 Task: Explore historical homes and guesthouses in Cape May, New Jersey, known for their preserved architecture and romantic charm.  1610.955671
Action: Mouse moved to (494, 87)
Screenshot: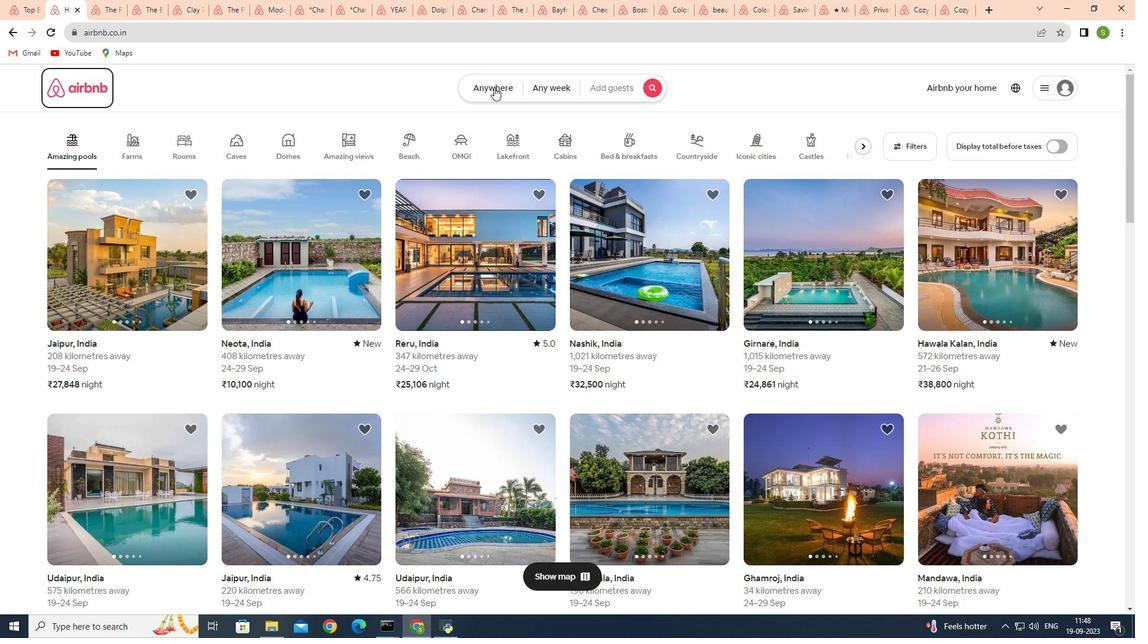 
Action: Mouse pressed left at (494, 87)
Screenshot: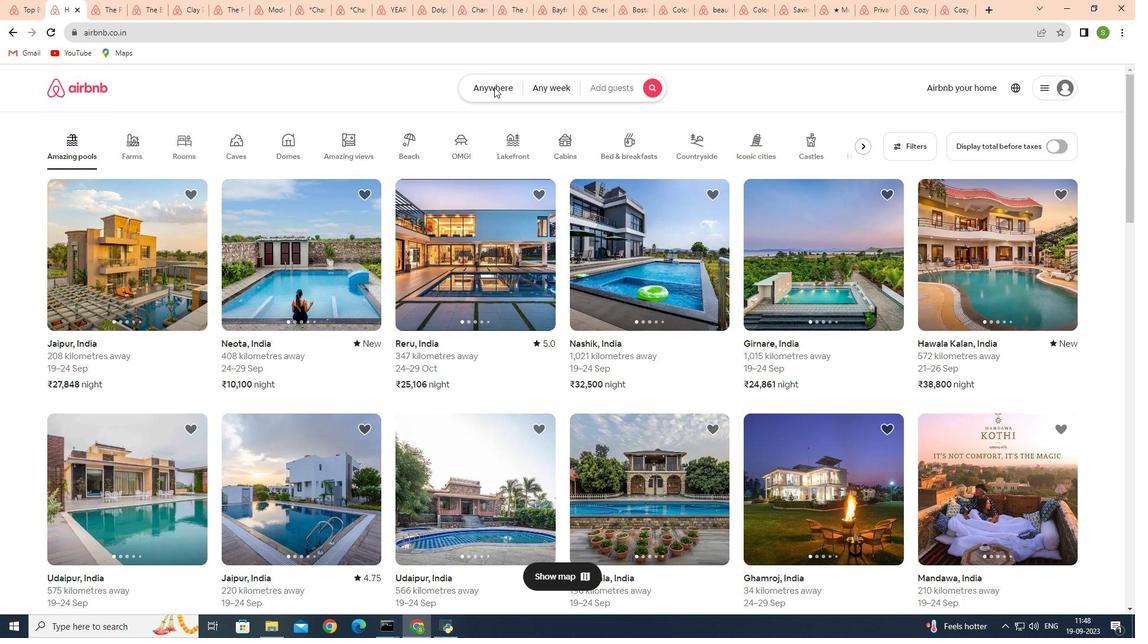 
Action: Mouse moved to (258, 110)
Screenshot: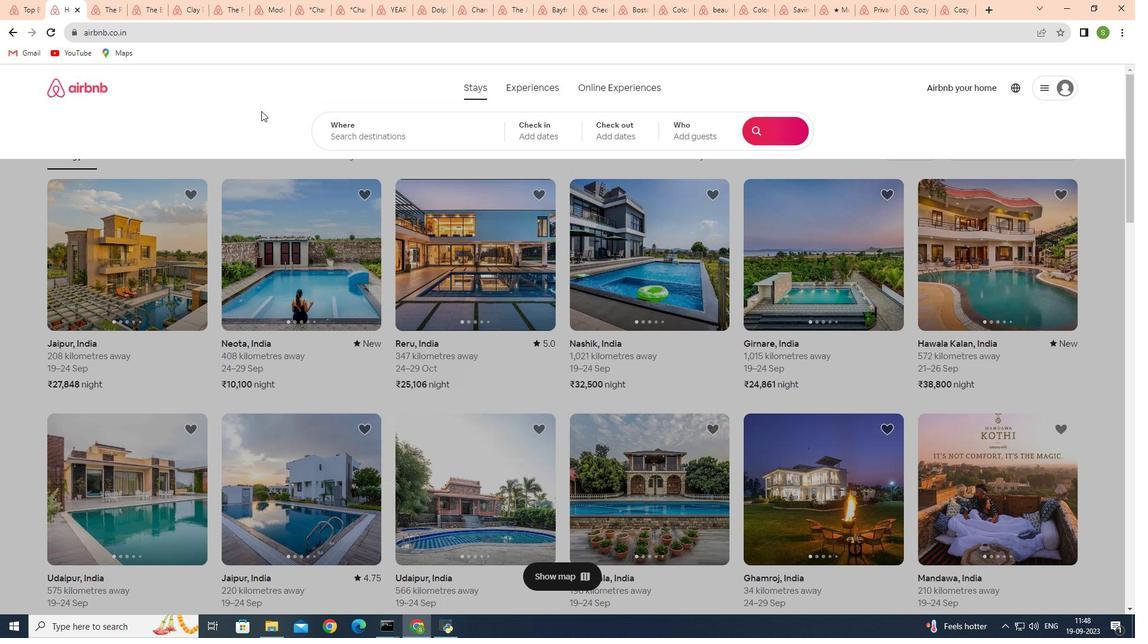 
Action: Mouse pressed left at (258, 110)
Screenshot: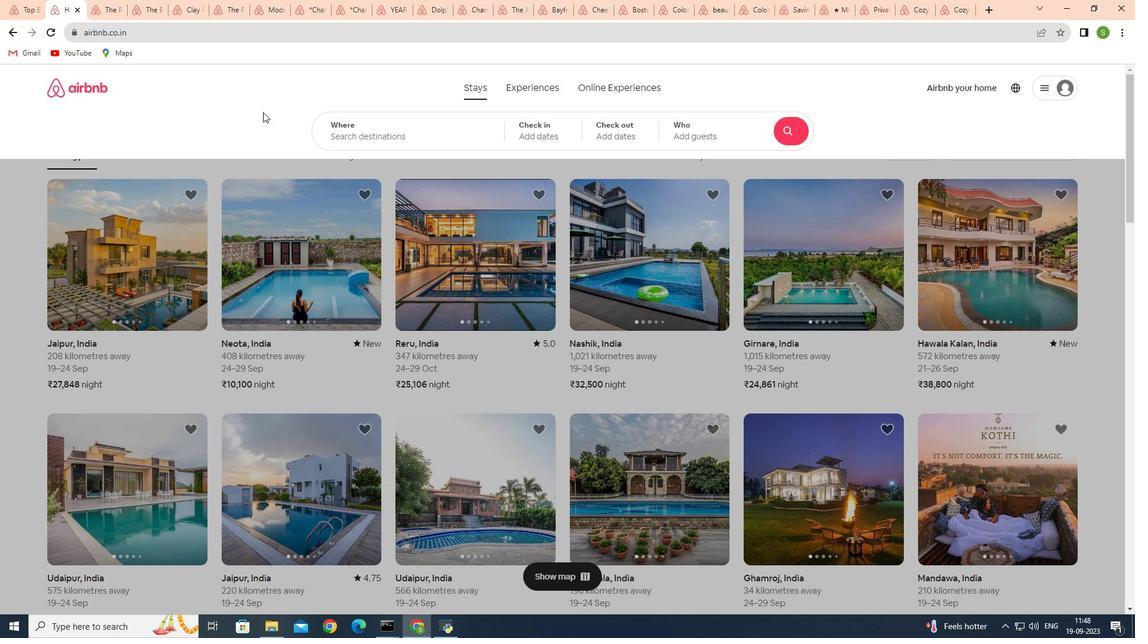 
Action: Mouse moved to (389, 163)
Screenshot: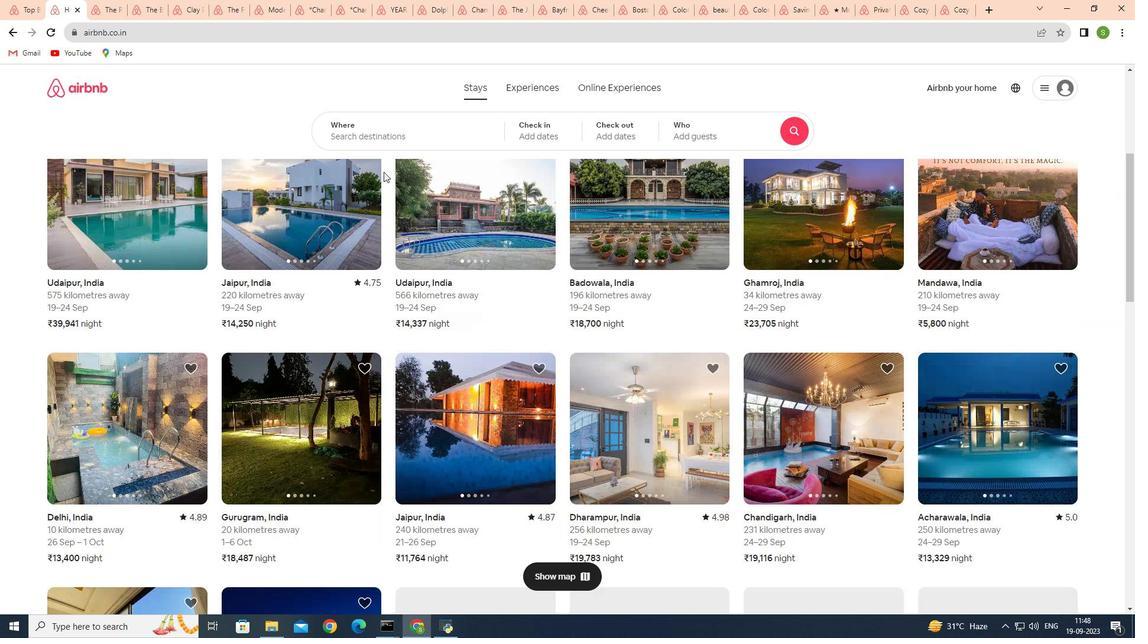 
Action: Mouse scrolled (389, 163) with delta (0, 0)
Screenshot: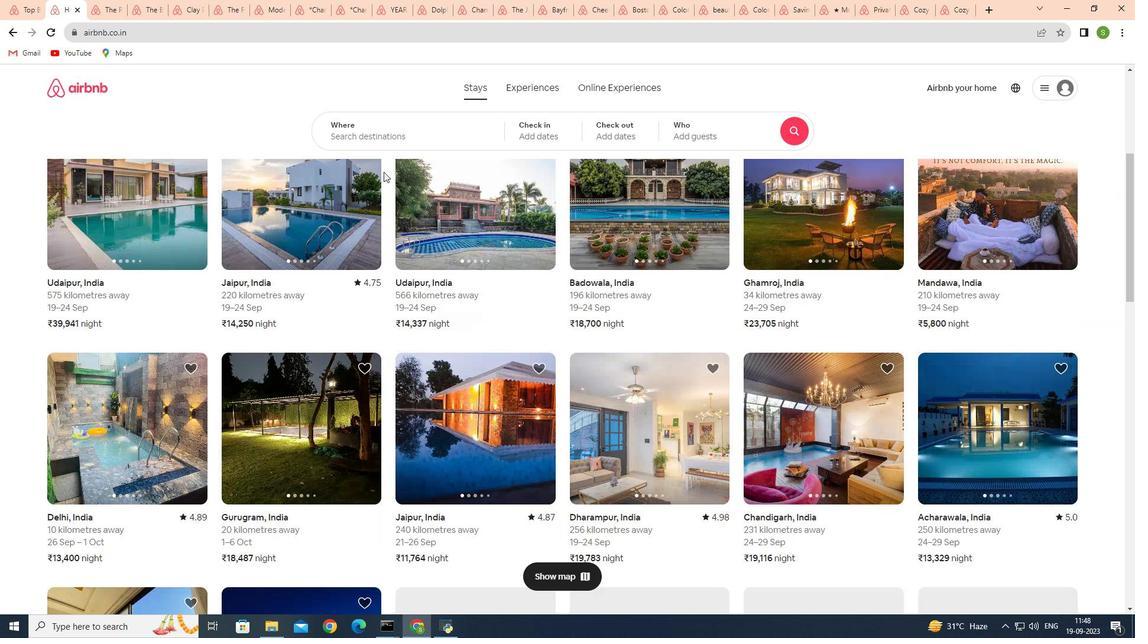 
Action: Mouse moved to (384, 170)
Screenshot: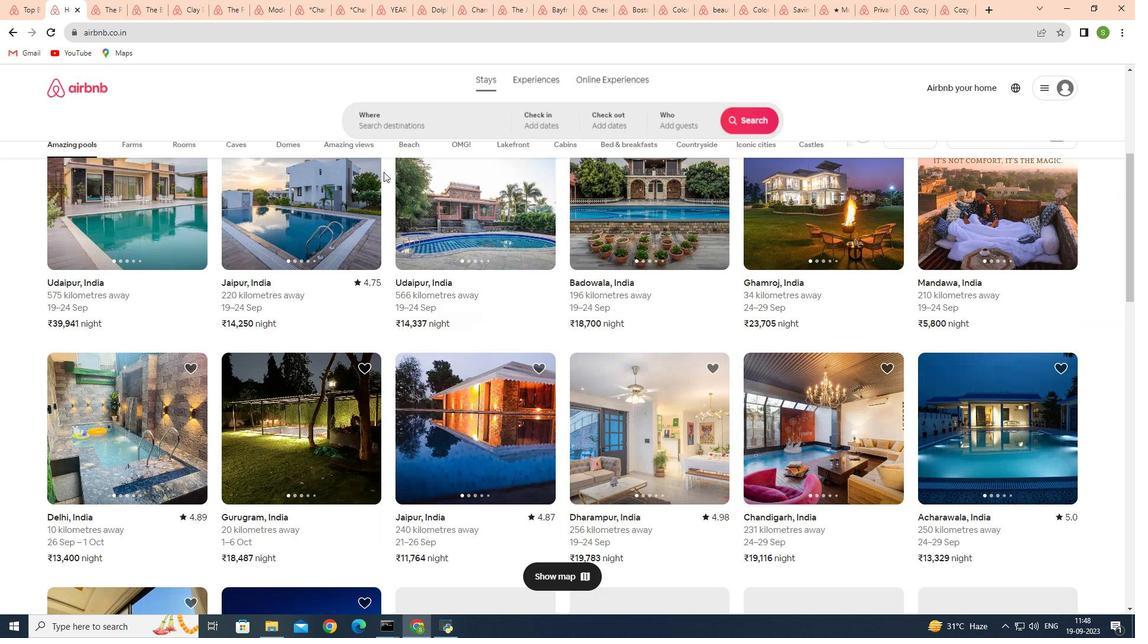 
Action: Mouse scrolled (384, 170) with delta (0, 0)
Screenshot: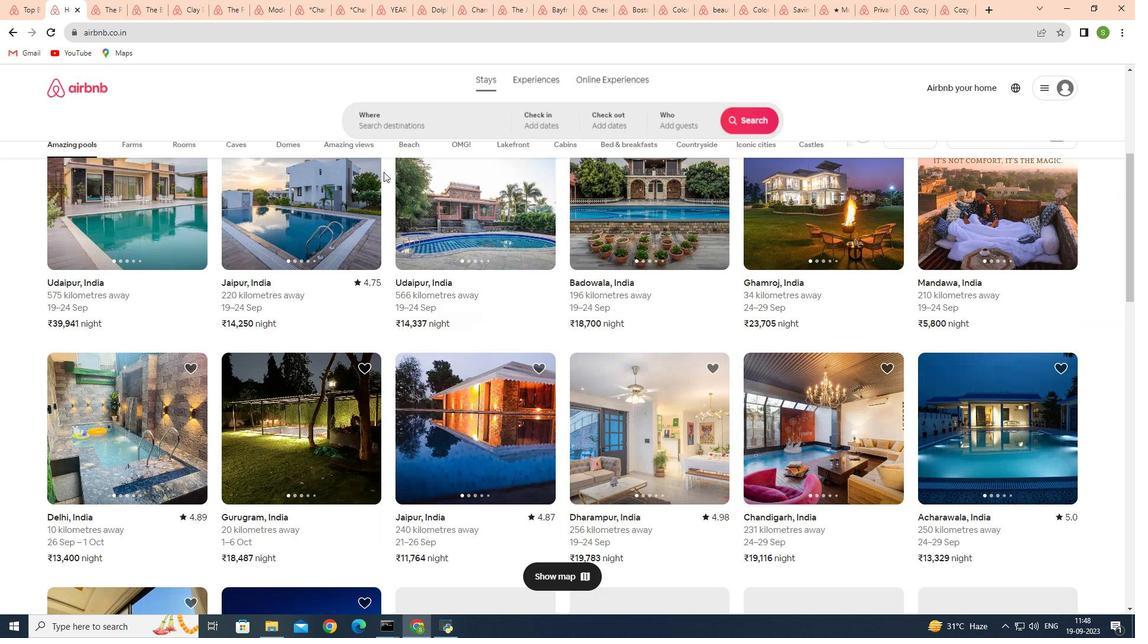 
Action: Mouse moved to (383, 172)
Screenshot: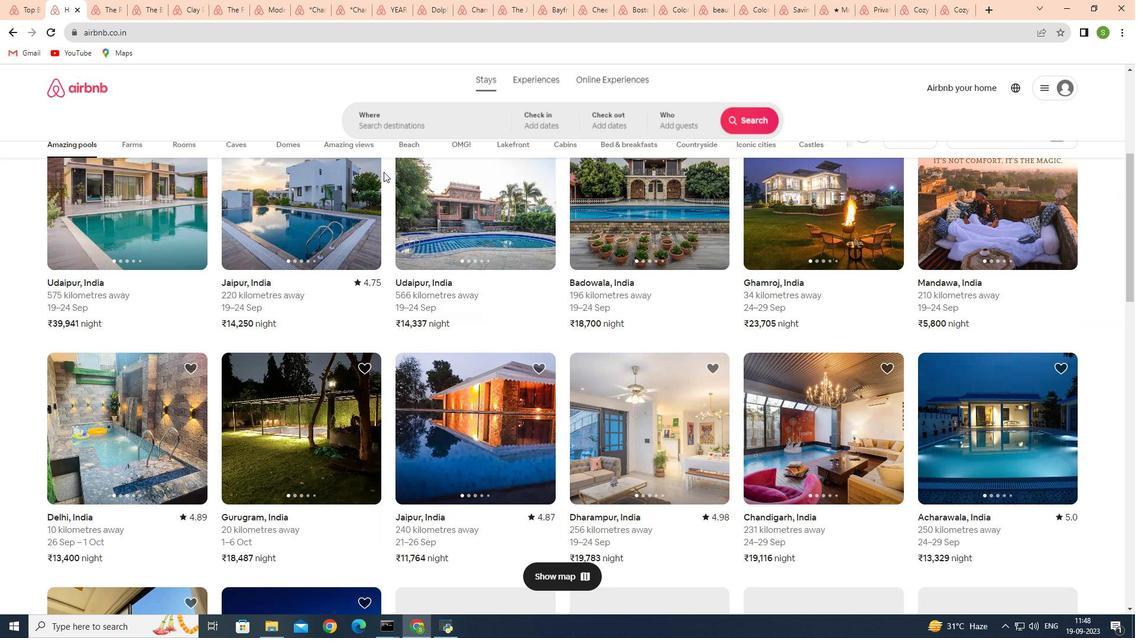 
Action: Mouse scrolled (383, 171) with delta (0, 0)
Screenshot: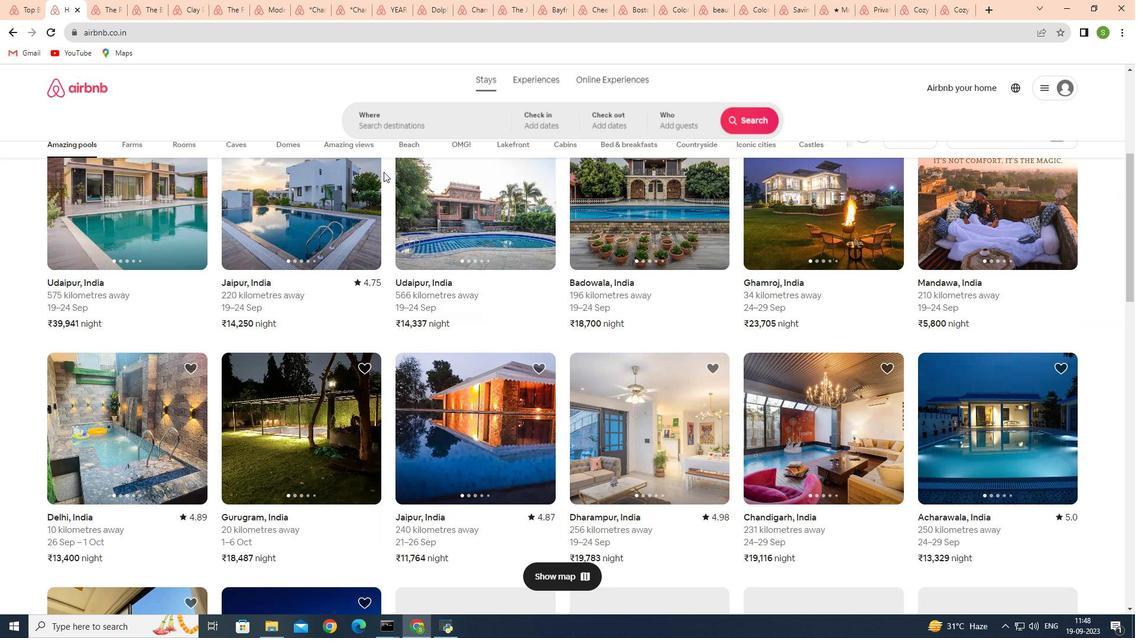 
Action: Mouse scrolled (383, 171) with delta (0, 0)
Screenshot: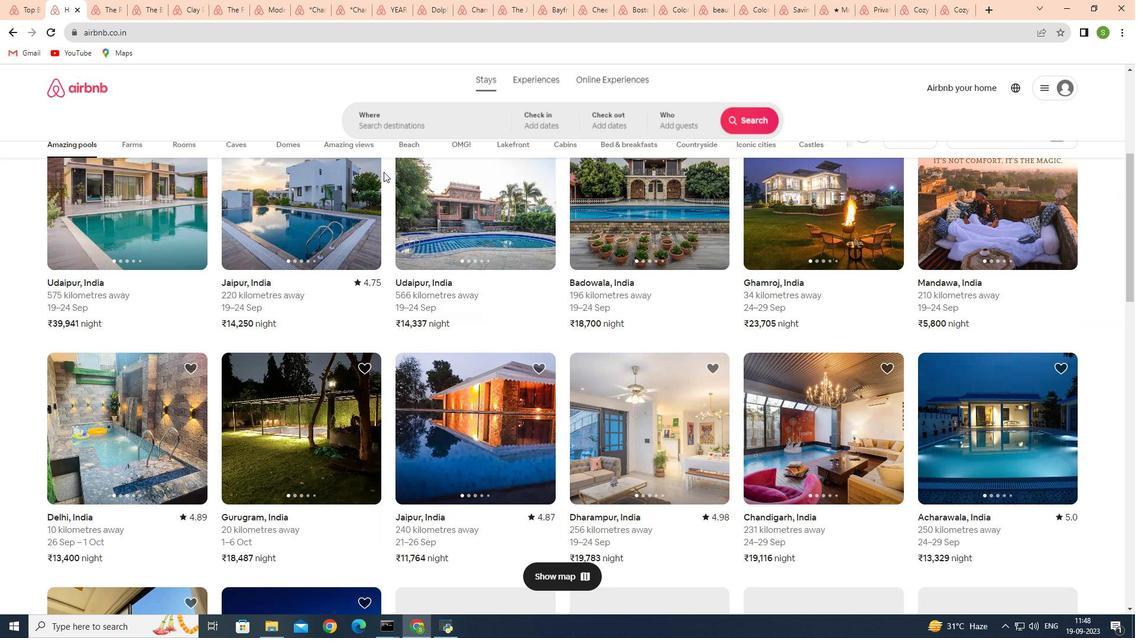 
Action: Mouse scrolled (383, 171) with delta (0, 0)
Screenshot: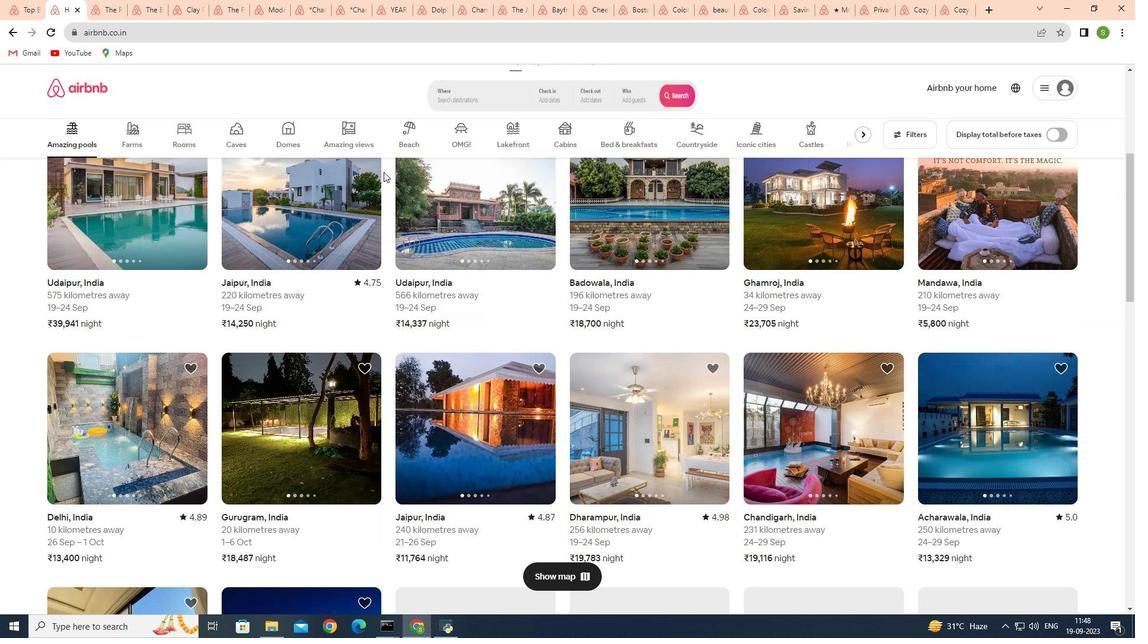 
Action: Mouse moved to (383, 172)
Screenshot: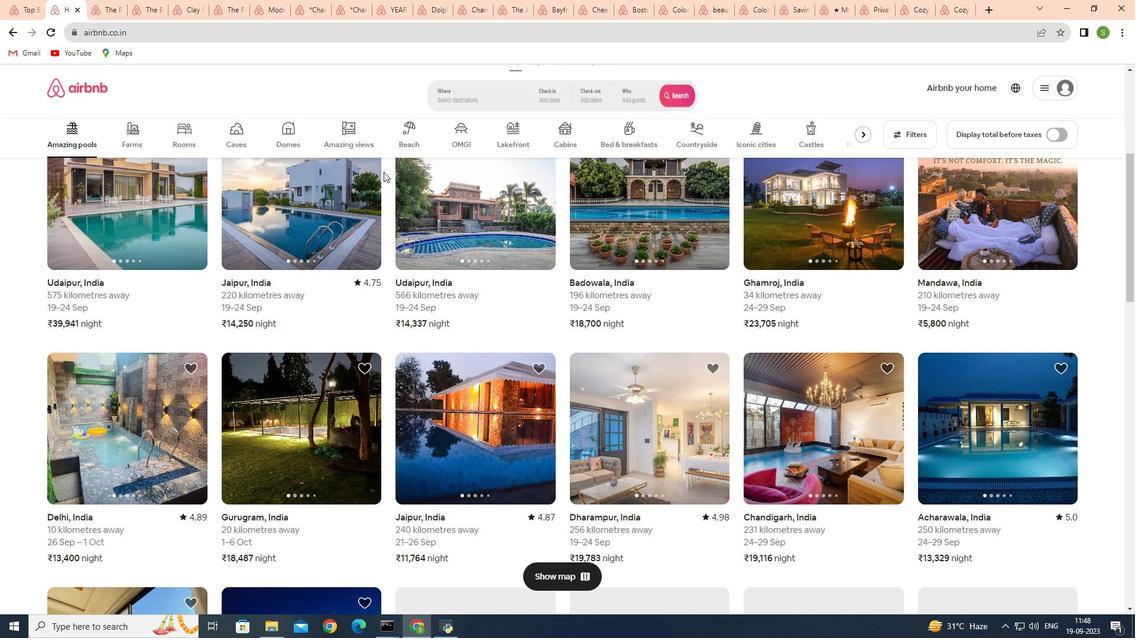 
Action: Mouse scrolled (383, 172) with delta (0, 0)
Screenshot: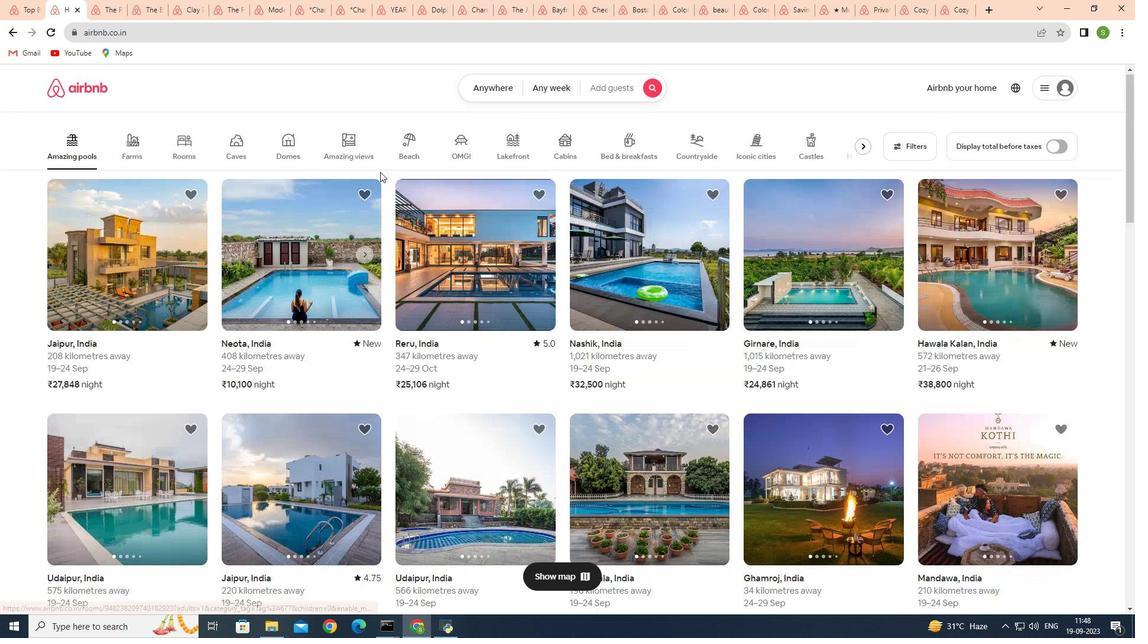 
Action: Mouse moved to (383, 172)
Screenshot: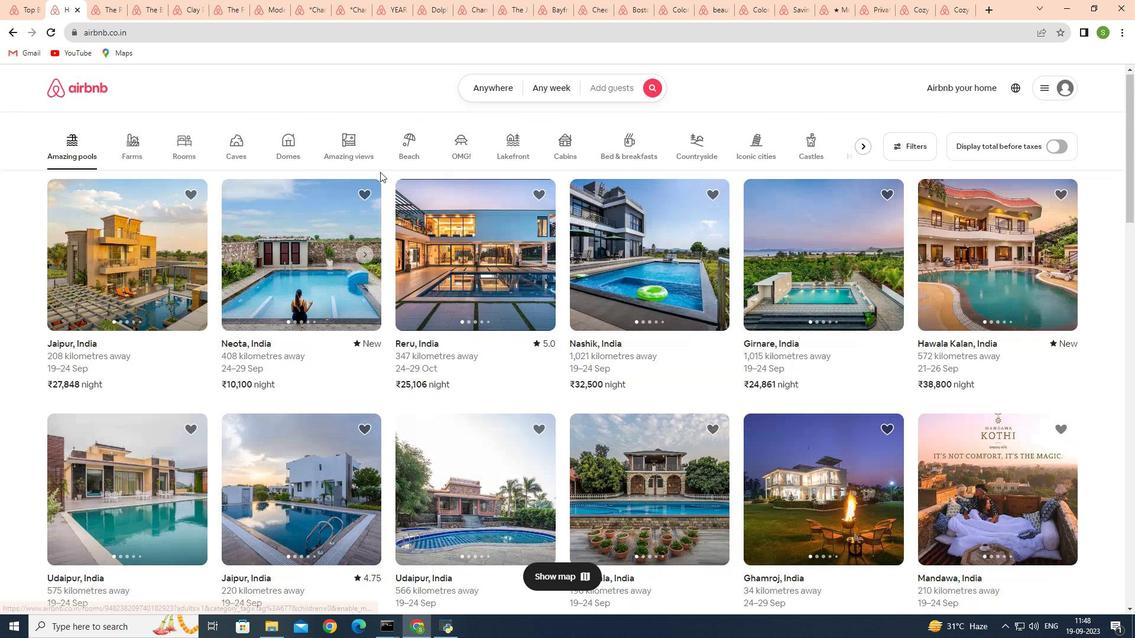 
Action: Mouse scrolled (383, 173) with delta (0, 0)
Screenshot: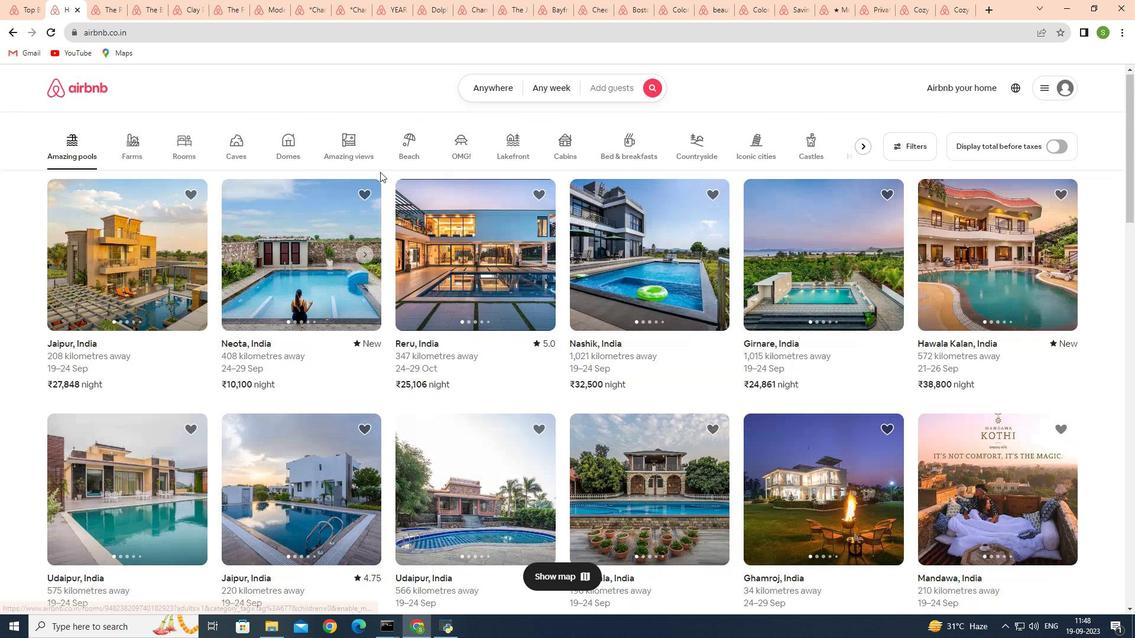 
Action: Mouse scrolled (383, 173) with delta (0, 0)
Screenshot: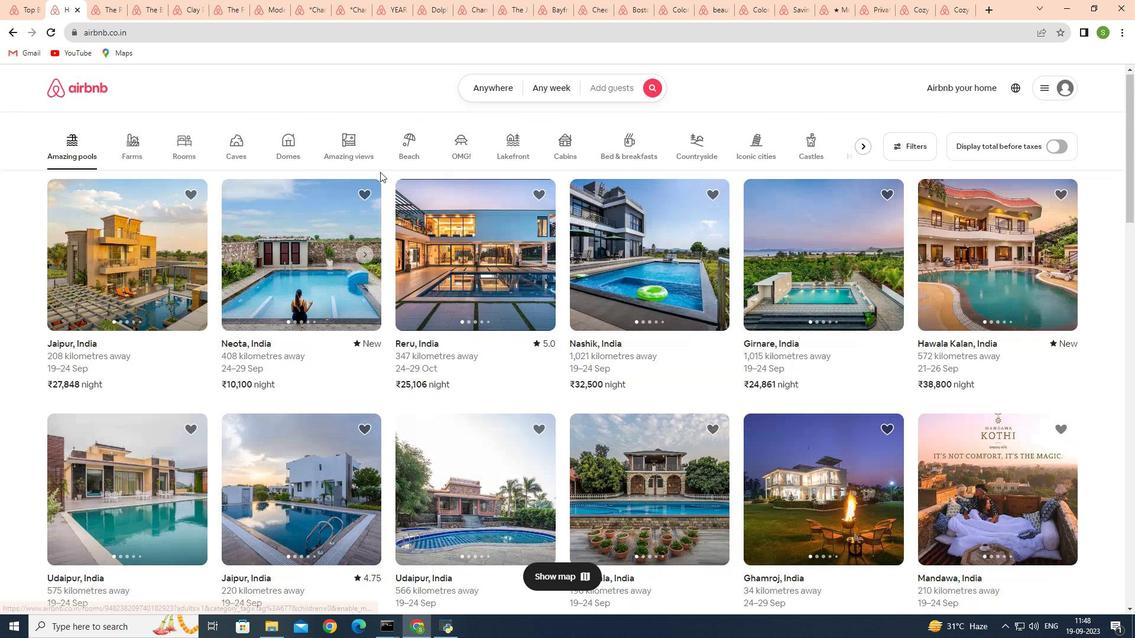 
Action: Mouse moved to (382, 172)
Screenshot: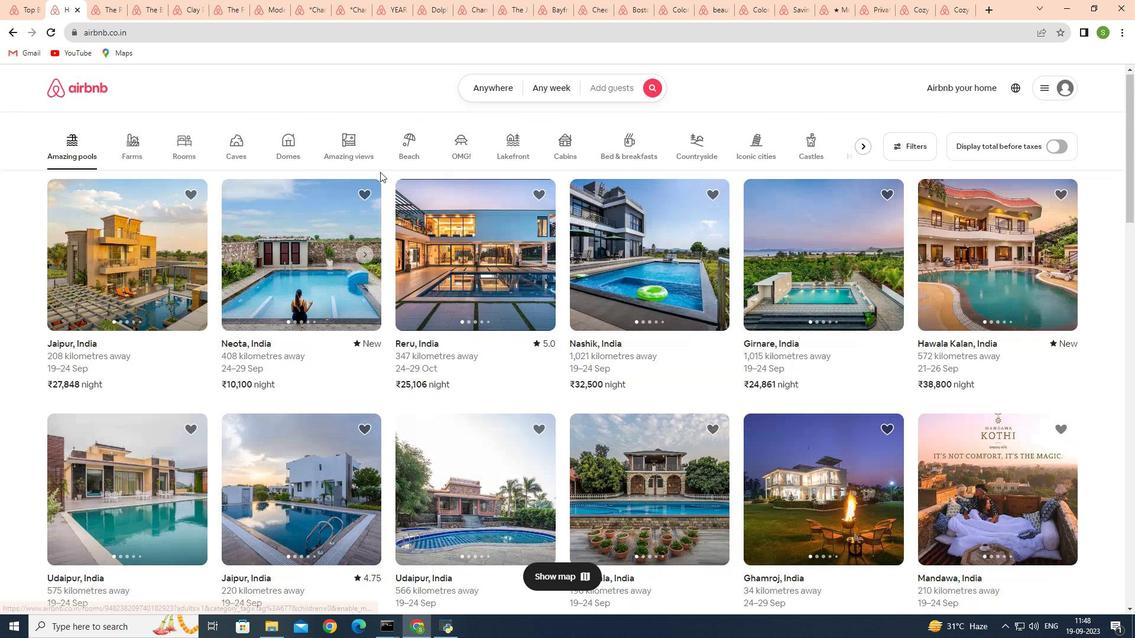
Action: Mouse scrolled (382, 173) with delta (0, 0)
Screenshot: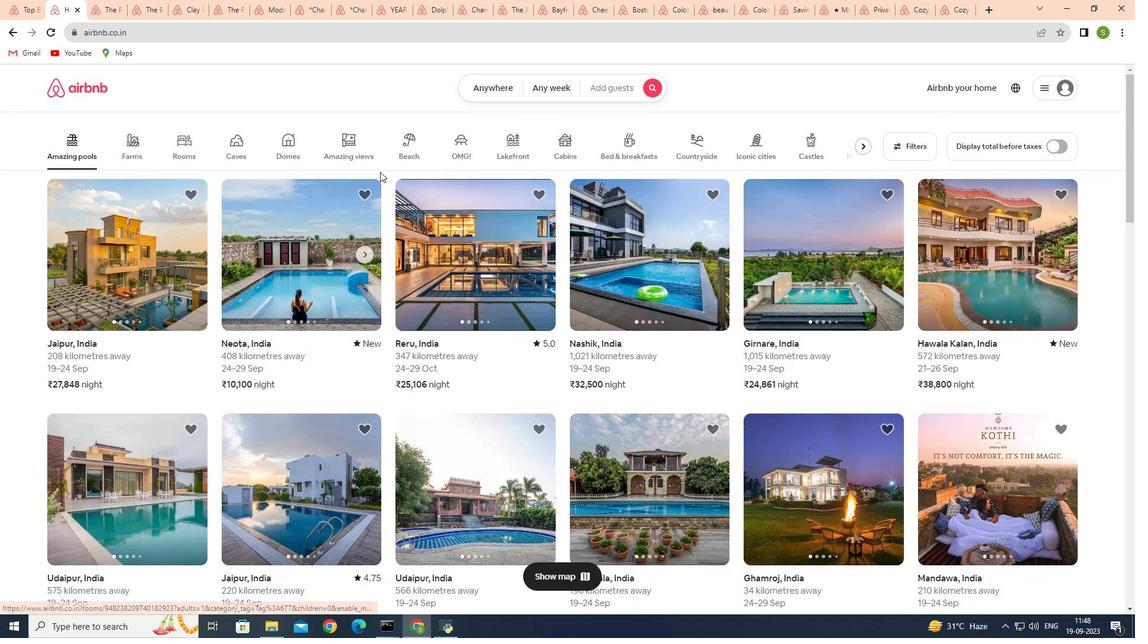 
Action: Mouse moved to (380, 172)
Screenshot: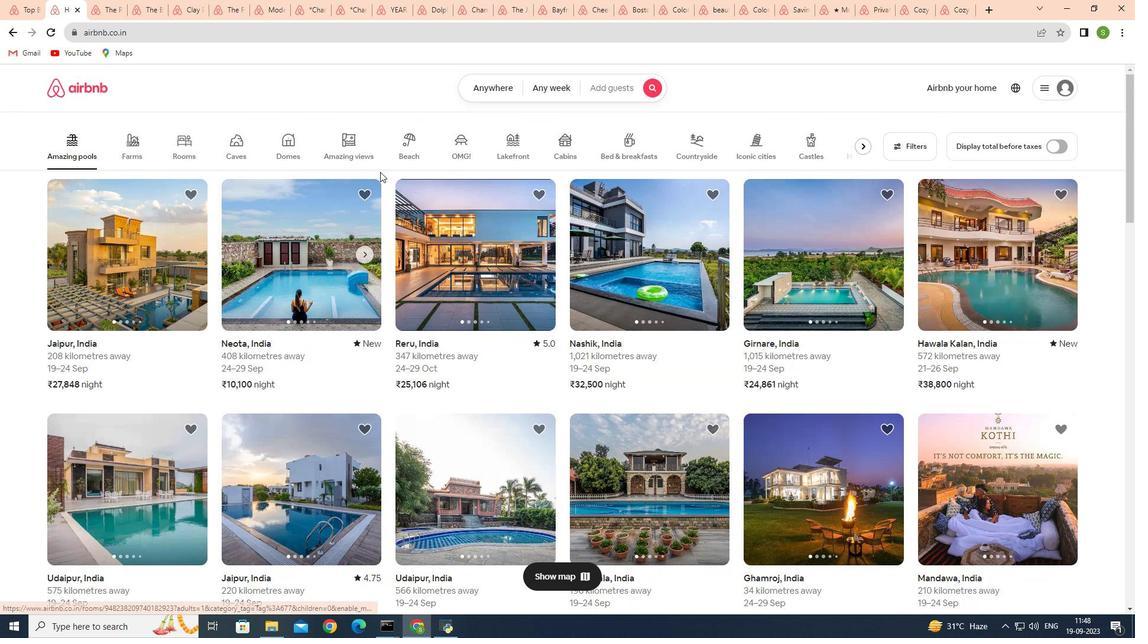 
Action: Mouse scrolled (380, 172) with delta (0, 0)
Screenshot: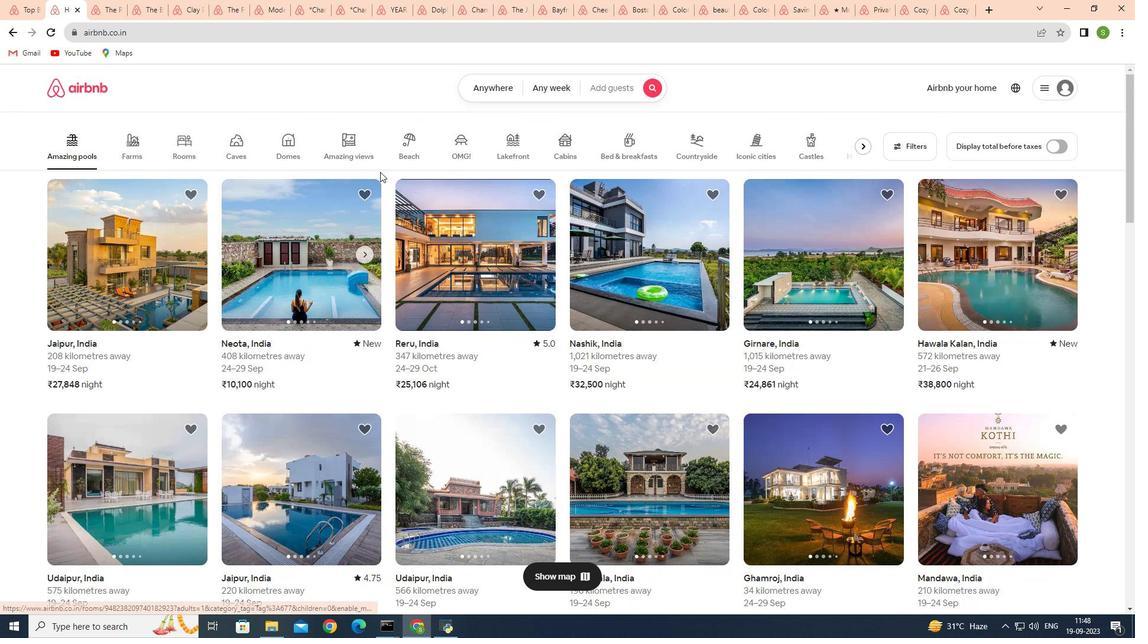 
Action: Mouse moved to (858, 147)
Screenshot: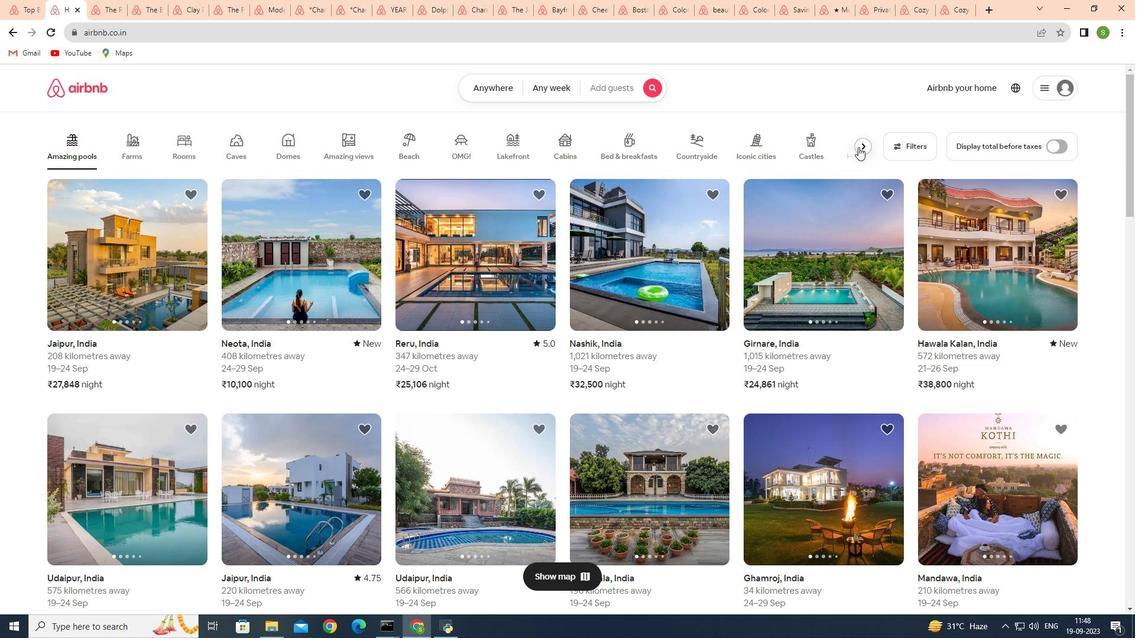 
Action: Mouse pressed left at (858, 147)
Screenshot: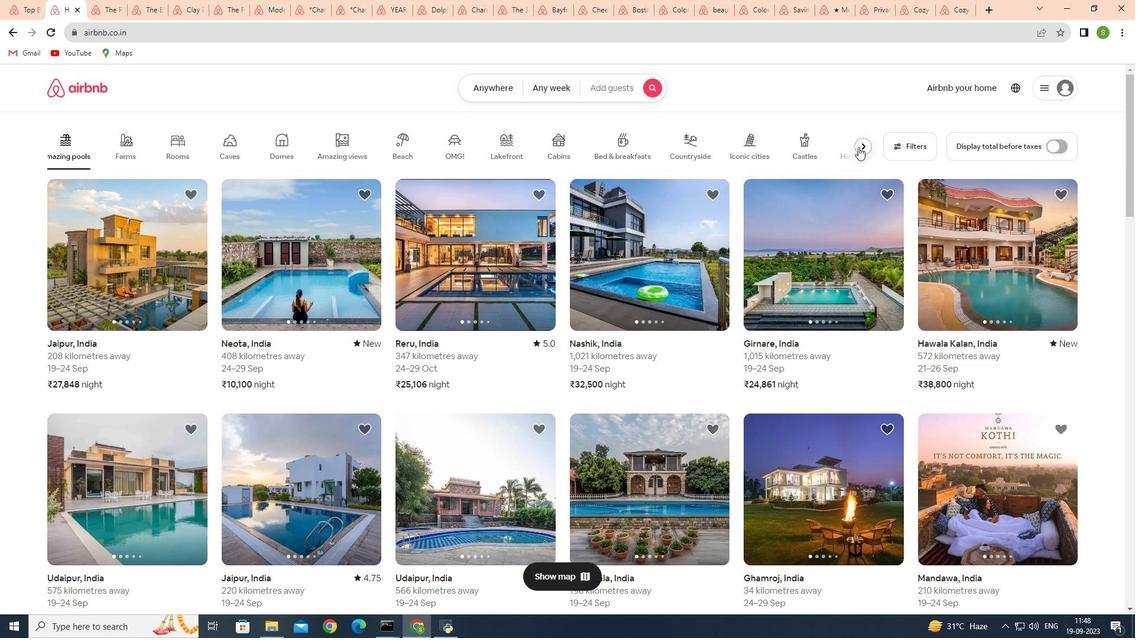 
Action: Mouse moved to (384, 151)
Screenshot: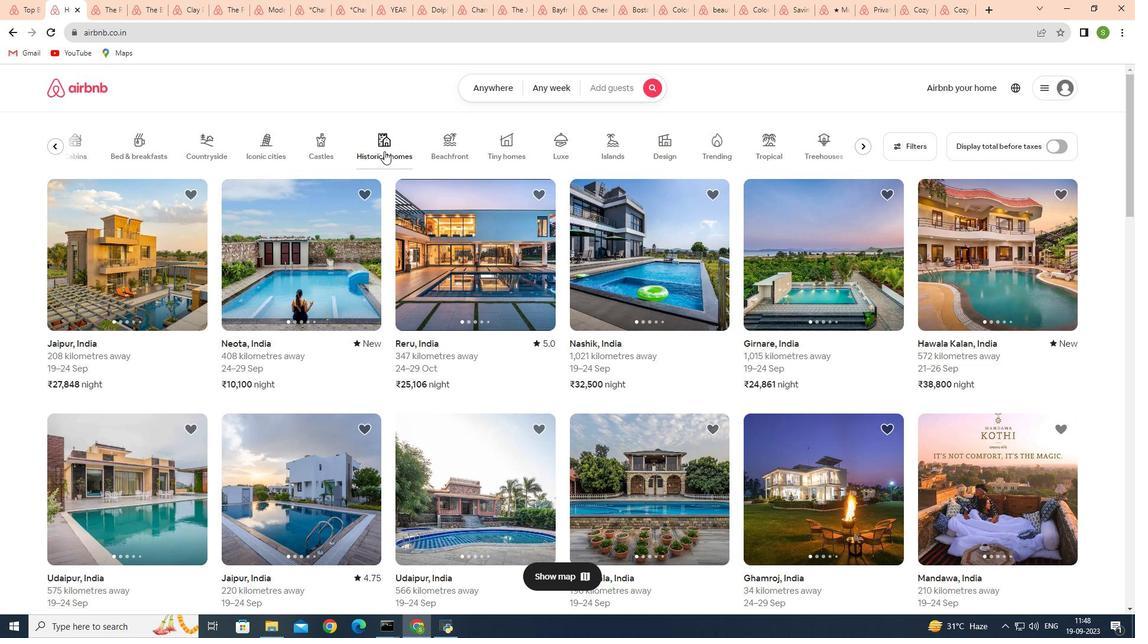
Action: Mouse pressed left at (384, 151)
Screenshot: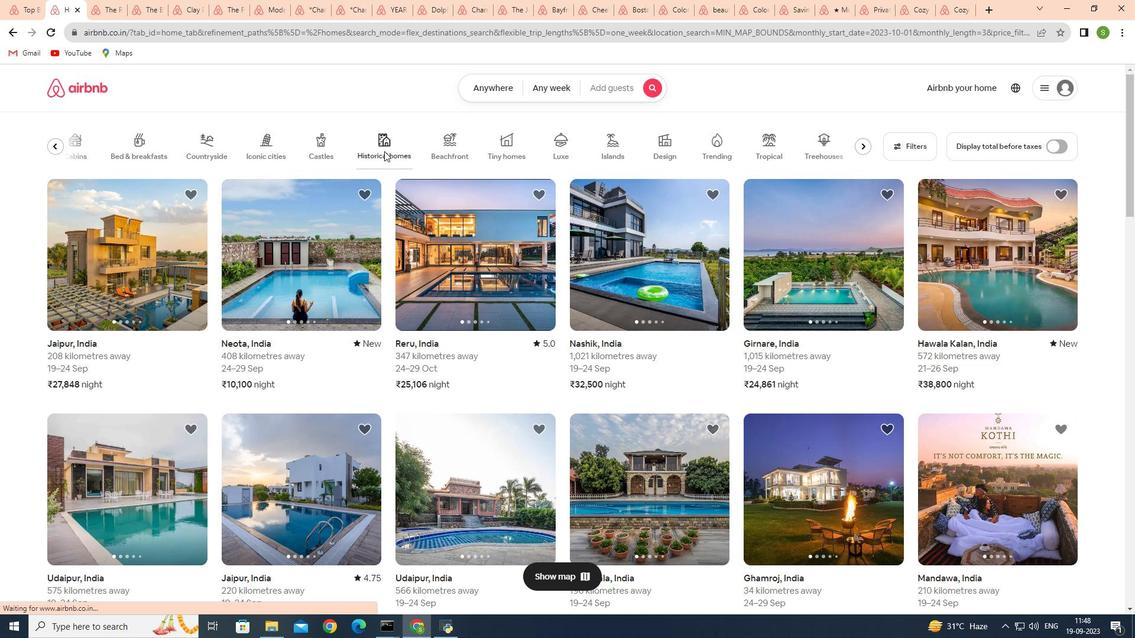 
Action: Mouse moved to (505, 92)
Screenshot: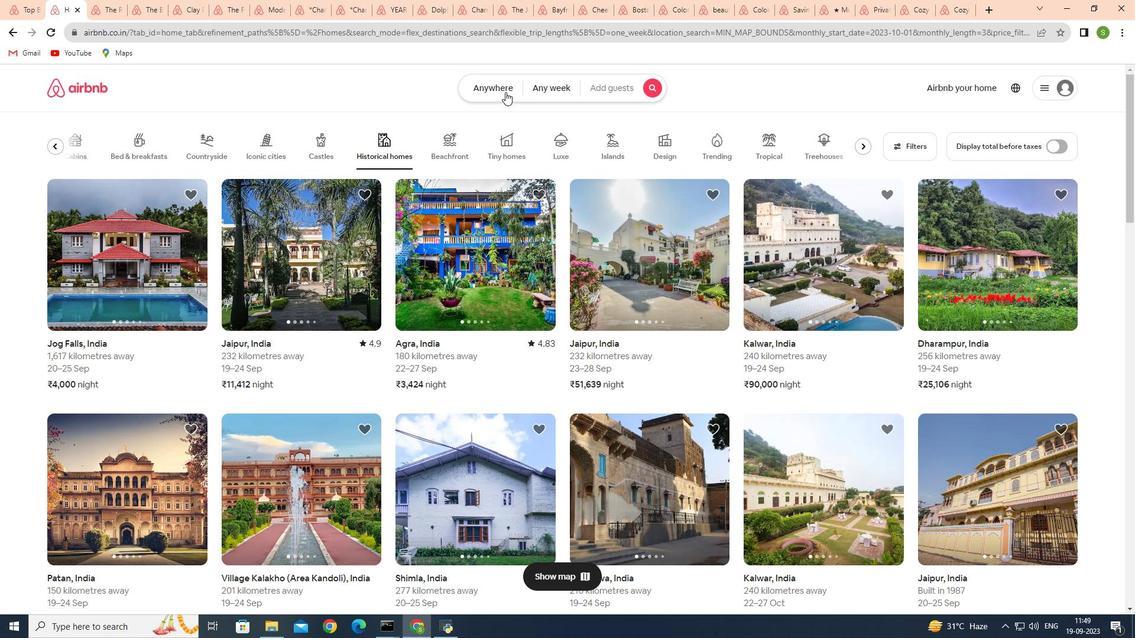
Action: Mouse pressed left at (505, 92)
Screenshot: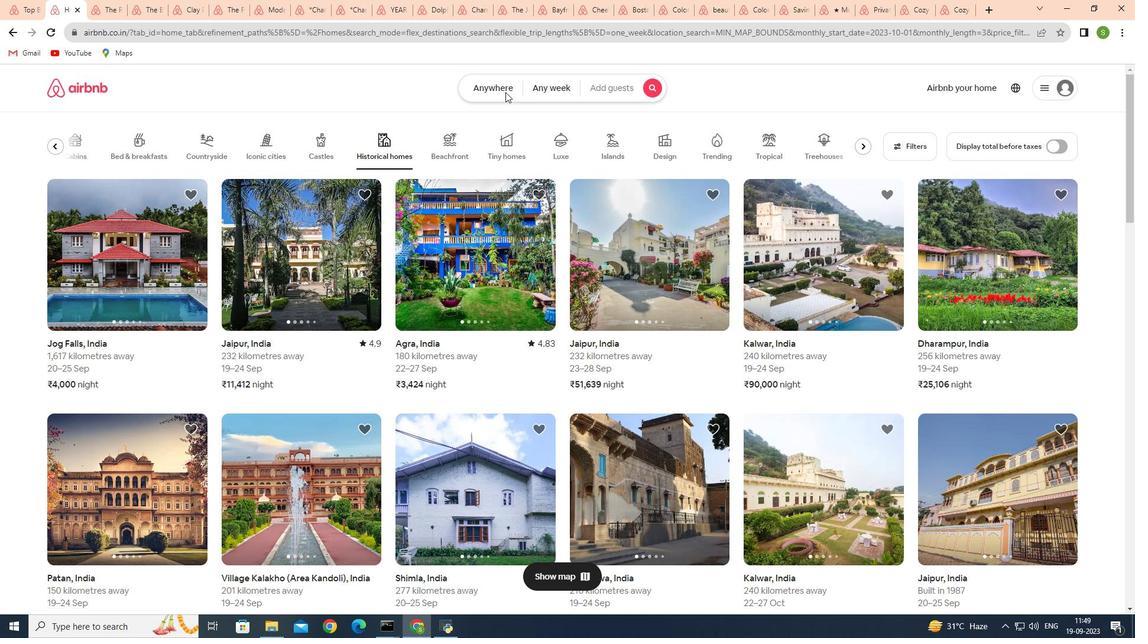 
Action: Mouse moved to (369, 139)
Screenshot: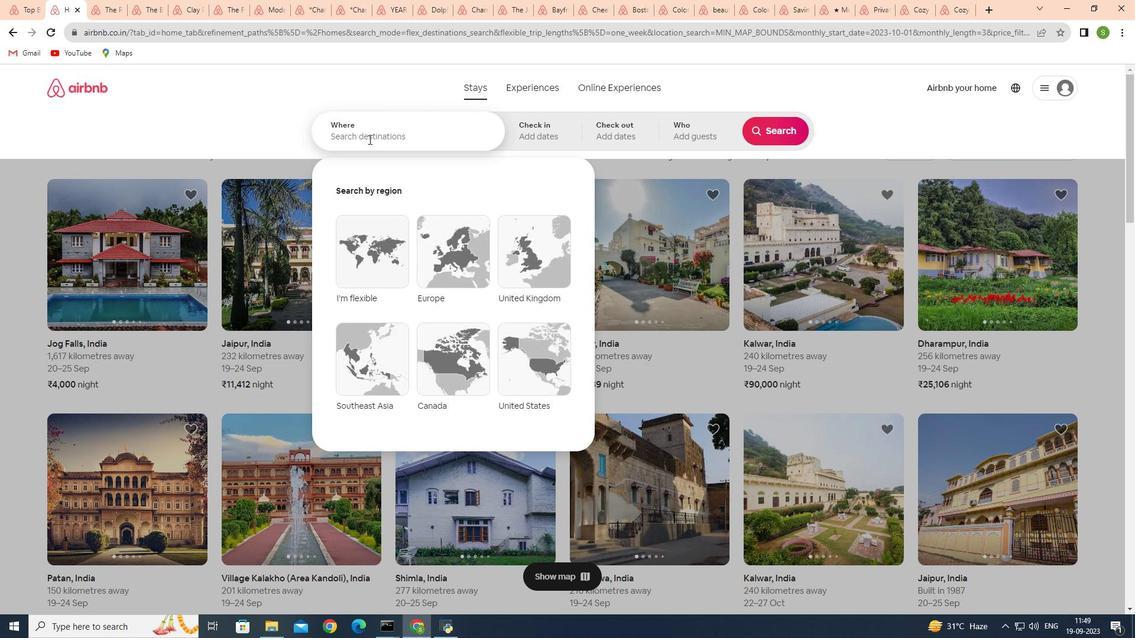 
Action: Mouse pressed left at (369, 139)
Screenshot: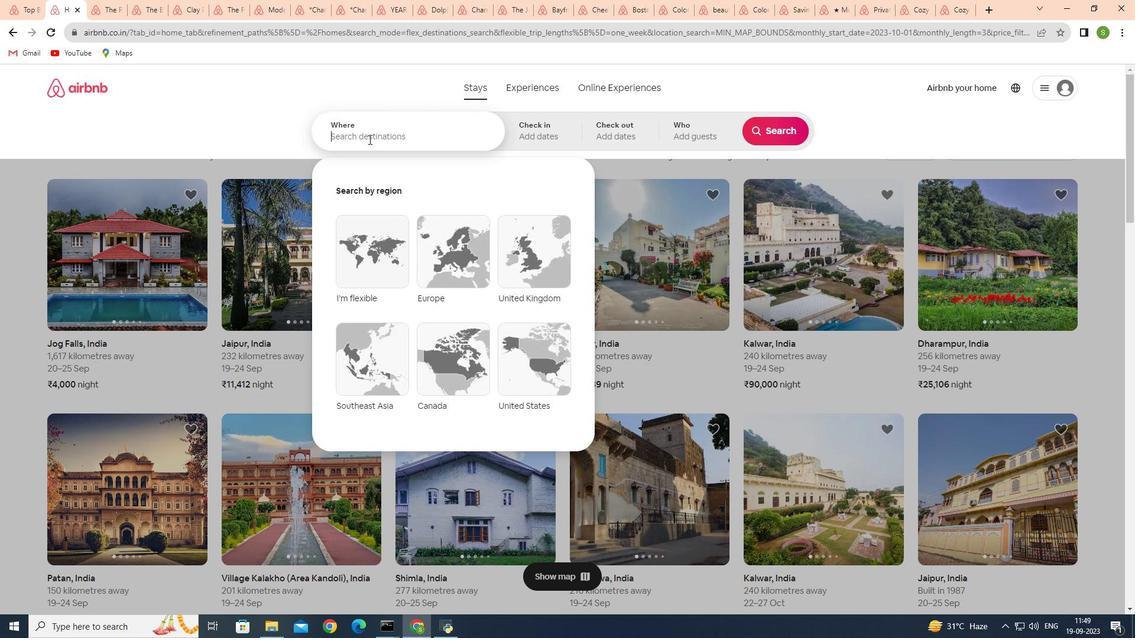 
Action: Mouse moved to (364, 139)
Screenshot: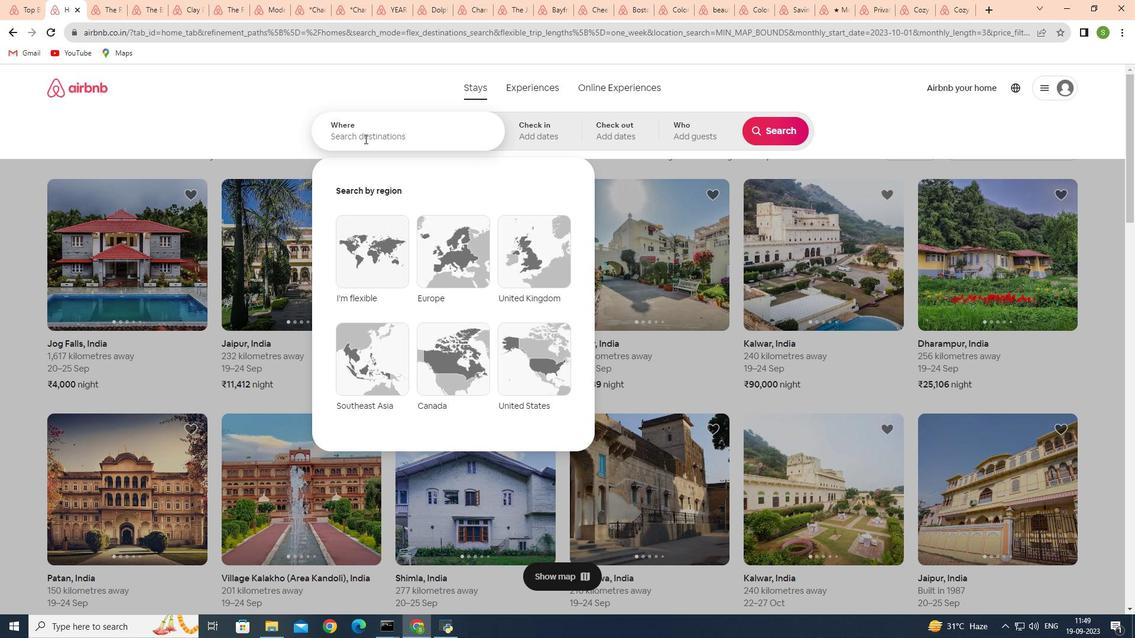 
Action: Key pressed <Key.shift>Victorian<Key.backspace><Key.backspace><Key.backspace><Key.backspace><Key.backspace><Key.backspace><Key.backspace><Key.backspace><Key.backspace><Key.shift>cape<Key.space><Key.shift>May,
Screenshot: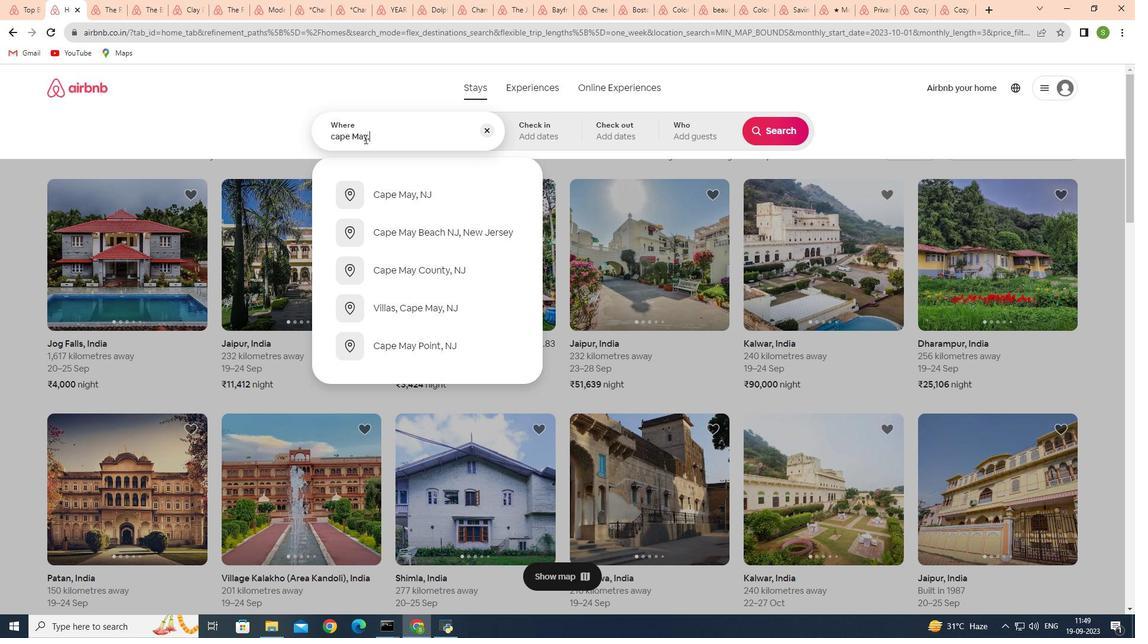 
Action: Mouse moved to (415, 238)
Screenshot: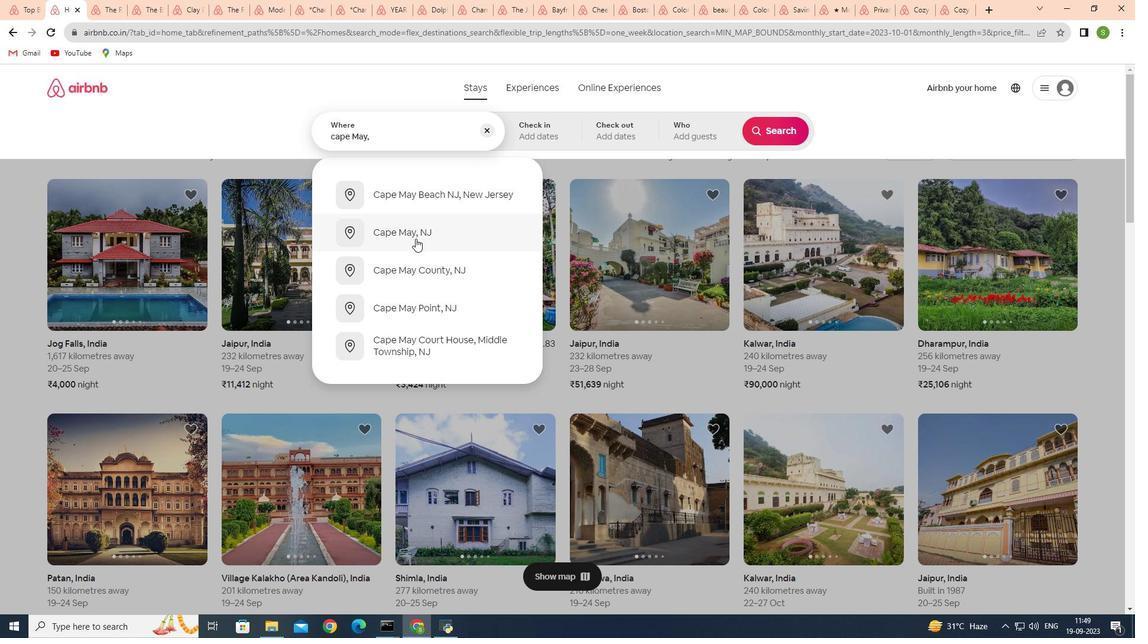 
Action: Mouse pressed left at (415, 238)
Screenshot: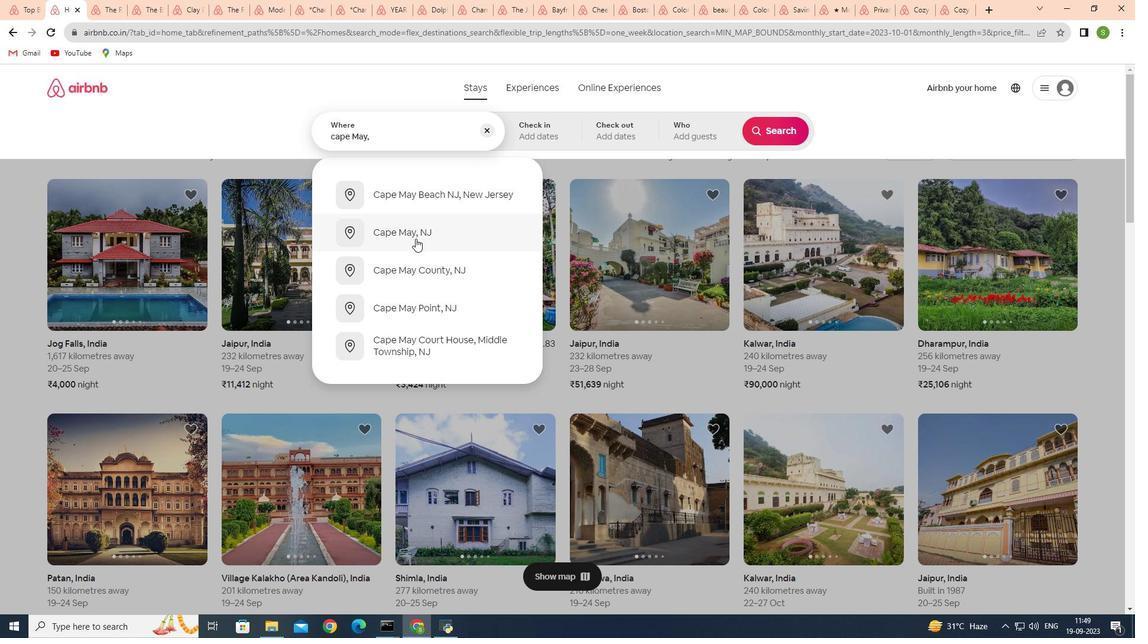 
Action: Mouse moved to (774, 129)
Screenshot: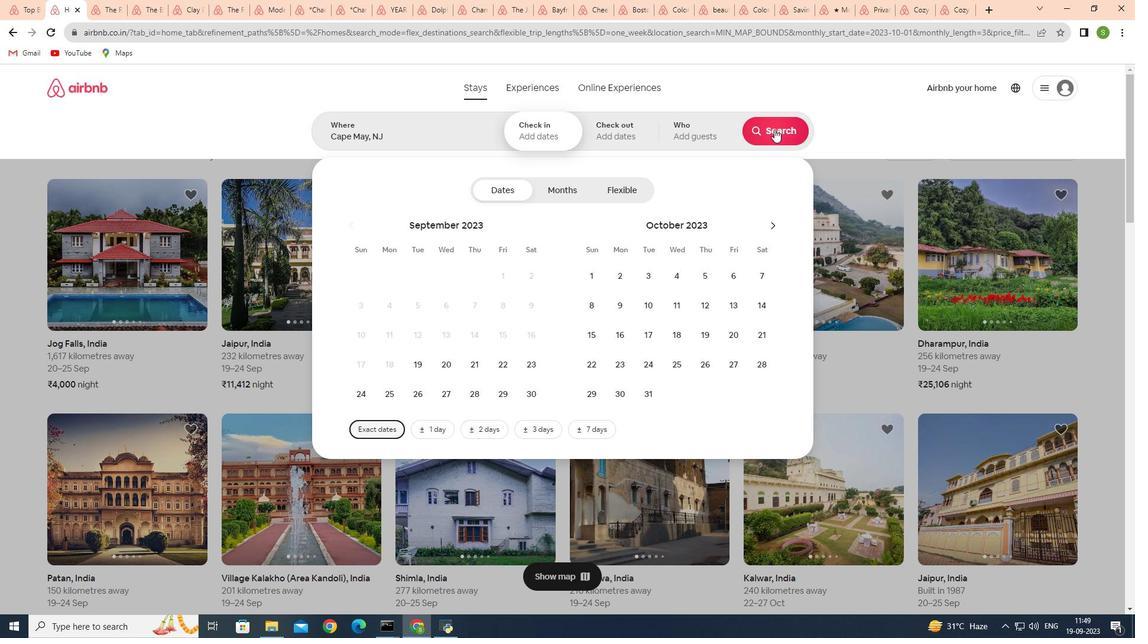 
Action: Mouse pressed left at (774, 129)
Screenshot: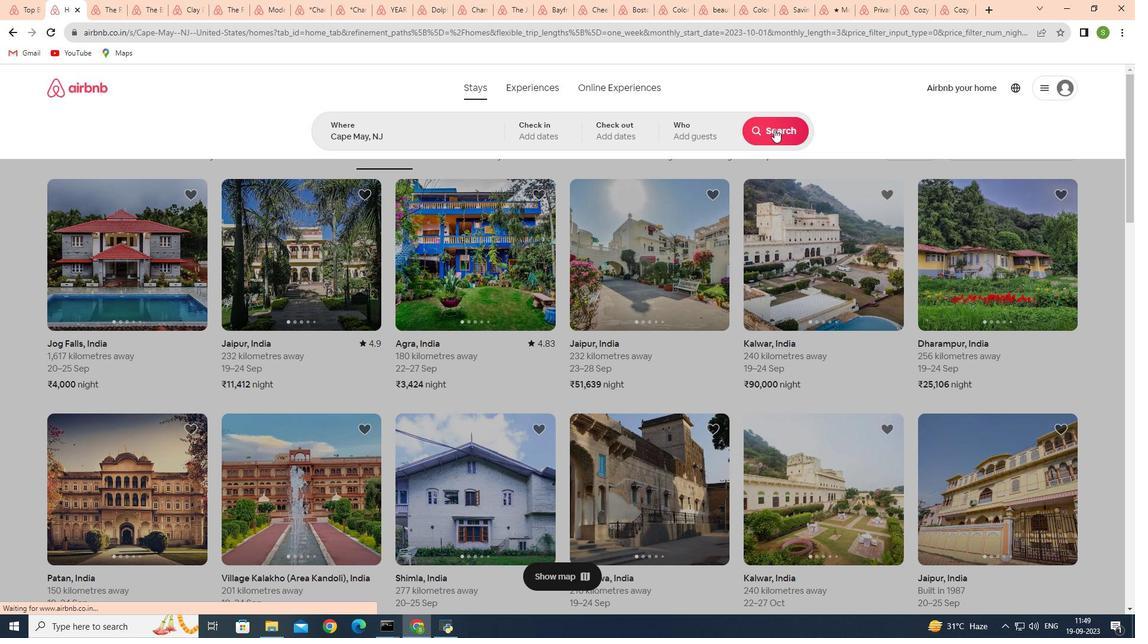 
Action: Mouse moved to (185, 336)
Screenshot: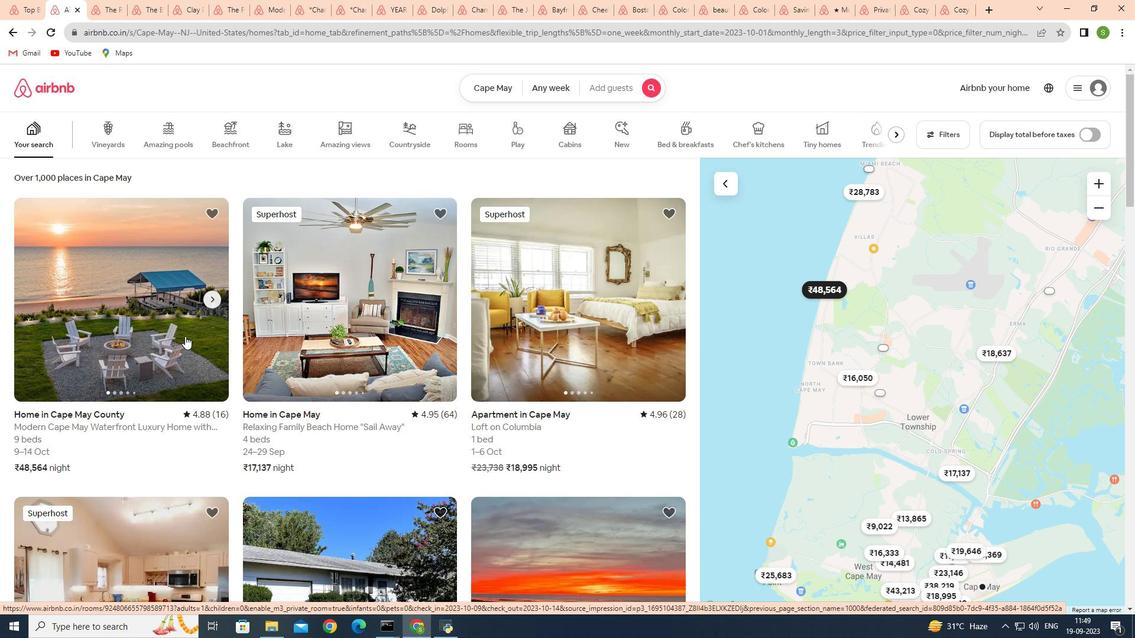 
Action: Mouse pressed left at (185, 336)
Screenshot: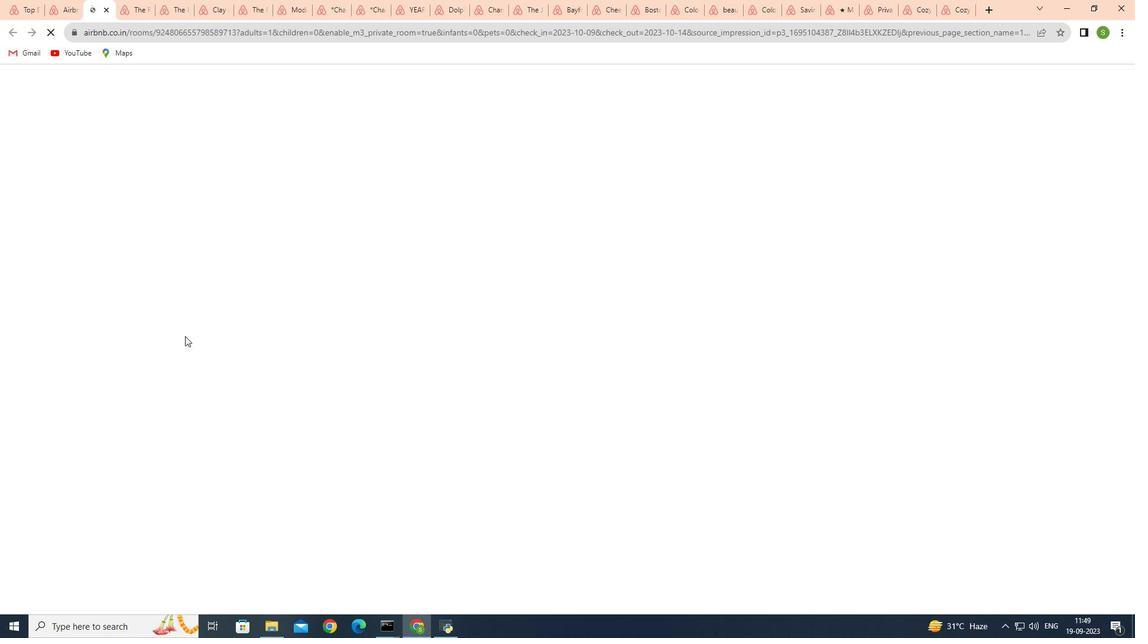 
Action: Mouse moved to (835, 425)
Screenshot: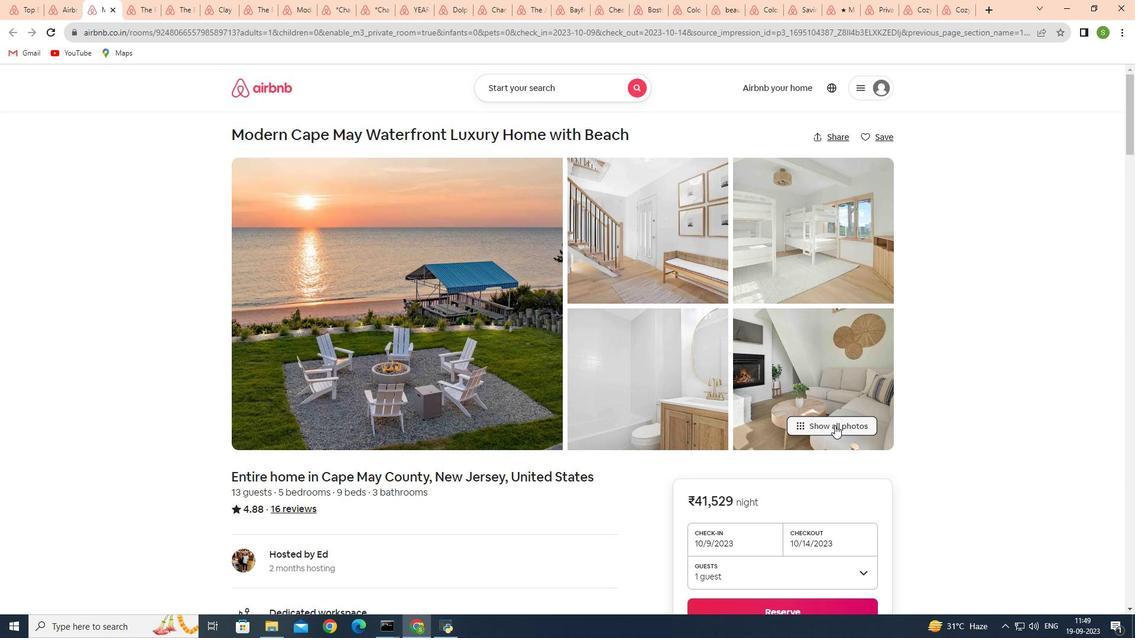 
Action: Mouse pressed left at (835, 425)
Screenshot: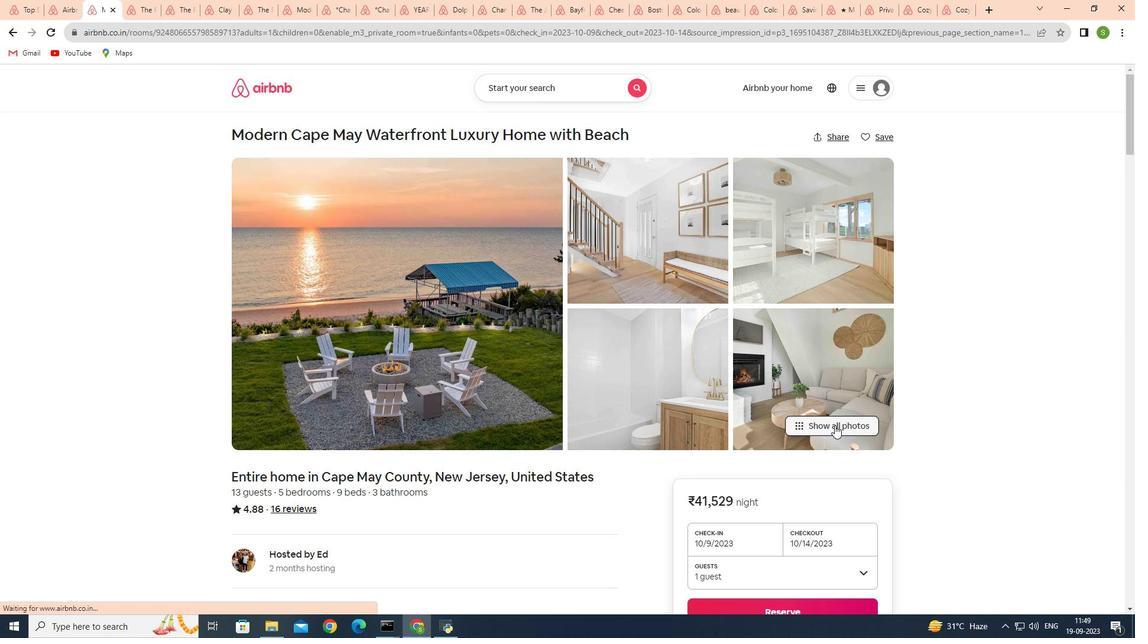 
Action: Mouse moved to (651, 399)
Screenshot: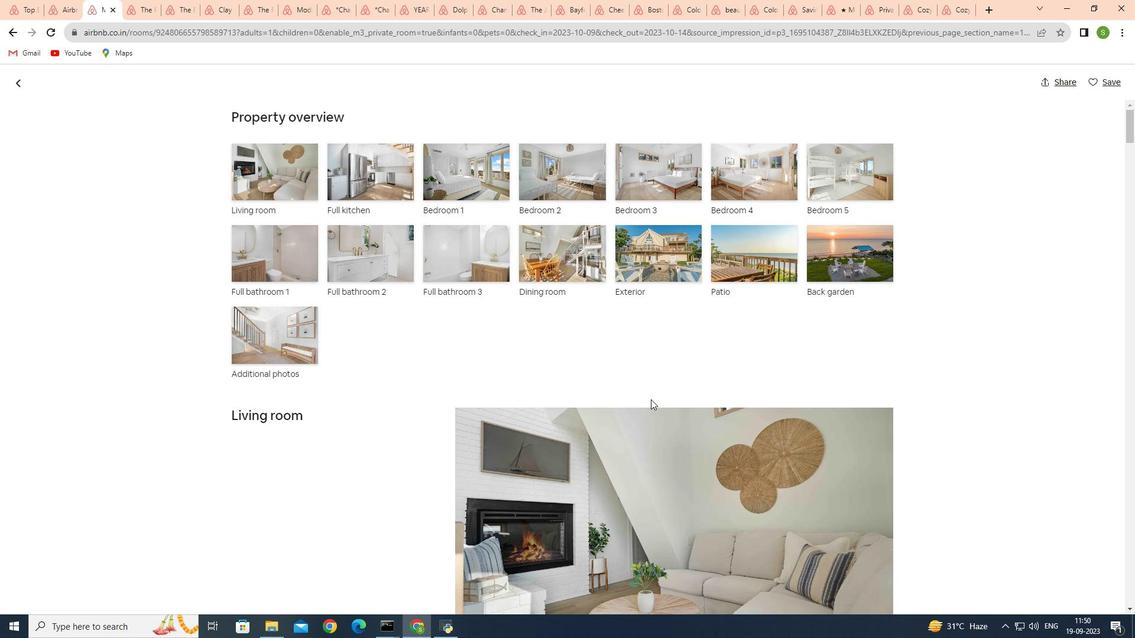 
Action: Mouse scrolled (651, 399) with delta (0, 0)
Screenshot: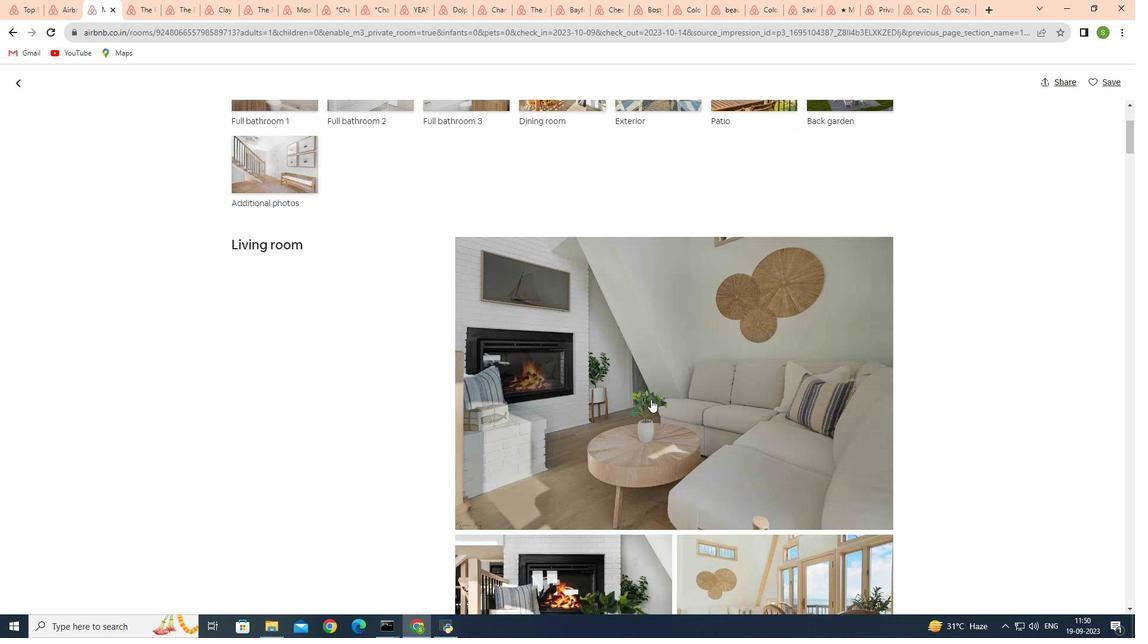 
Action: Mouse scrolled (651, 399) with delta (0, 0)
Screenshot: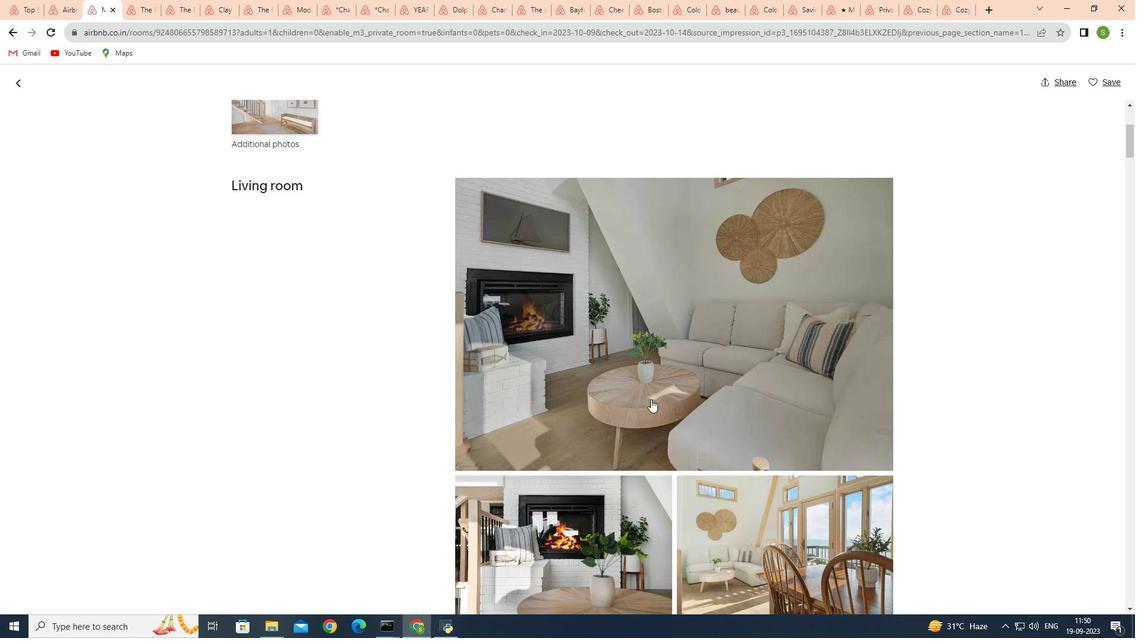 
Action: Mouse scrolled (651, 399) with delta (0, 0)
Screenshot: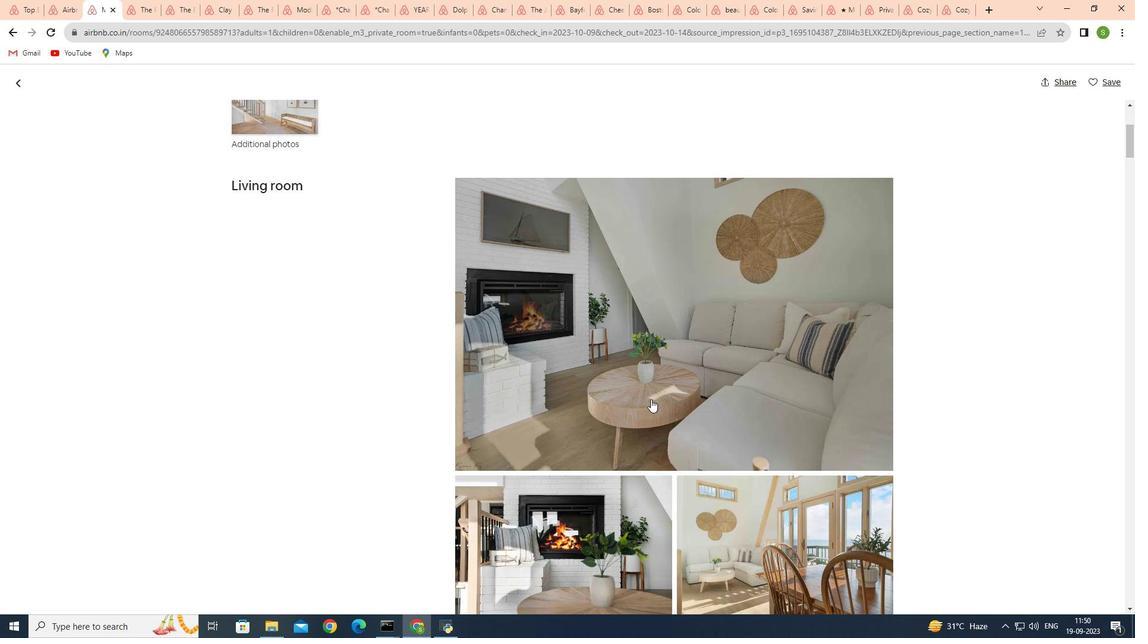 
Action: Mouse scrolled (651, 399) with delta (0, 0)
Screenshot: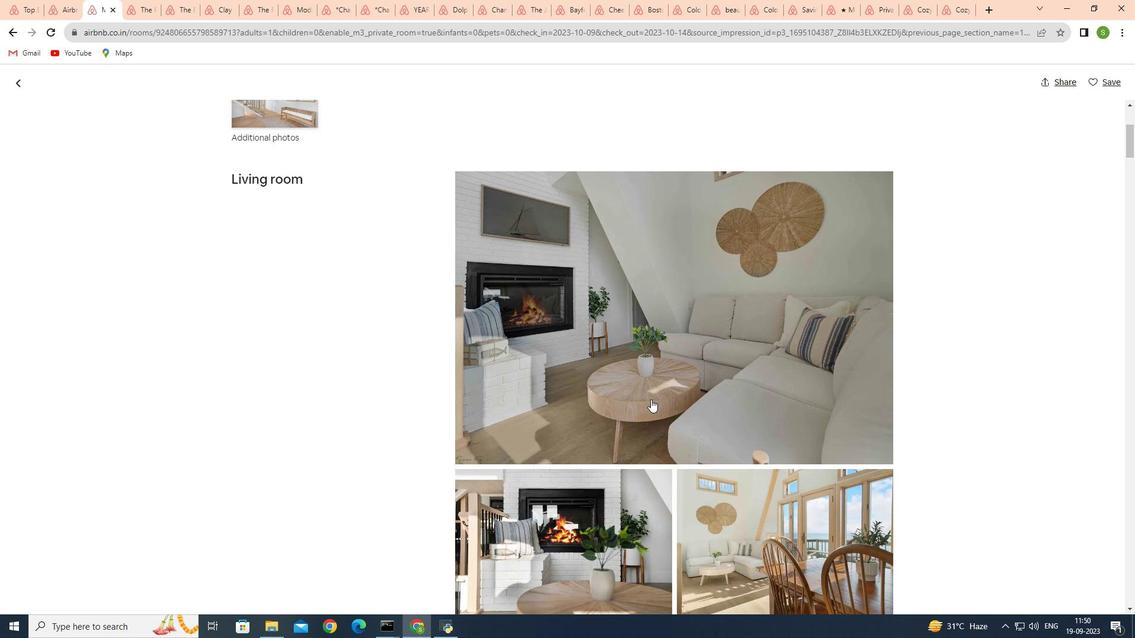 
Action: Mouse moved to (656, 379)
Screenshot: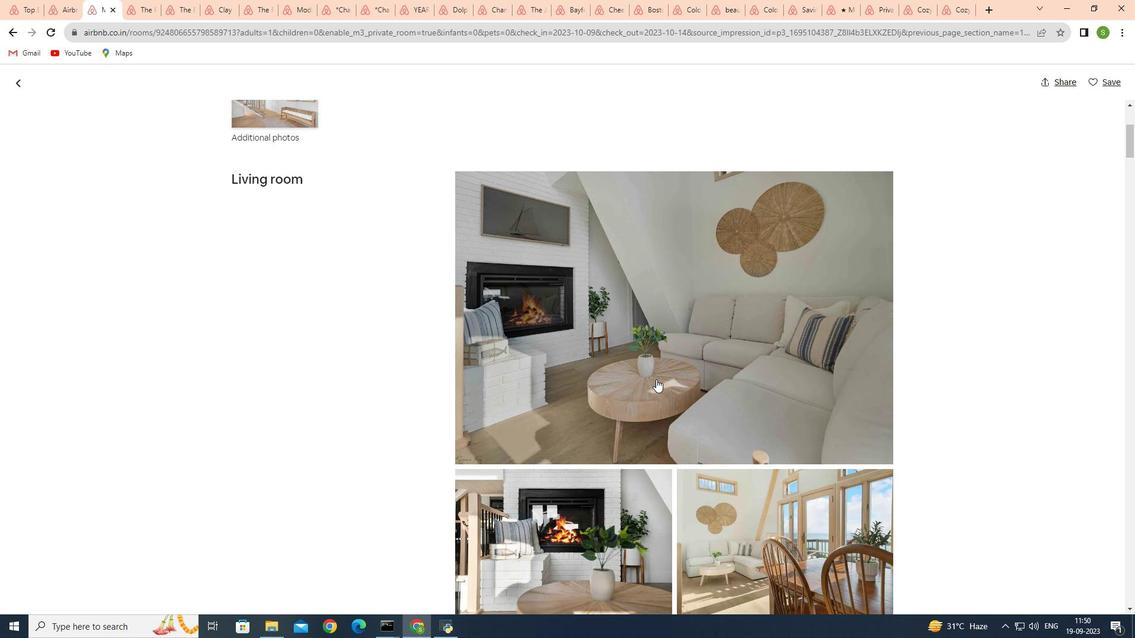 
Action: Mouse scrolled (656, 379) with delta (0, 0)
Screenshot: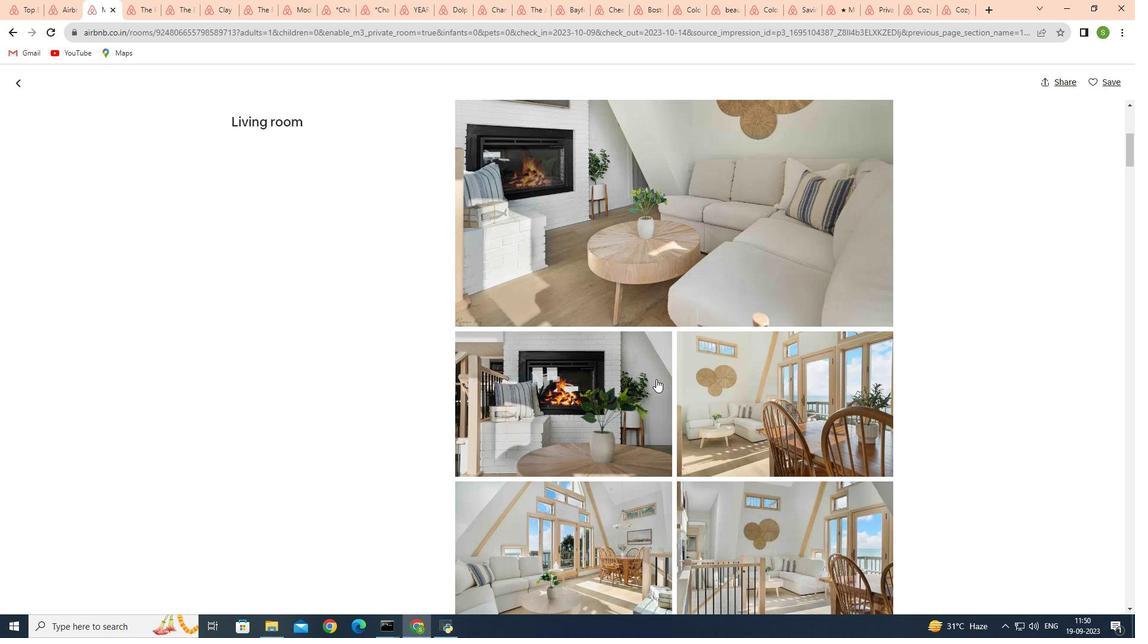 
Action: Mouse scrolled (656, 379) with delta (0, 0)
Screenshot: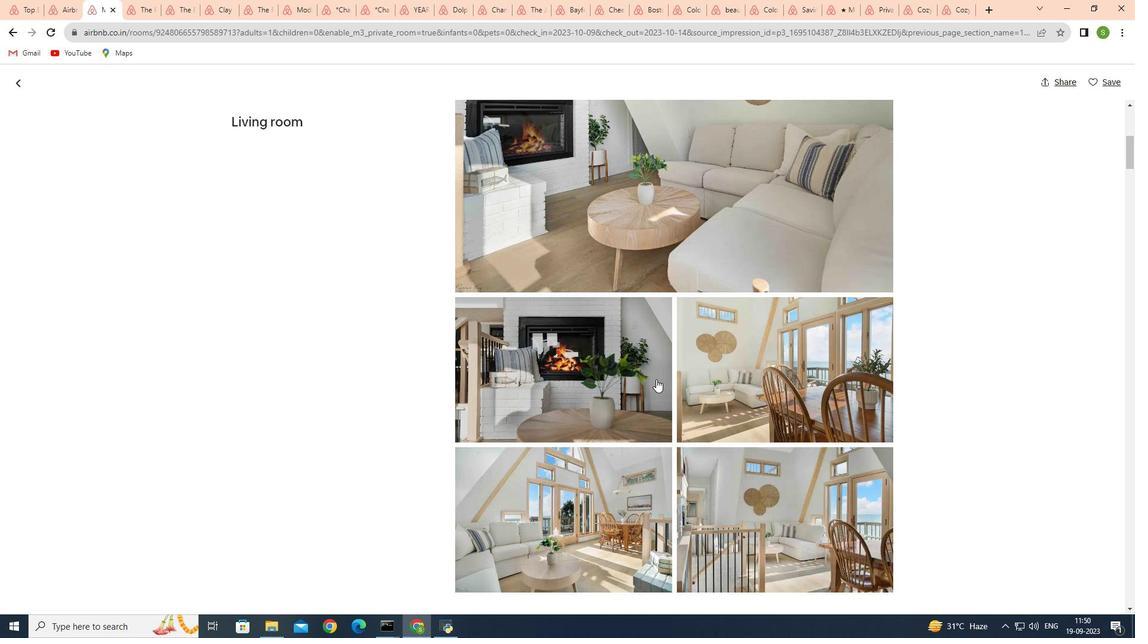 
Action: Mouse scrolled (656, 379) with delta (0, 0)
Screenshot: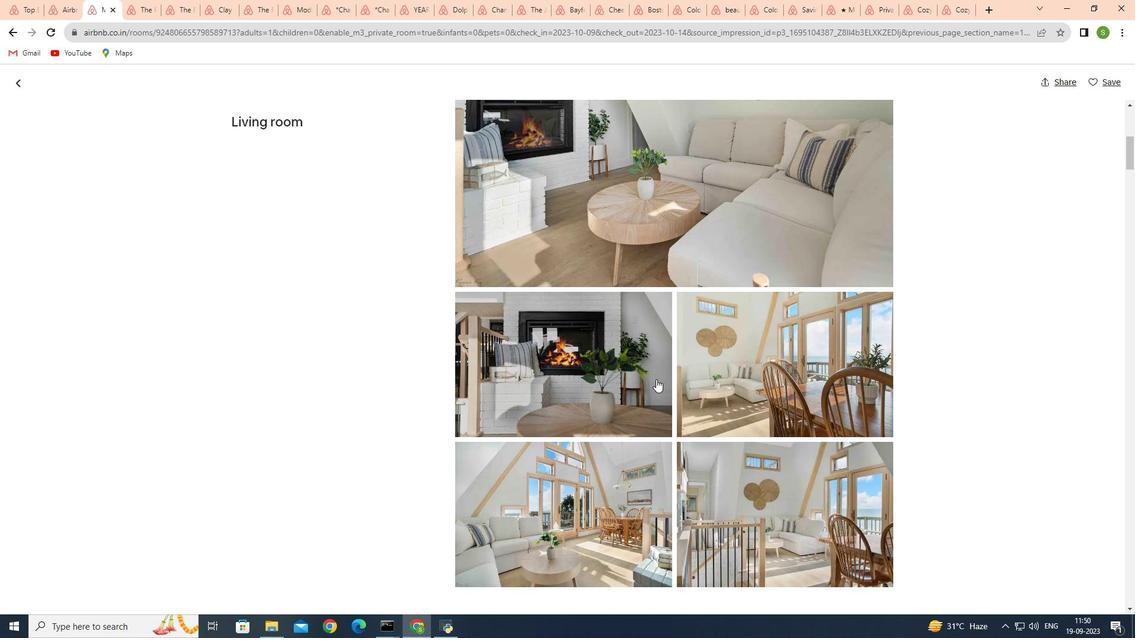 
Action: Mouse scrolled (656, 379) with delta (0, 0)
Screenshot: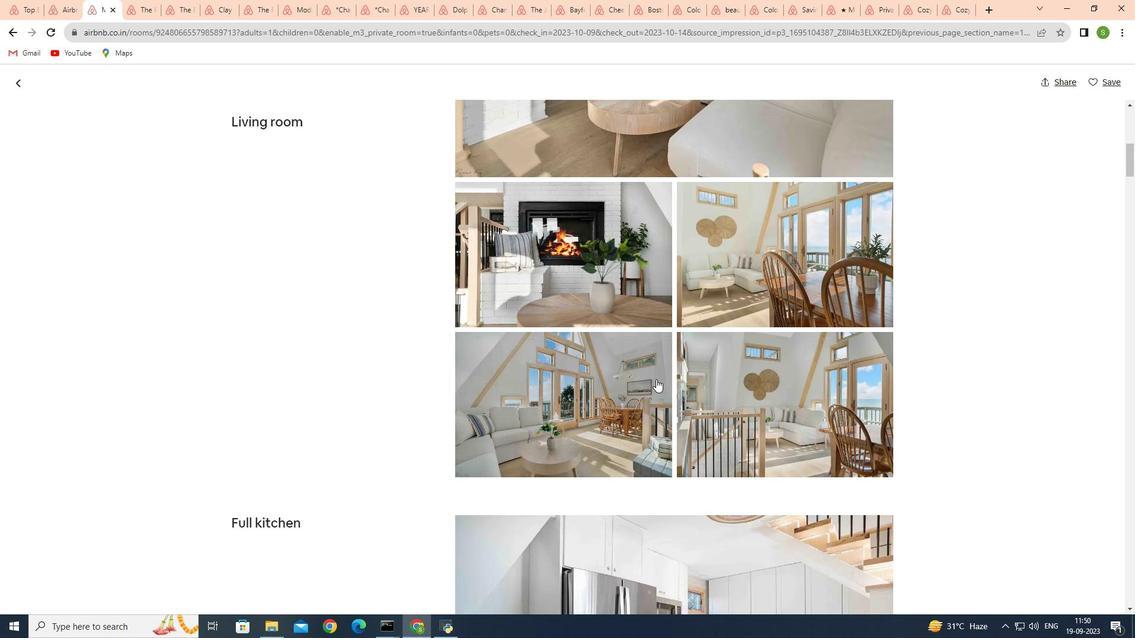
Action: Mouse scrolled (656, 379) with delta (0, 0)
Screenshot: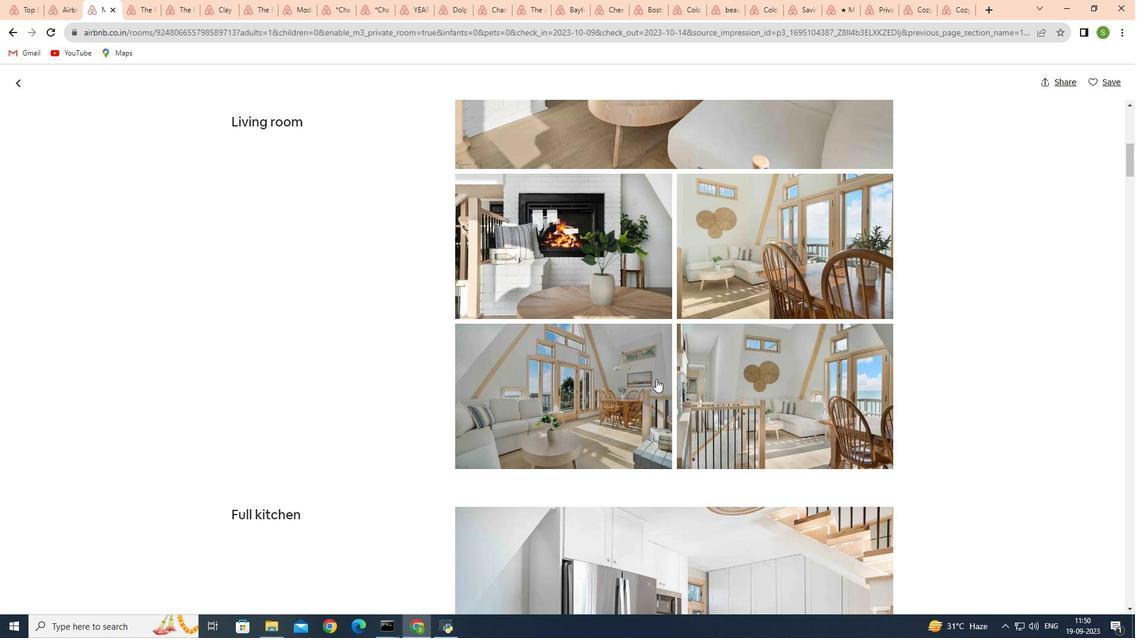 
Action: Mouse moved to (656, 379)
Screenshot: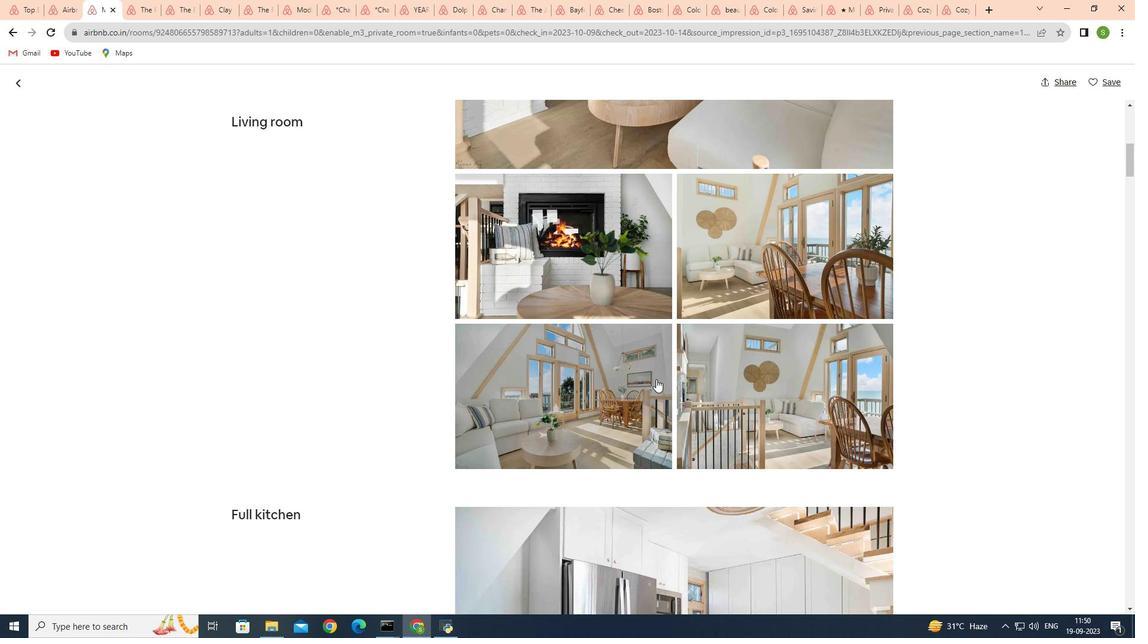 
Action: Mouse scrolled (656, 379) with delta (0, 0)
Screenshot: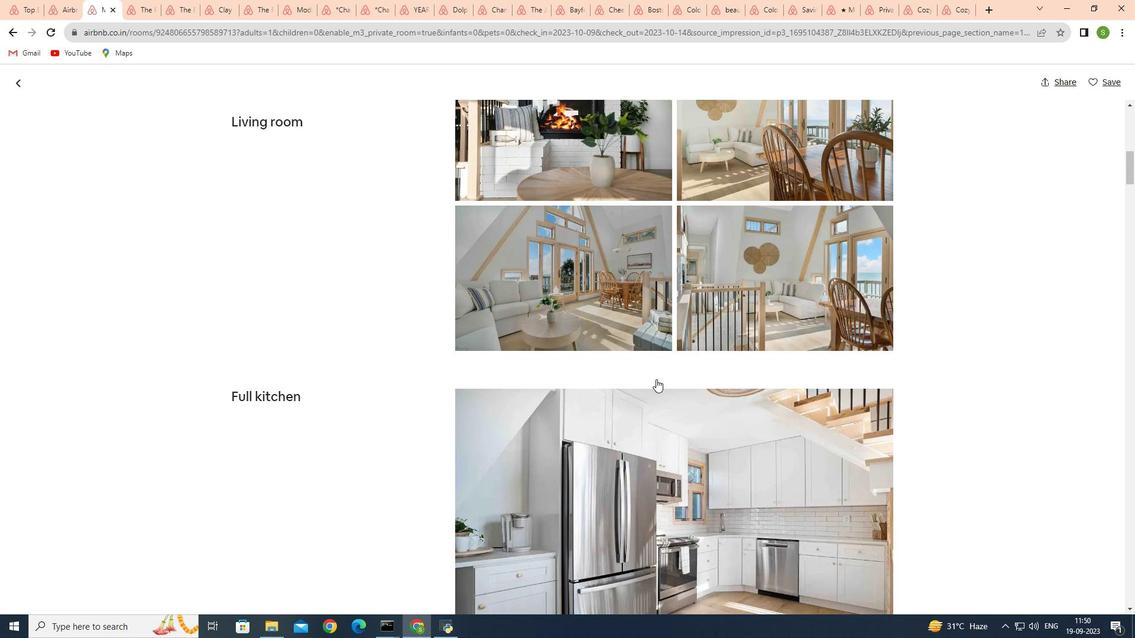 
Action: Mouse scrolled (656, 379) with delta (0, 0)
Screenshot: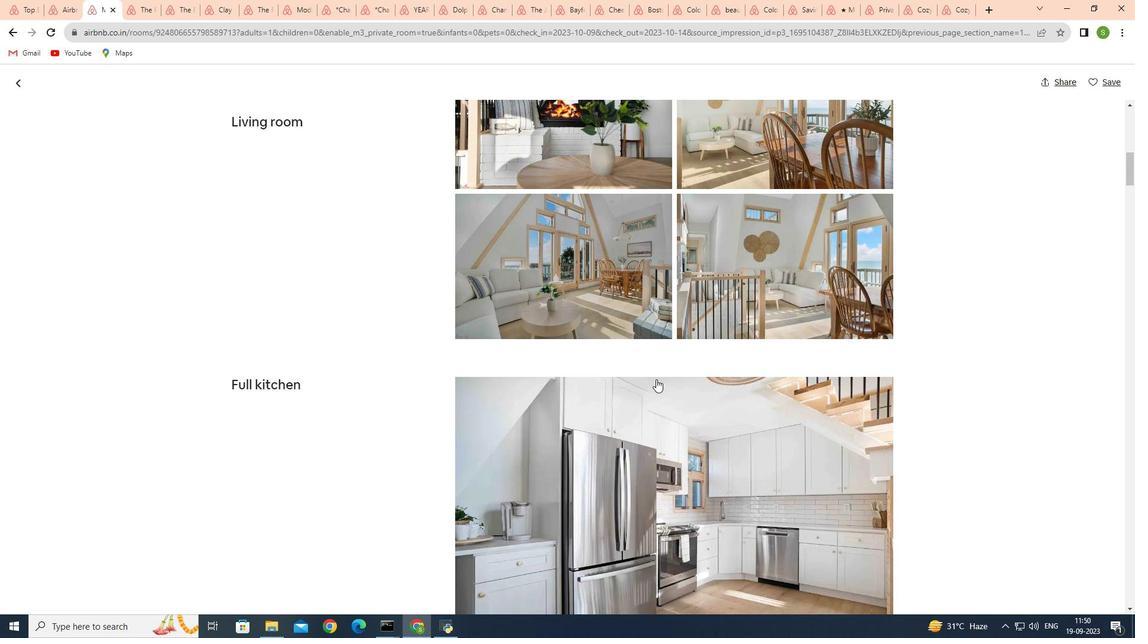 
Action: Mouse scrolled (656, 379) with delta (0, 0)
Screenshot: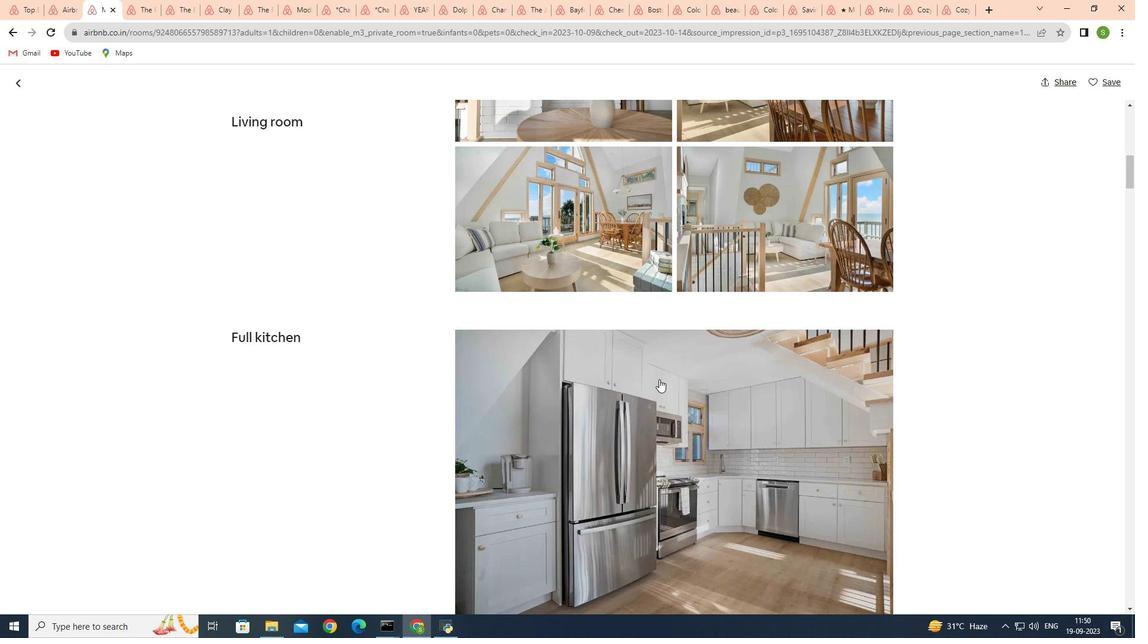 
Action: Mouse moved to (660, 379)
Screenshot: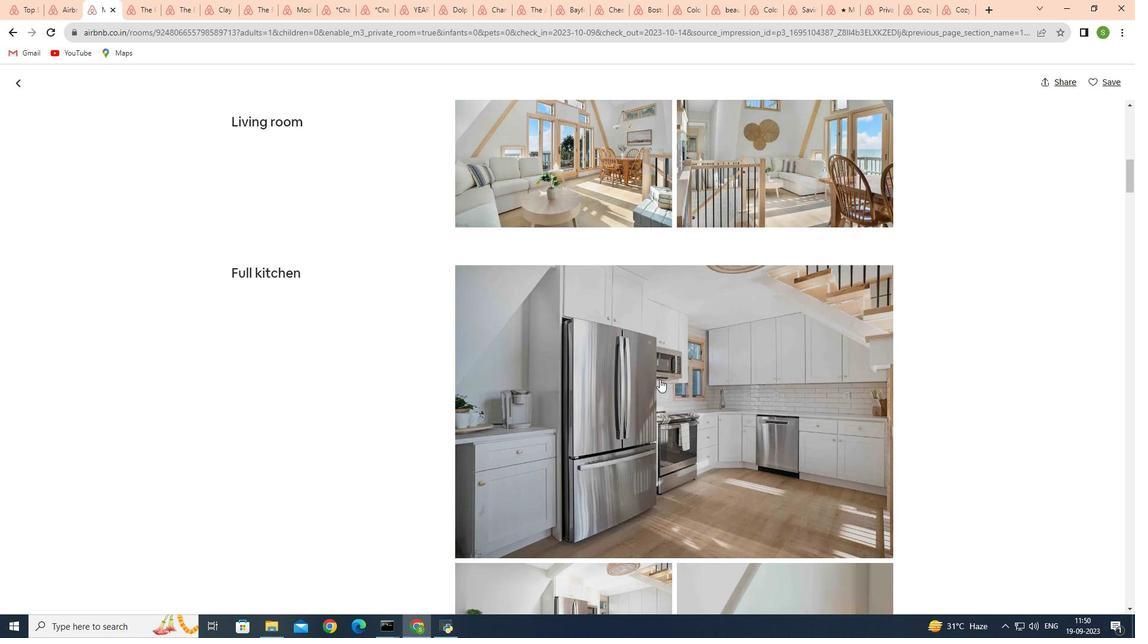 
Action: Mouse scrolled (660, 379) with delta (0, 0)
Screenshot: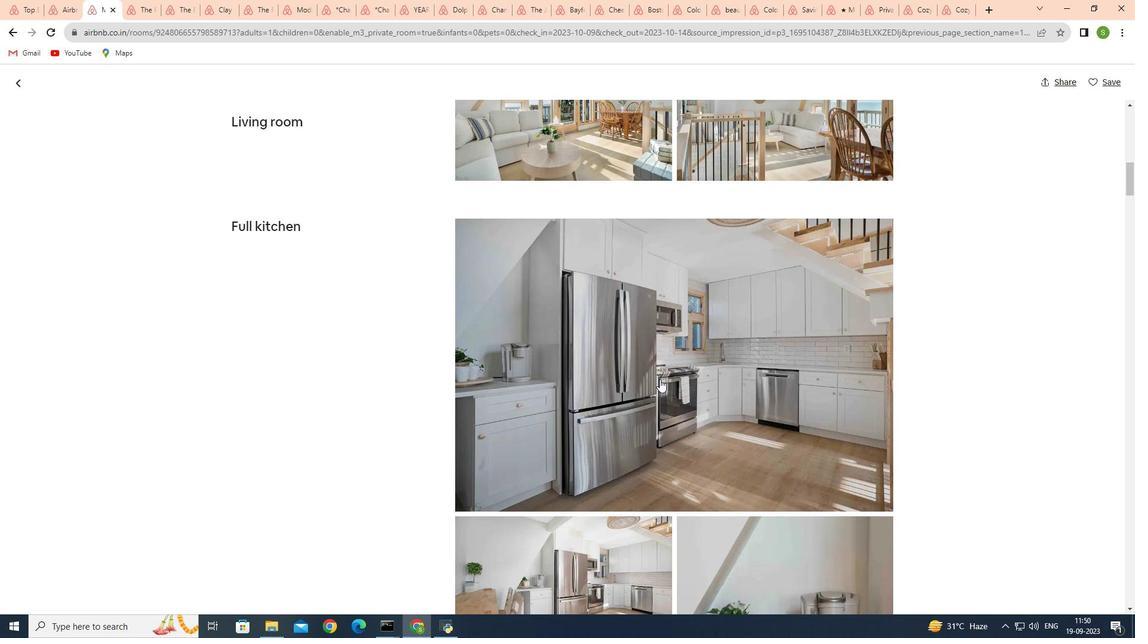 
Action: Mouse scrolled (660, 379) with delta (0, 0)
Screenshot: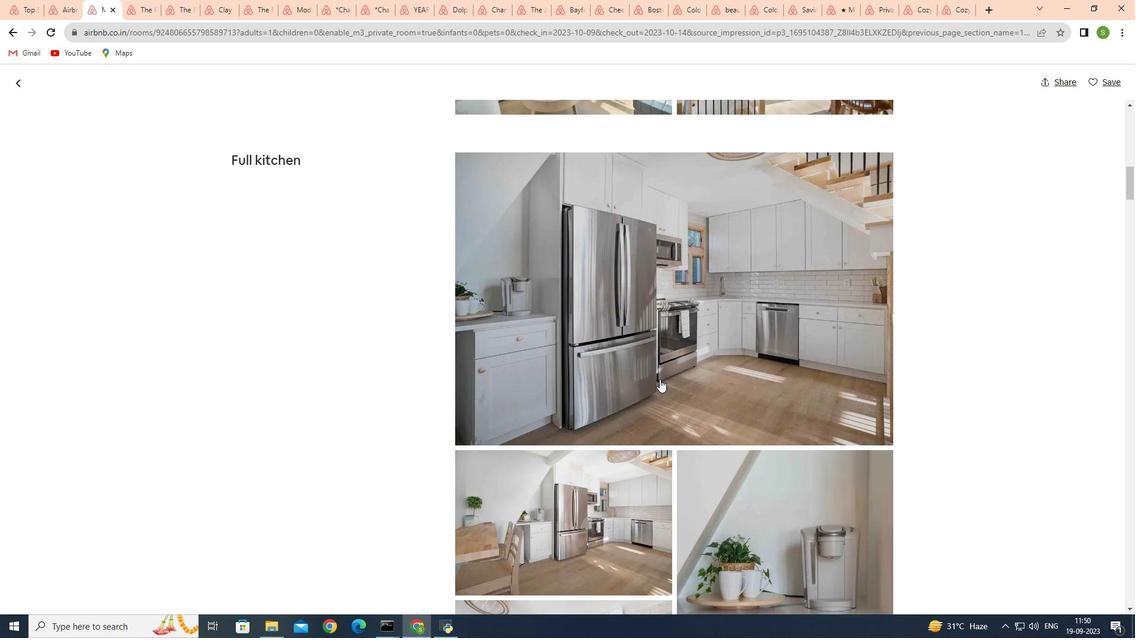 
Action: Mouse scrolled (660, 379) with delta (0, 0)
Screenshot: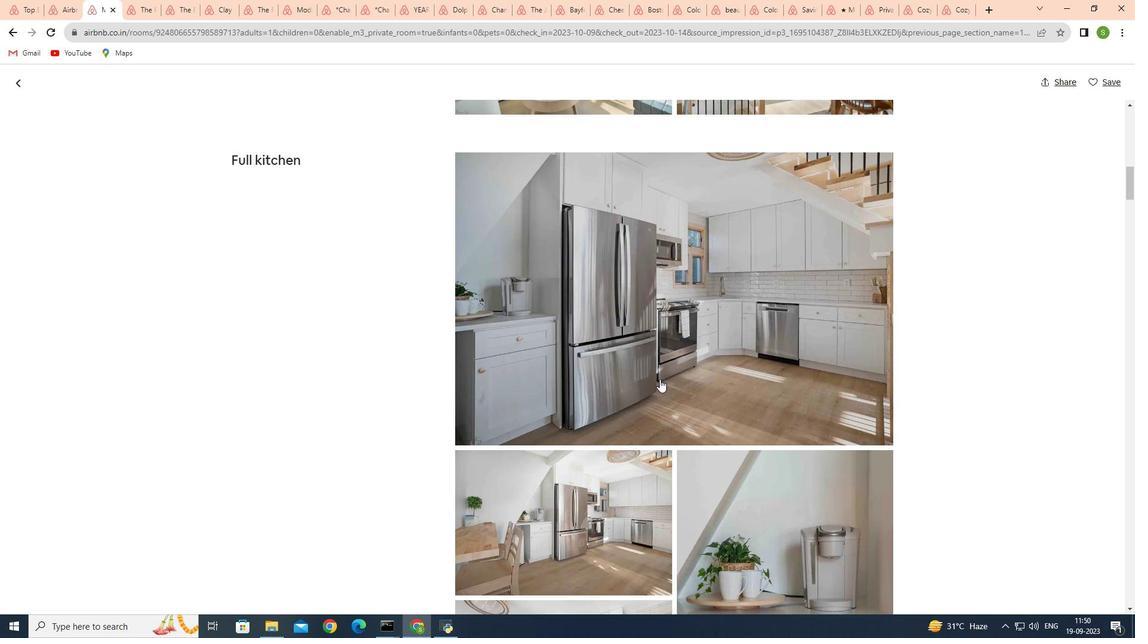 
Action: Mouse moved to (674, 368)
Screenshot: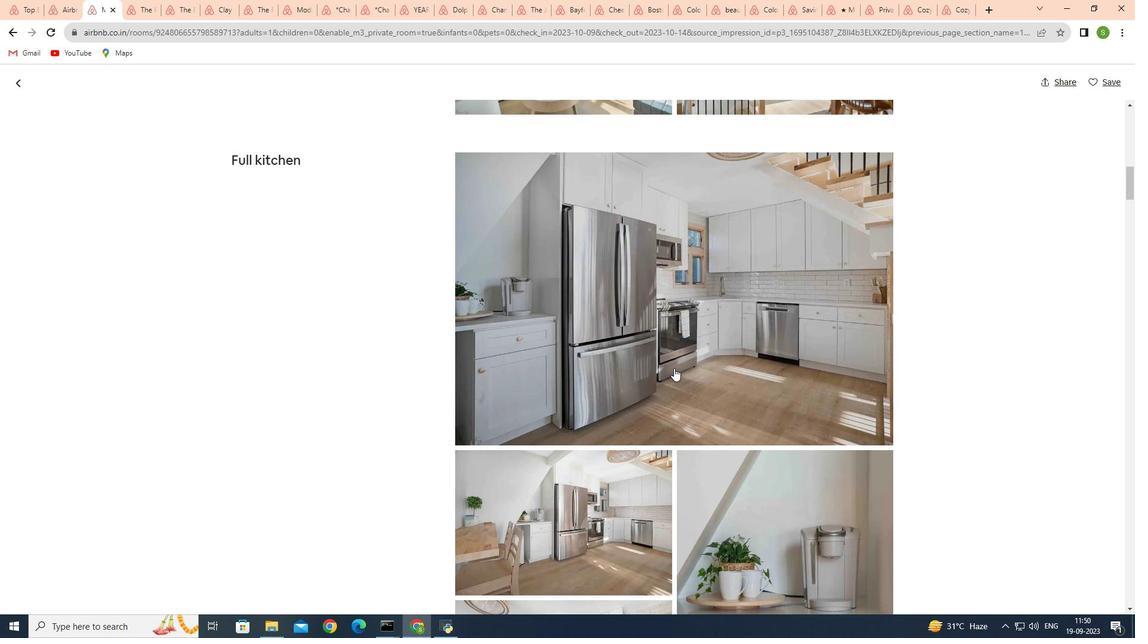 
Action: Mouse scrolled (674, 367) with delta (0, 0)
Screenshot: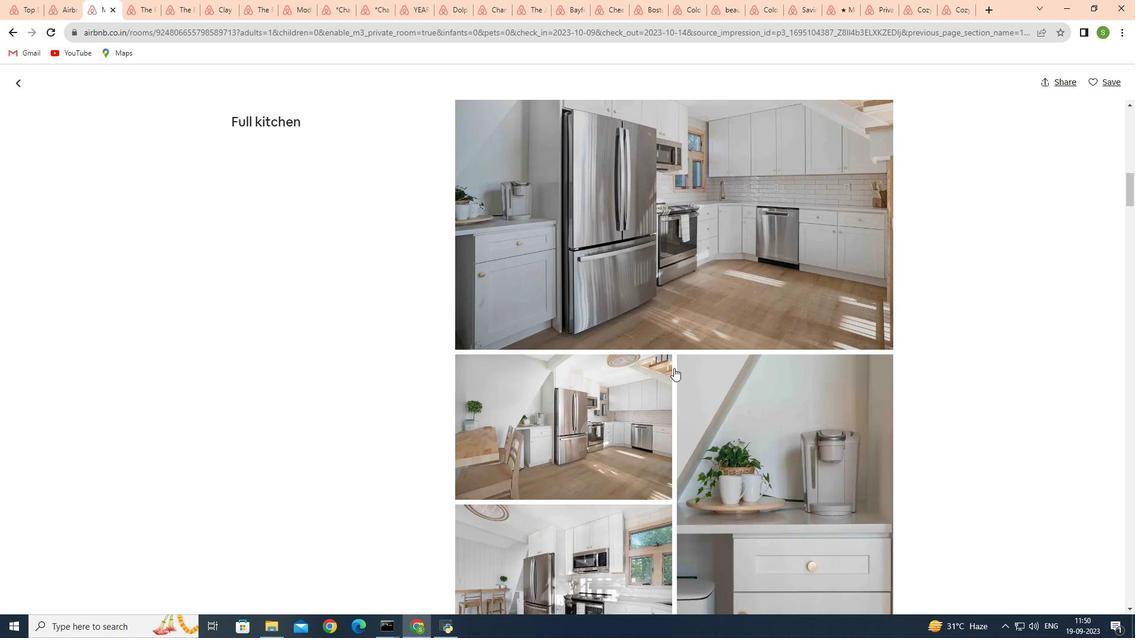 
Action: Mouse scrolled (674, 367) with delta (0, 0)
Screenshot: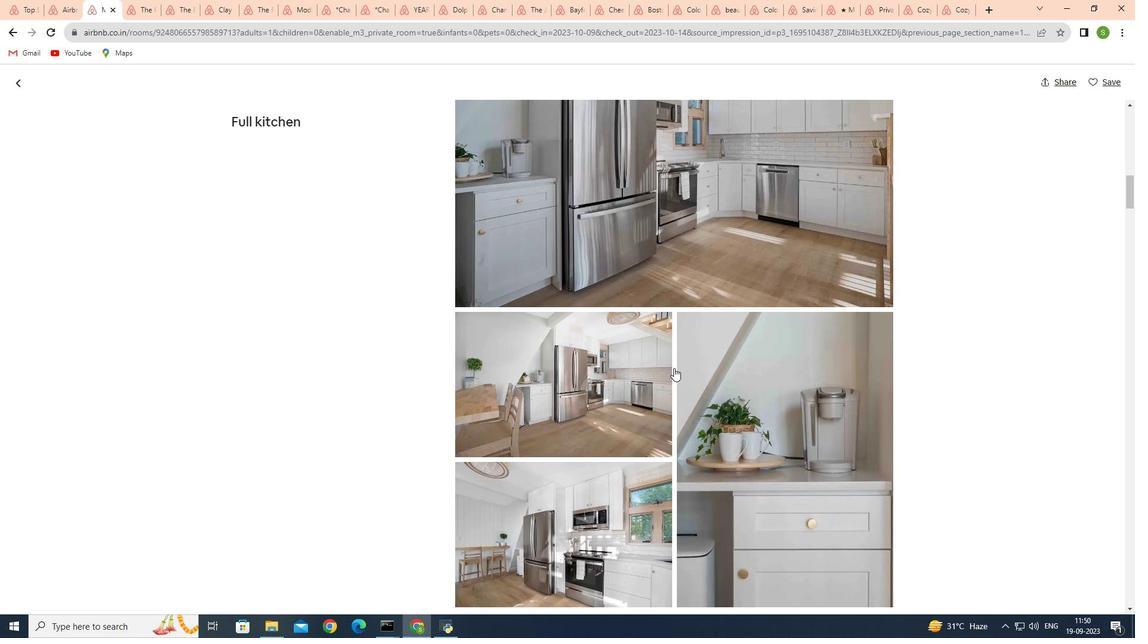 
Action: Mouse scrolled (674, 367) with delta (0, 0)
Screenshot: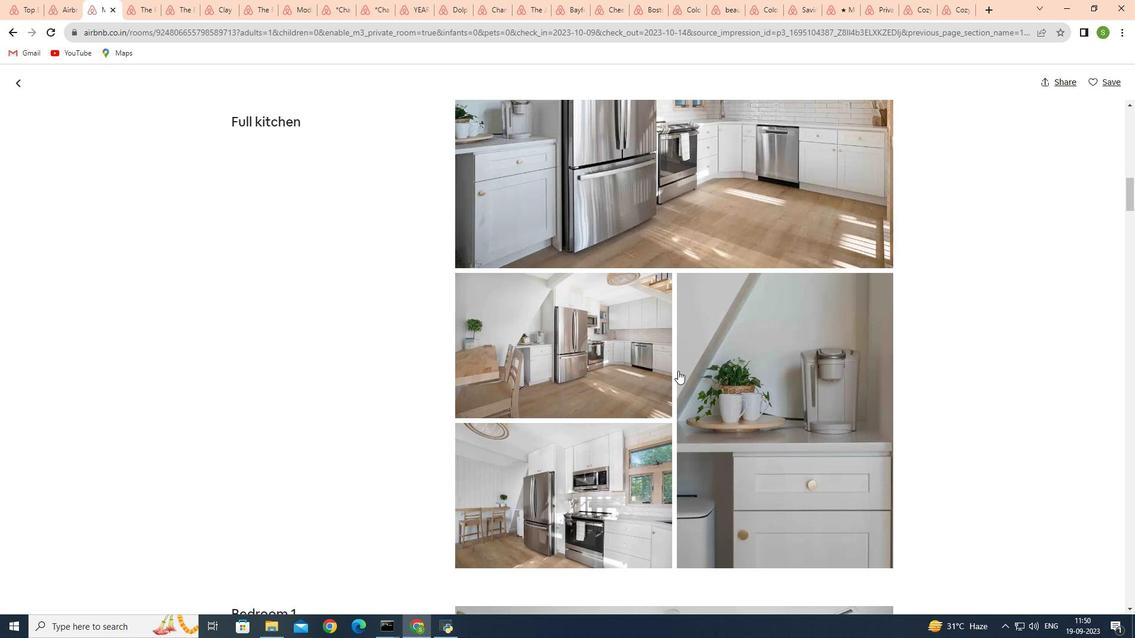 
Action: Mouse moved to (678, 371)
Screenshot: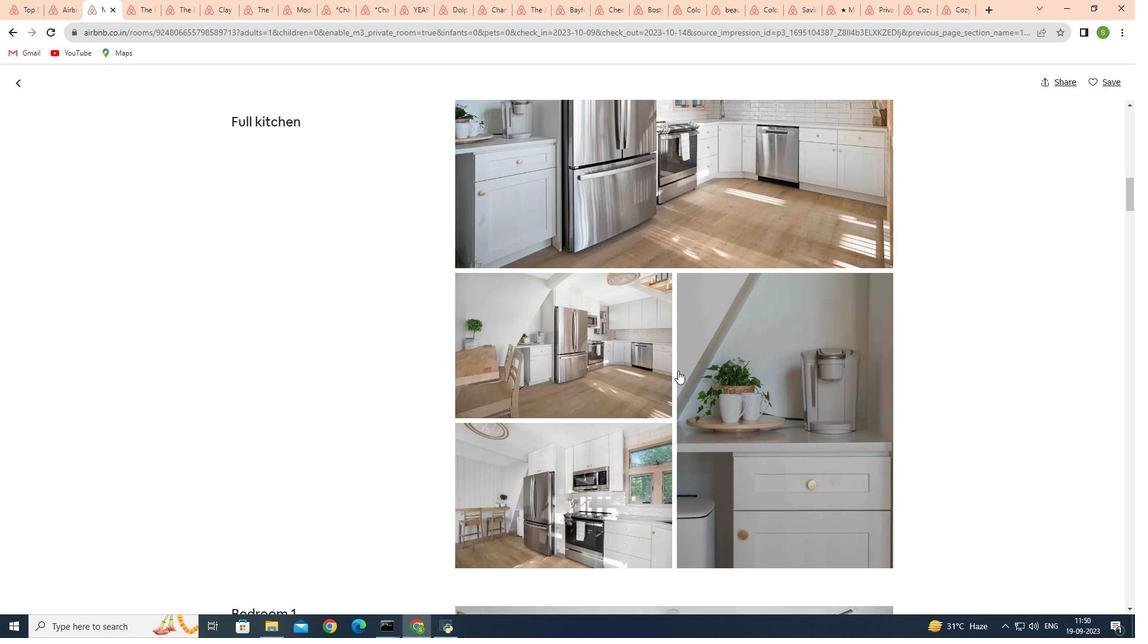 
Action: Mouse scrolled (678, 370) with delta (0, 0)
Screenshot: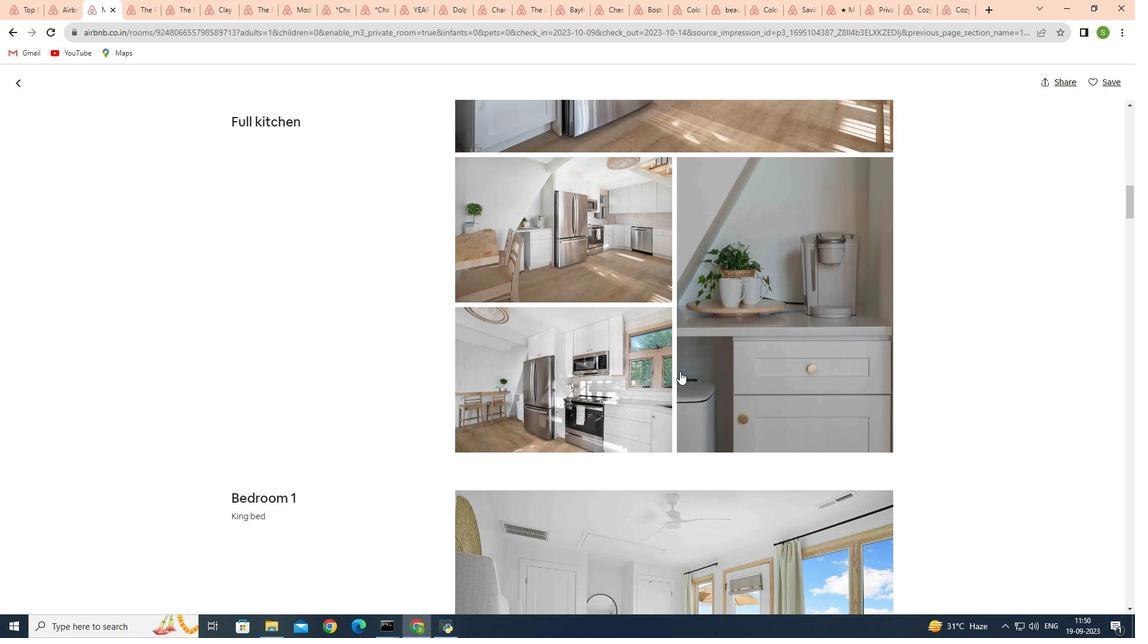 
Action: Mouse moved to (679, 372)
Screenshot: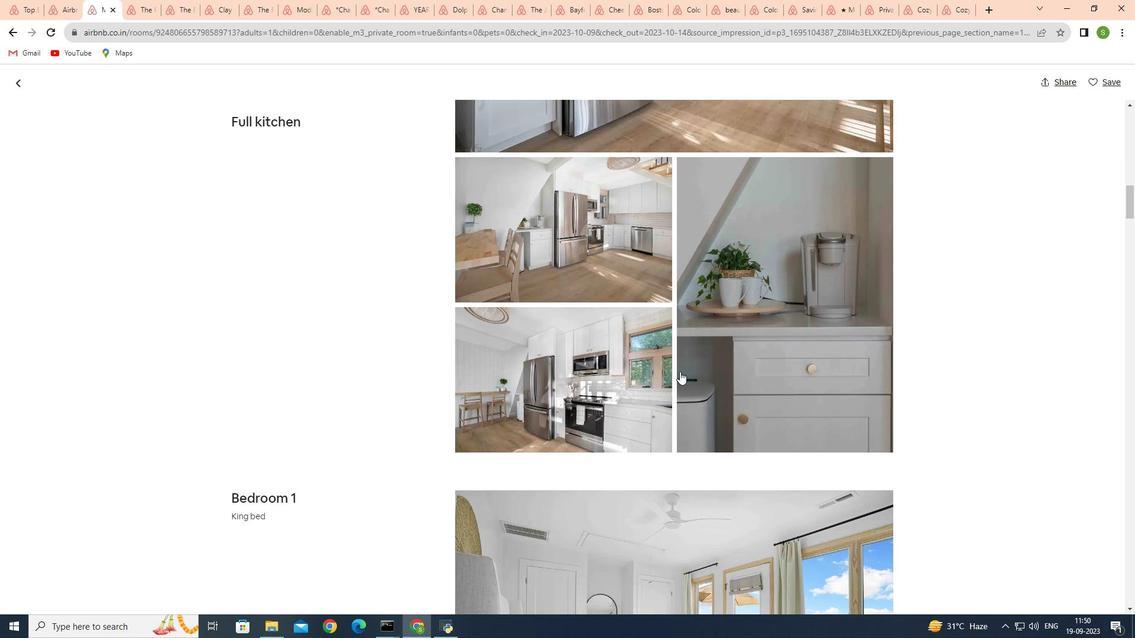 
Action: Mouse scrolled (679, 371) with delta (0, 0)
Screenshot: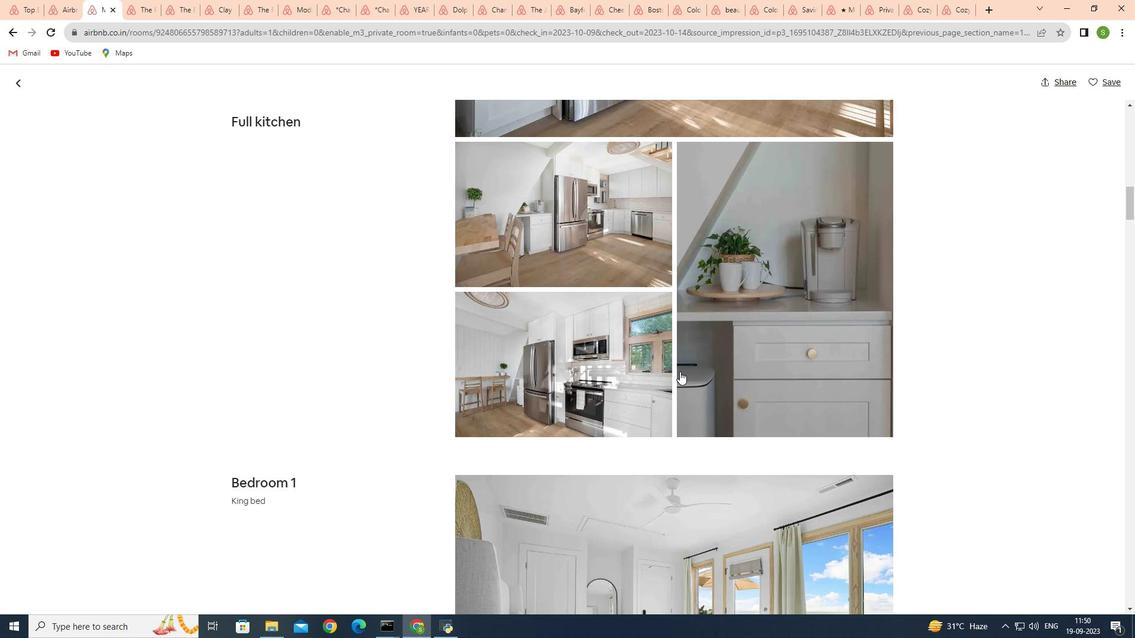 
Action: Mouse moved to (679, 372)
Screenshot: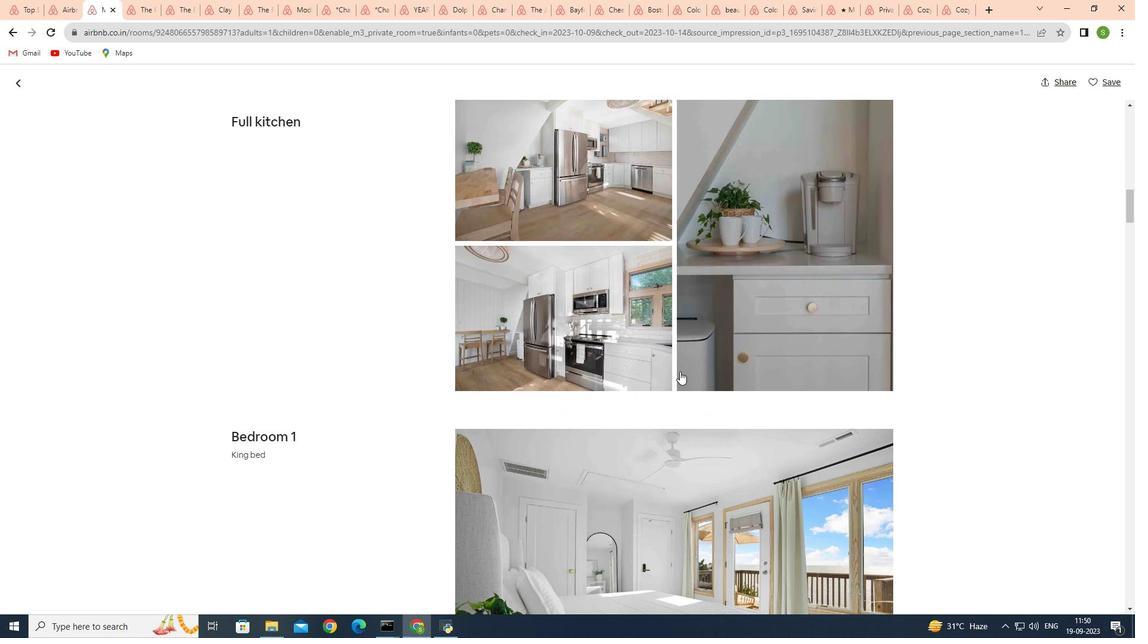 
Action: Mouse scrolled (679, 371) with delta (0, 0)
Screenshot: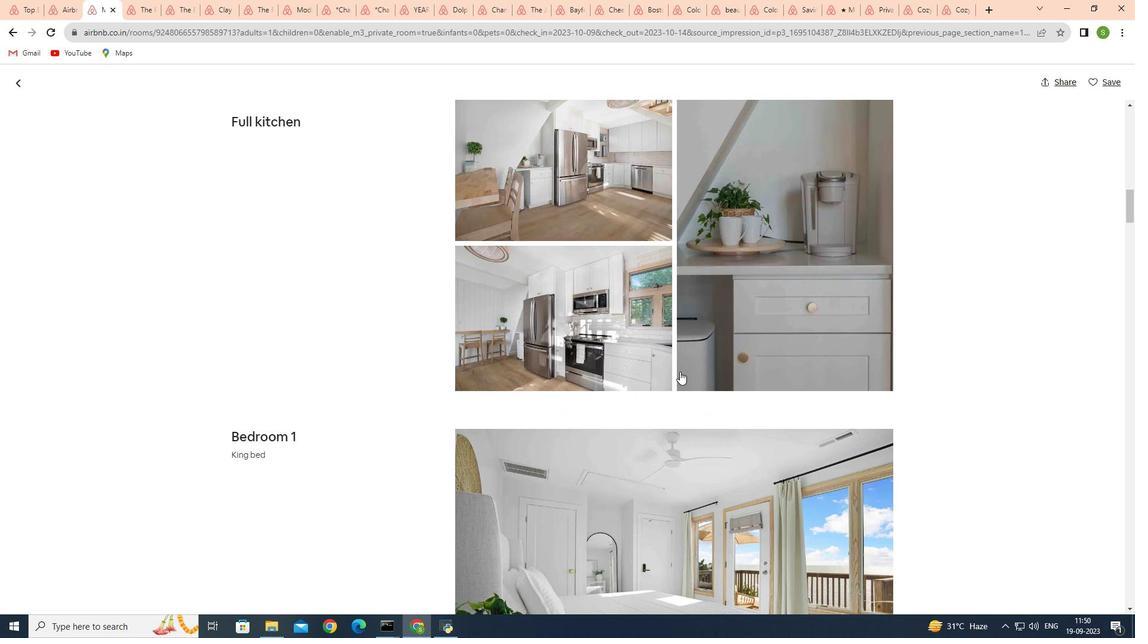 
Action: Mouse moved to (680, 372)
Screenshot: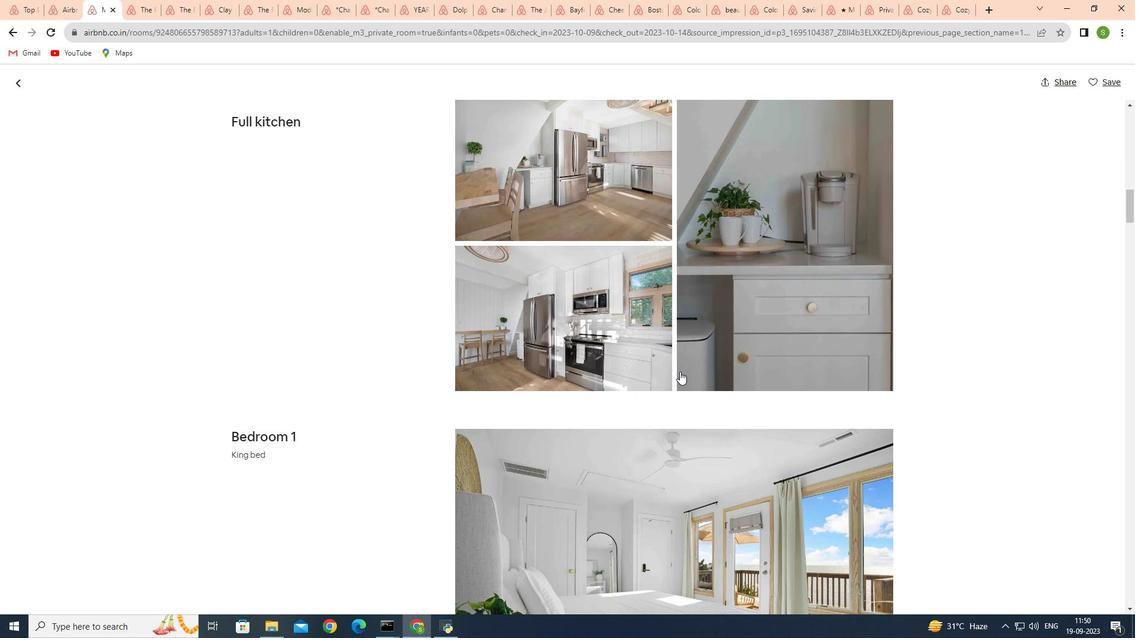 
Action: Mouse scrolled (680, 371) with delta (0, 0)
Screenshot: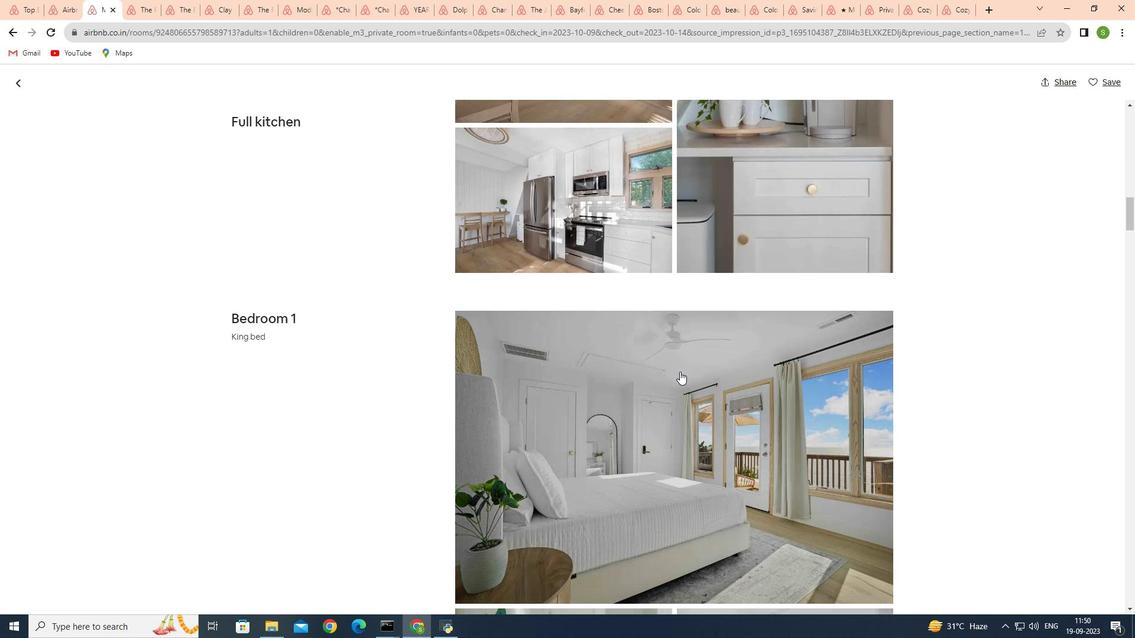 
Action: Mouse scrolled (680, 371) with delta (0, 0)
Screenshot: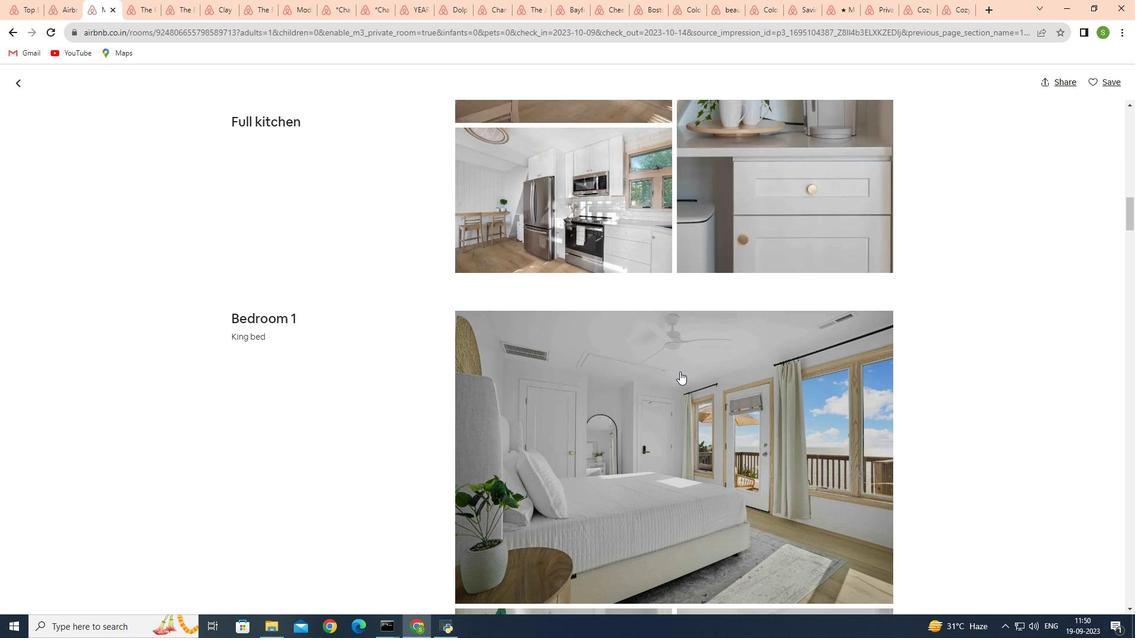 
Action: Mouse moved to (680, 372)
Screenshot: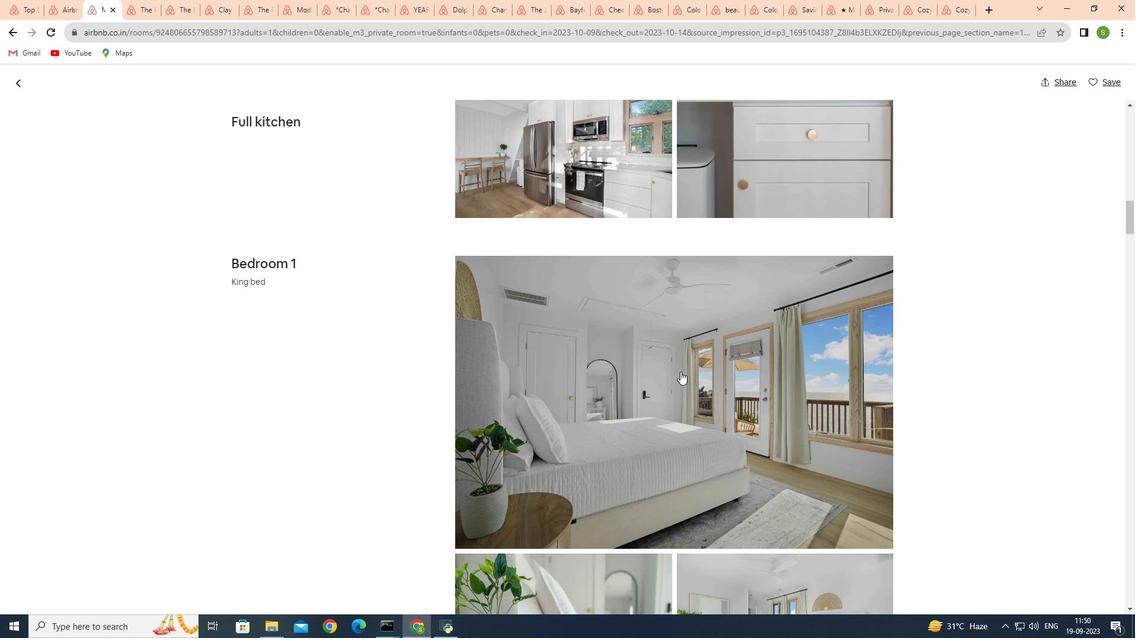 
Action: Mouse scrolled (680, 371) with delta (0, 0)
Screenshot: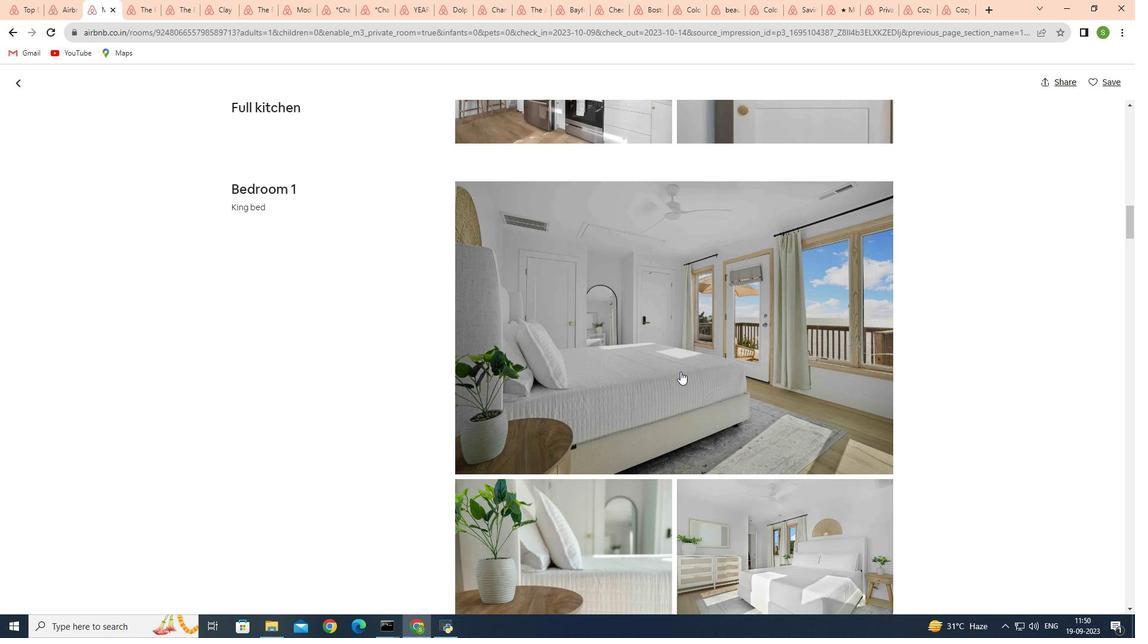 
Action: Mouse scrolled (680, 371) with delta (0, 0)
Screenshot: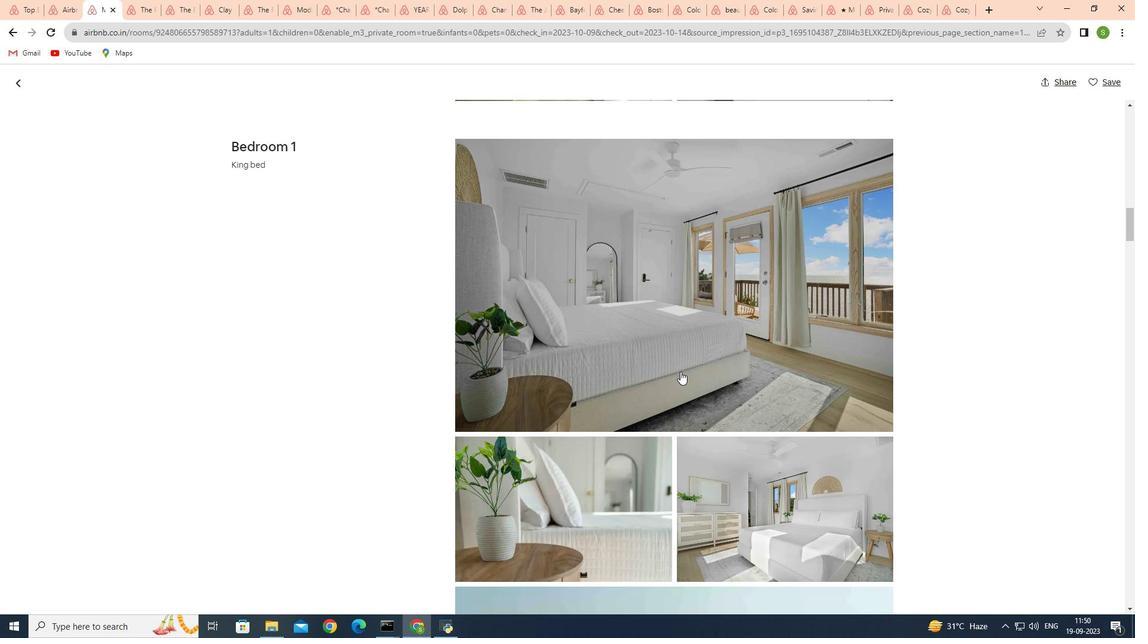 
Action: Mouse scrolled (680, 371) with delta (0, 0)
Screenshot: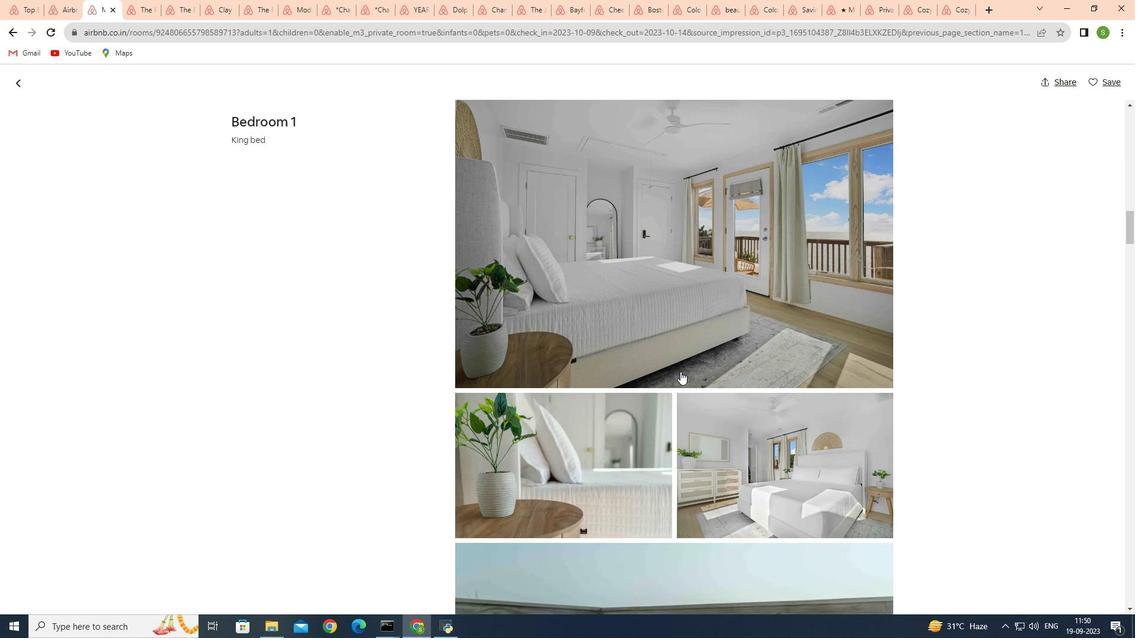 
Action: Mouse scrolled (680, 371) with delta (0, 0)
Screenshot: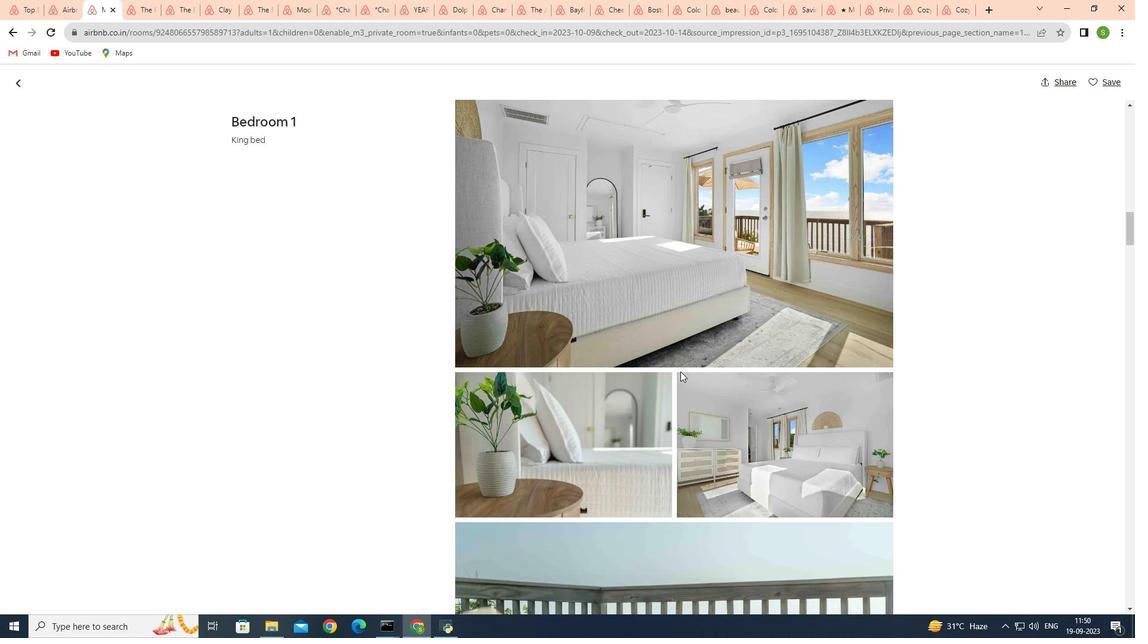 
Action: Mouse moved to (680, 373)
Screenshot: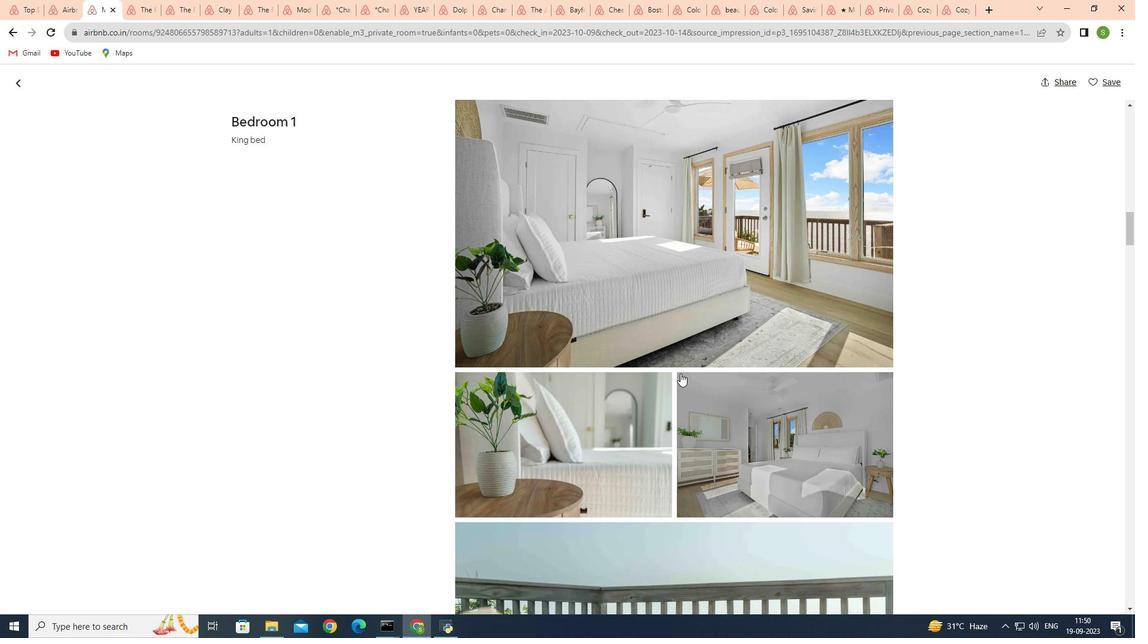 
Action: Mouse scrolled (680, 373) with delta (0, 0)
Screenshot: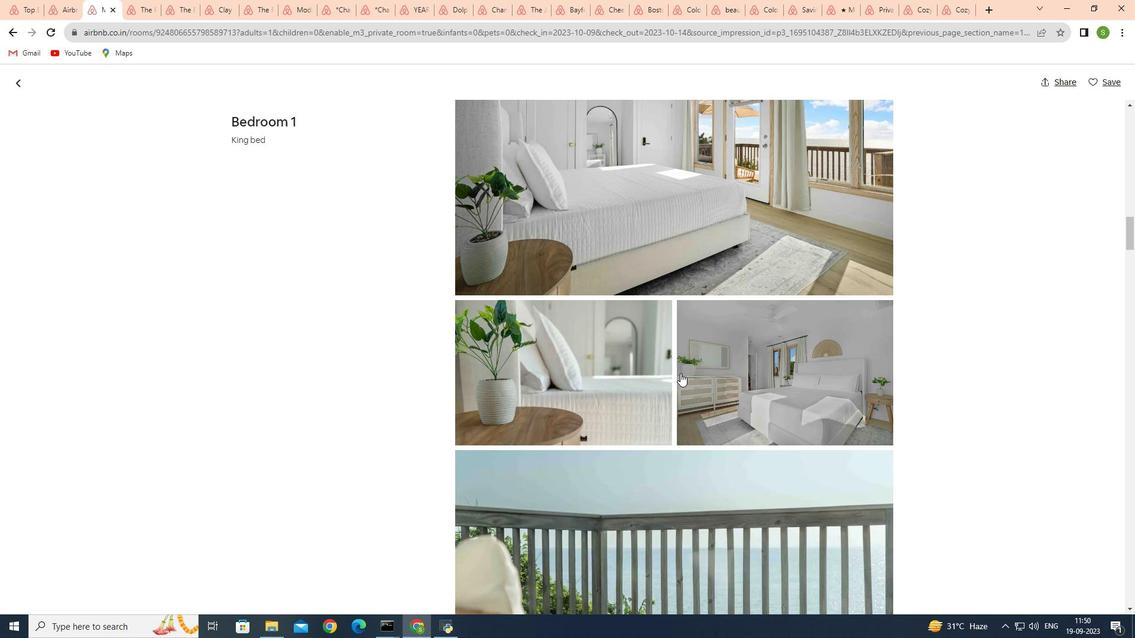 
Action: Mouse scrolled (680, 373) with delta (0, 0)
Screenshot: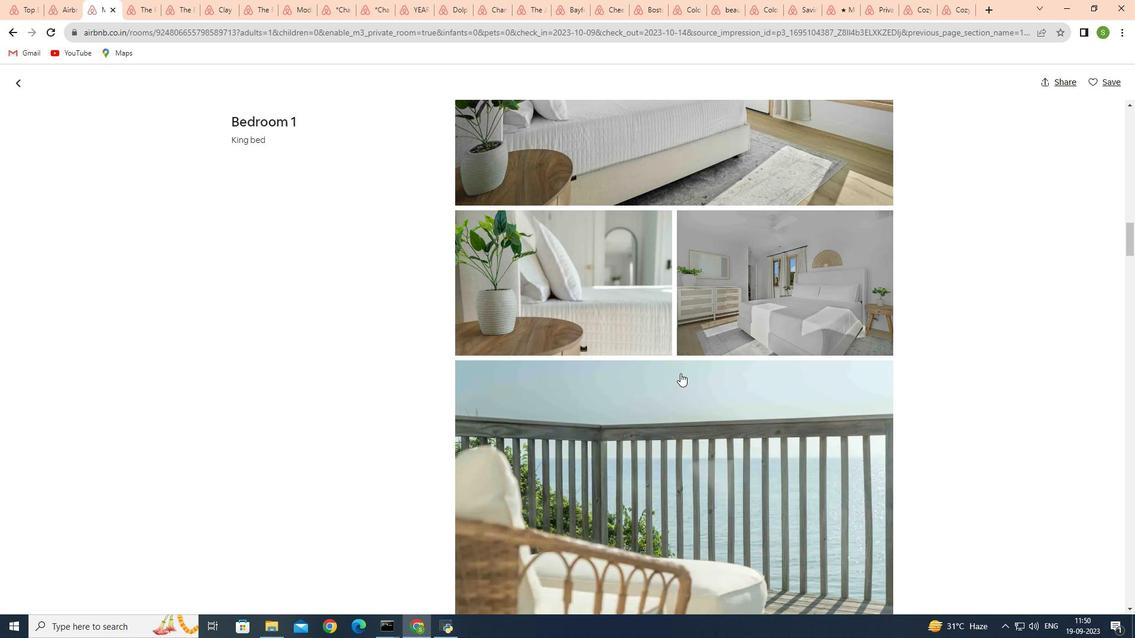 
Action: Mouse scrolled (680, 373) with delta (0, 0)
Screenshot: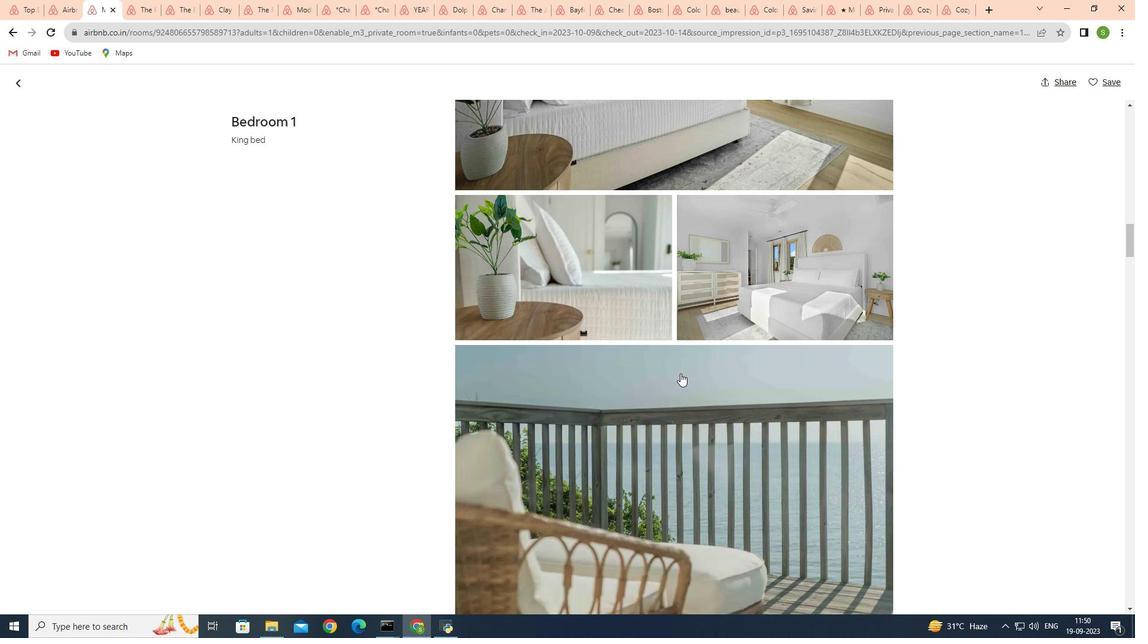 
Action: Mouse moved to (680, 375)
Screenshot: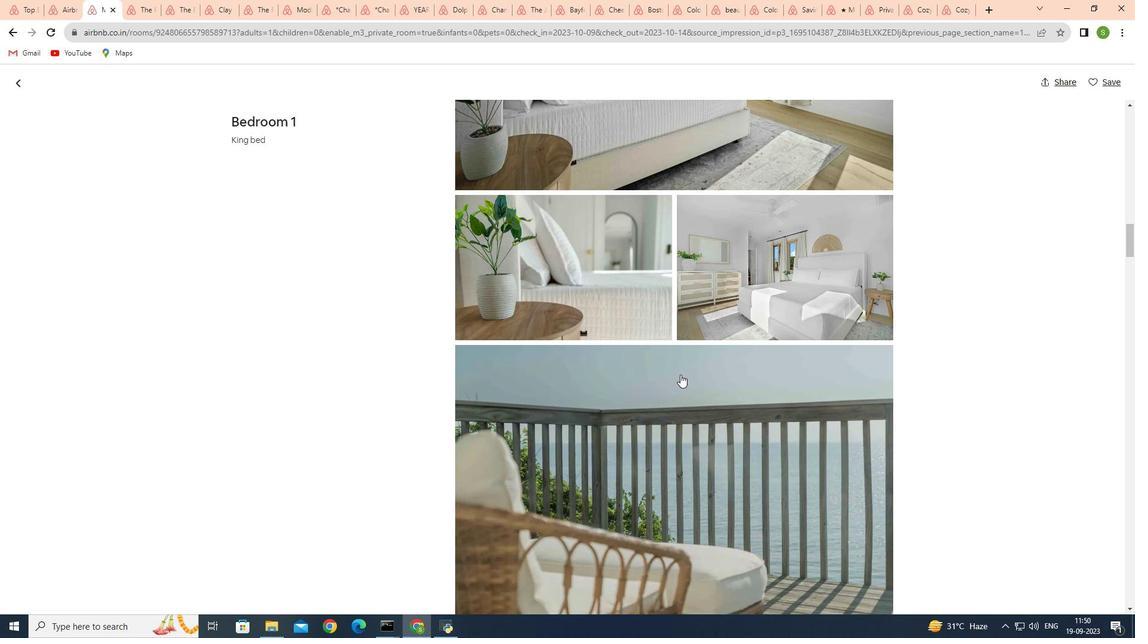 
Action: Mouse scrolled (680, 374) with delta (0, 0)
Screenshot: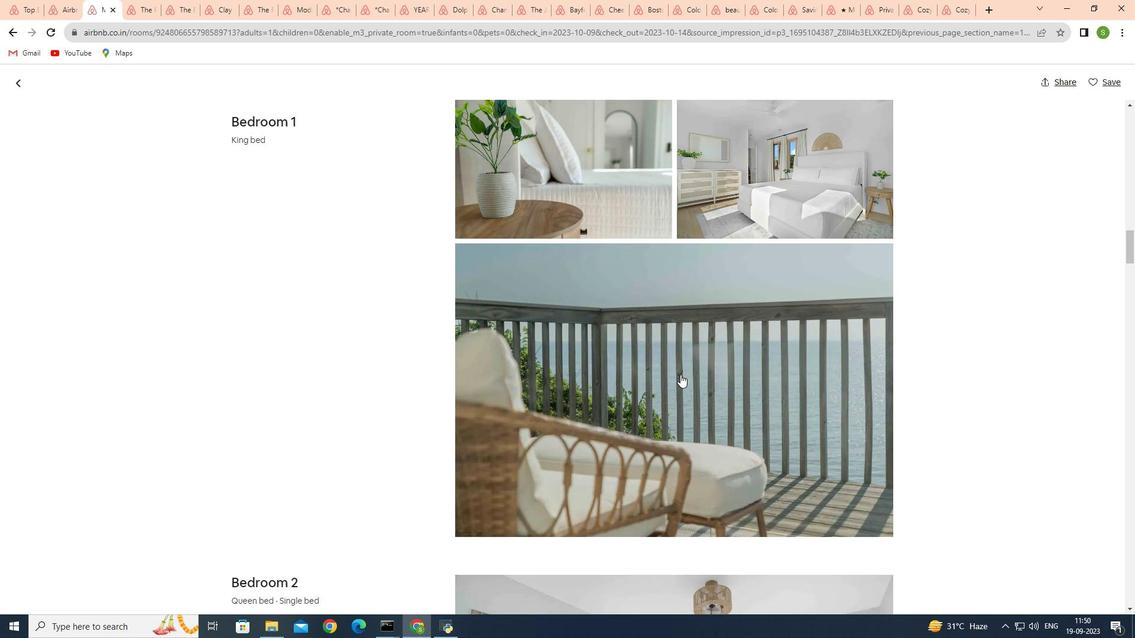 
Action: Mouse scrolled (680, 374) with delta (0, 0)
Screenshot: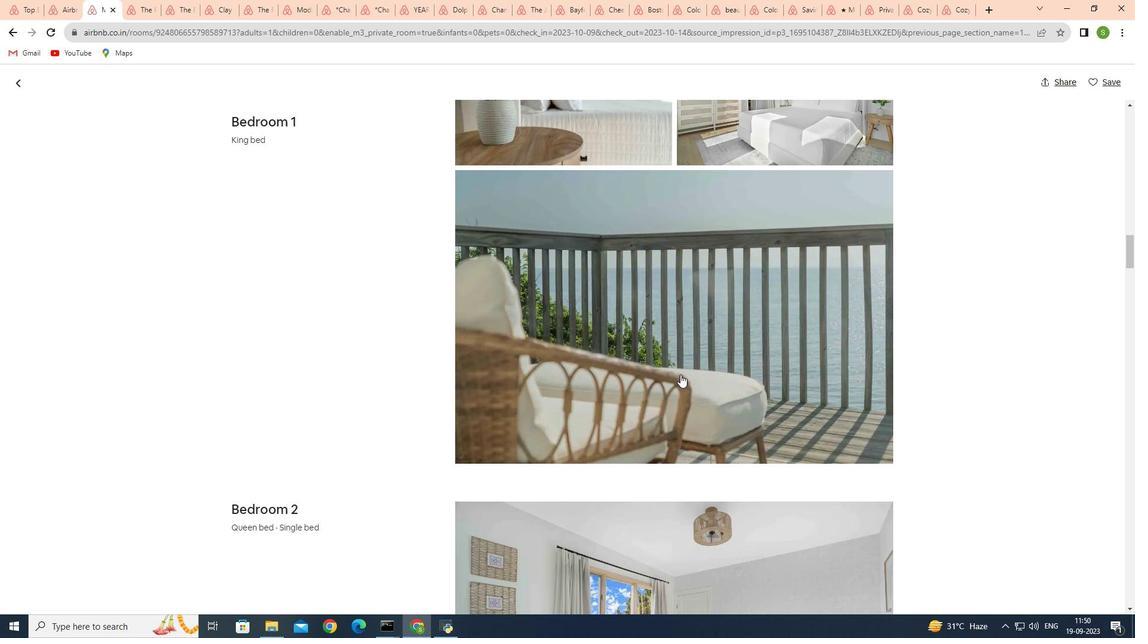 
Action: Mouse scrolled (680, 374) with delta (0, 0)
Screenshot: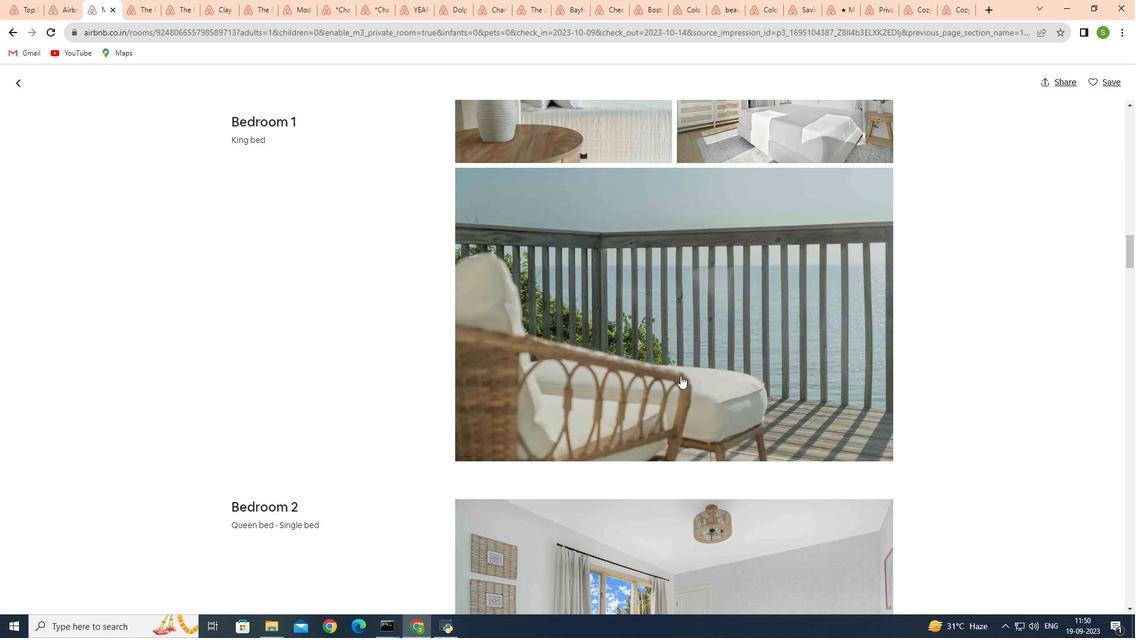 
Action: Mouse moved to (680, 379)
Screenshot: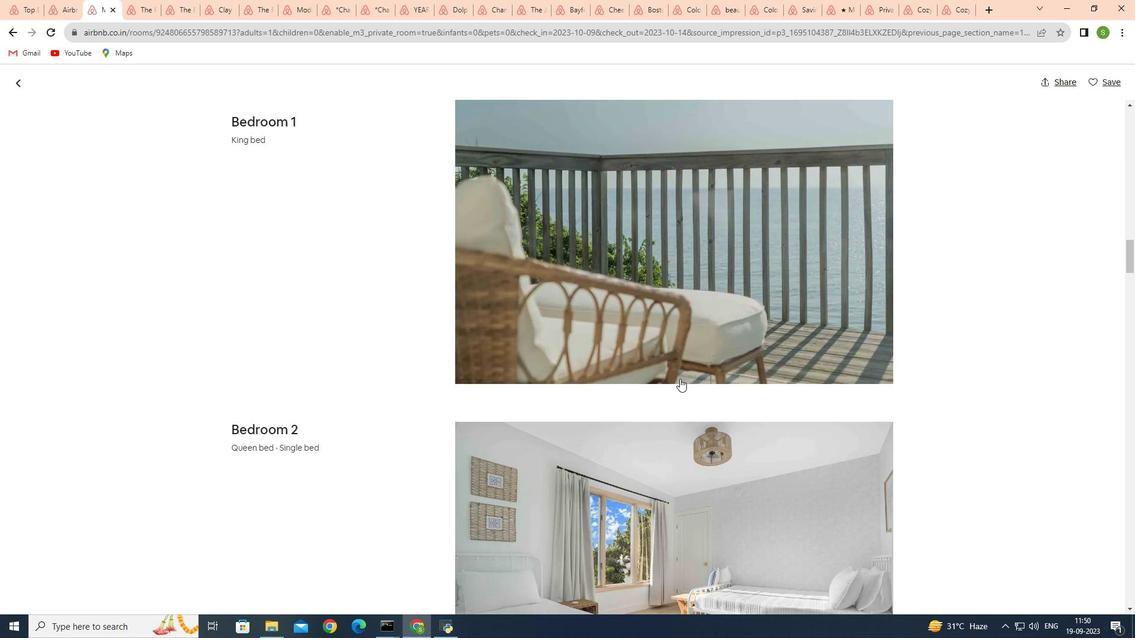 
Action: Mouse scrolled (680, 378) with delta (0, 0)
Screenshot: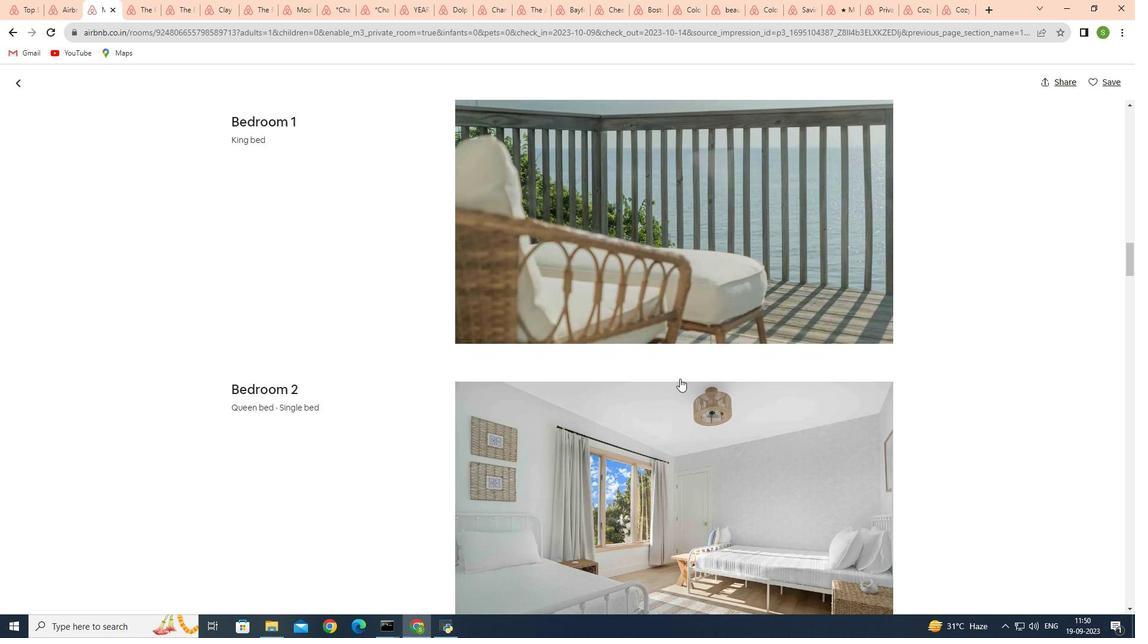 
Action: Mouse scrolled (680, 378) with delta (0, 0)
Screenshot: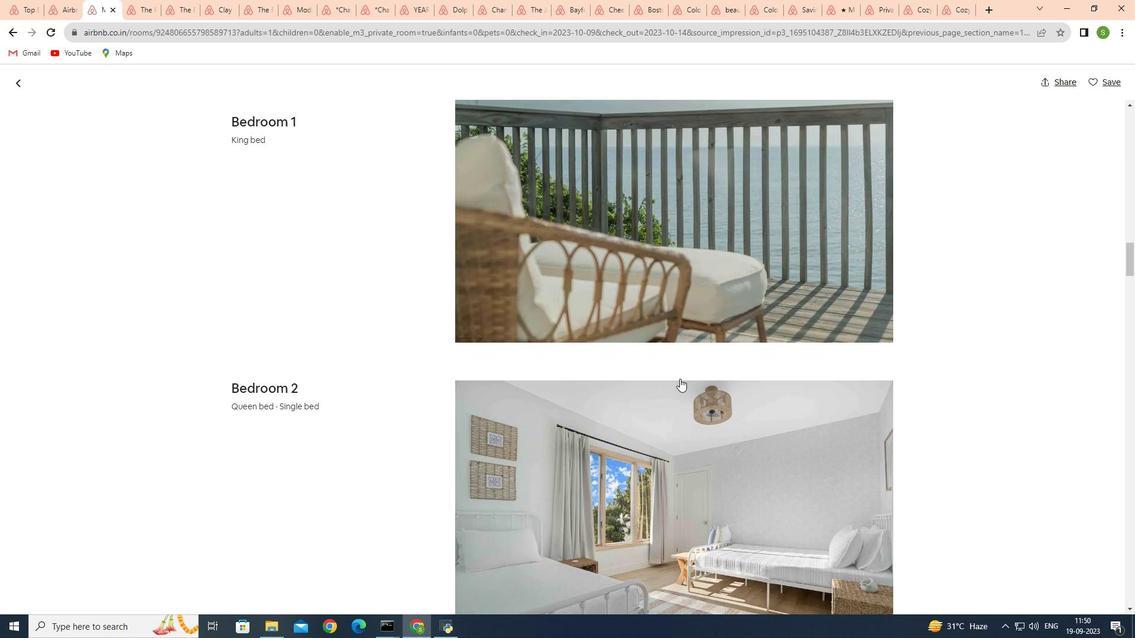 
Action: Mouse scrolled (680, 378) with delta (0, 0)
Screenshot: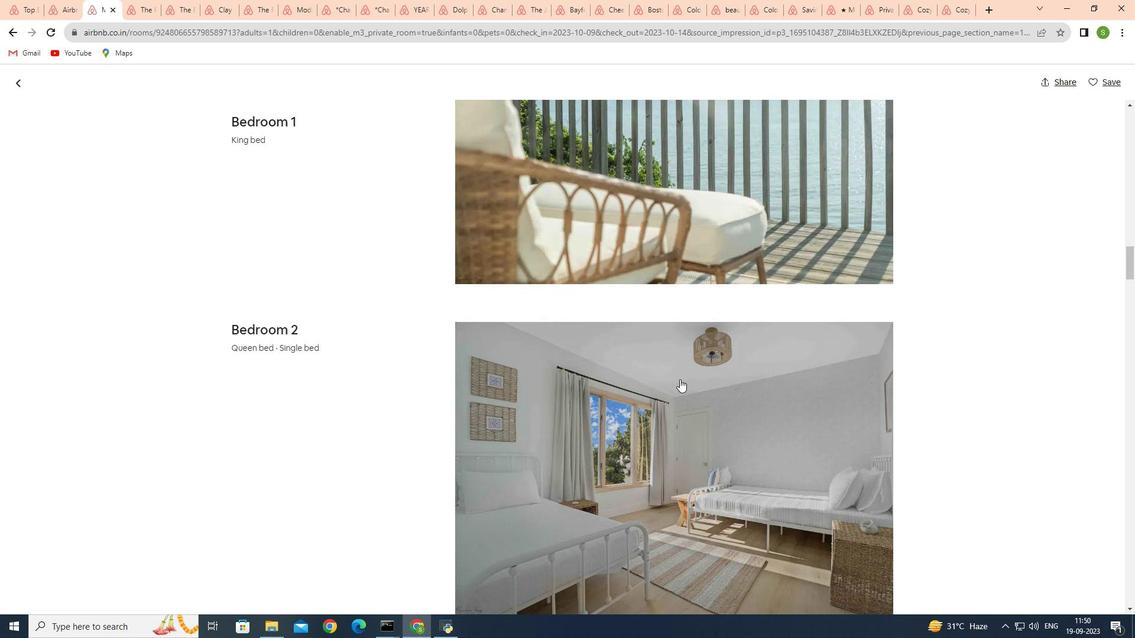 
Action: Mouse moved to (680, 379)
Screenshot: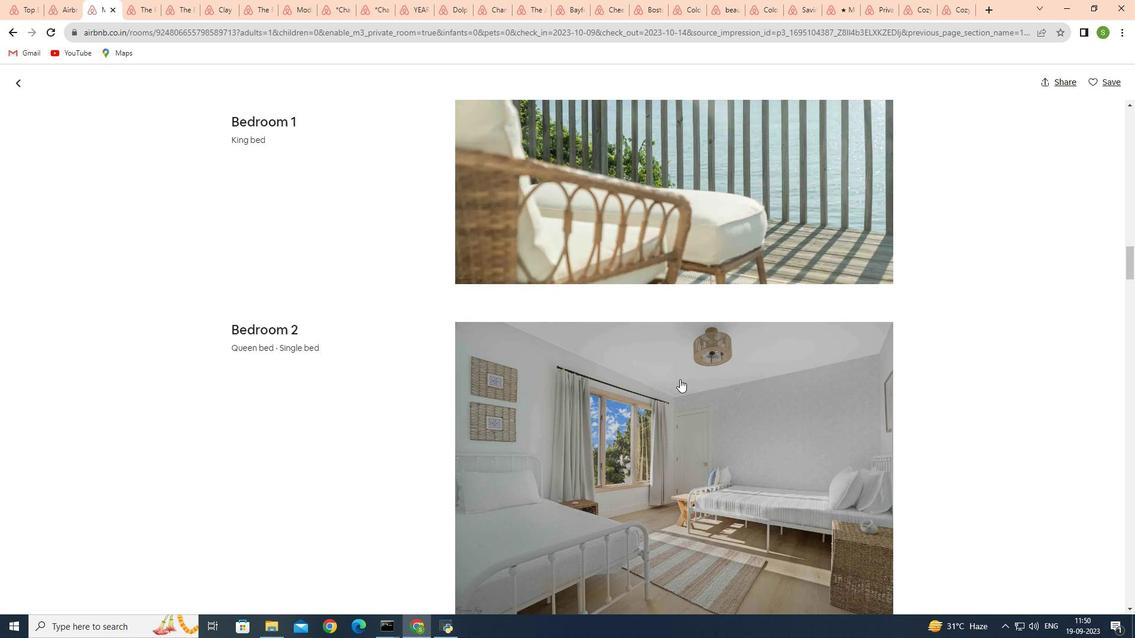 
Action: Mouse scrolled (680, 379) with delta (0, 0)
Screenshot: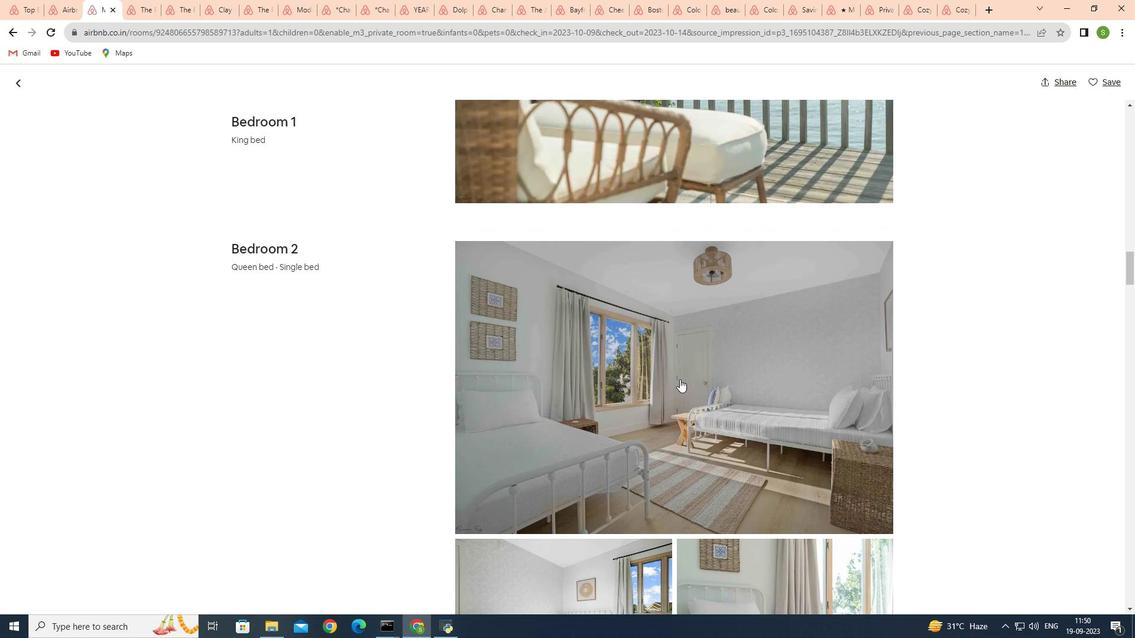 
Action: Mouse scrolled (680, 379) with delta (0, 0)
Screenshot: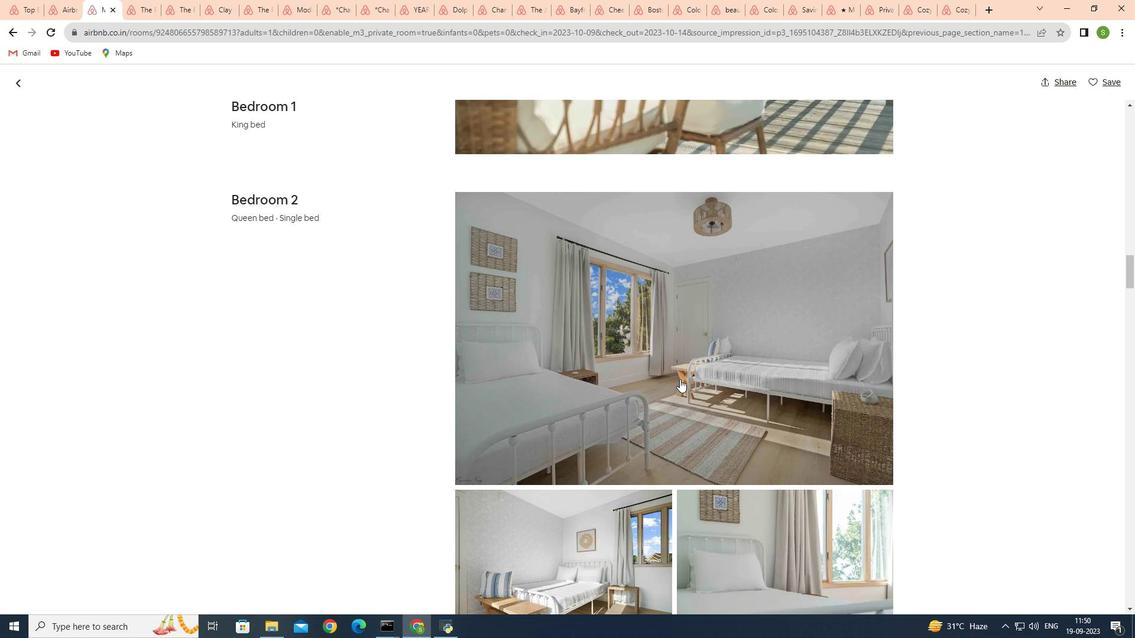 
Action: Mouse scrolled (680, 379) with delta (0, 0)
Screenshot: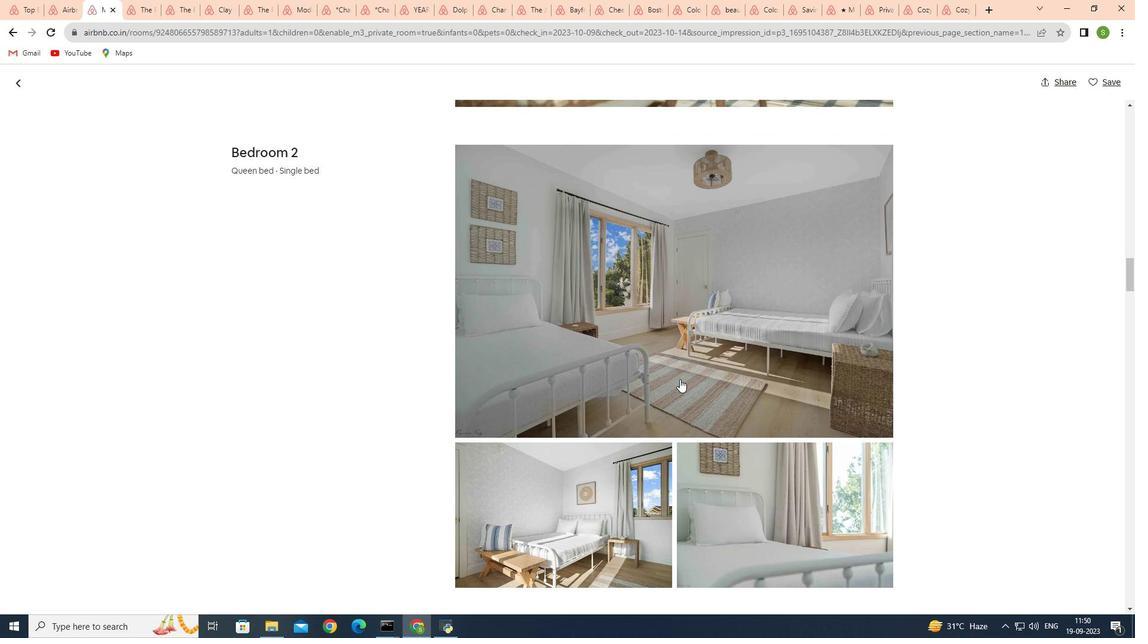 
Action: Mouse scrolled (680, 379) with delta (0, 0)
Screenshot: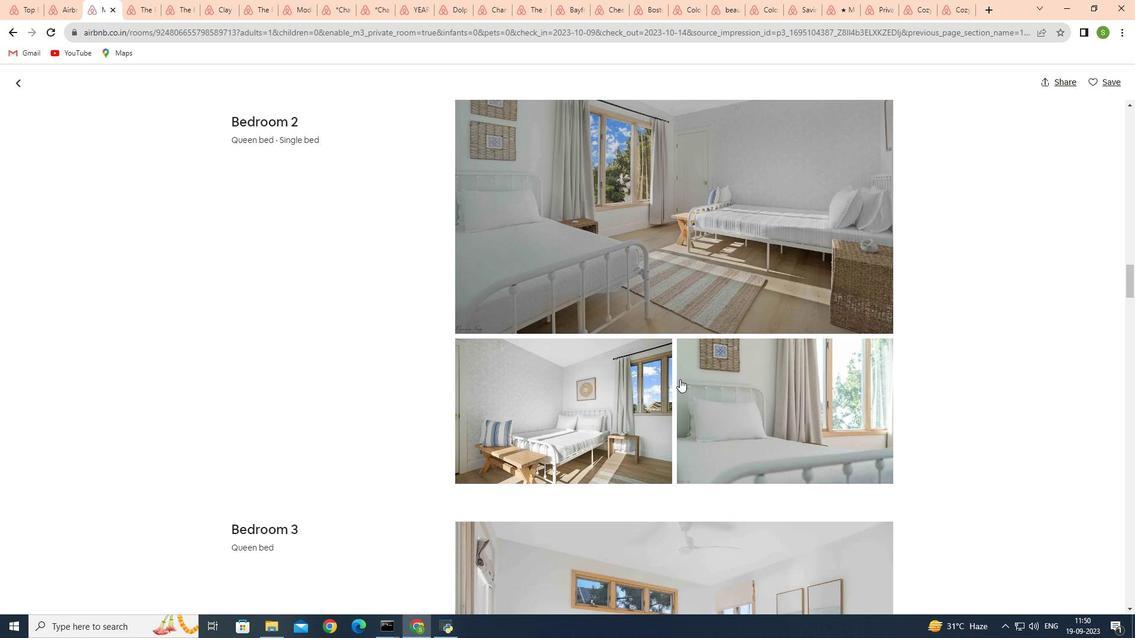 
Action: Mouse scrolled (680, 379) with delta (0, 0)
Screenshot: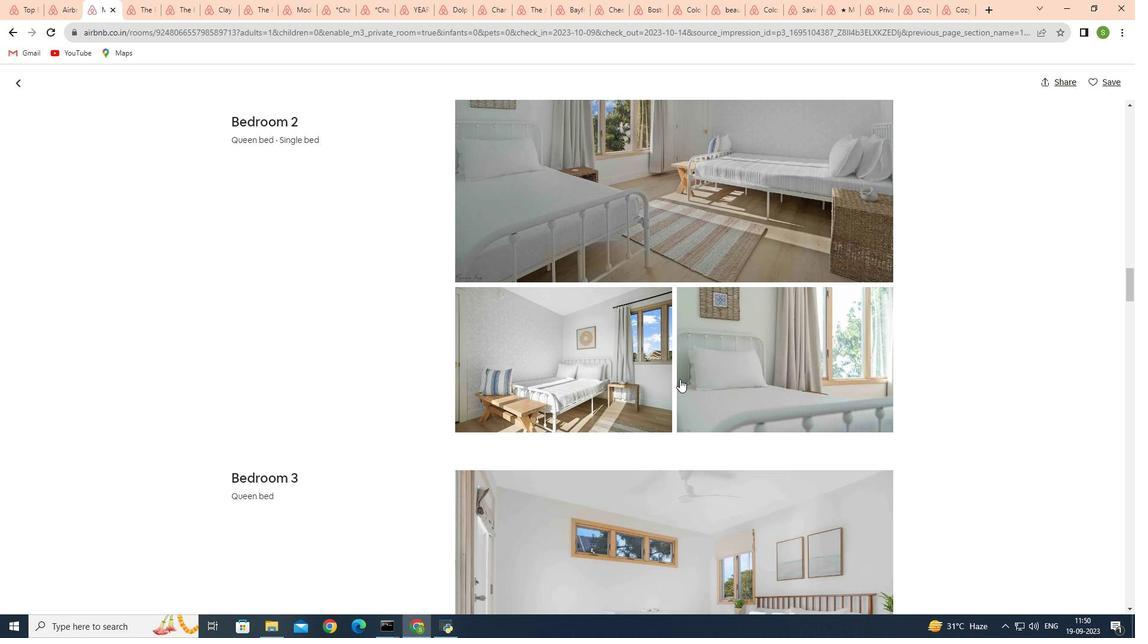 
Action: Mouse scrolled (680, 379) with delta (0, 0)
Screenshot: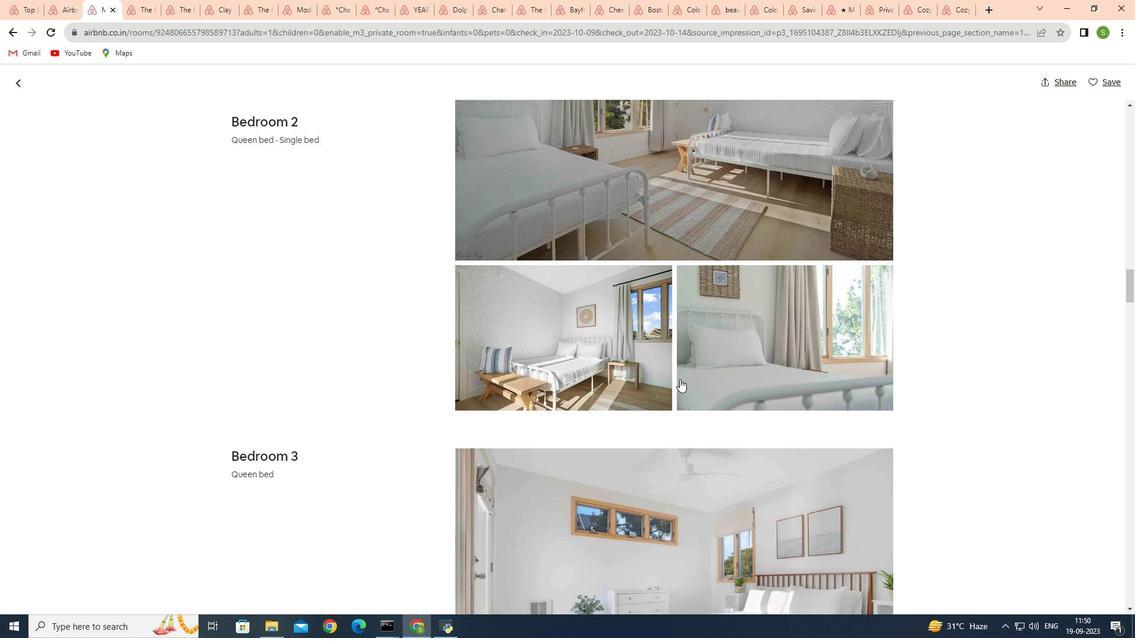 
Action: Mouse moved to (680, 379)
Screenshot: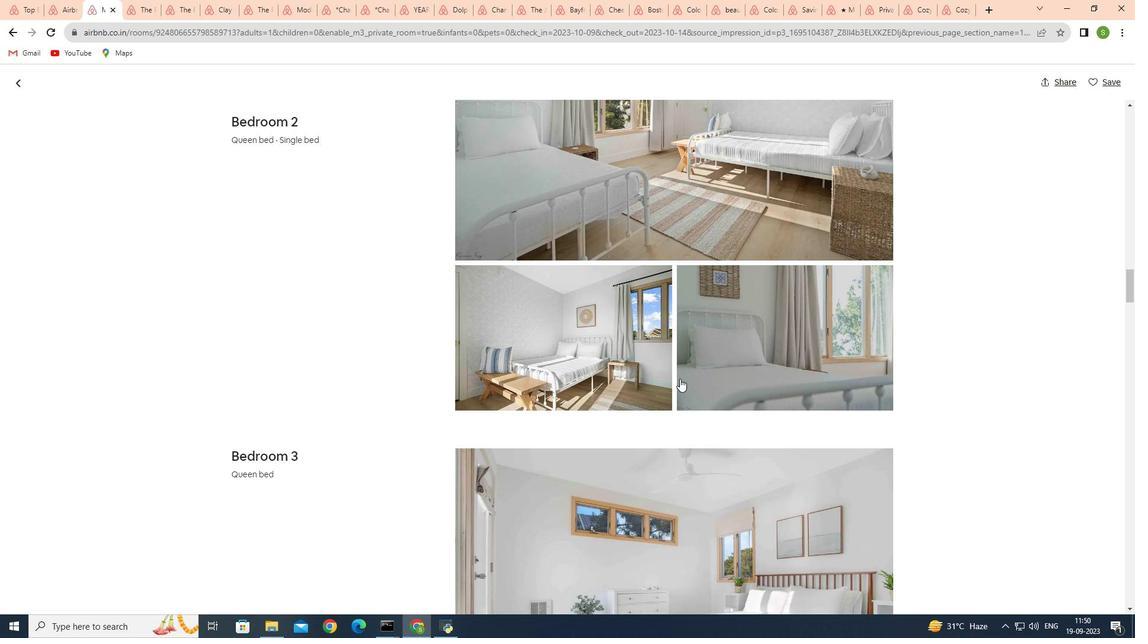 
Action: Mouse scrolled (680, 378) with delta (0, 0)
Screenshot: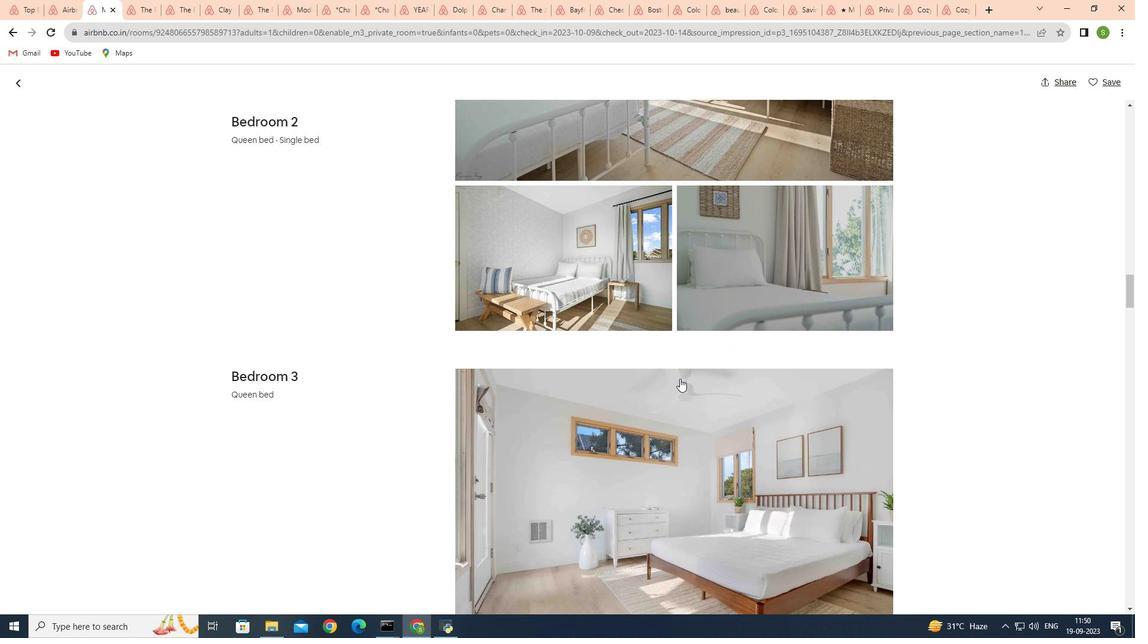 
Action: Mouse scrolled (680, 378) with delta (0, 0)
Screenshot: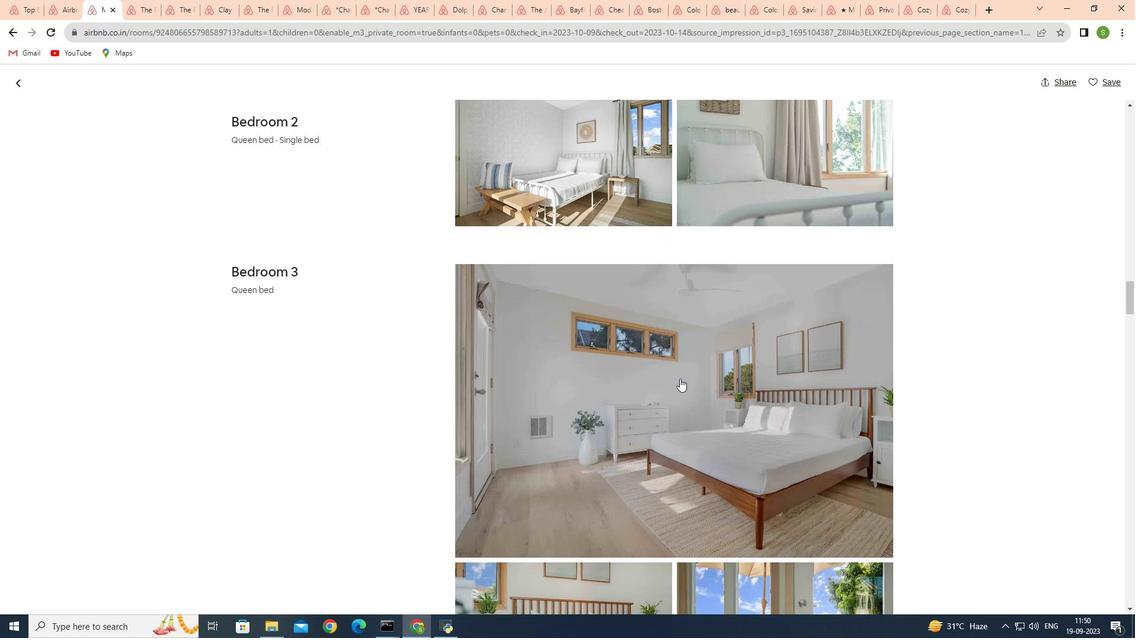 
Action: Mouse scrolled (680, 378) with delta (0, 0)
Screenshot: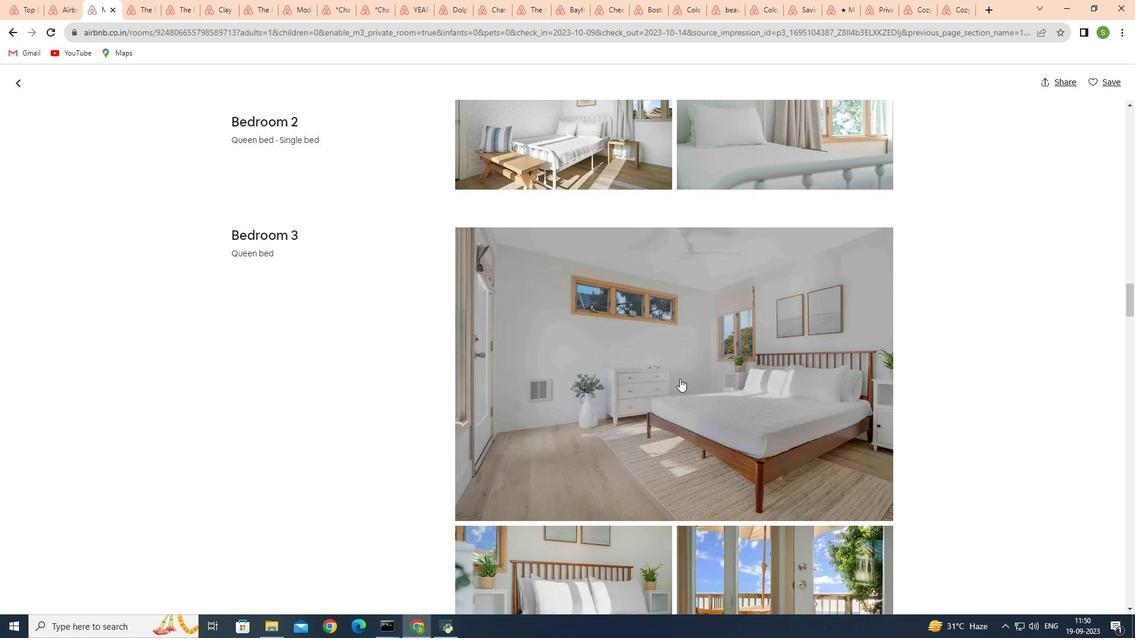 
Action: Mouse scrolled (680, 378) with delta (0, 0)
Screenshot: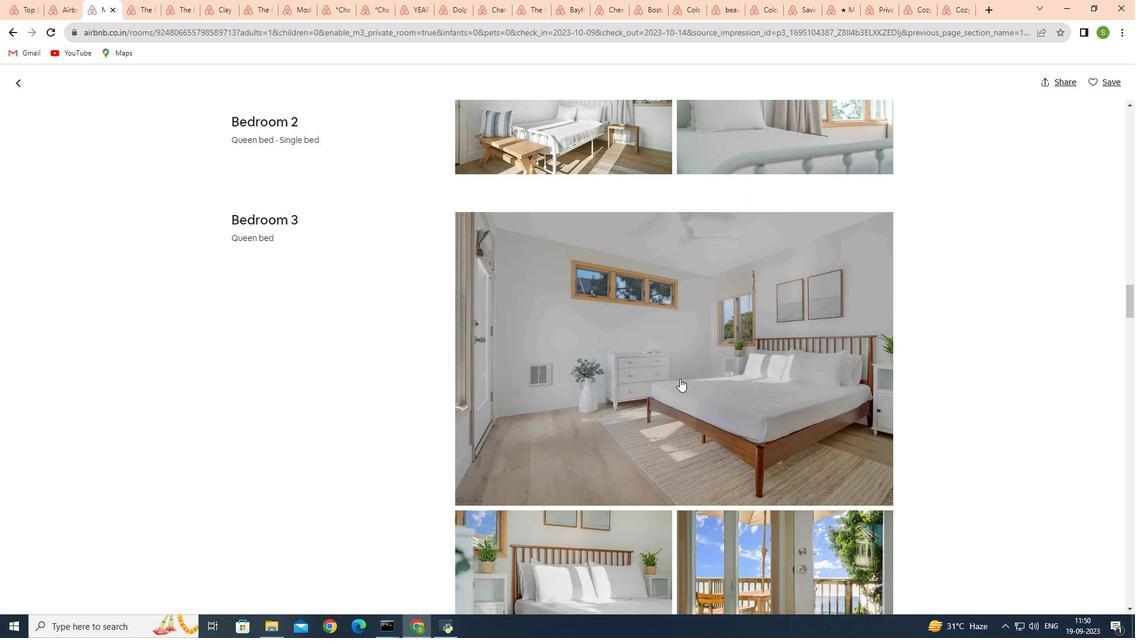 
Action: Mouse scrolled (680, 378) with delta (0, 0)
Screenshot: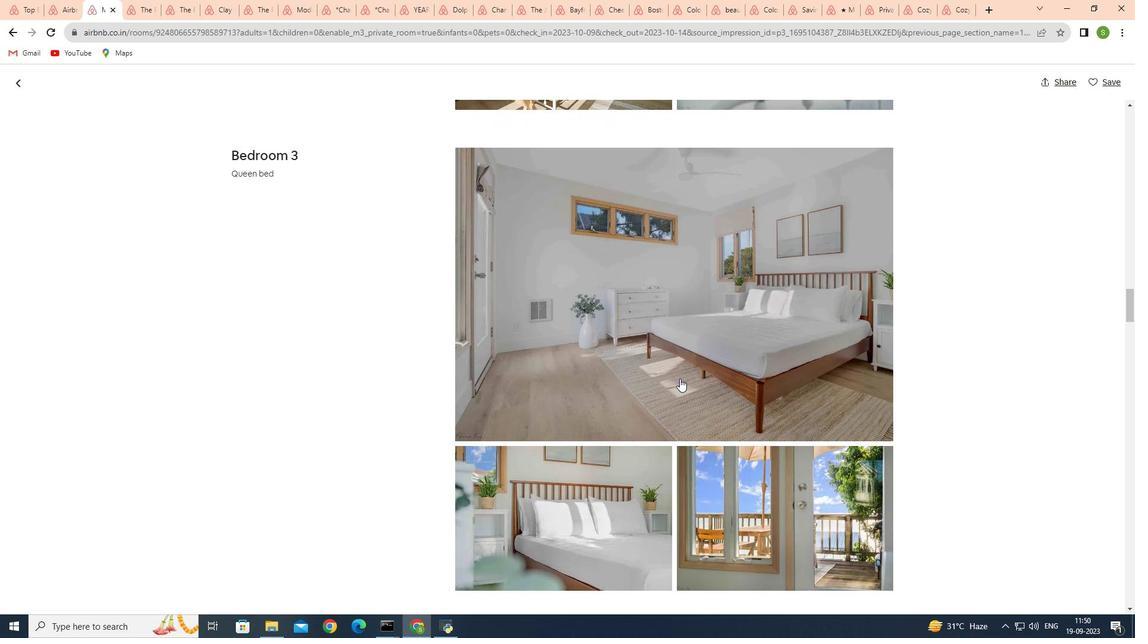 
Action: Mouse scrolled (680, 378) with delta (0, 0)
Screenshot: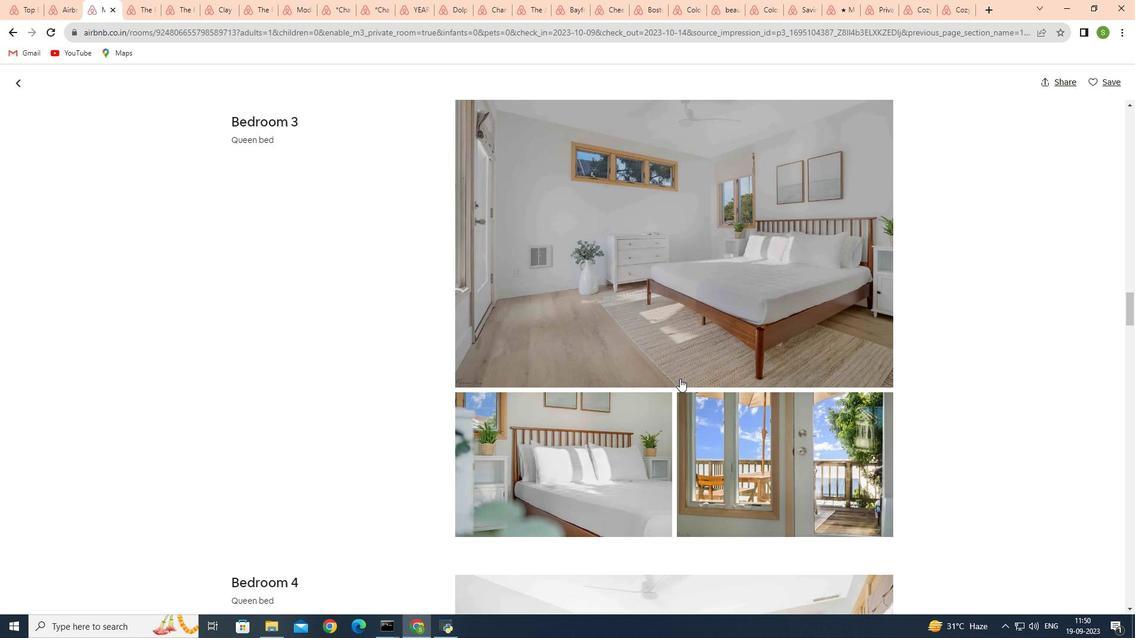
Action: Mouse moved to (680, 377)
Screenshot: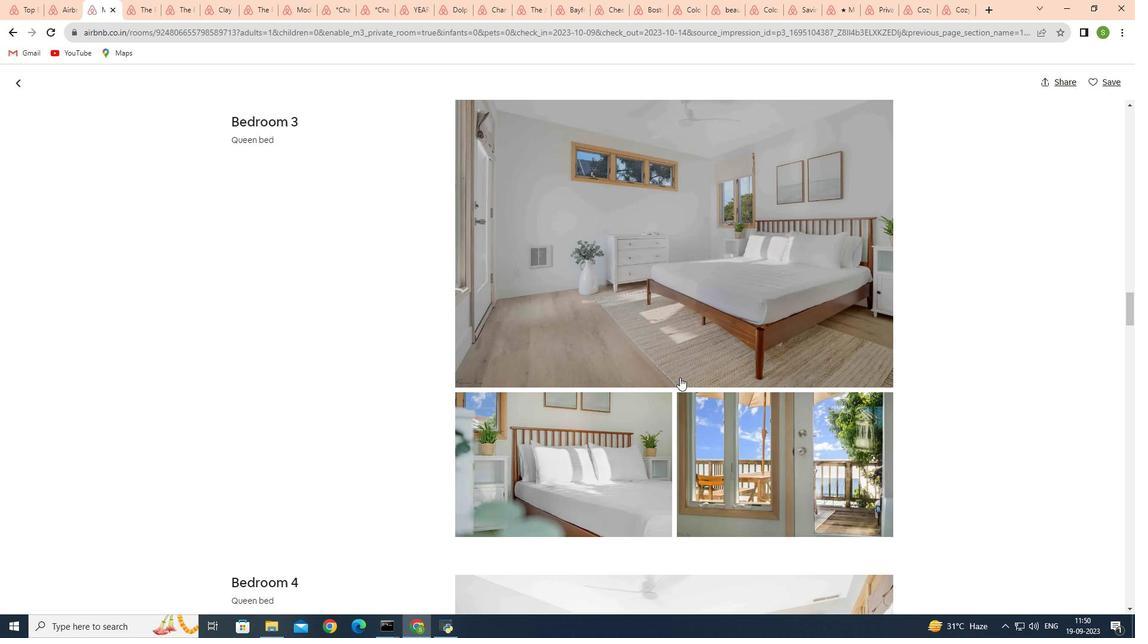 
Action: Mouse scrolled (680, 377) with delta (0, 0)
Screenshot: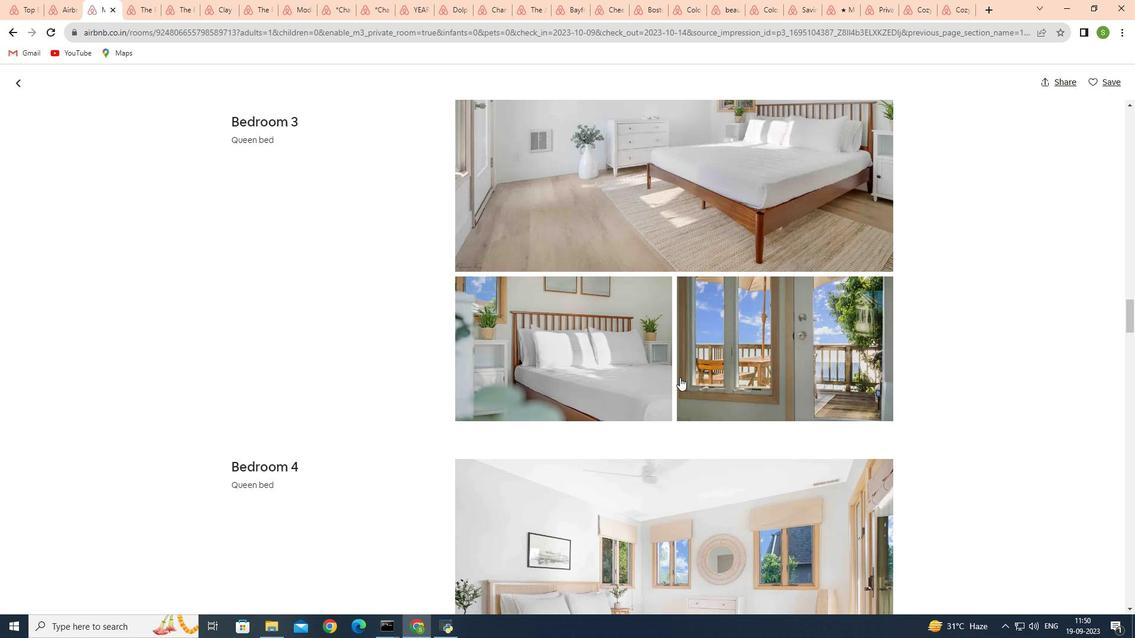 
Action: Mouse scrolled (680, 377) with delta (0, 0)
Screenshot: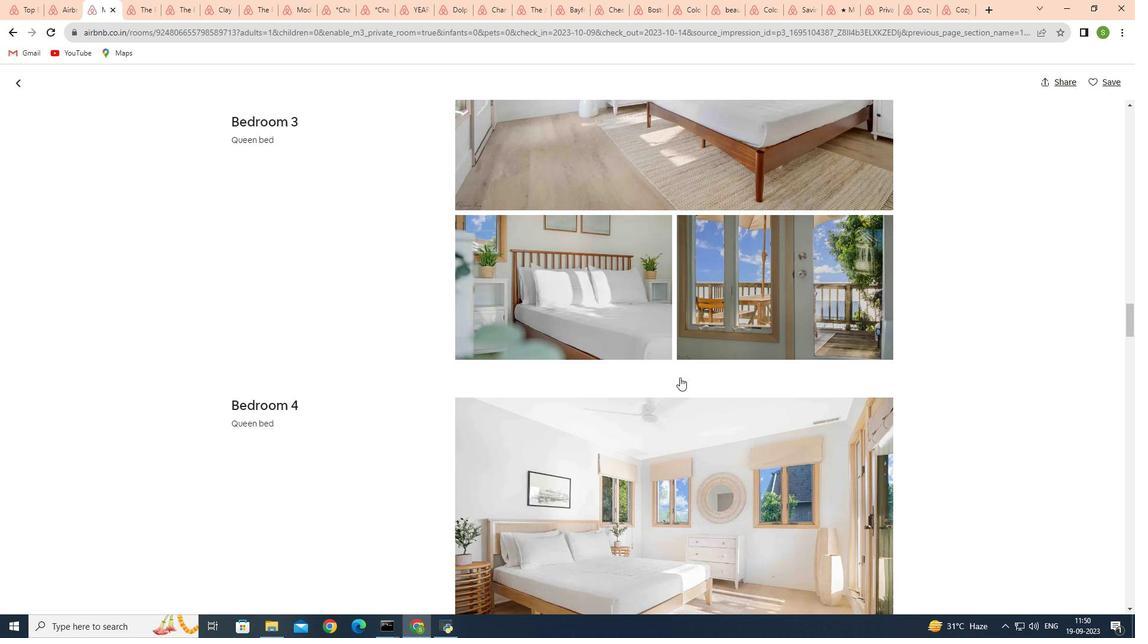 
Action: Mouse scrolled (680, 377) with delta (0, 0)
Screenshot: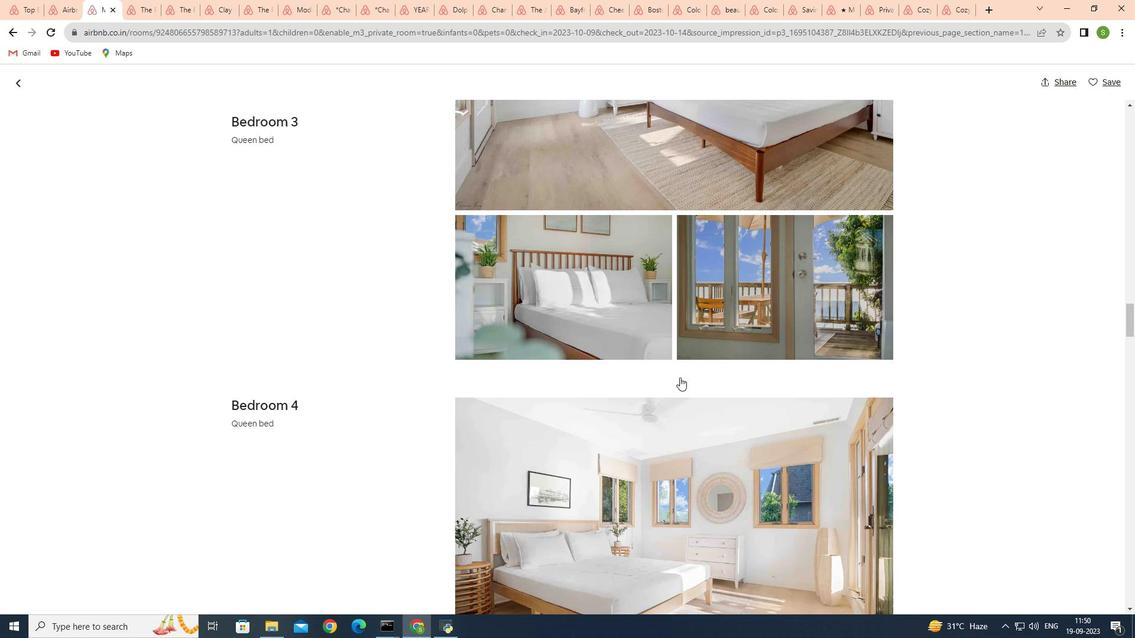 
Action: Mouse scrolled (680, 377) with delta (0, 0)
Screenshot: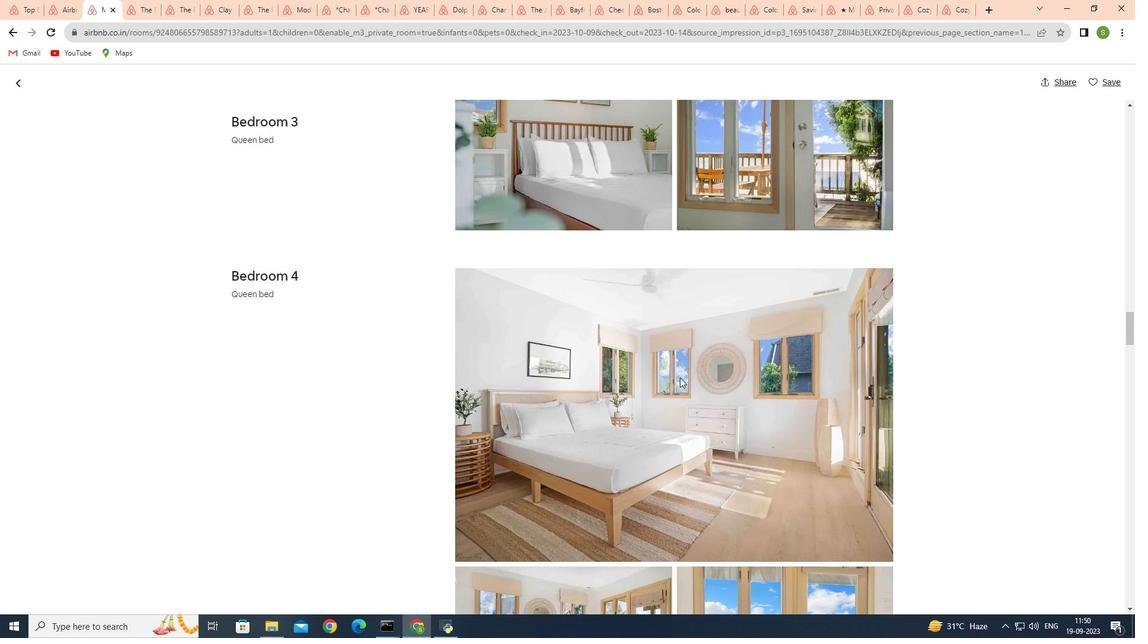 
Action: Mouse scrolled (680, 377) with delta (0, 0)
Screenshot: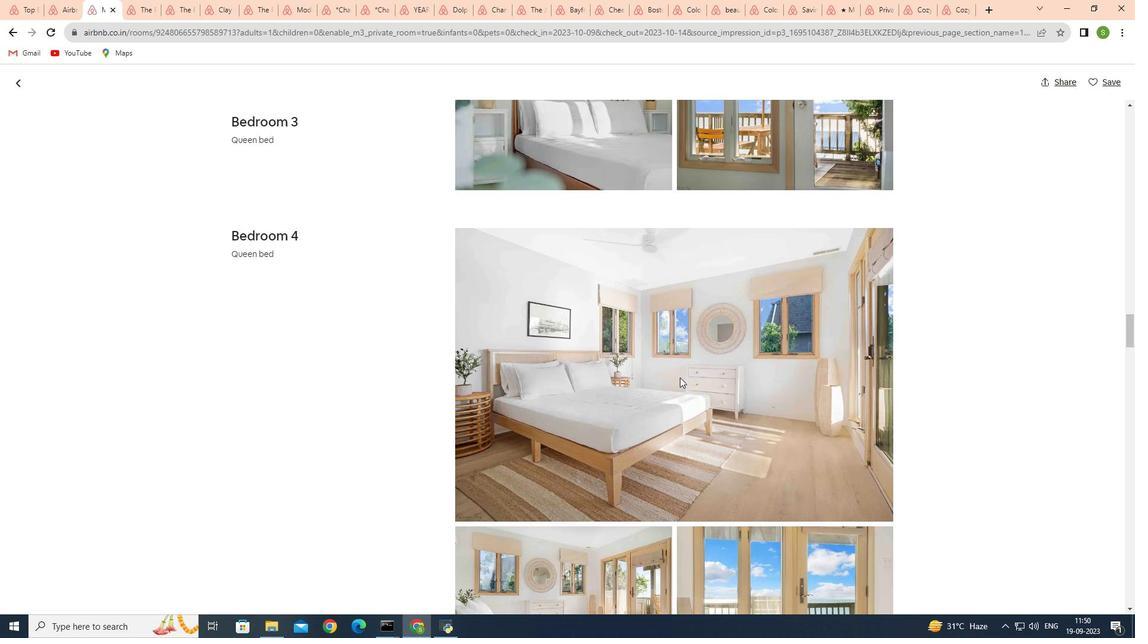 
Action: Mouse scrolled (680, 377) with delta (0, 0)
Screenshot: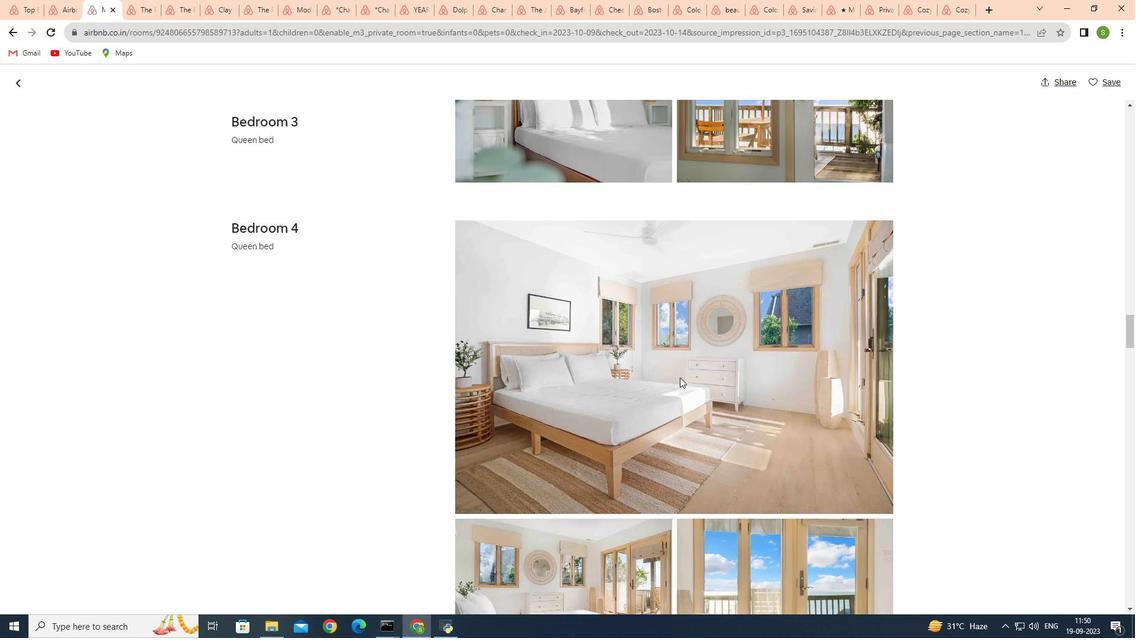 
Action: Mouse moved to (683, 375)
Screenshot: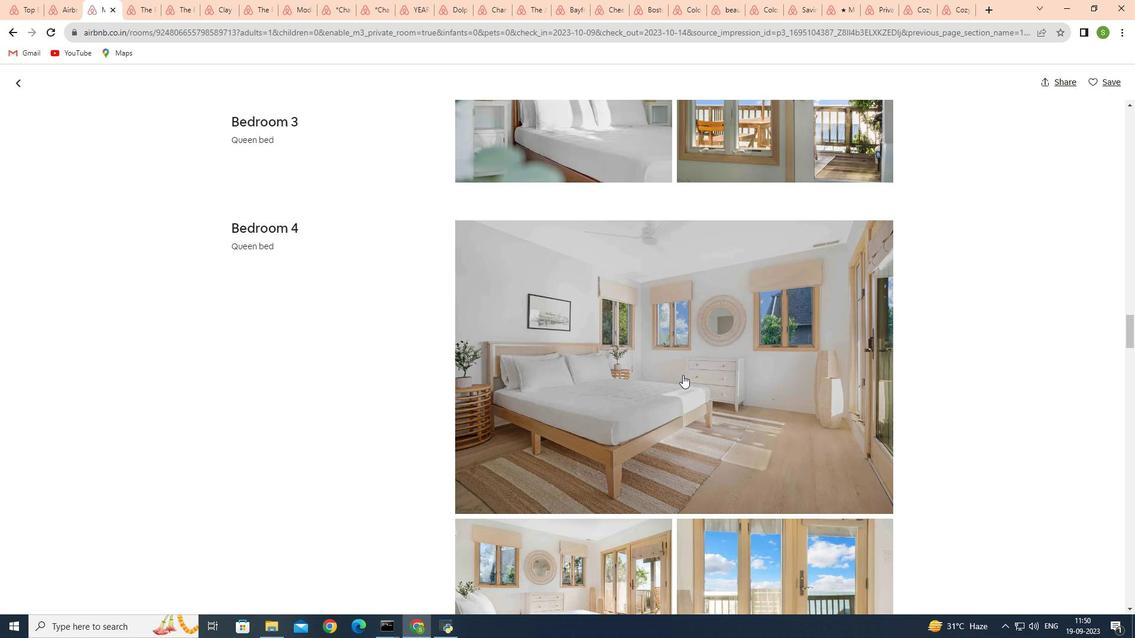 
Action: Mouse scrolled (683, 375) with delta (0, 0)
Screenshot: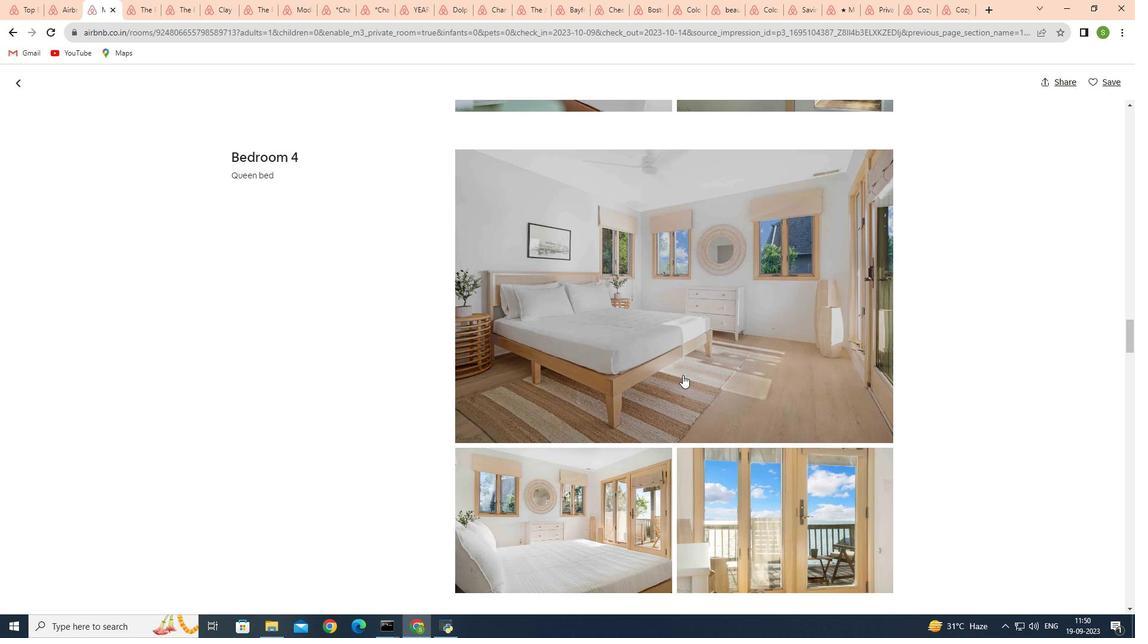 
Action: Mouse scrolled (683, 375) with delta (0, 0)
Screenshot: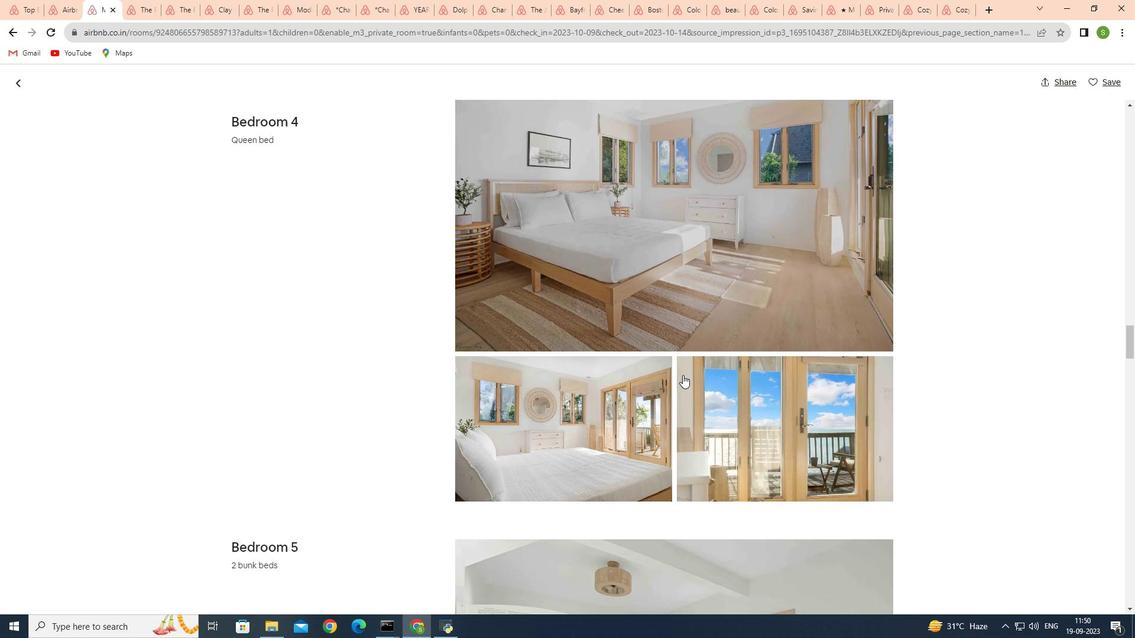 
Action: Mouse scrolled (683, 375) with delta (0, 0)
Screenshot: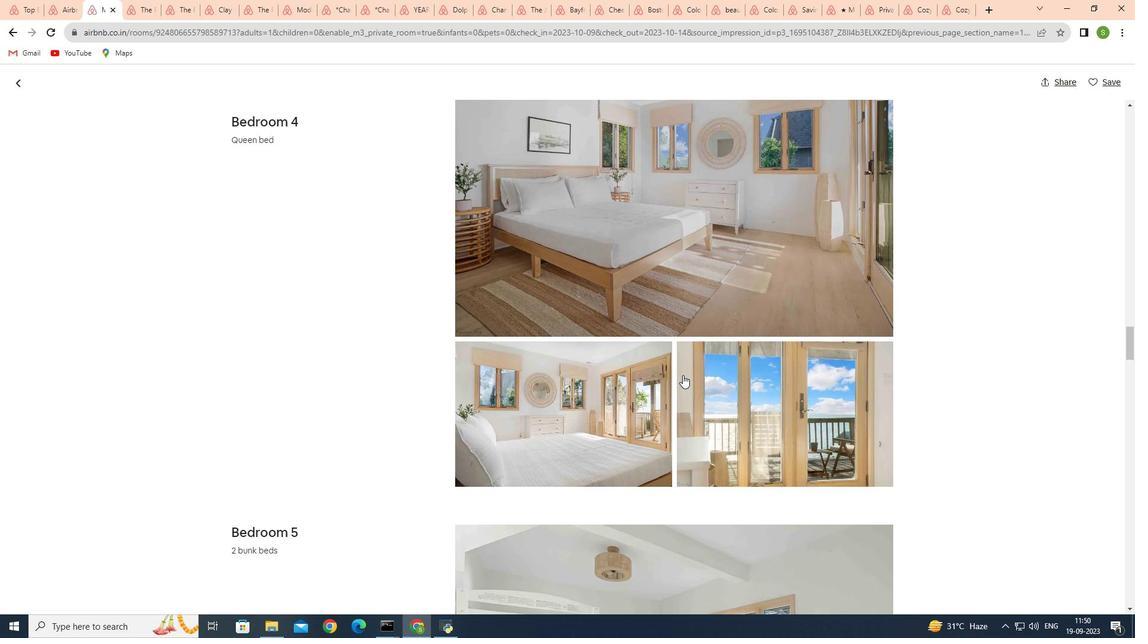 
Action: Mouse scrolled (683, 375) with delta (0, 0)
Screenshot: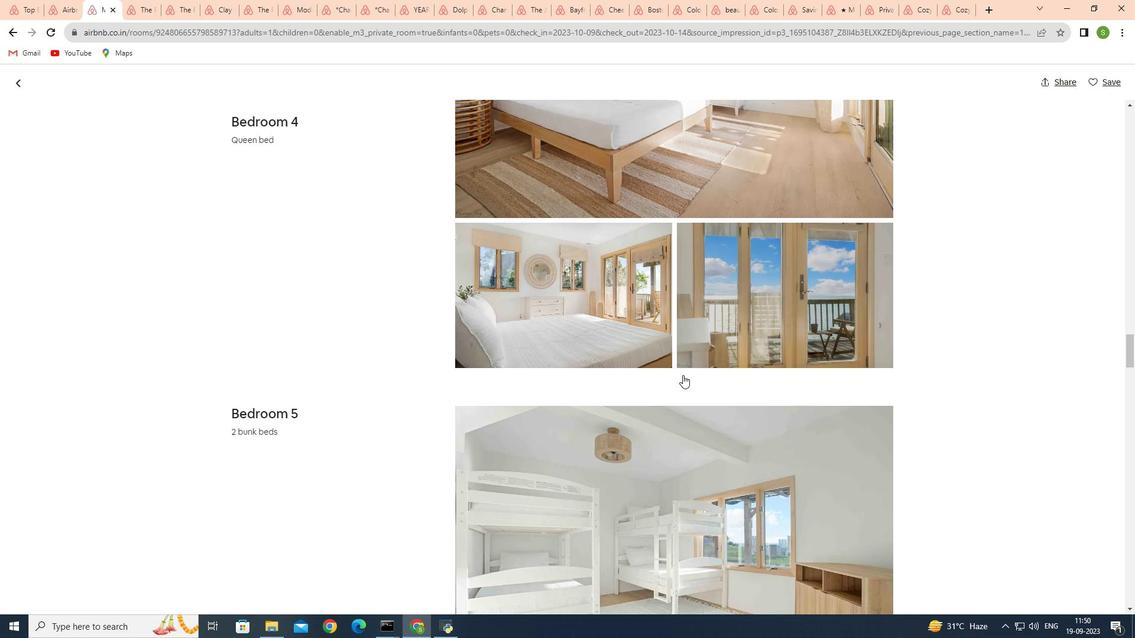 
Action: Mouse scrolled (683, 375) with delta (0, 0)
Screenshot: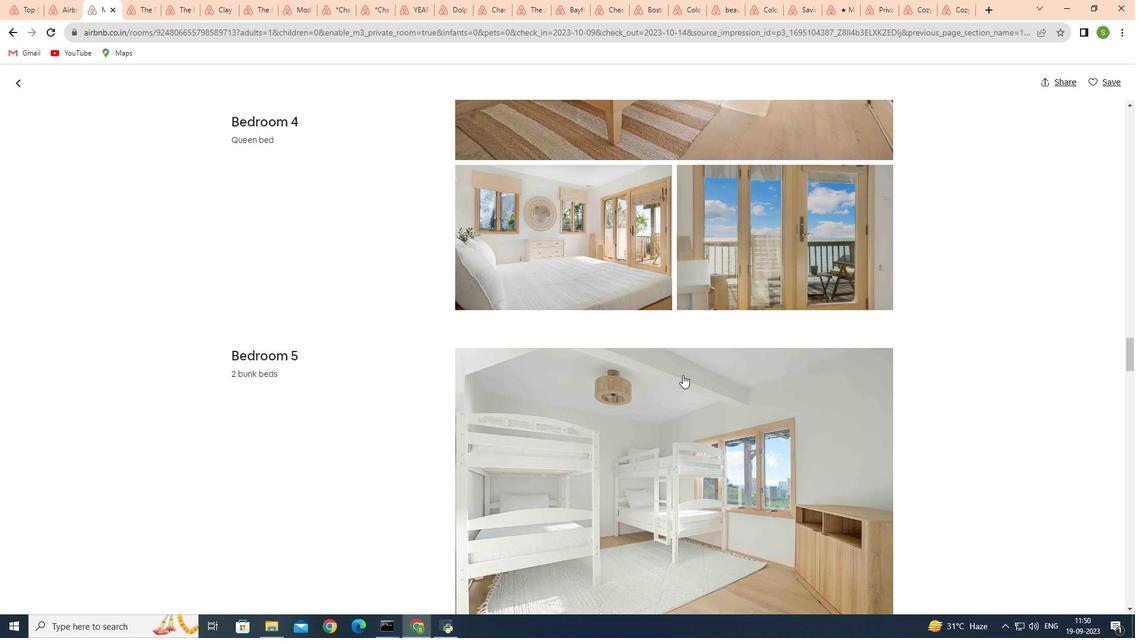 
Action: Mouse scrolled (683, 375) with delta (0, 0)
Screenshot: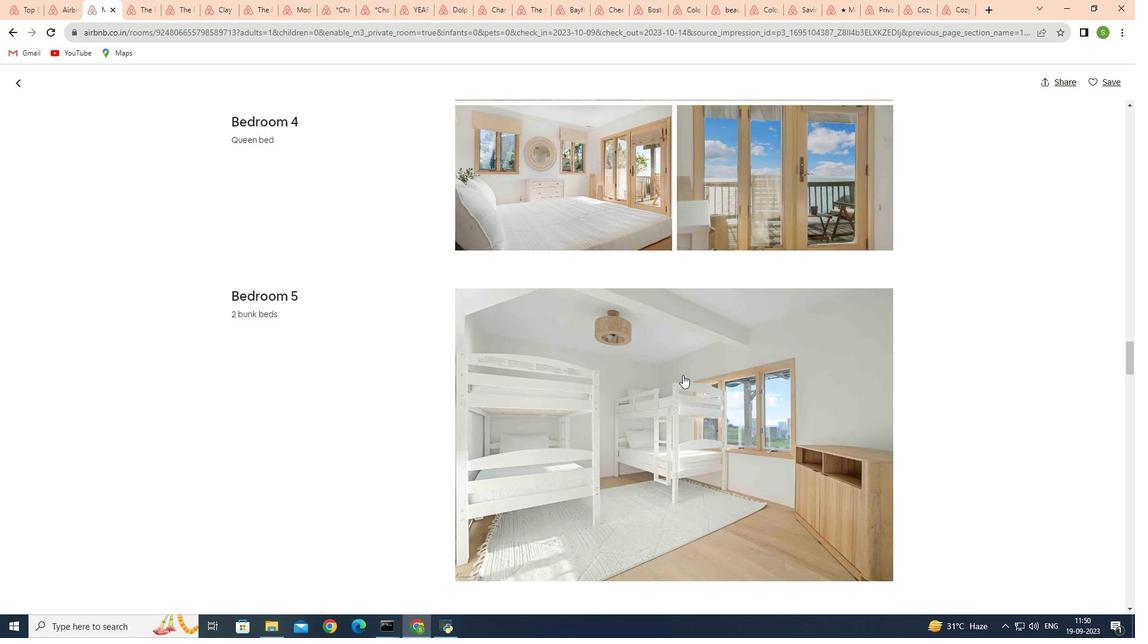 
Action: Mouse scrolled (683, 375) with delta (0, 0)
Screenshot: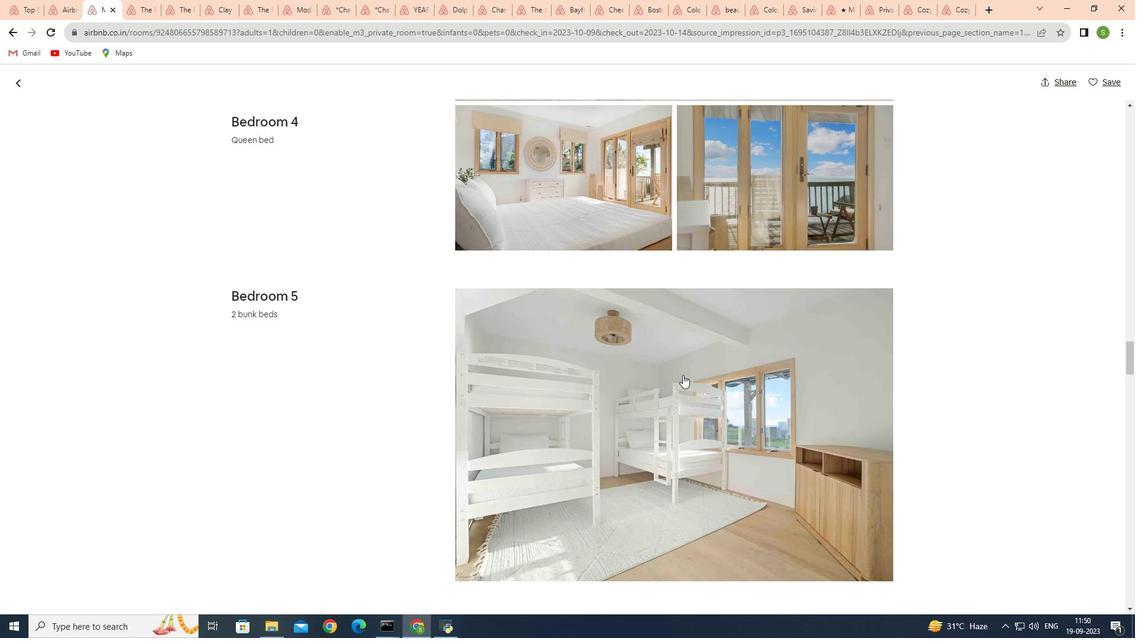 
Action: Mouse scrolled (683, 375) with delta (0, 0)
Screenshot: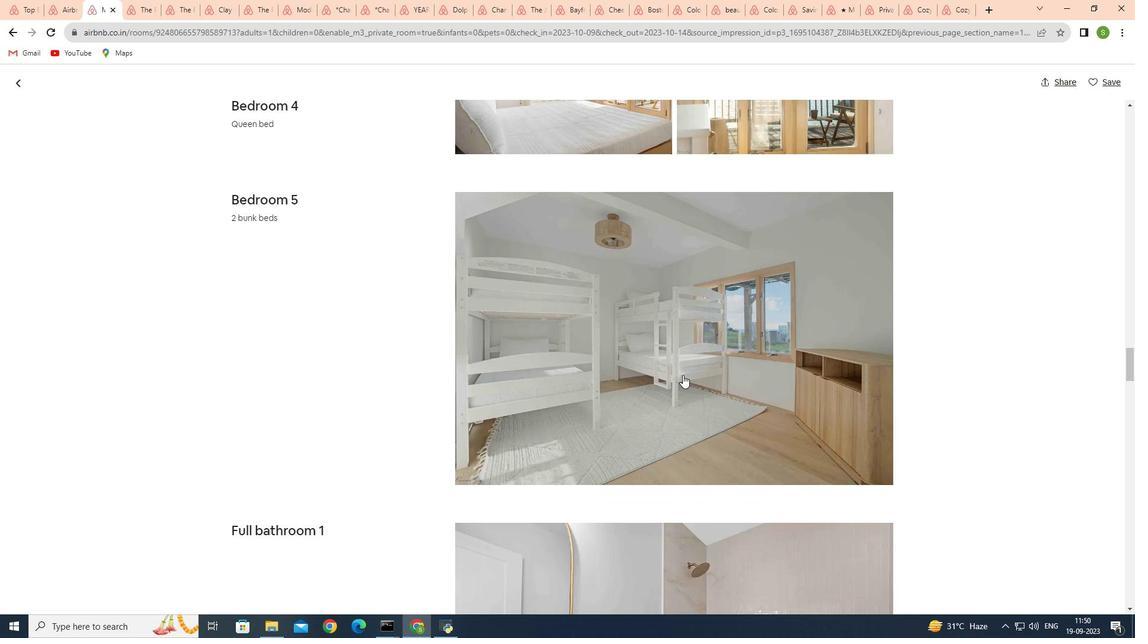 
Action: Mouse scrolled (683, 375) with delta (0, 0)
Screenshot: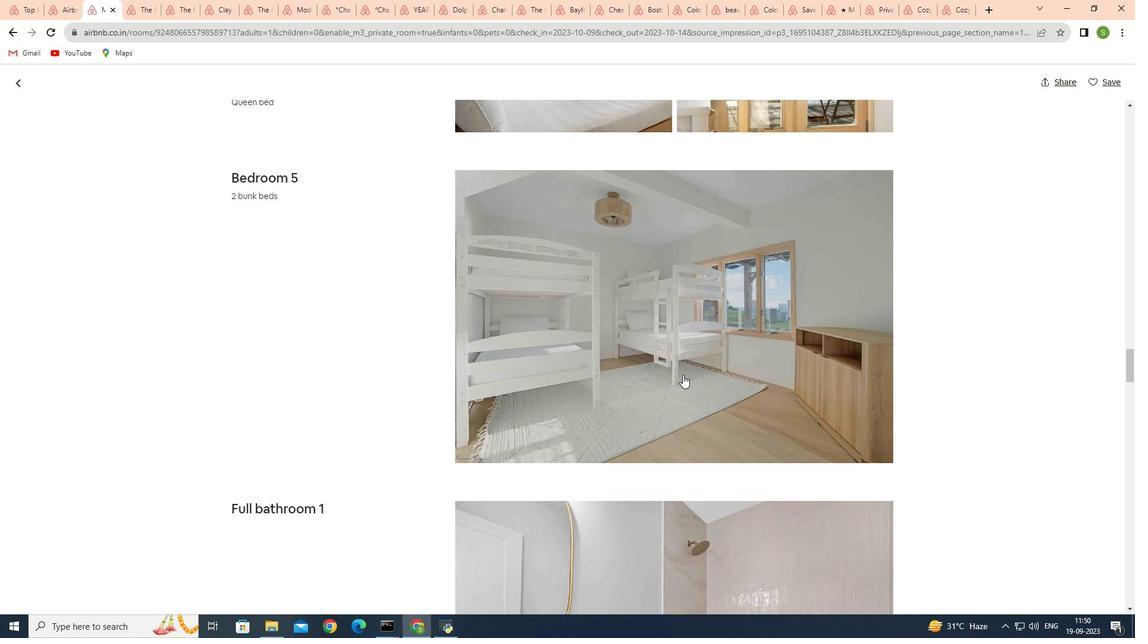 
Action: Mouse moved to (683, 373)
Screenshot: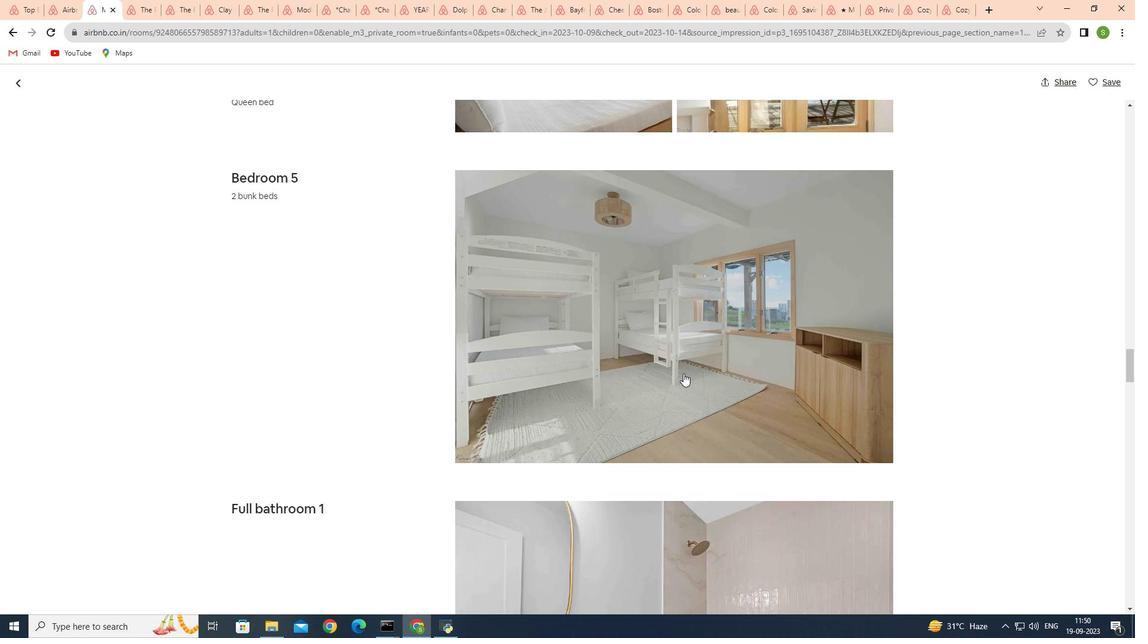
Action: Mouse scrolled (683, 373) with delta (0, 0)
Screenshot: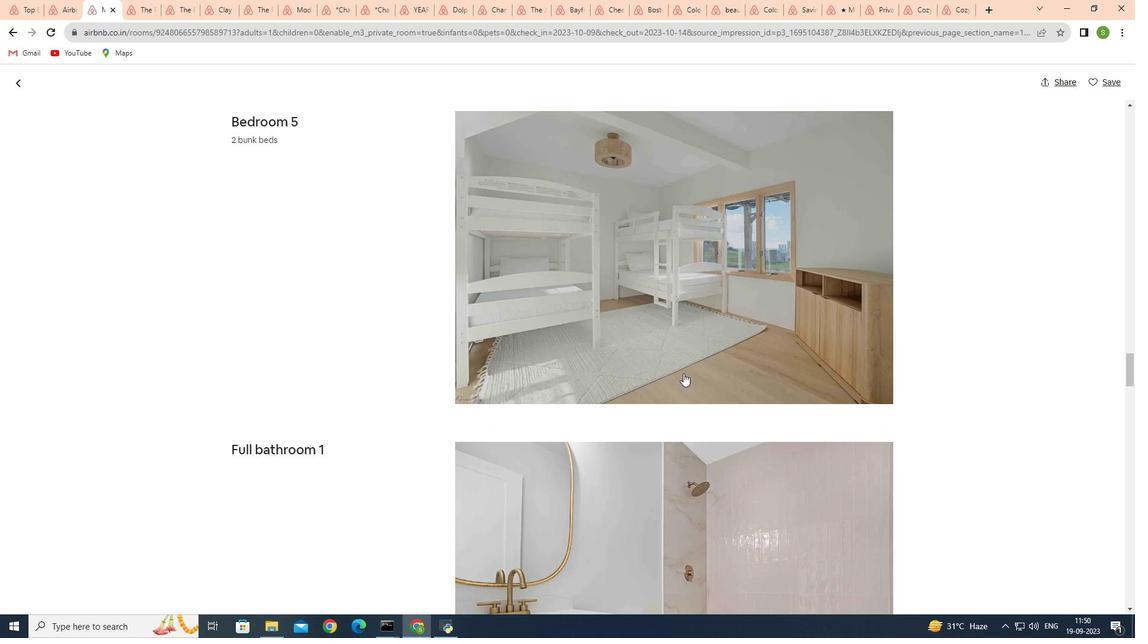 
Action: Mouse scrolled (683, 373) with delta (0, 0)
Screenshot: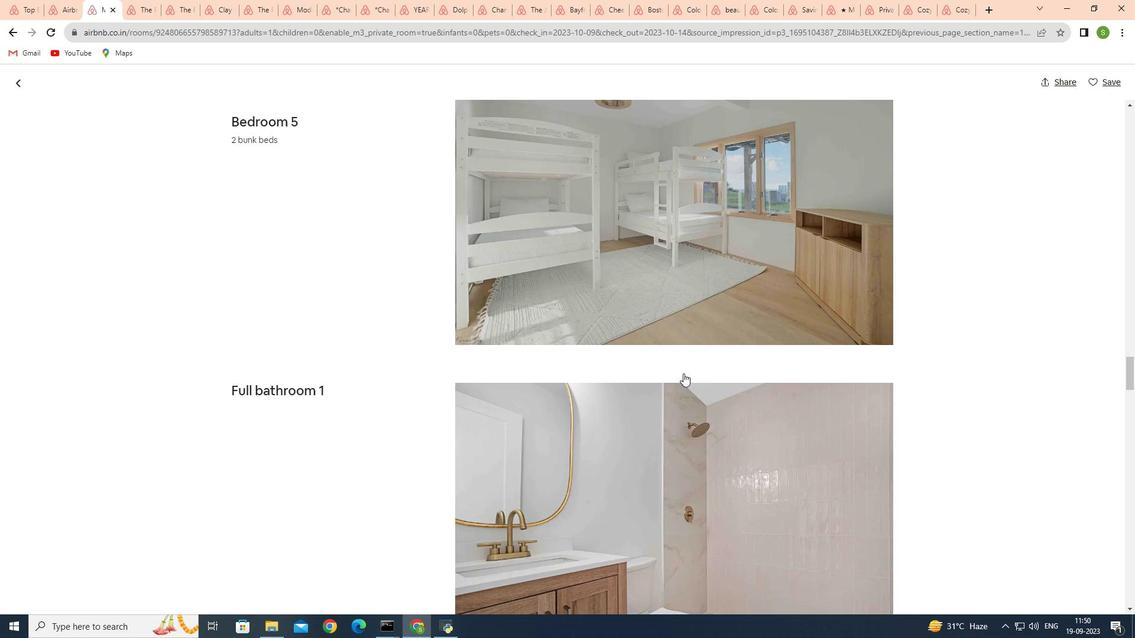 
Action: Mouse moved to (684, 374)
Screenshot: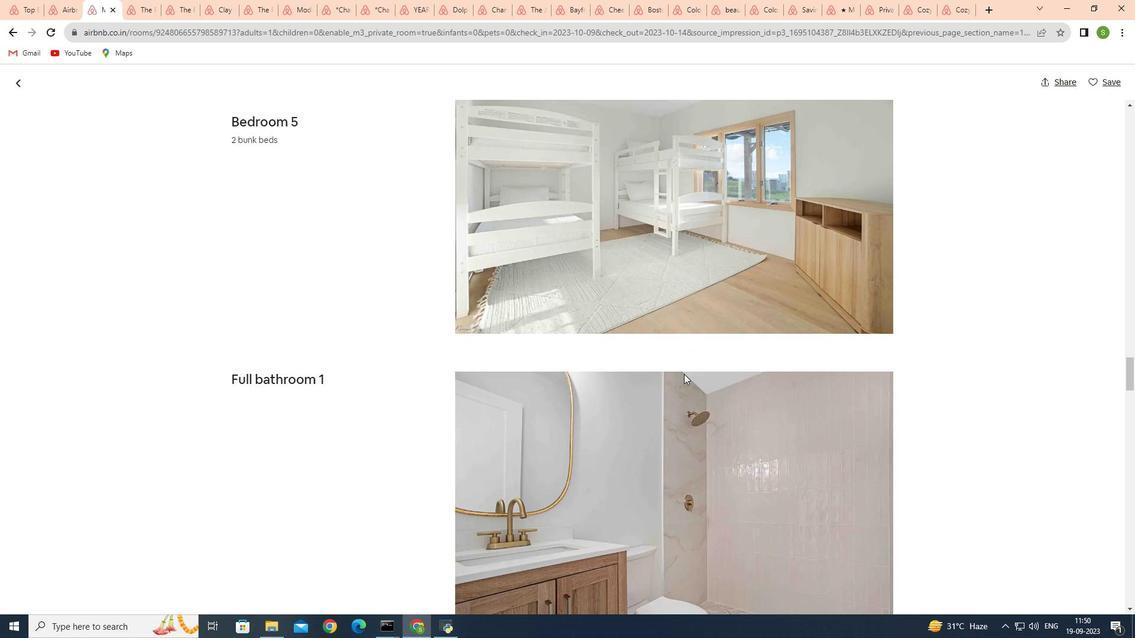 
Action: Mouse scrolled (684, 373) with delta (0, 0)
Screenshot: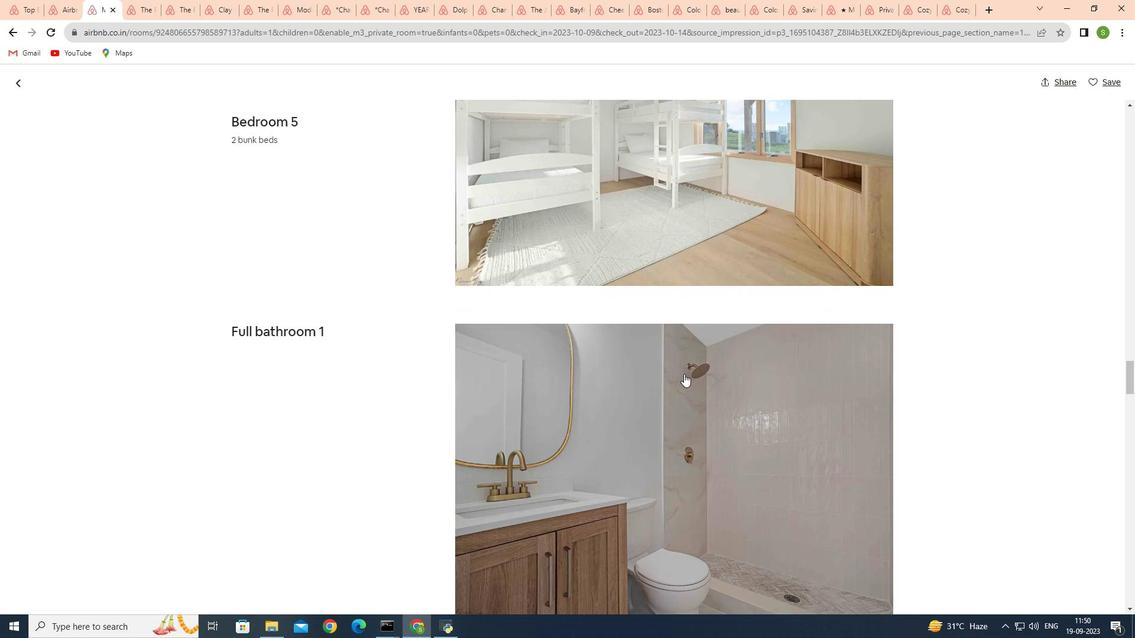 
Action: Mouse moved to (685, 375)
Screenshot: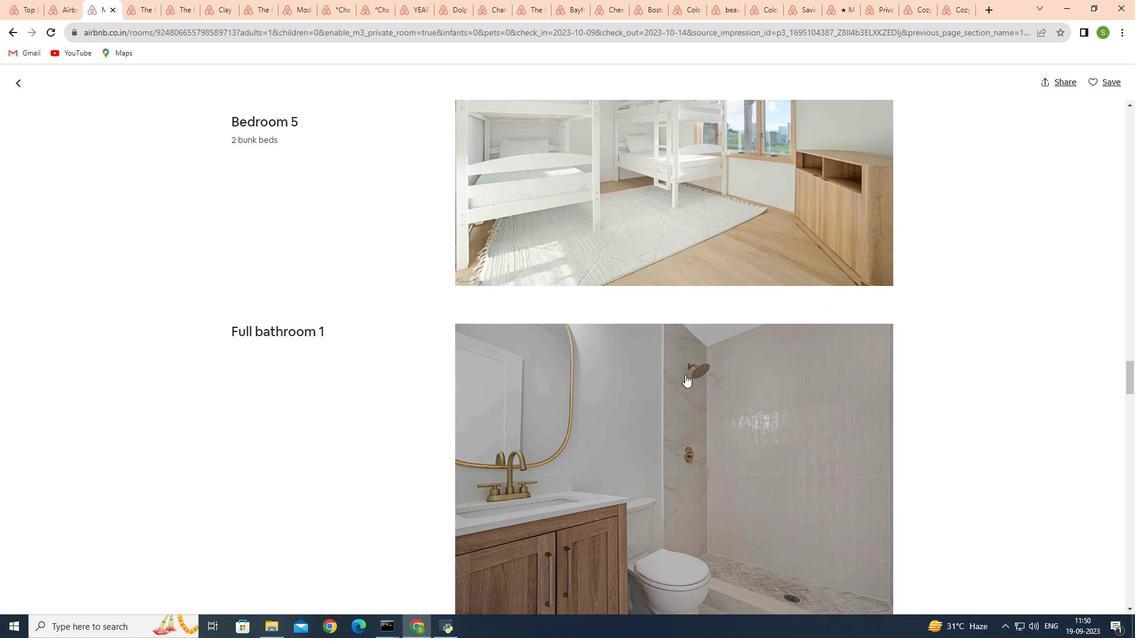 
Action: Mouse scrolled (685, 374) with delta (0, 0)
Screenshot: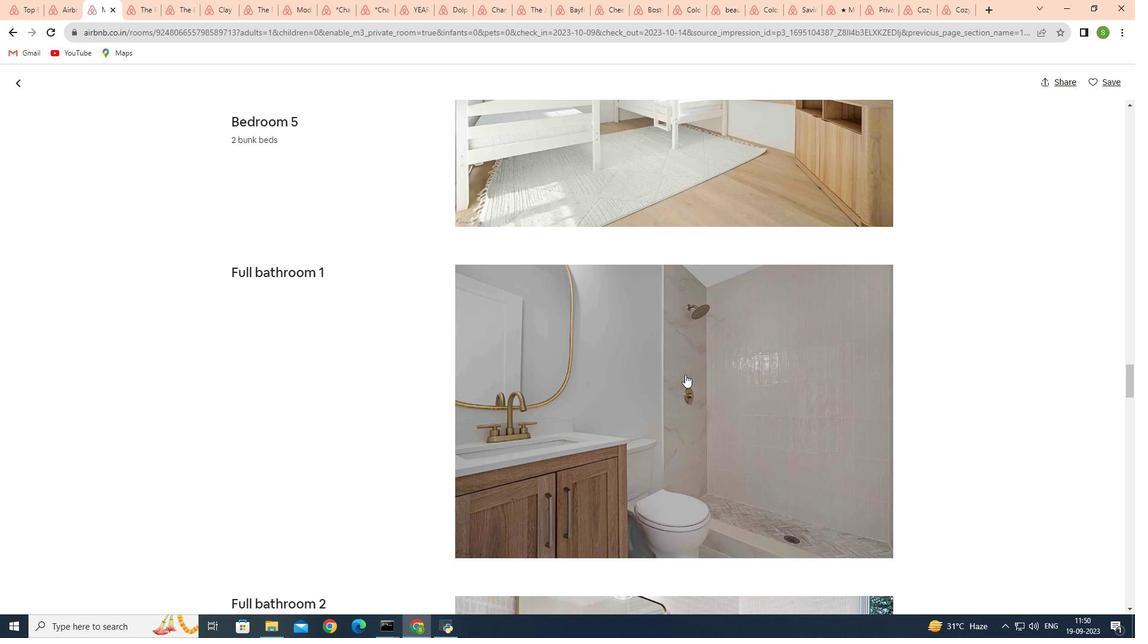 
Action: Mouse scrolled (685, 374) with delta (0, 0)
Screenshot: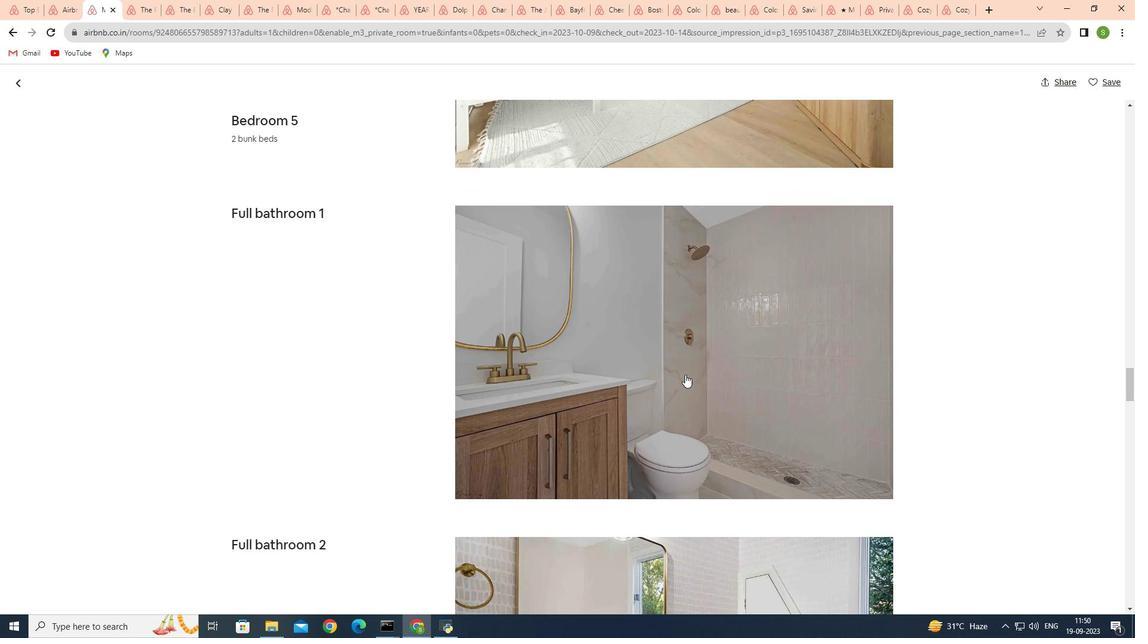 
Action: Mouse moved to (686, 375)
Screenshot: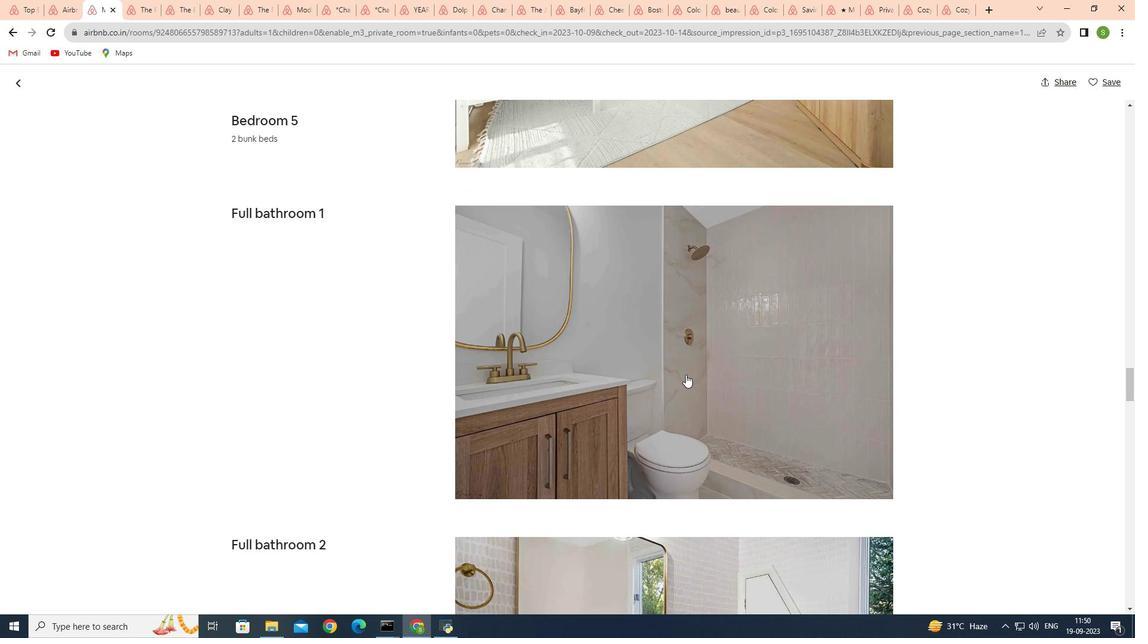 
Action: Mouse scrolled (686, 374) with delta (0, 0)
Screenshot: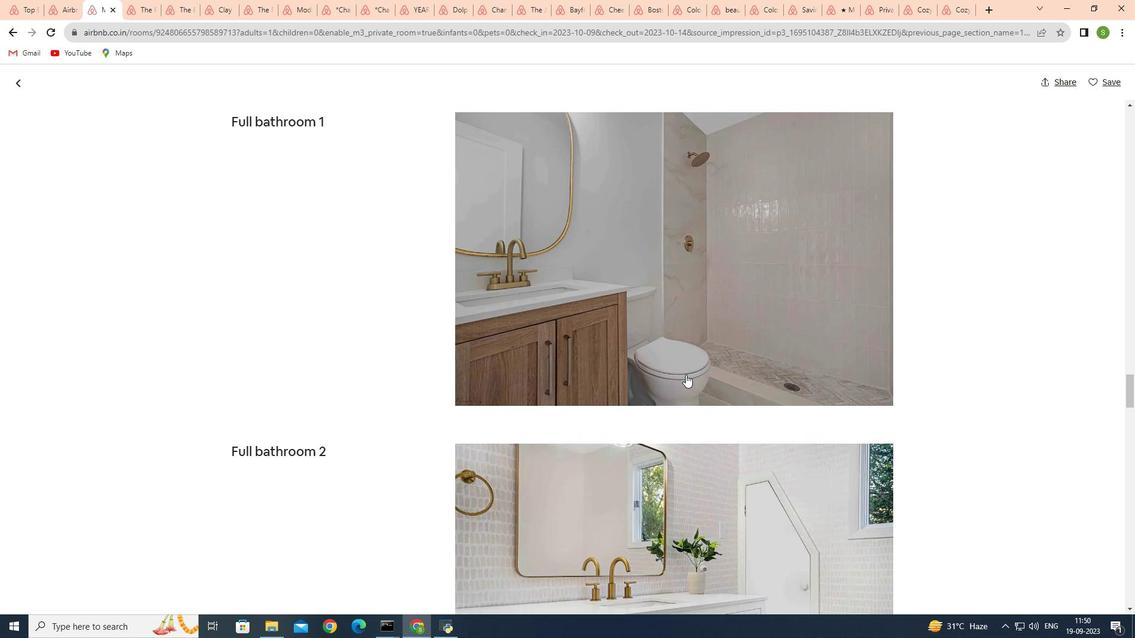 
Action: Mouse scrolled (686, 374) with delta (0, 0)
Screenshot: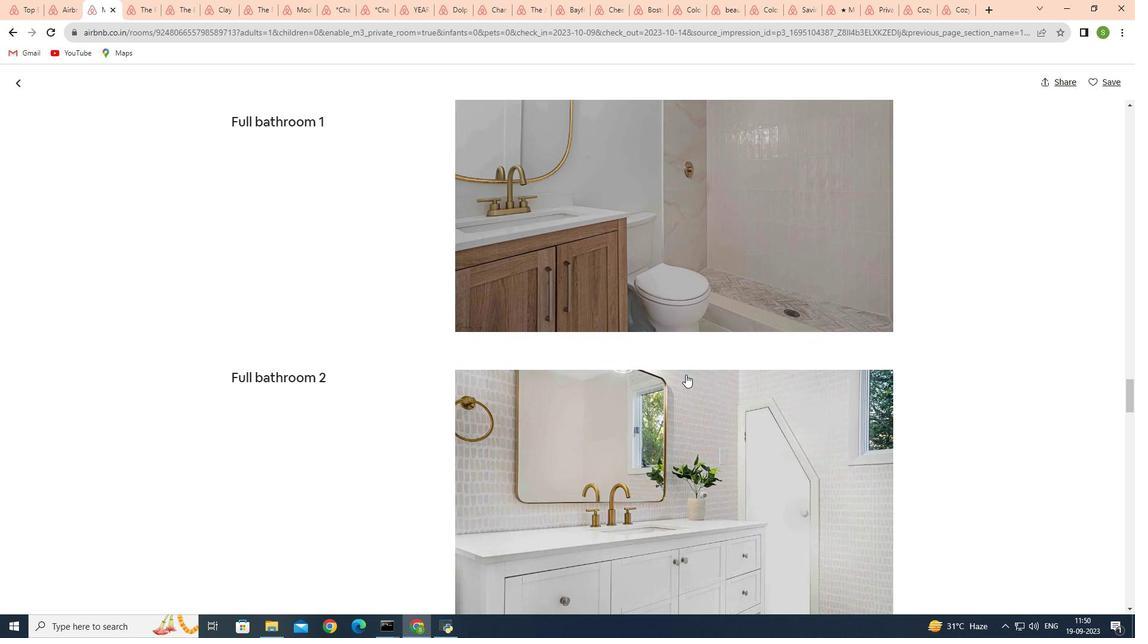 
Action: Mouse scrolled (686, 374) with delta (0, 0)
Screenshot: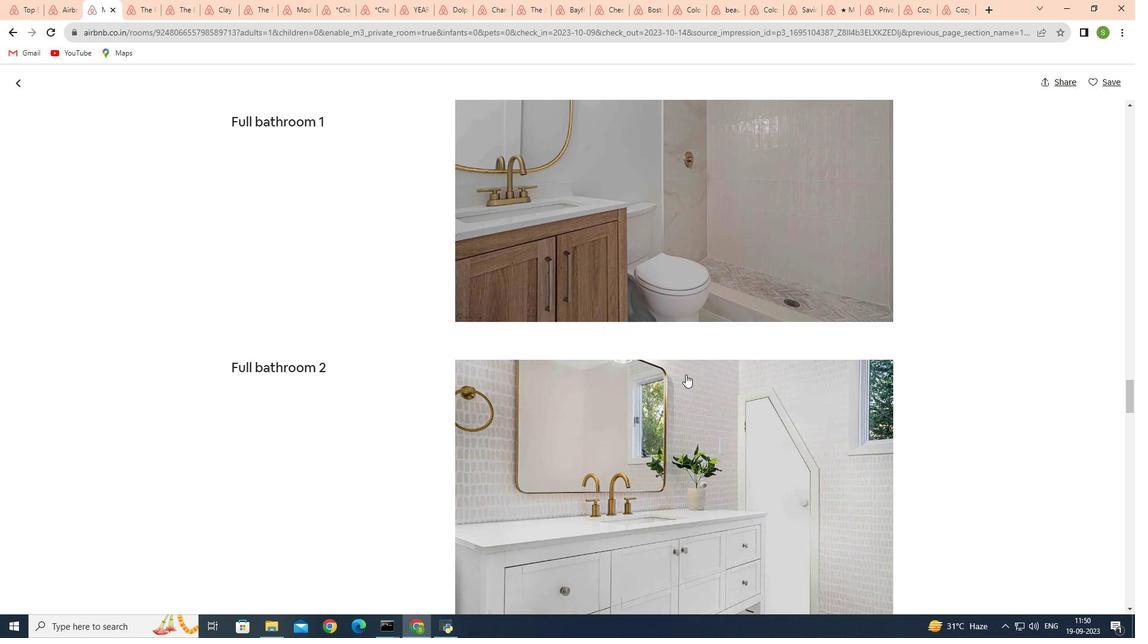 
Action: Mouse moved to (687, 370)
Screenshot: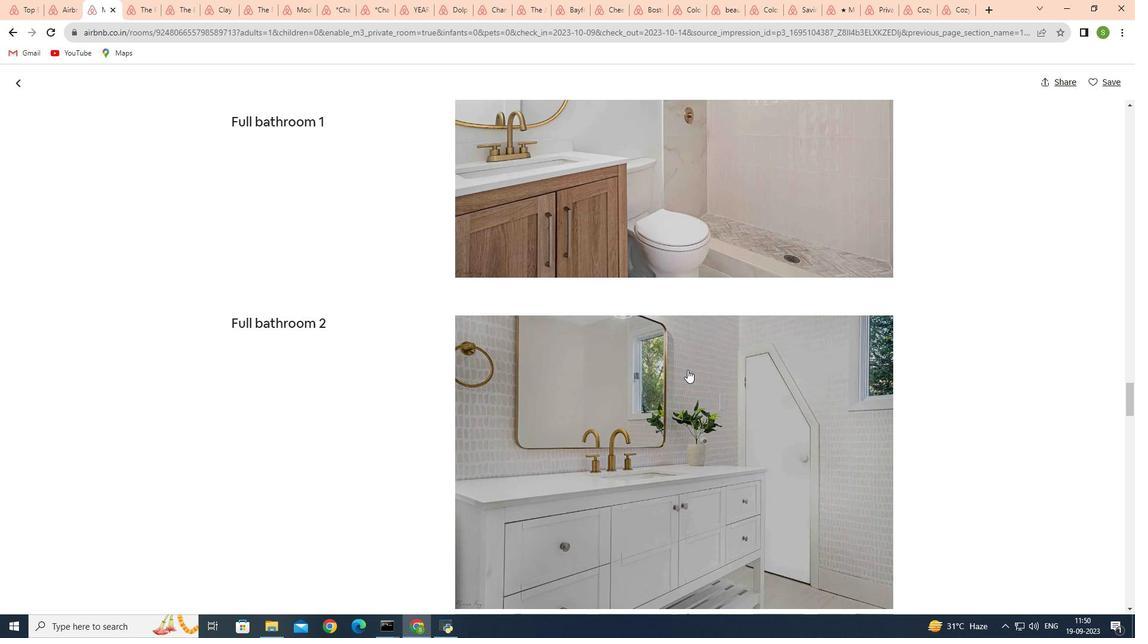 
Action: Mouse scrolled (687, 369) with delta (0, 0)
Screenshot: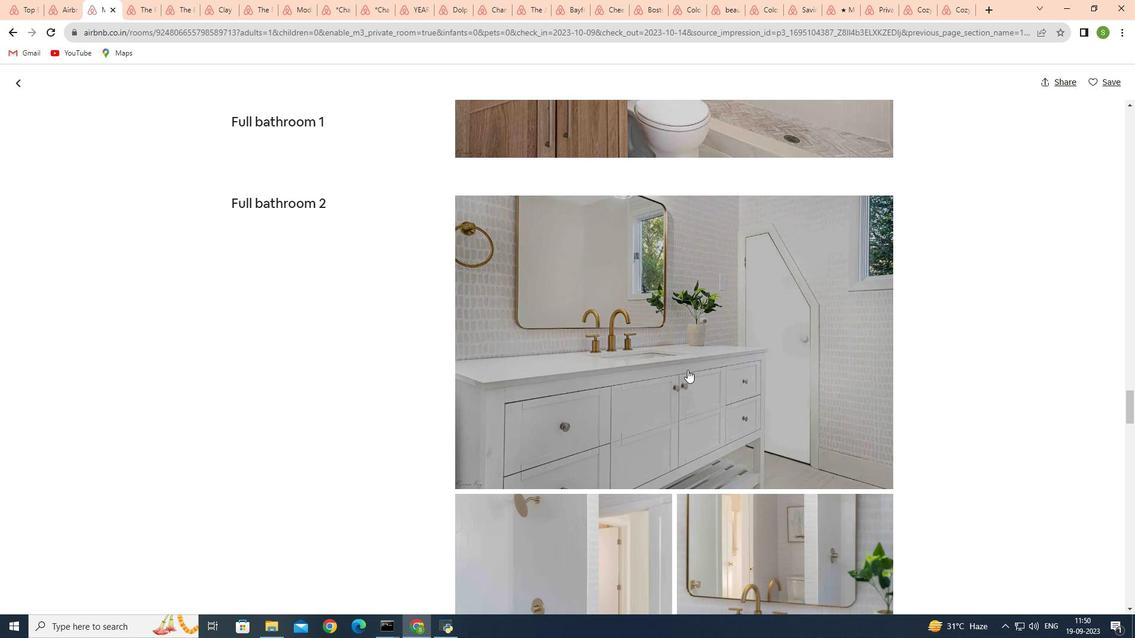 
Action: Mouse scrolled (687, 369) with delta (0, 0)
Screenshot: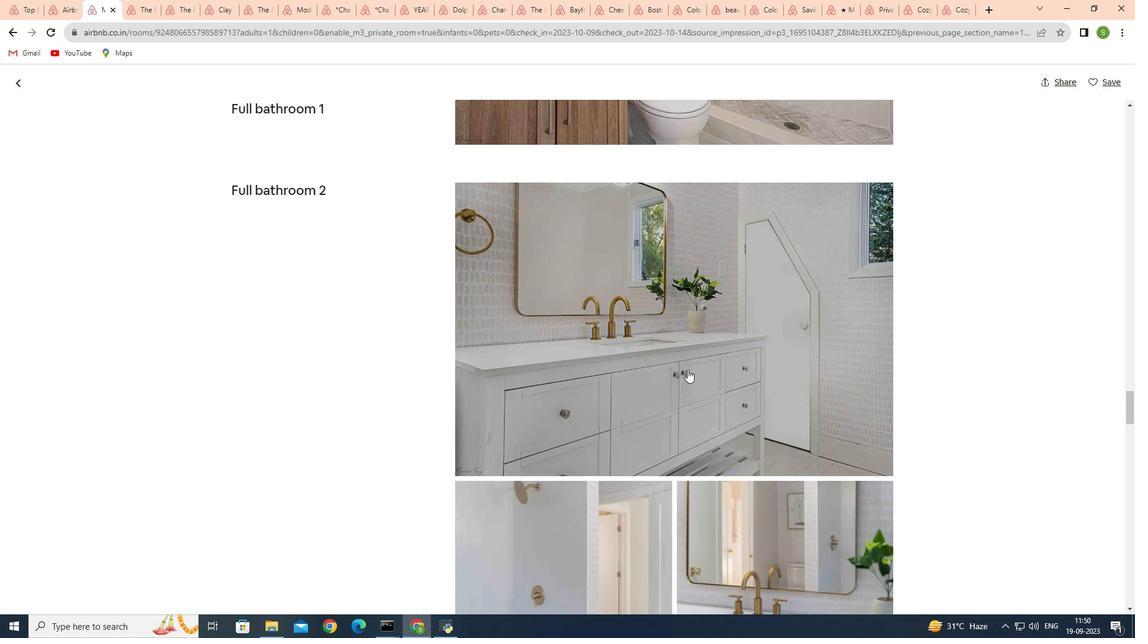 
Action: Mouse scrolled (687, 369) with delta (0, 0)
Screenshot: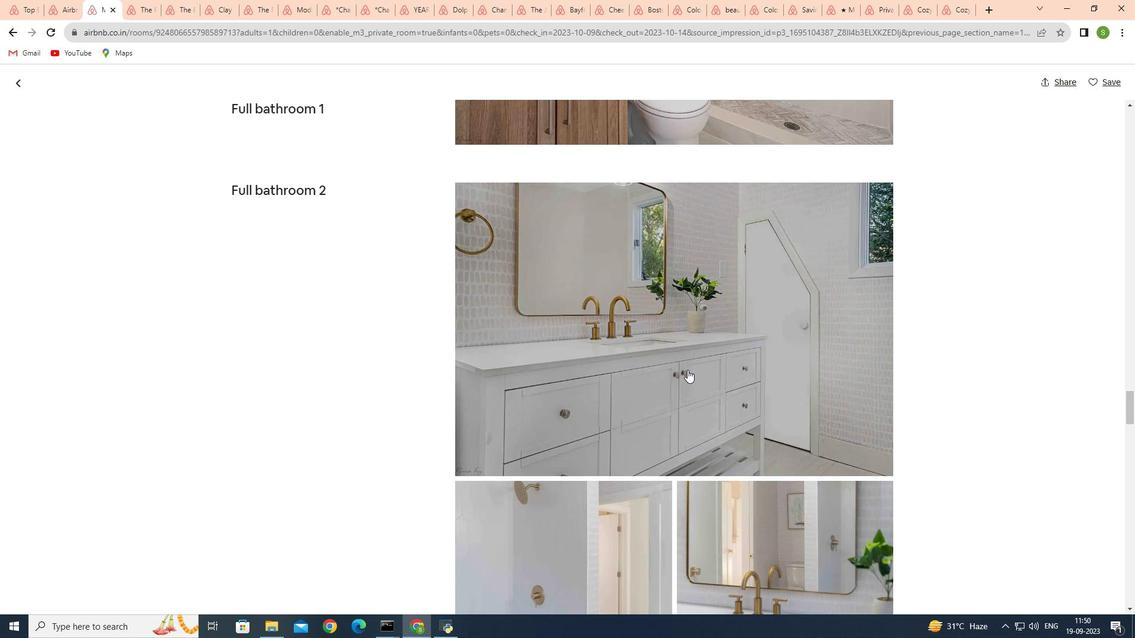 
Action: Mouse moved to (687, 369)
Screenshot: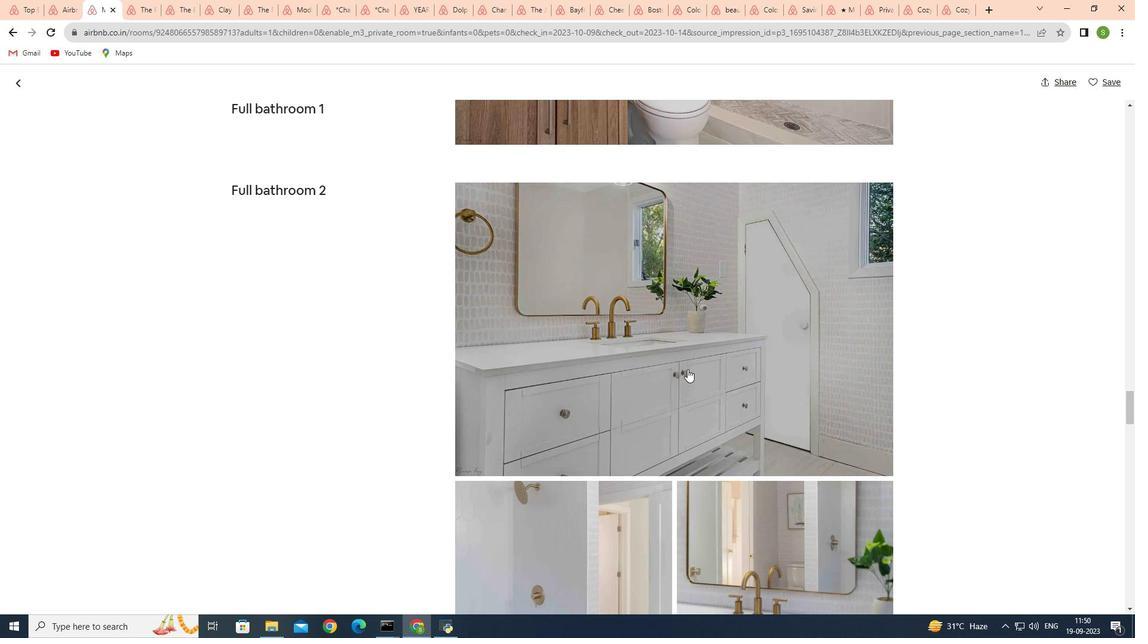 
Action: Mouse scrolled (687, 369) with delta (0, 0)
Screenshot: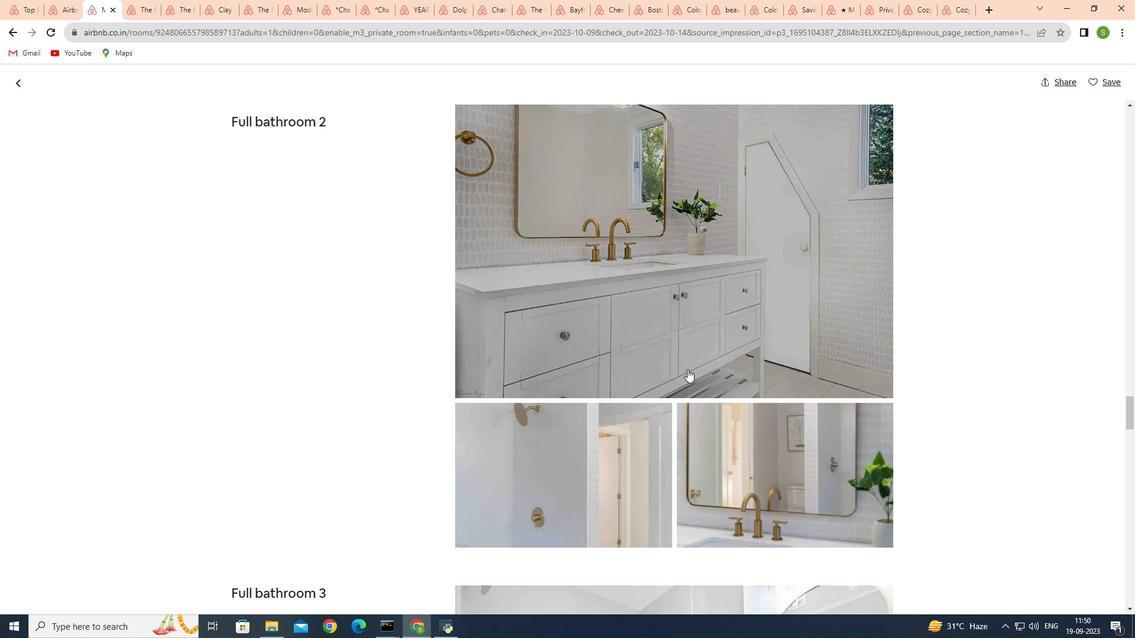 
Action: Mouse scrolled (687, 369) with delta (0, 0)
Screenshot: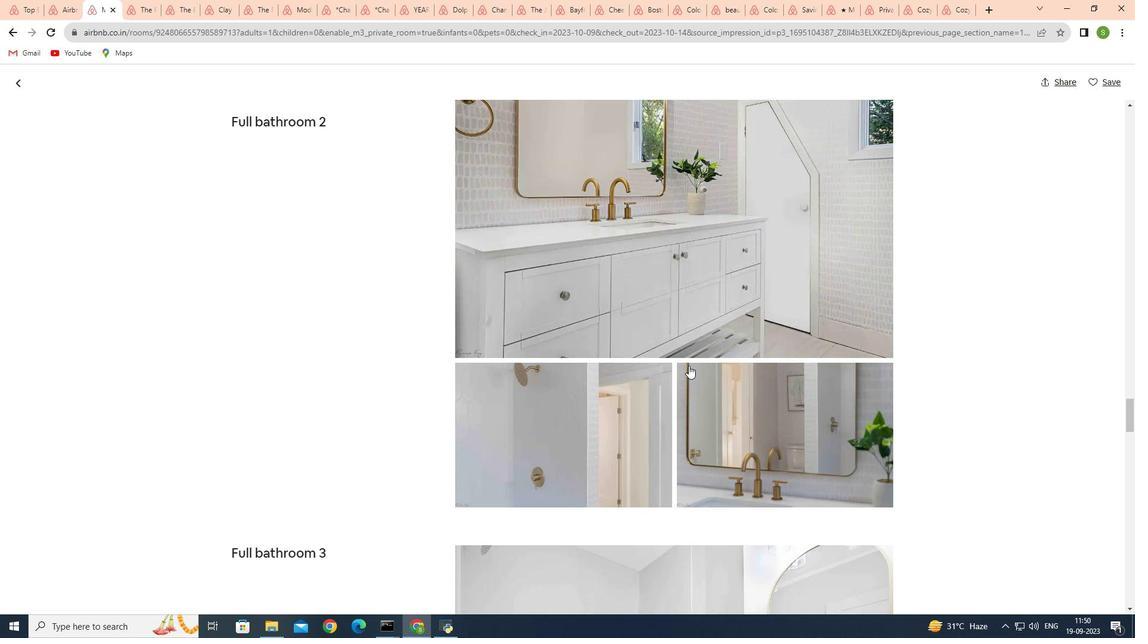 
Action: Mouse moved to (689, 366)
Screenshot: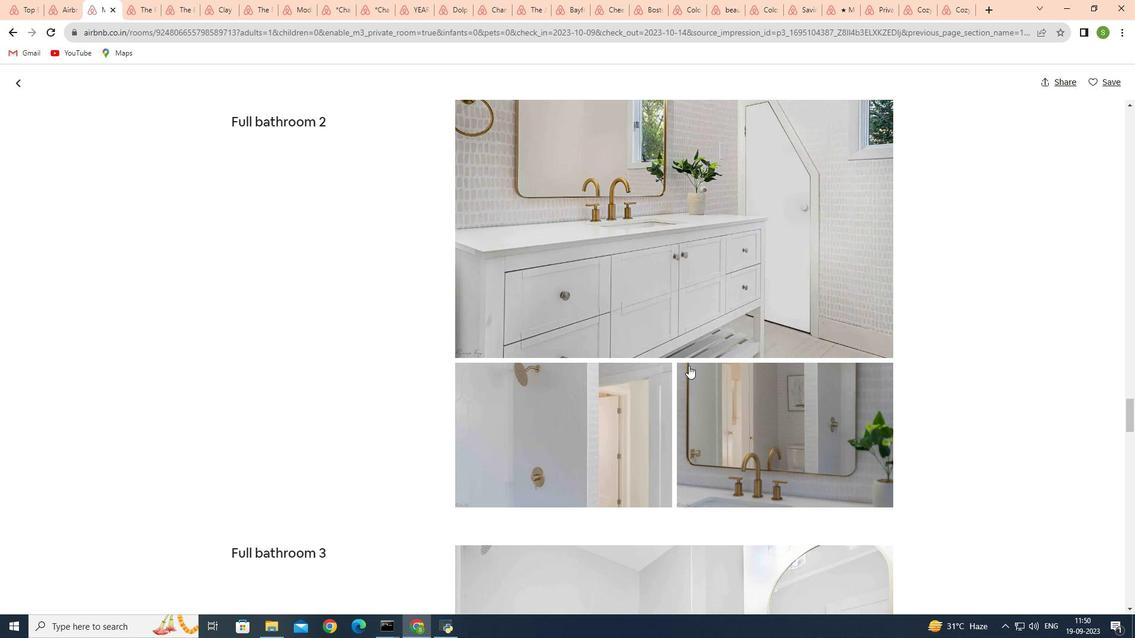 
Action: Mouse scrolled (689, 365) with delta (0, 0)
Screenshot: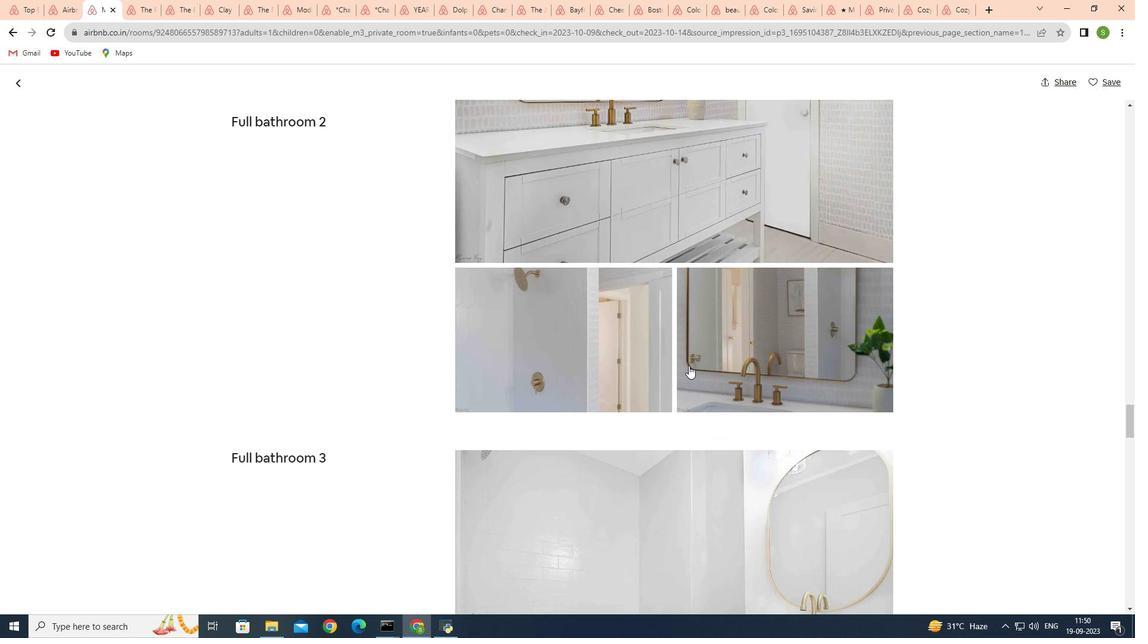 
Action: Mouse moved to (689, 366)
Screenshot: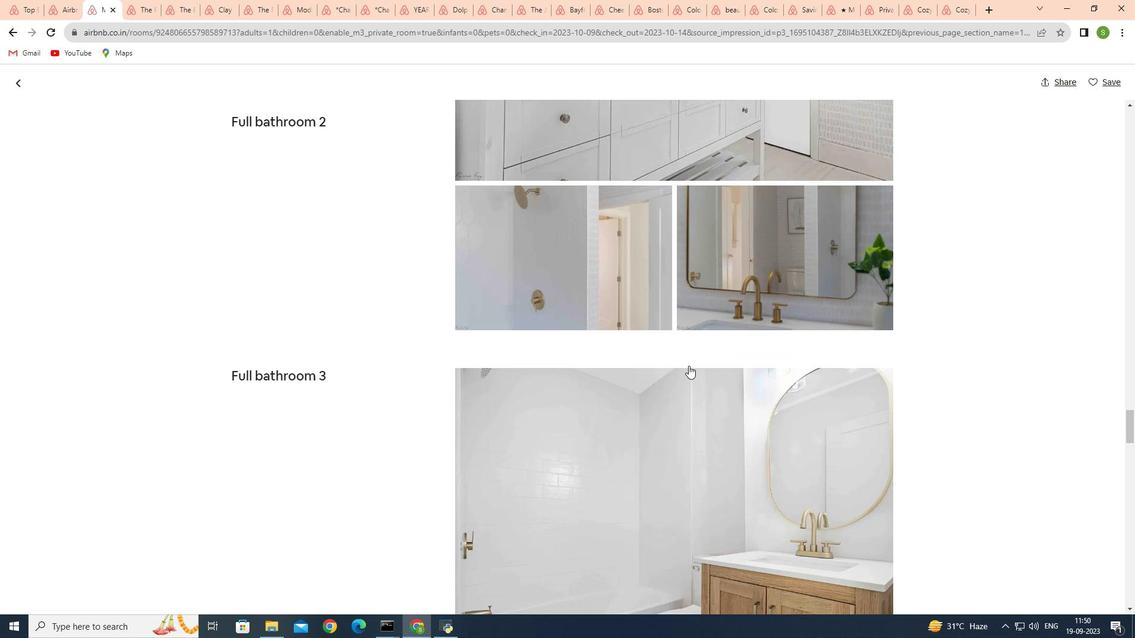 
Action: Mouse scrolled (689, 365) with delta (0, 0)
Screenshot: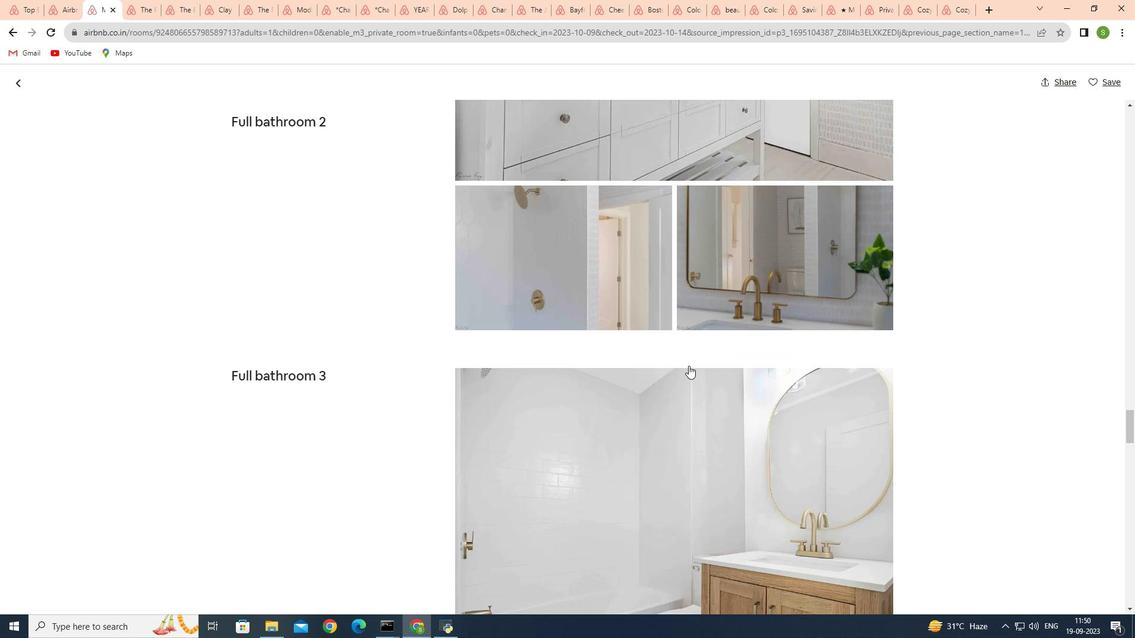 
Action: Mouse scrolled (689, 365) with delta (0, 0)
Screenshot: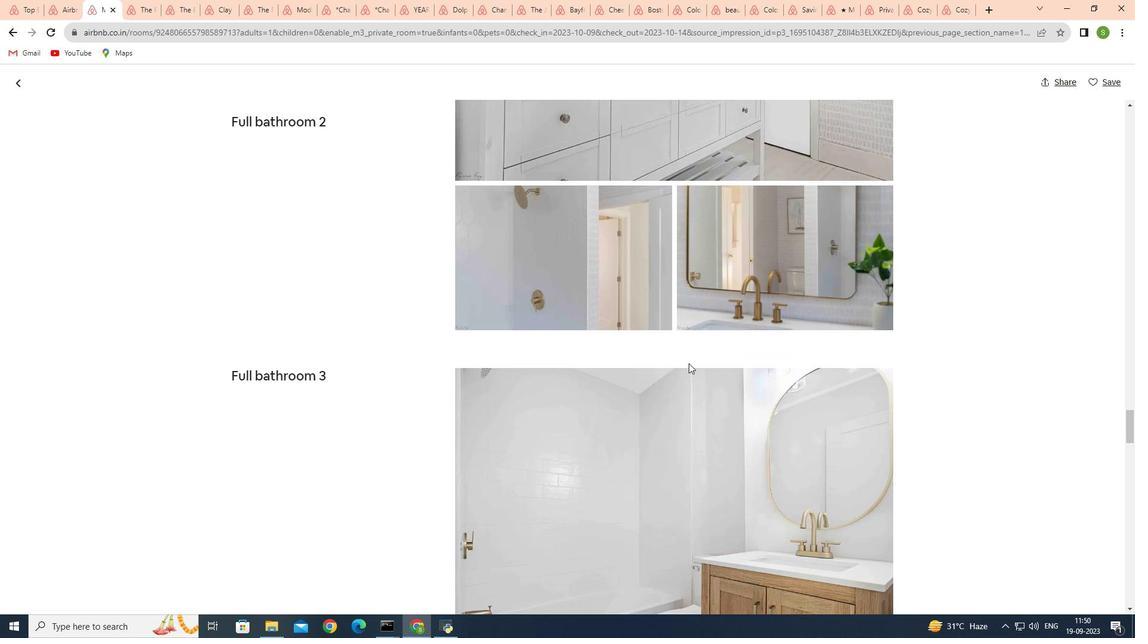 
Action: Mouse moved to (691, 368)
Screenshot: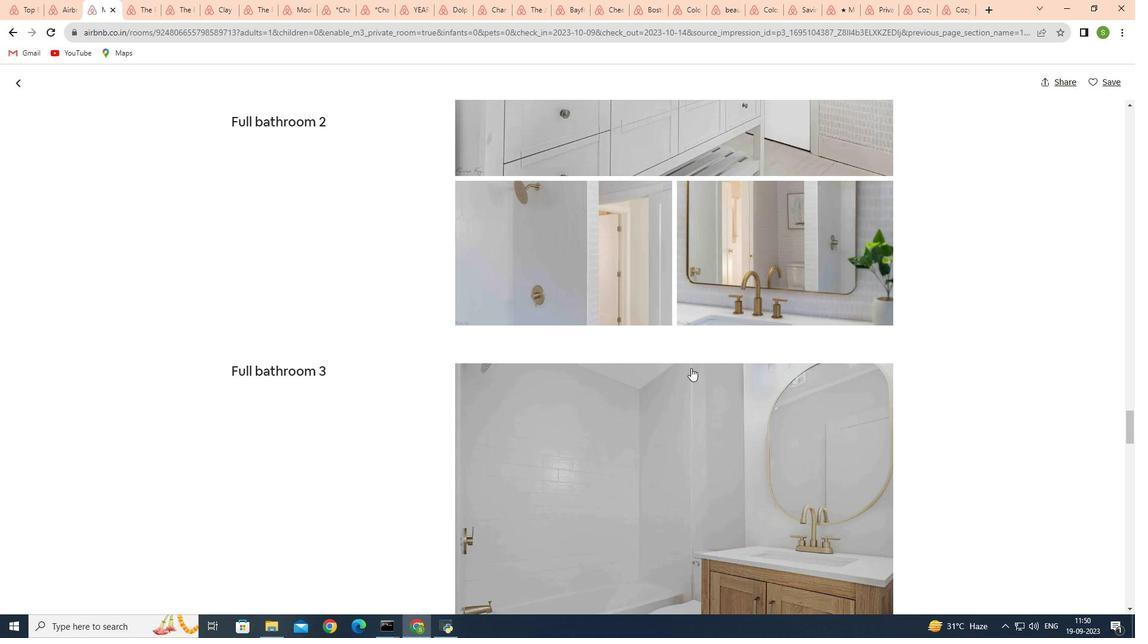 
Action: Mouse scrolled (691, 367) with delta (0, 0)
Screenshot: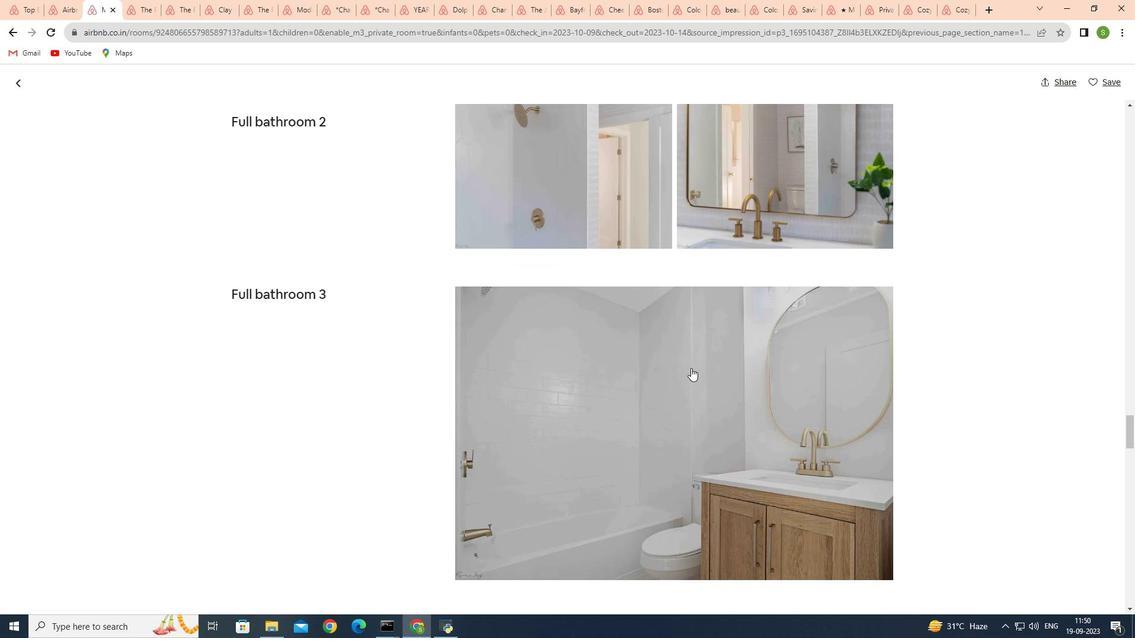 
Action: Mouse scrolled (691, 367) with delta (0, 0)
Screenshot: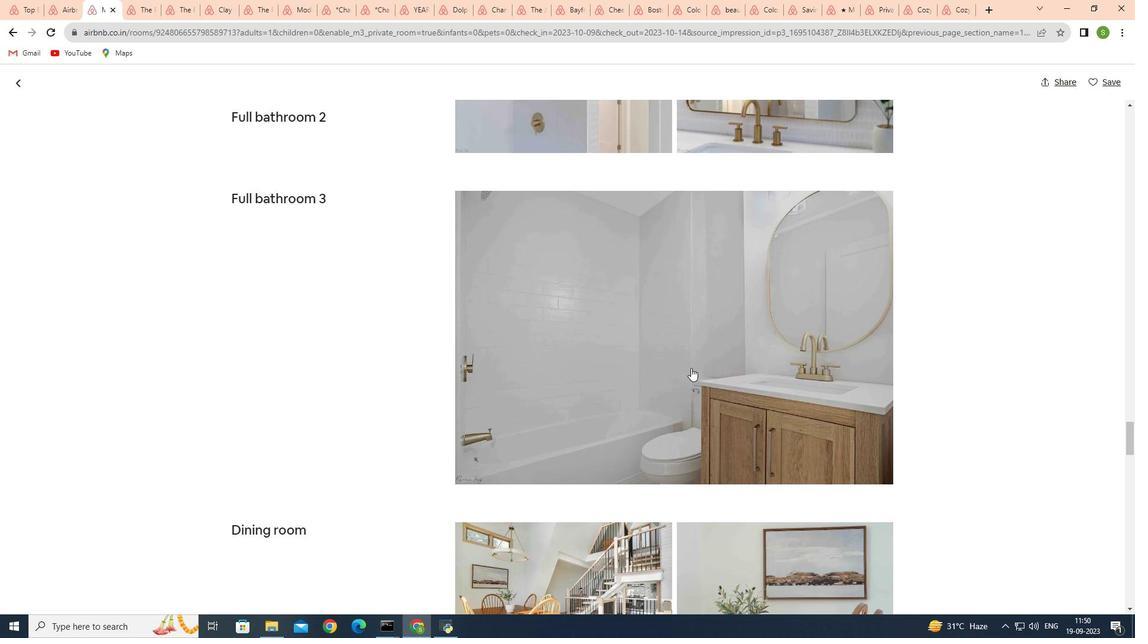 
Action: Mouse scrolled (691, 367) with delta (0, 0)
Screenshot: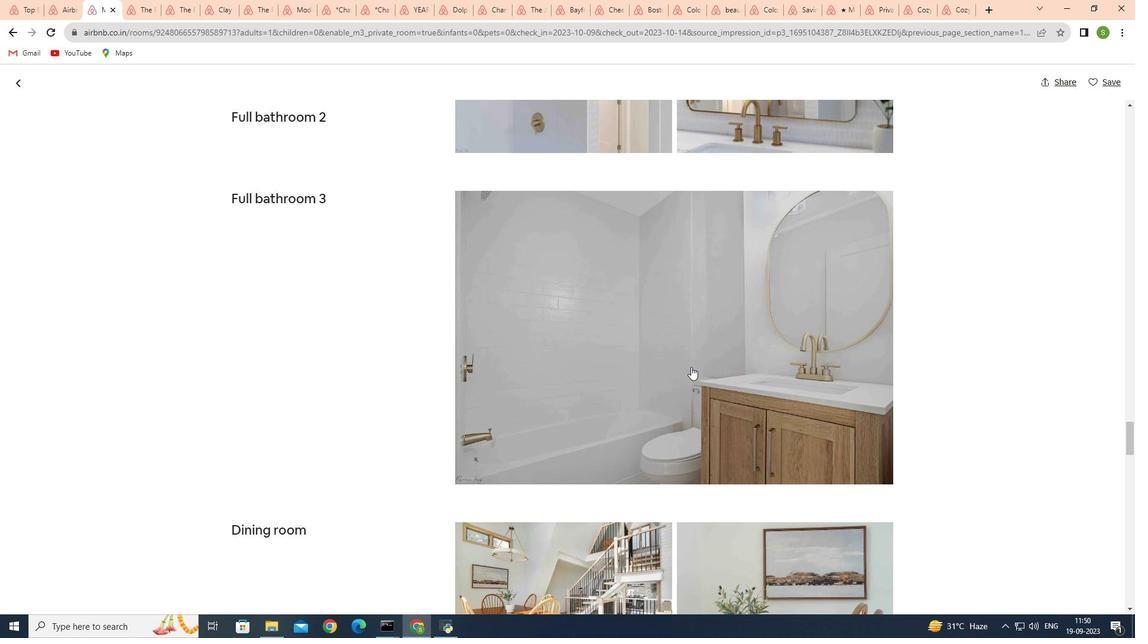 
Action: Mouse moved to (699, 365)
Screenshot: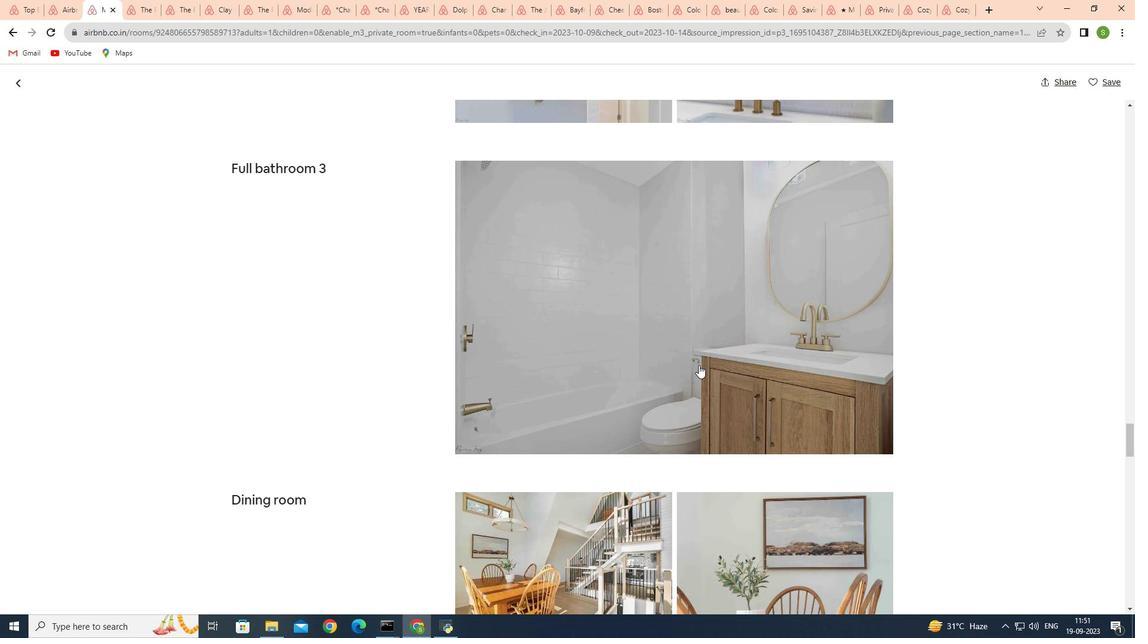 
Action: Mouse scrolled (699, 364) with delta (0, 0)
Screenshot: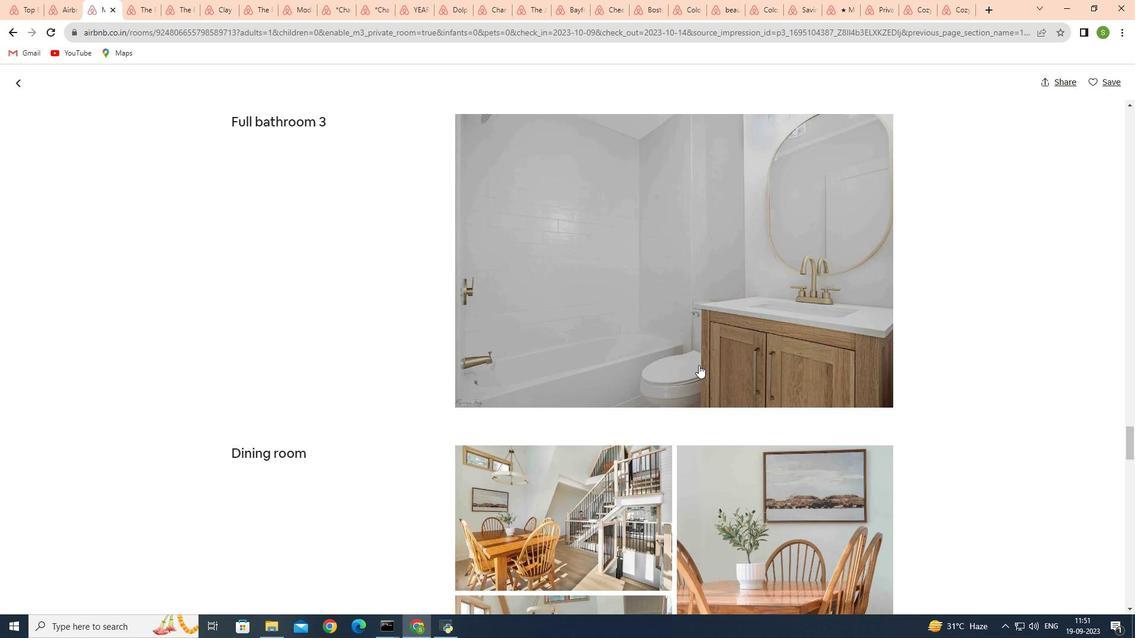 
Action: Mouse scrolled (699, 364) with delta (0, 0)
Screenshot: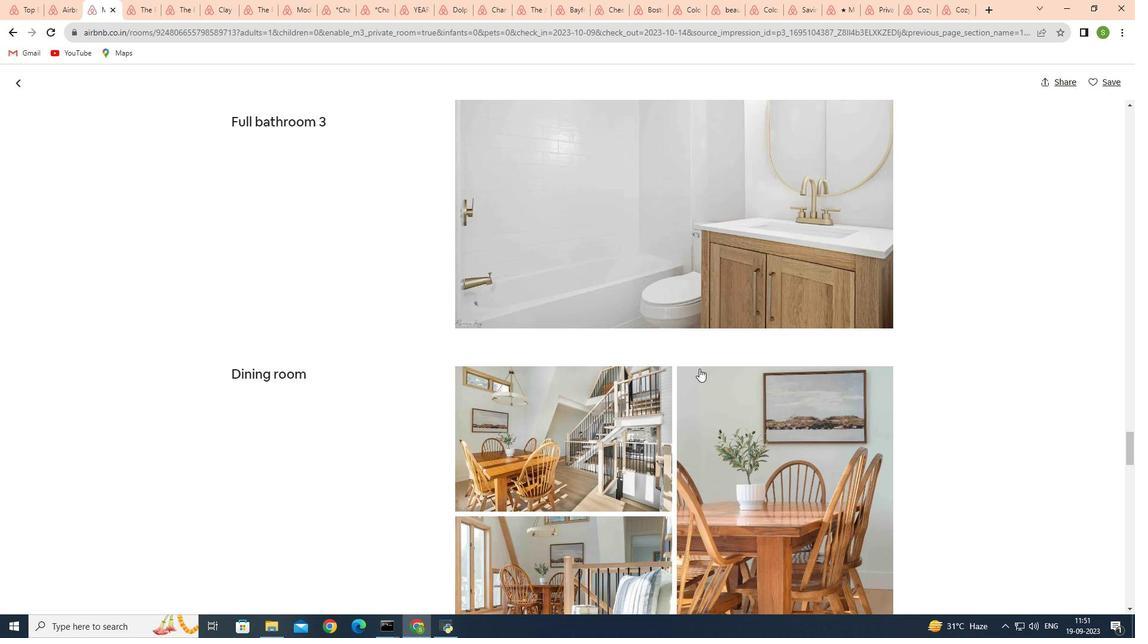
Action: Mouse scrolled (699, 364) with delta (0, 0)
Screenshot: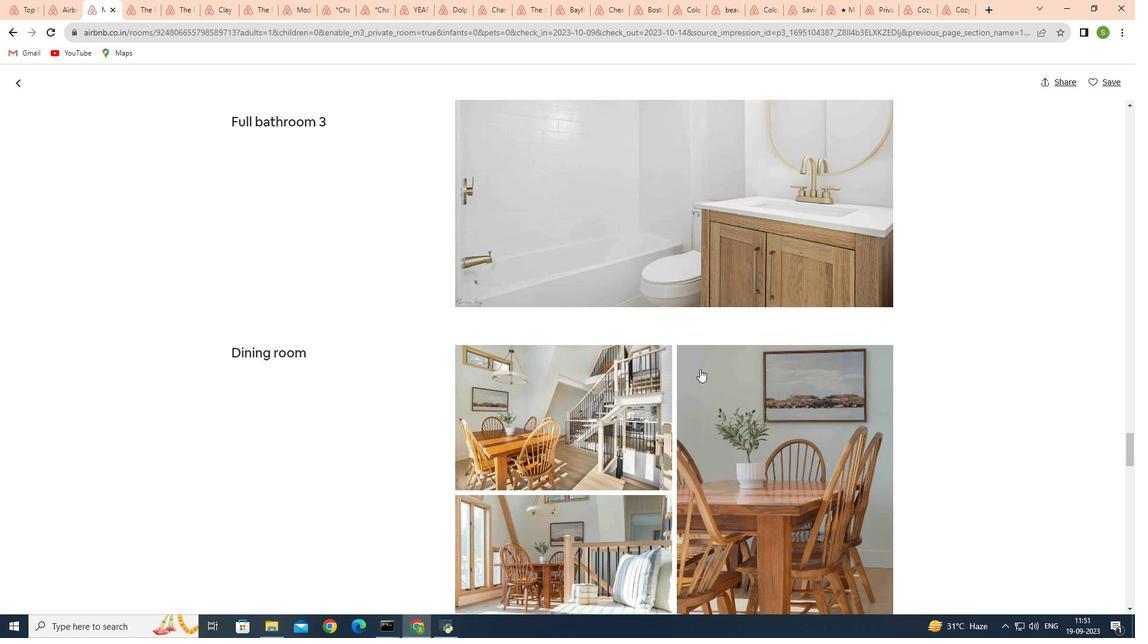 
Action: Mouse moved to (700, 369)
Screenshot: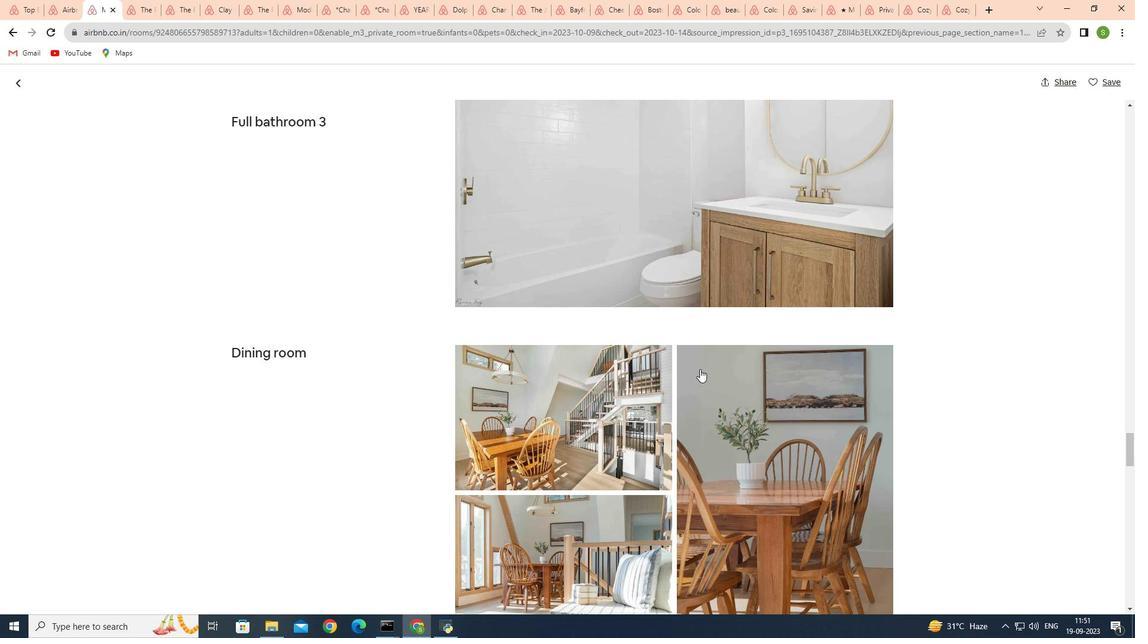 
Action: Mouse scrolled (700, 369) with delta (0, 0)
Screenshot: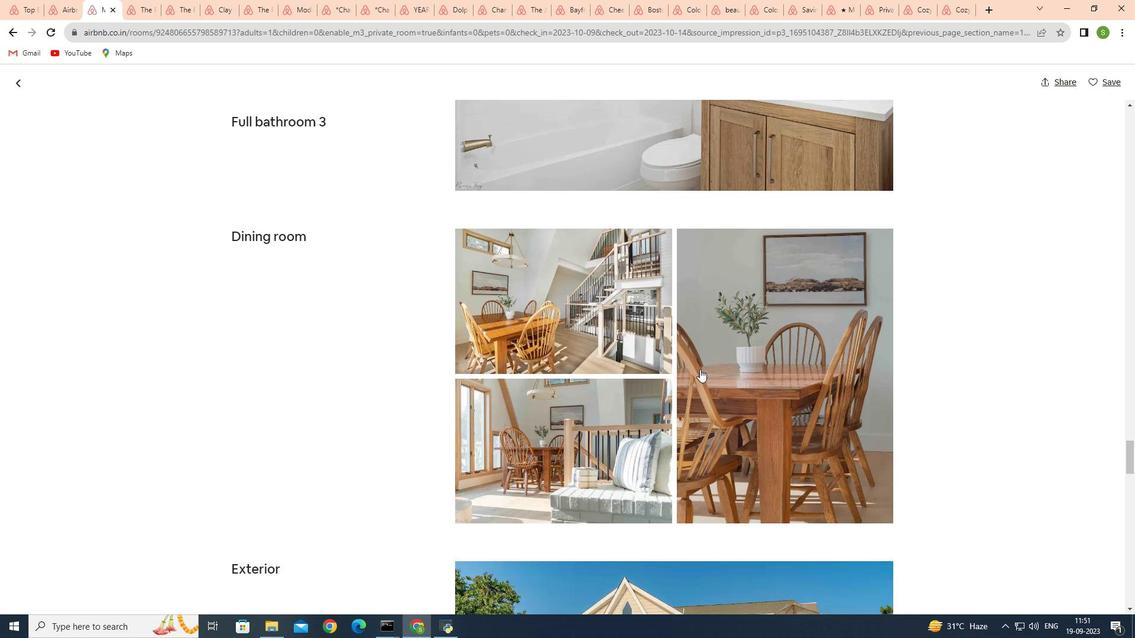 
Action: Mouse scrolled (700, 369) with delta (0, 0)
Screenshot: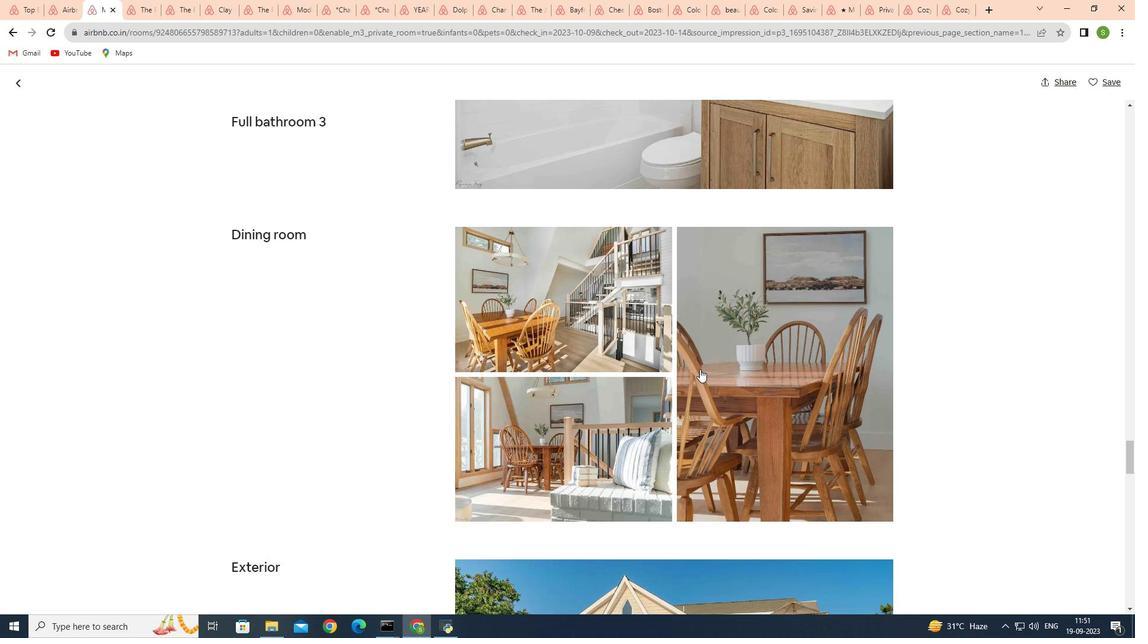 
Action: Mouse moved to (700, 368)
Screenshot: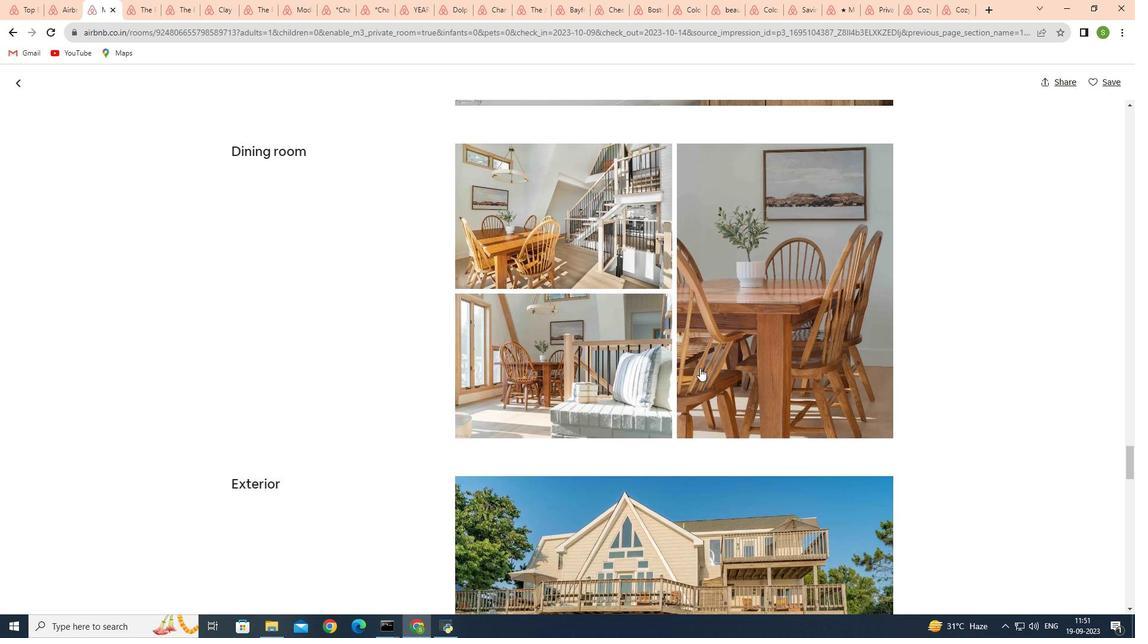 
Action: Mouse scrolled (700, 367) with delta (0, 0)
Screenshot: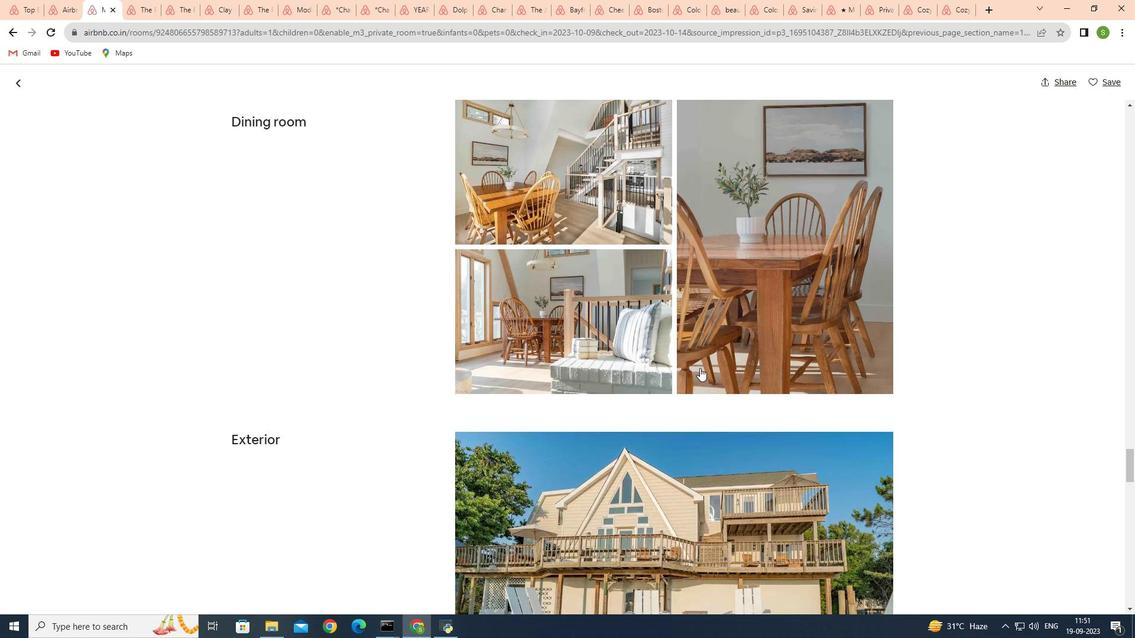 
Action: Mouse scrolled (700, 367) with delta (0, 0)
Screenshot: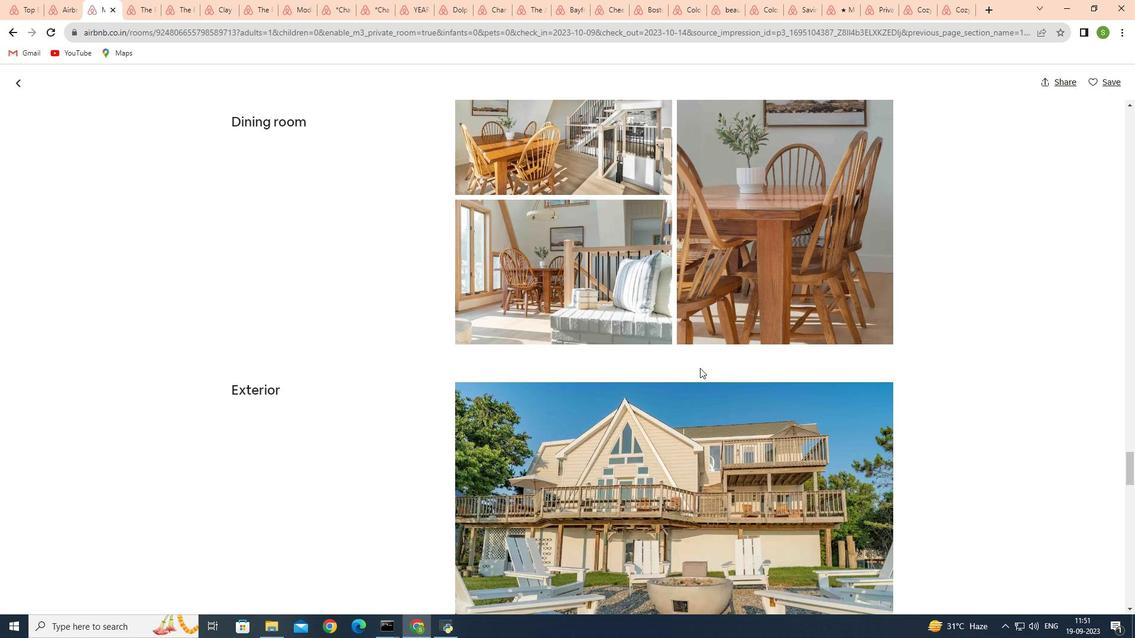
Action: Mouse scrolled (700, 367) with delta (0, 0)
Screenshot: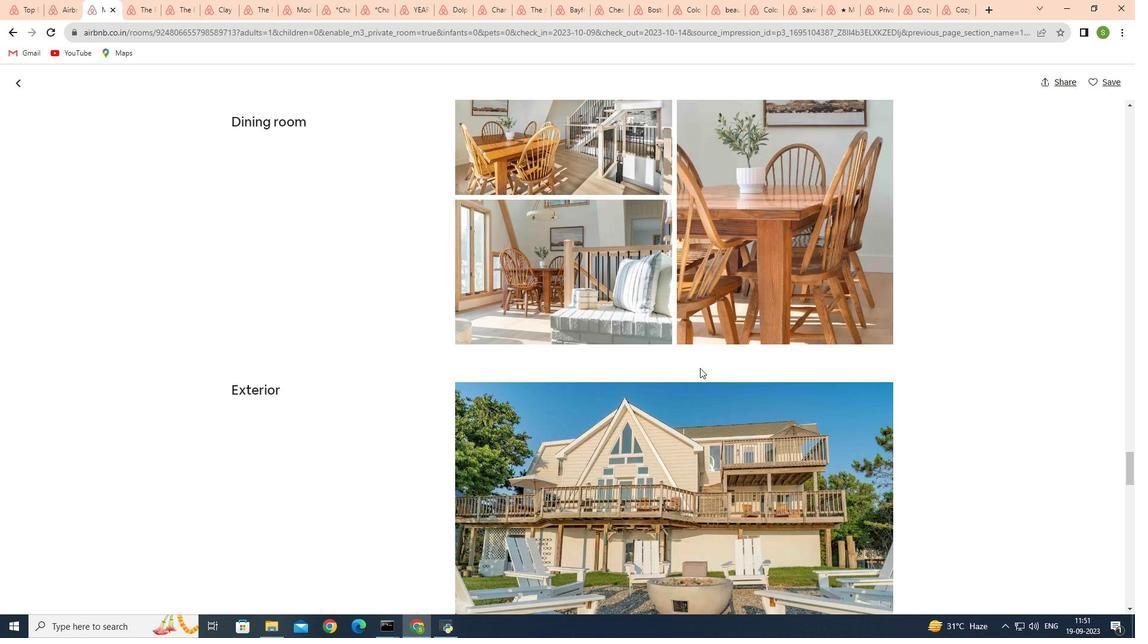 
Action: Mouse moved to (700, 367)
Screenshot: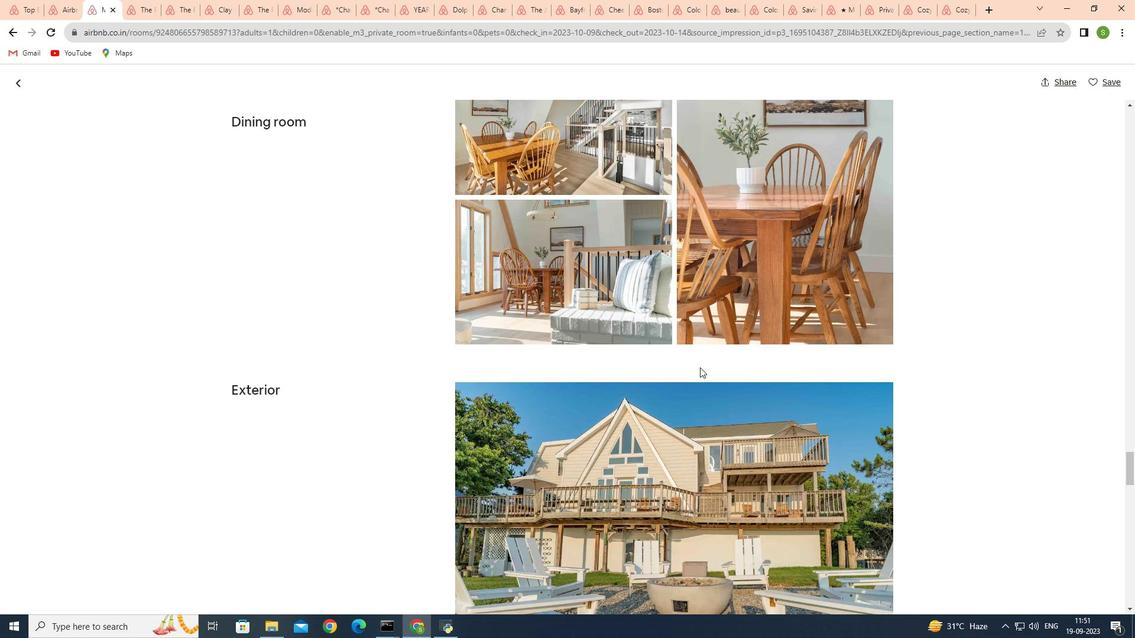 
Action: Mouse scrolled (700, 367) with delta (0, 0)
Screenshot: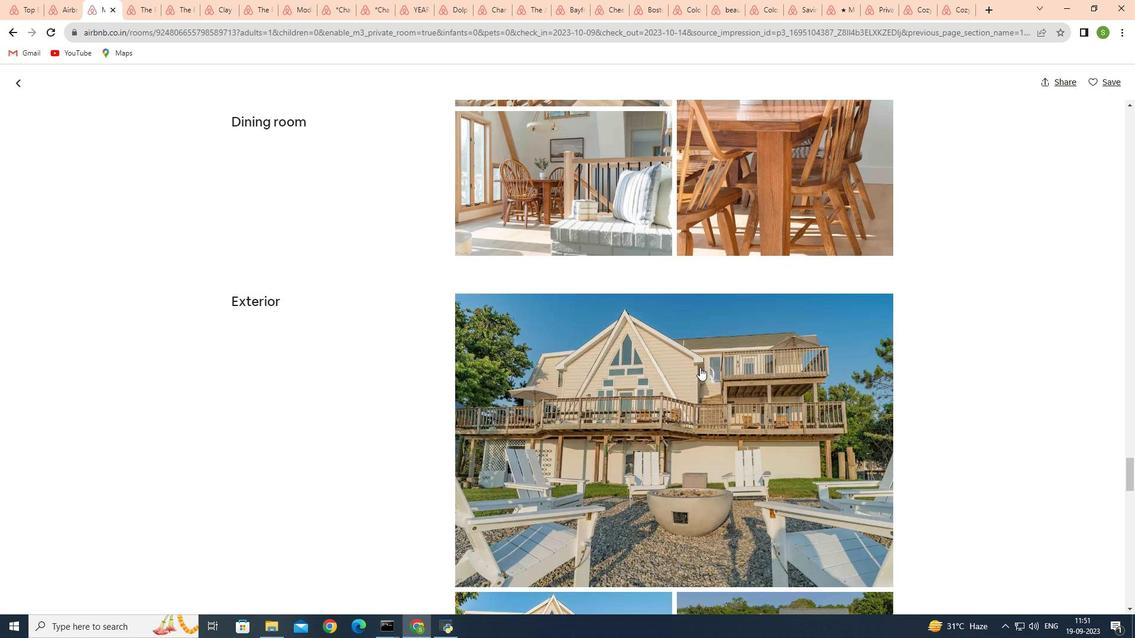 
Action: Mouse scrolled (700, 367) with delta (0, 0)
Screenshot: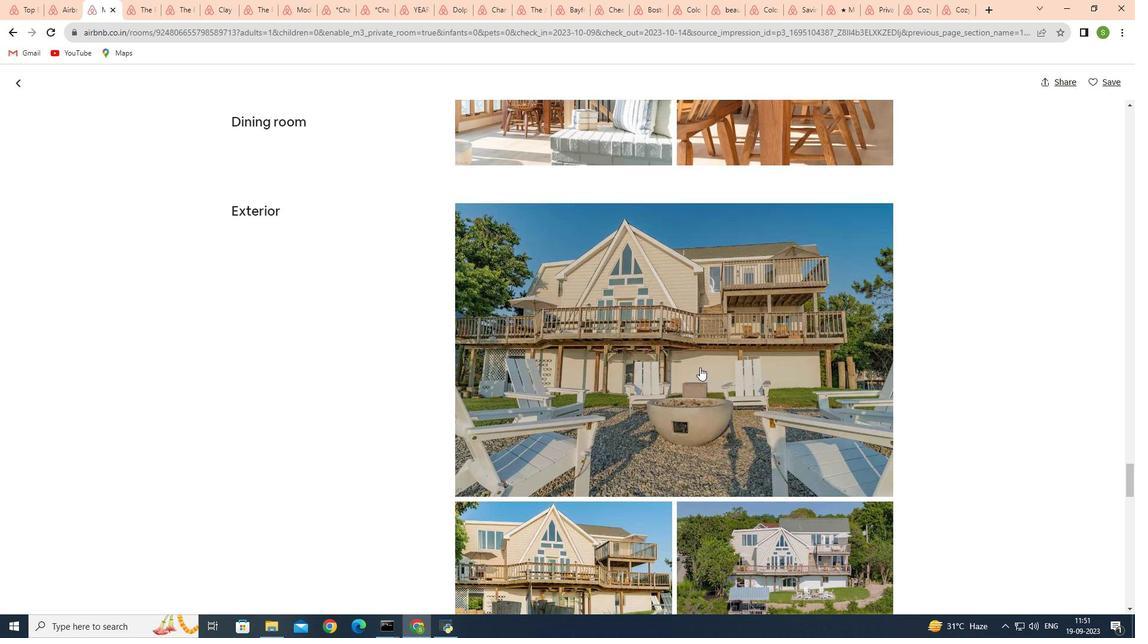 
Action: Mouse scrolled (700, 367) with delta (0, 0)
Screenshot: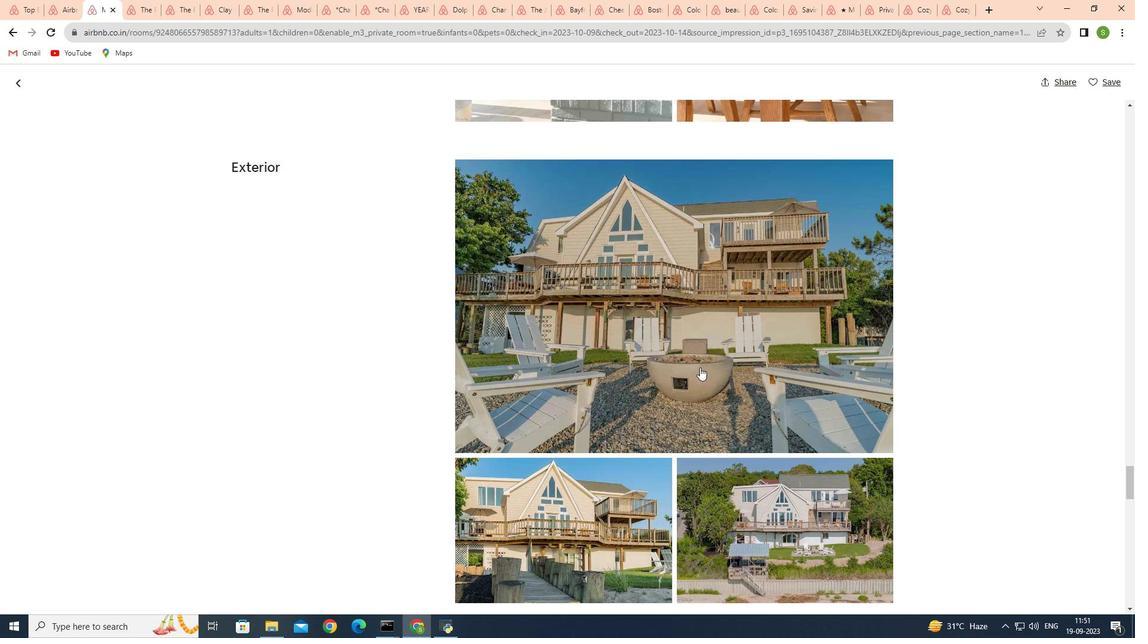 
Action: Mouse scrolled (700, 367) with delta (0, 0)
Screenshot: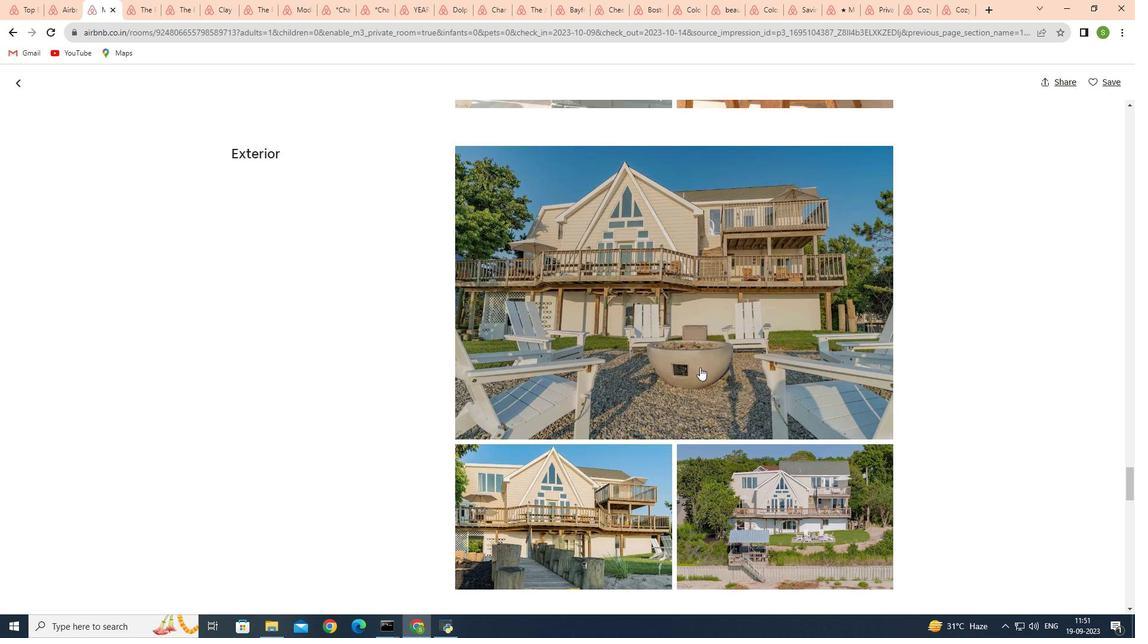 
Action: Mouse moved to (700, 367)
Screenshot: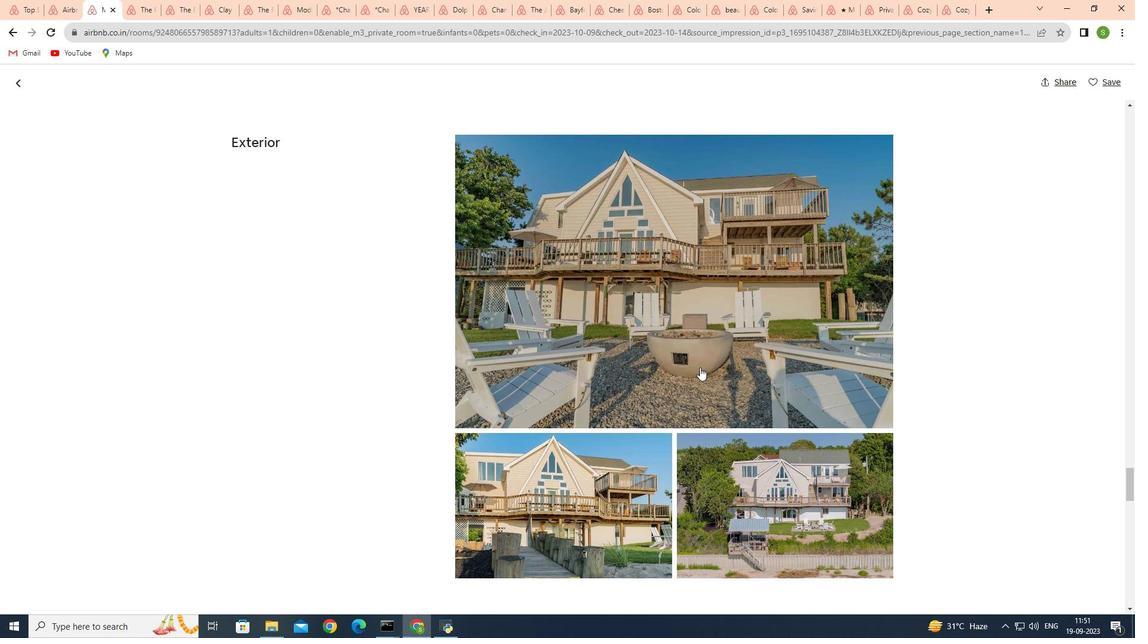 
Action: Mouse scrolled (700, 367) with delta (0, 0)
Screenshot: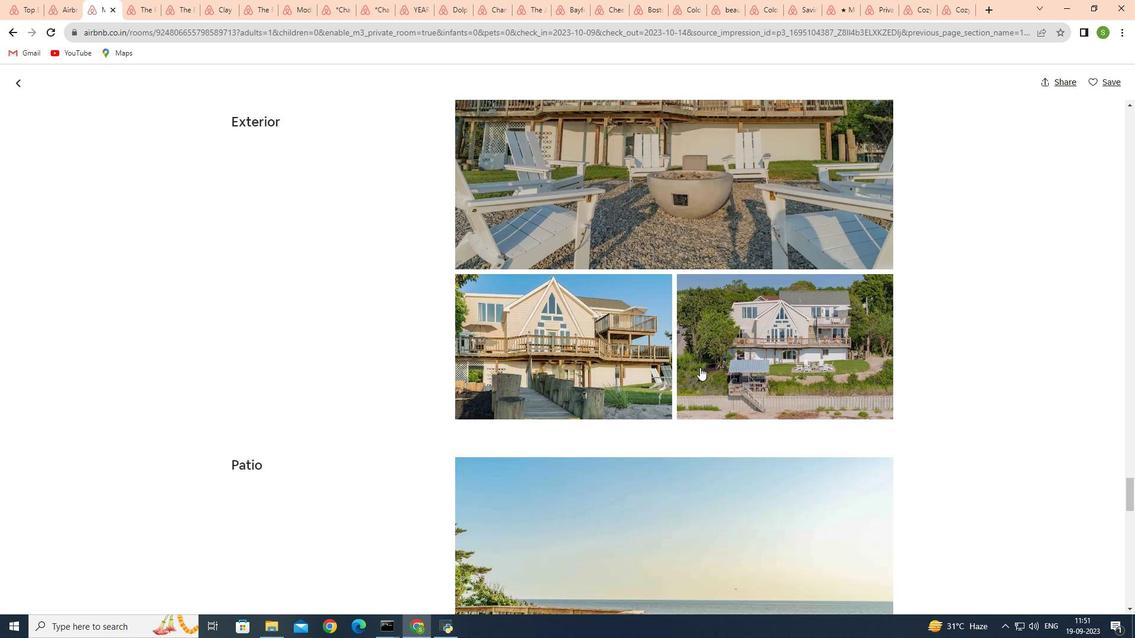 
Action: Mouse scrolled (700, 367) with delta (0, 0)
Screenshot: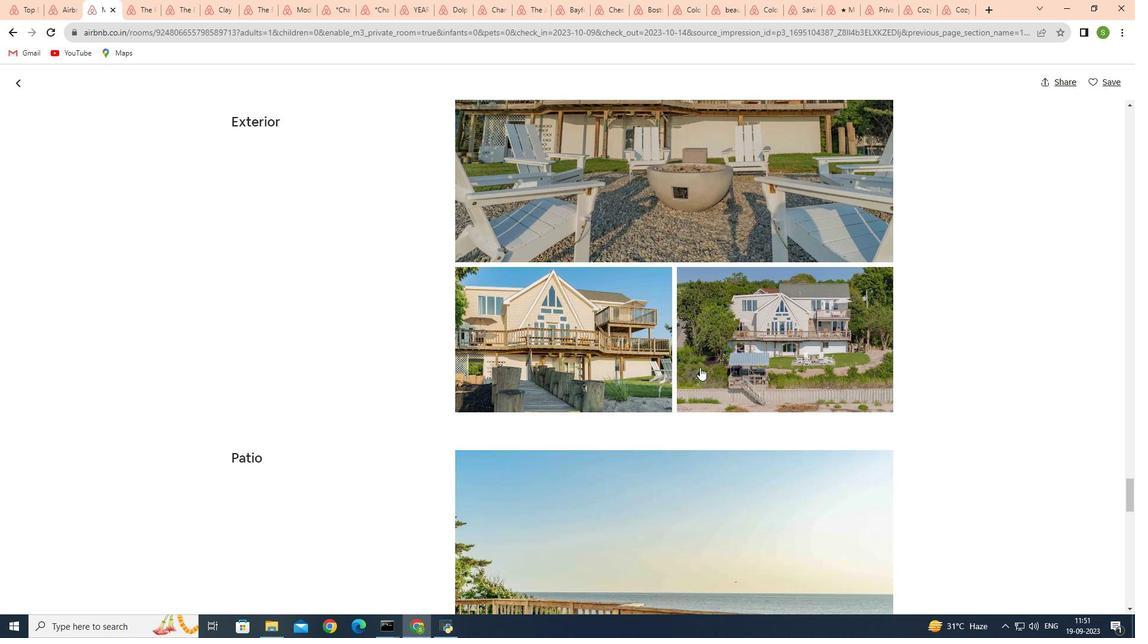 
Action: Mouse scrolled (700, 367) with delta (0, 0)
Screenshot: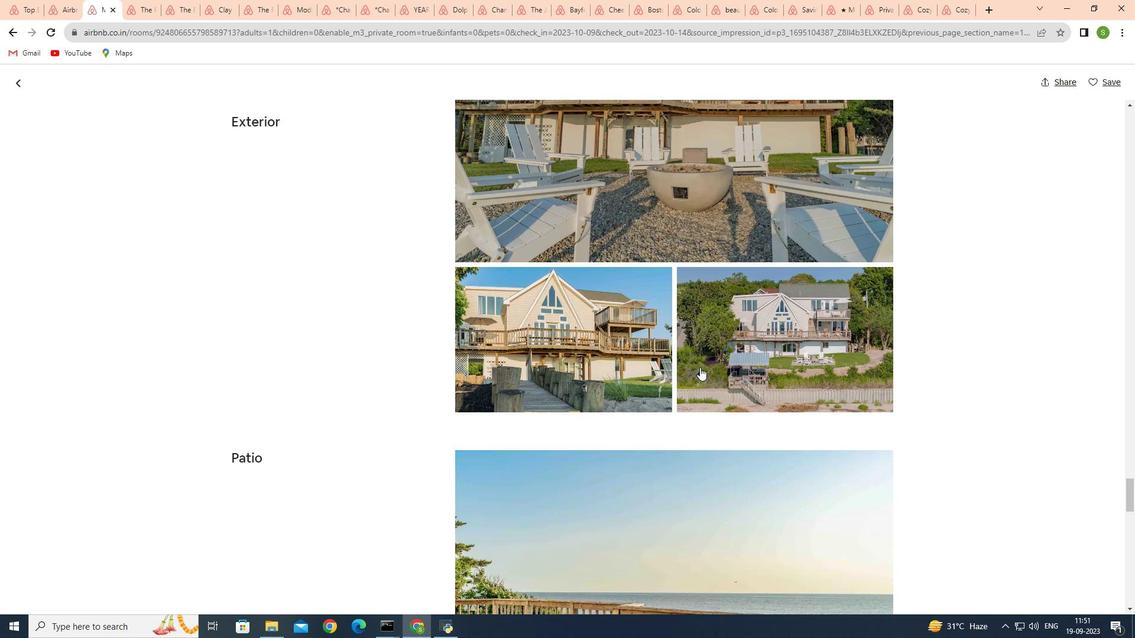 
Action: Mouse moved to (701, 367)
Screenshot: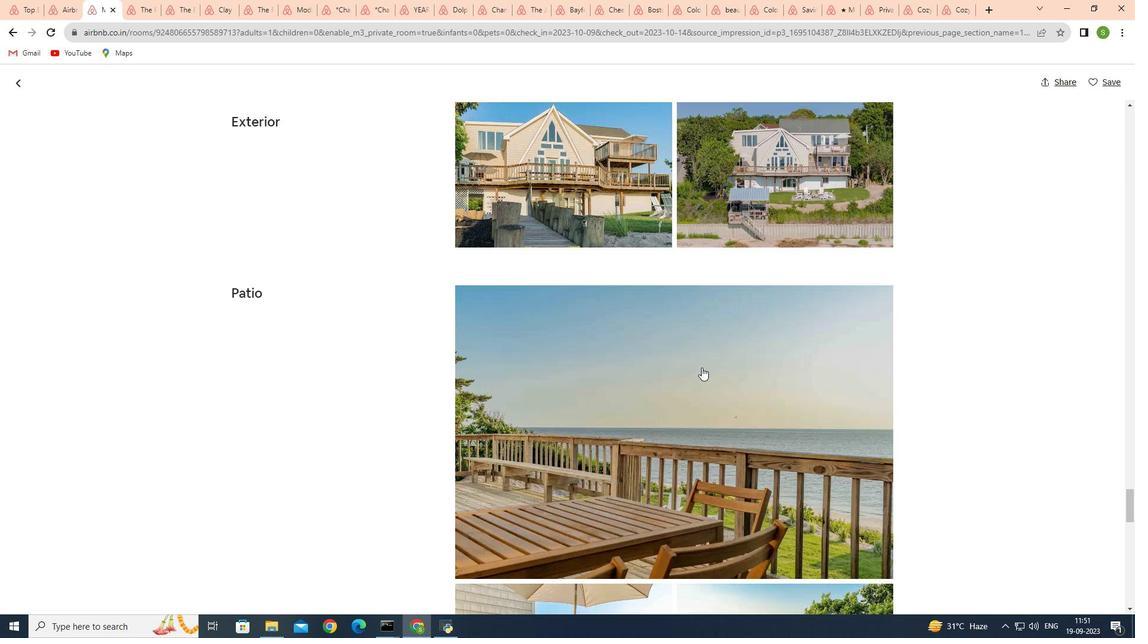 
Action: Mouse scrolled (701, 367) with delta (0, 0)
Screenshot: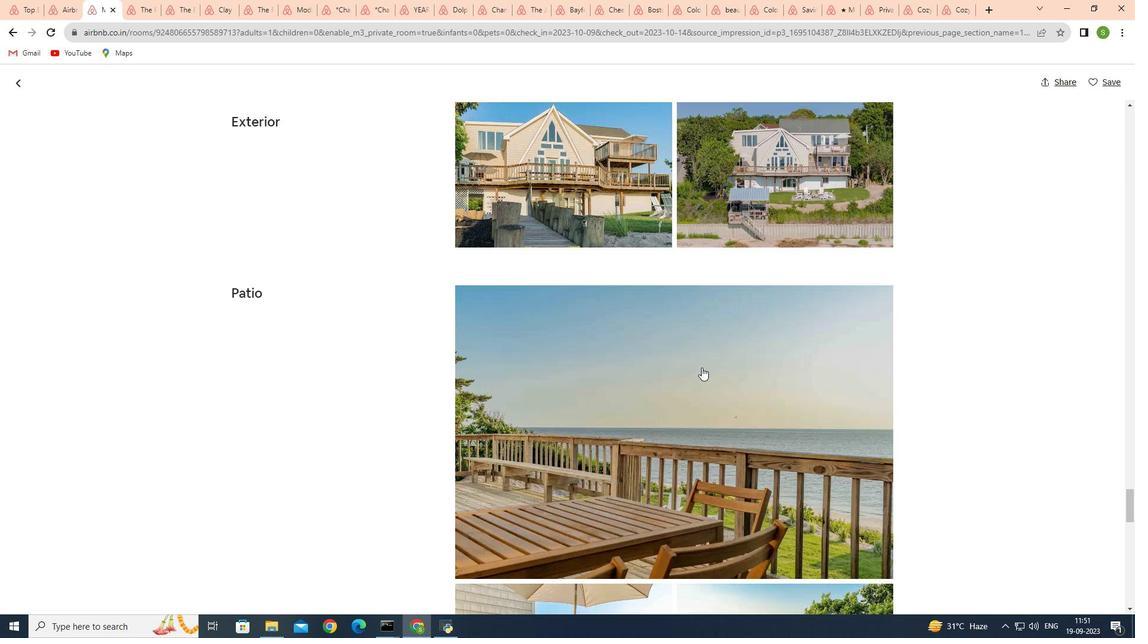 
Action: Mouse moved to (702, 367)
Screenshot: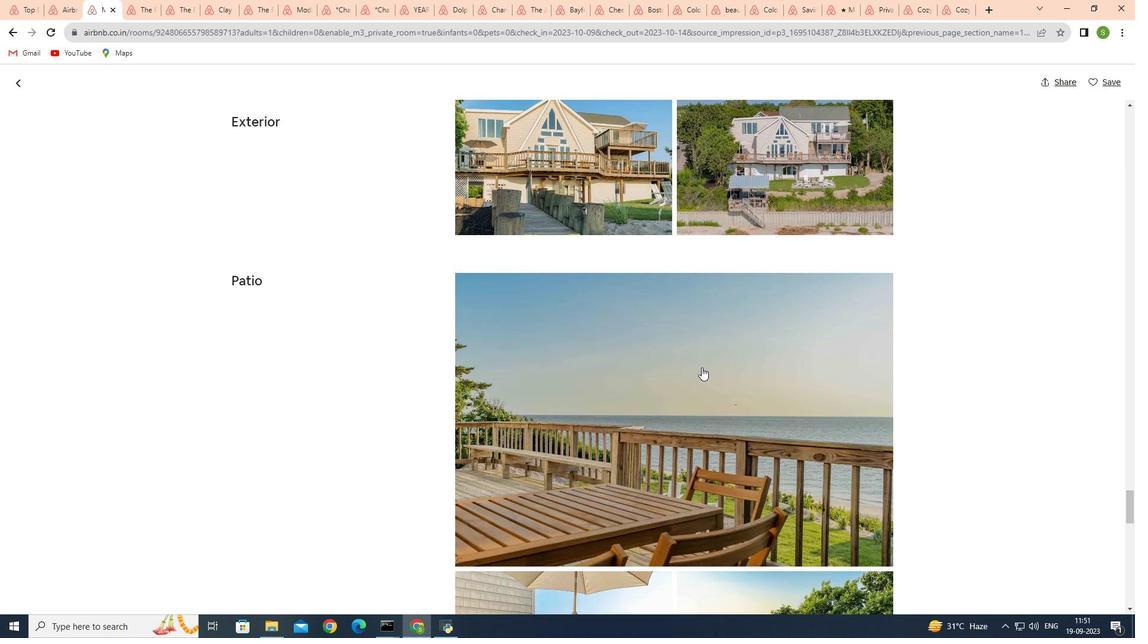 
Action: Mouse scrolled (702, 367) with delta (0, 0)
Screenshot: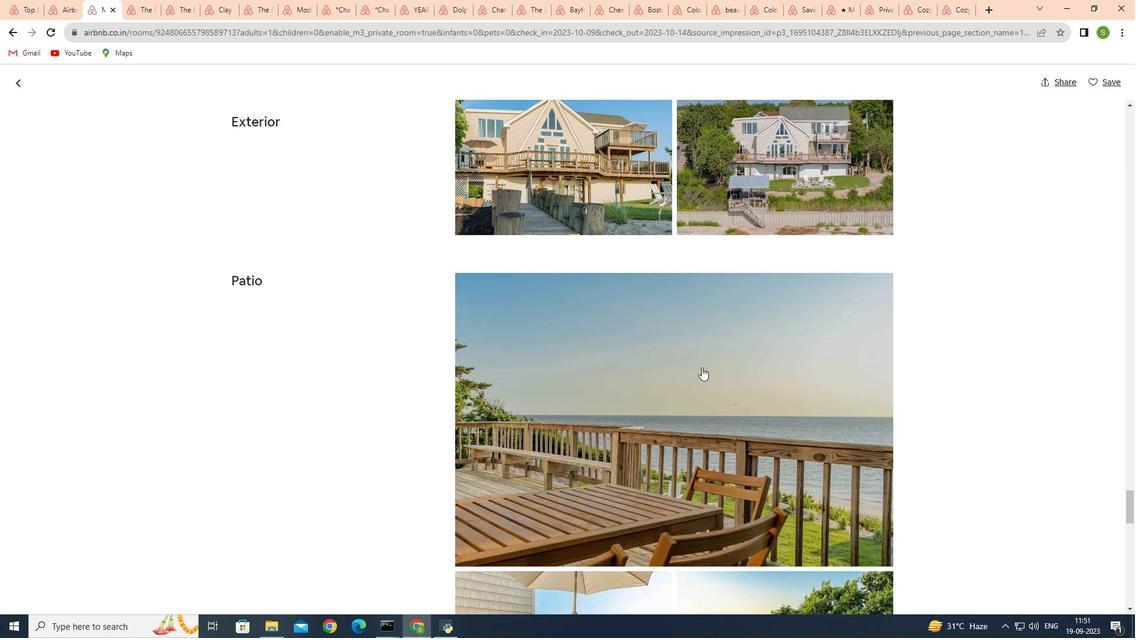 
Action: Mouse scrolled (702, 367) with delta (0, 0)
Screenshot: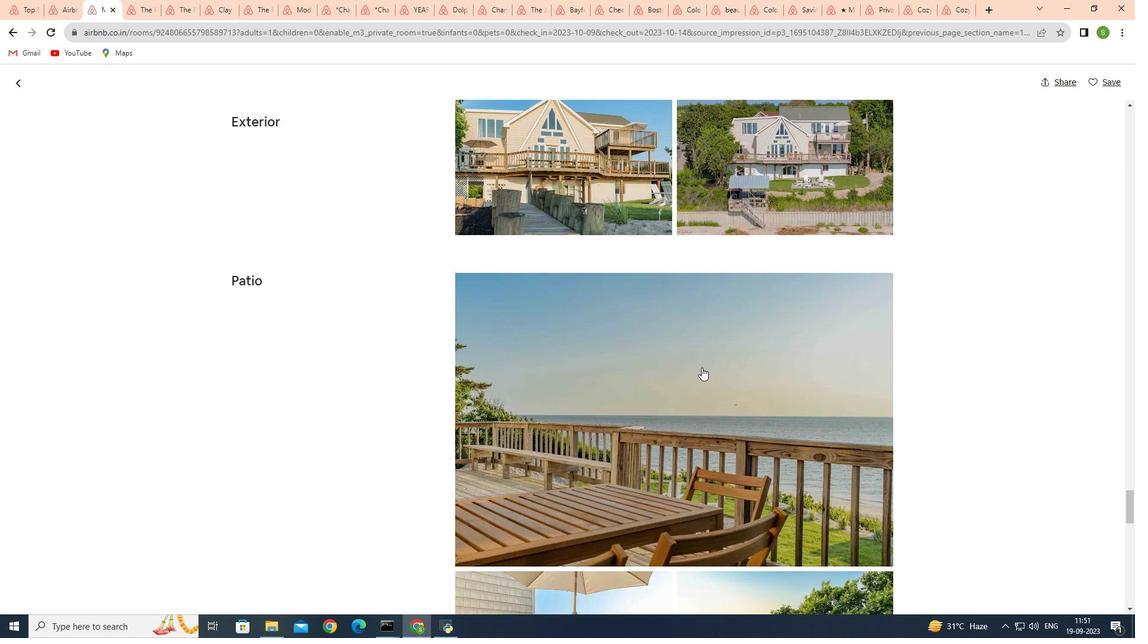 
Action: Mouse moved to (703, 367)
Screenshot: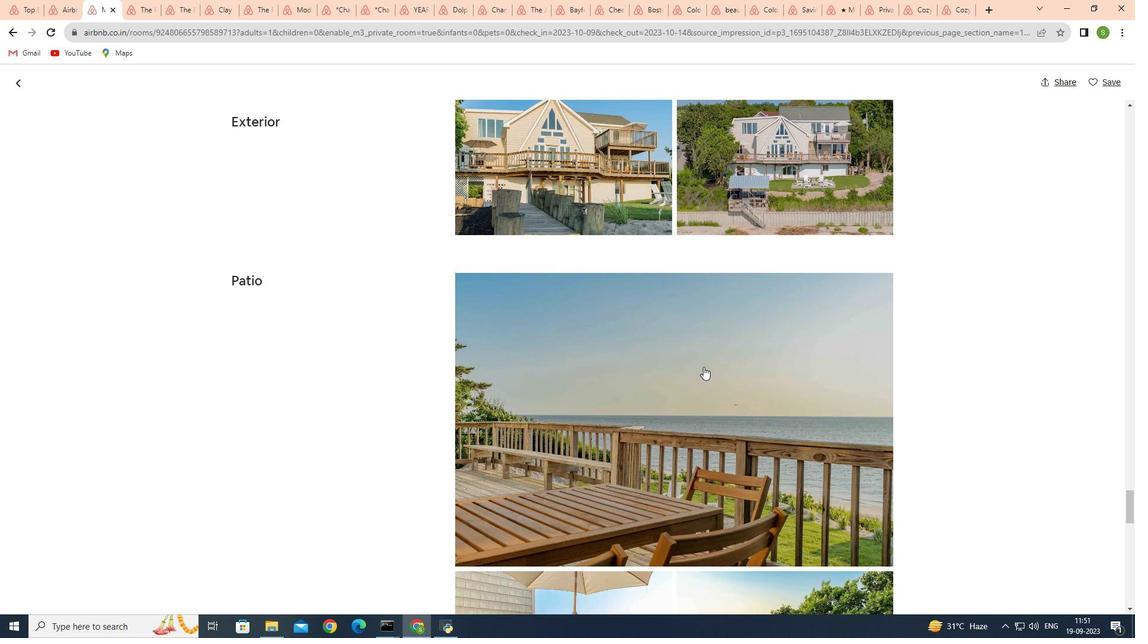 
Action: Mouse scrolled (703, 366) with delta (0, 0)
Screenshot: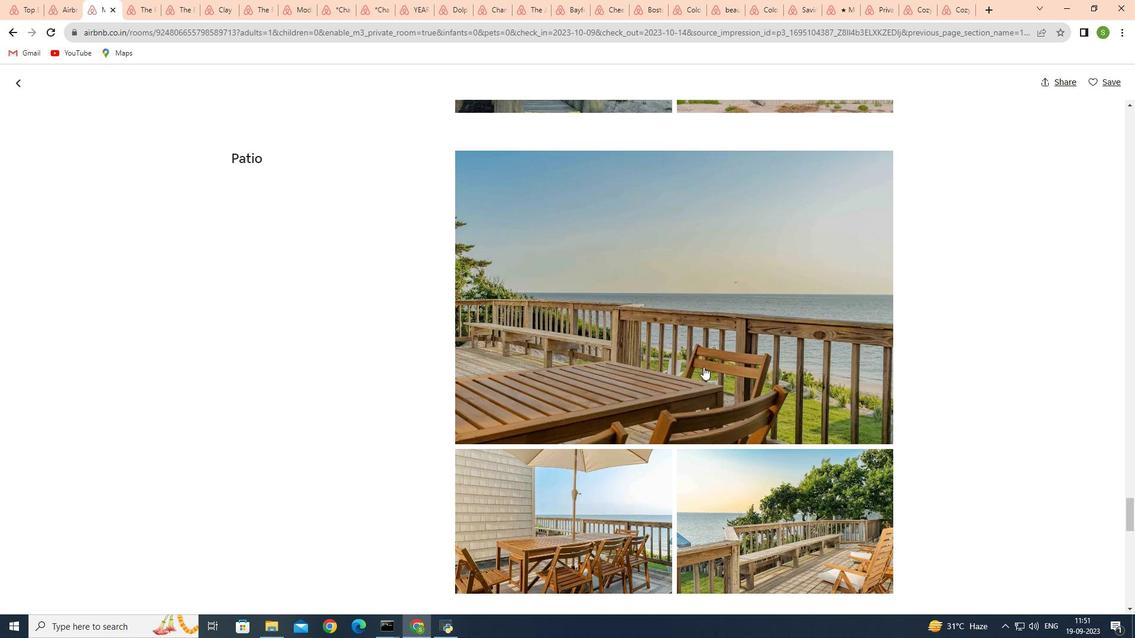 
Action: Mouse scrolled (703, 366) with delta (0, 0)
Screenshot: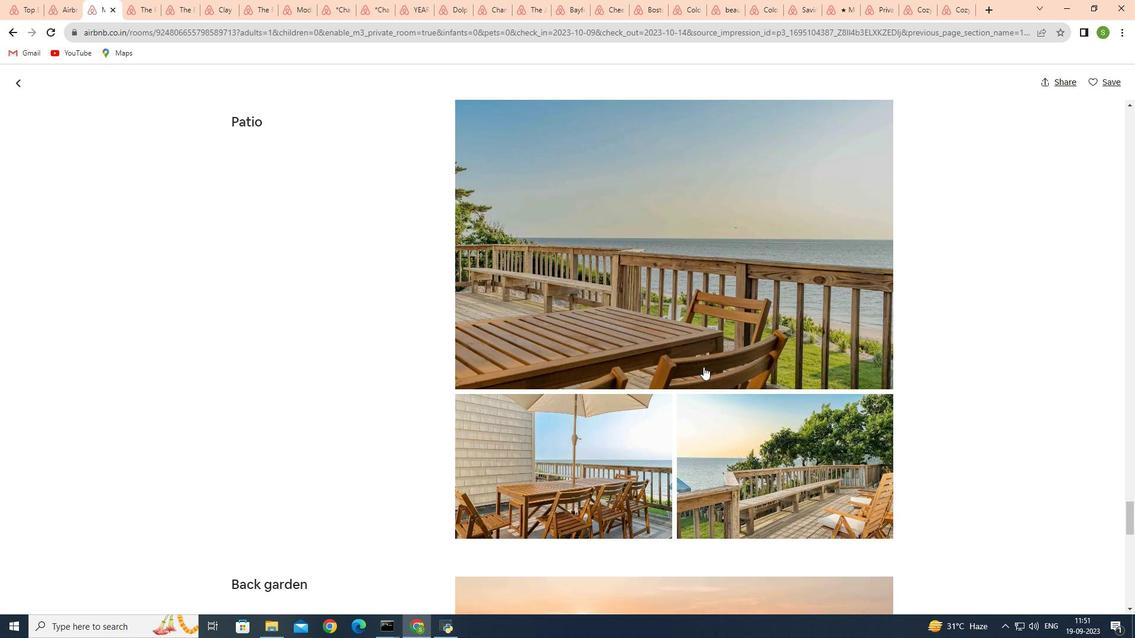 
Action: Mouse scrolled (703, 366) with delta (0, 0)
Screenshot: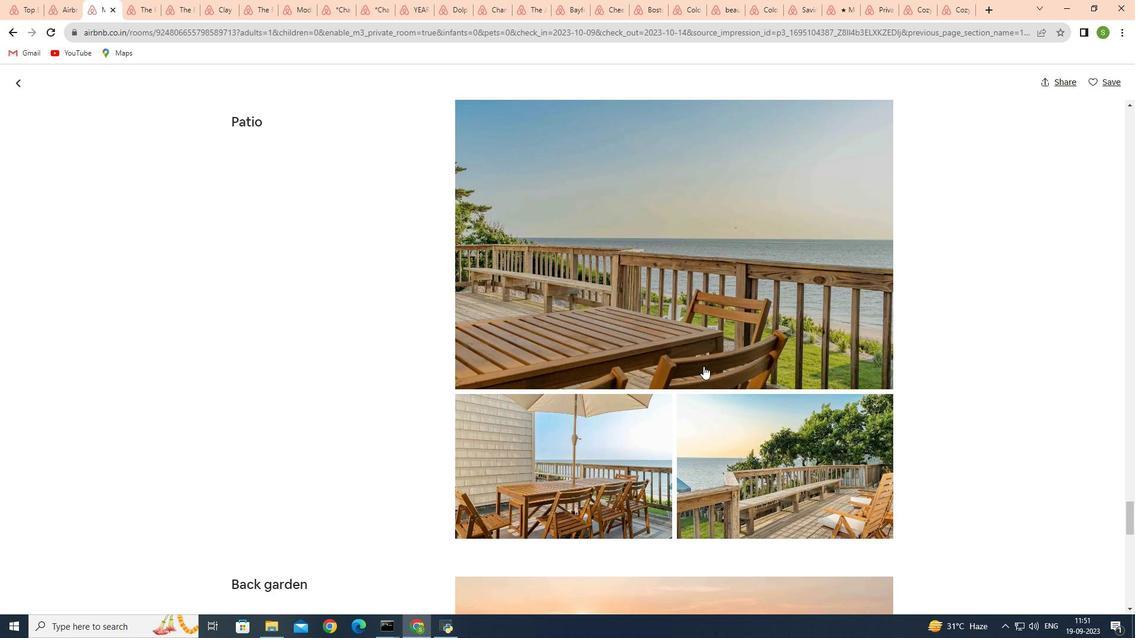 
Action: Mouse moved to (703, 364)
Screenshot: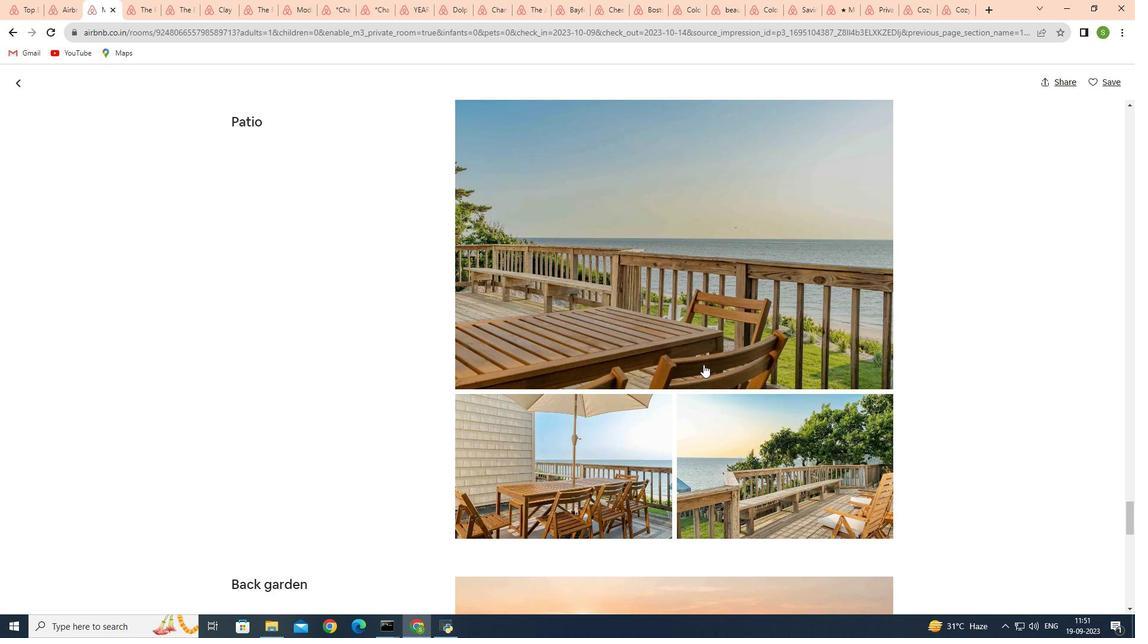 
Action: Mouse scrolled (703, 364) with delta (0, 0)
Screenshot: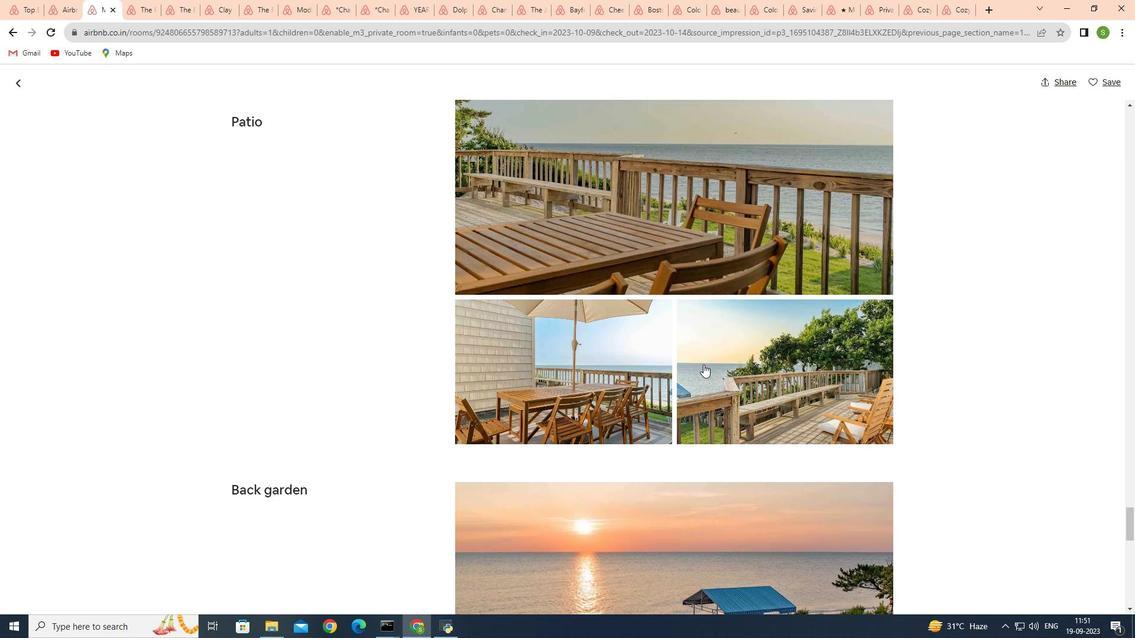 
Action: Mouse scrolled (703, 364) with delta (0, 0)
Screenshot: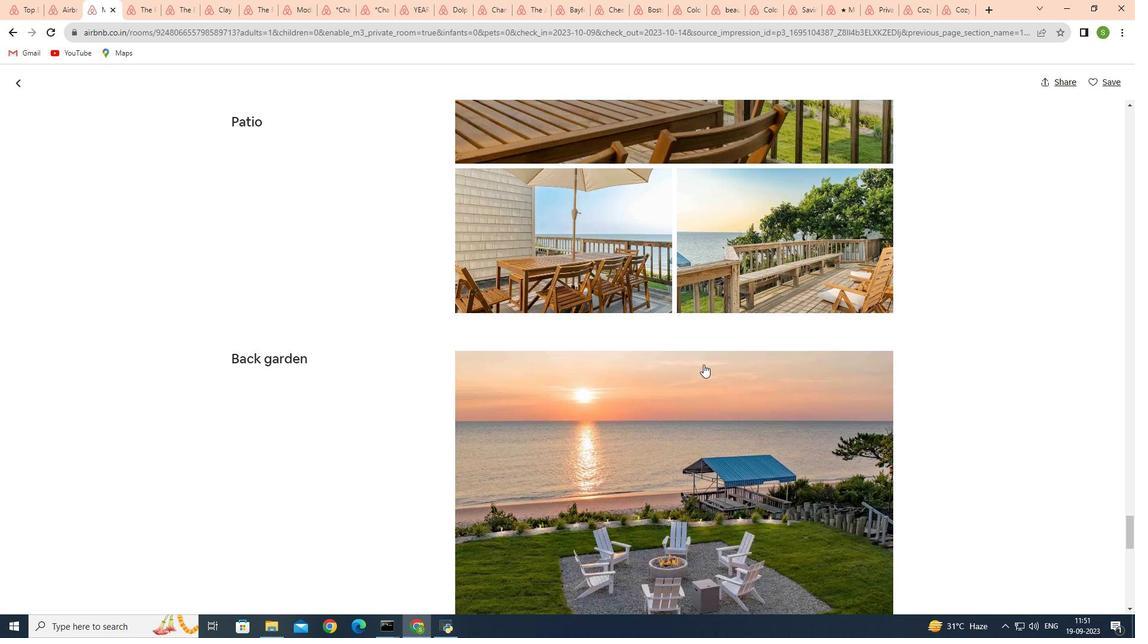 
Action: Mouse scrolled (703, 364) with delta (0, 0)
Screenshot: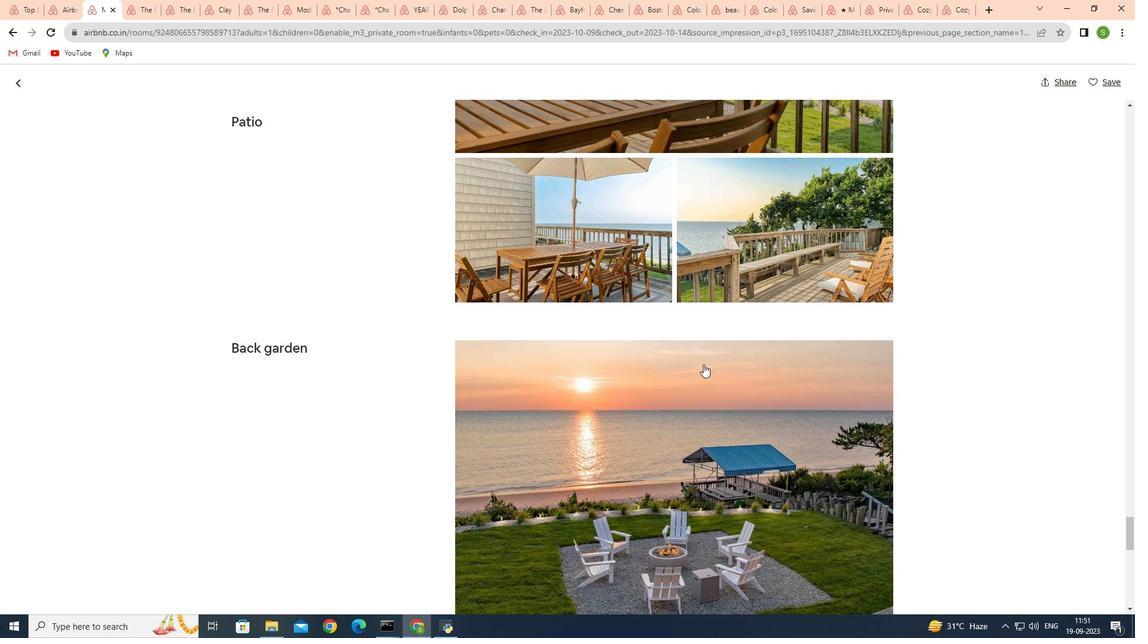 
Action: Mouse scrolled (703, 364) with delta (0, 0)
Screenshot: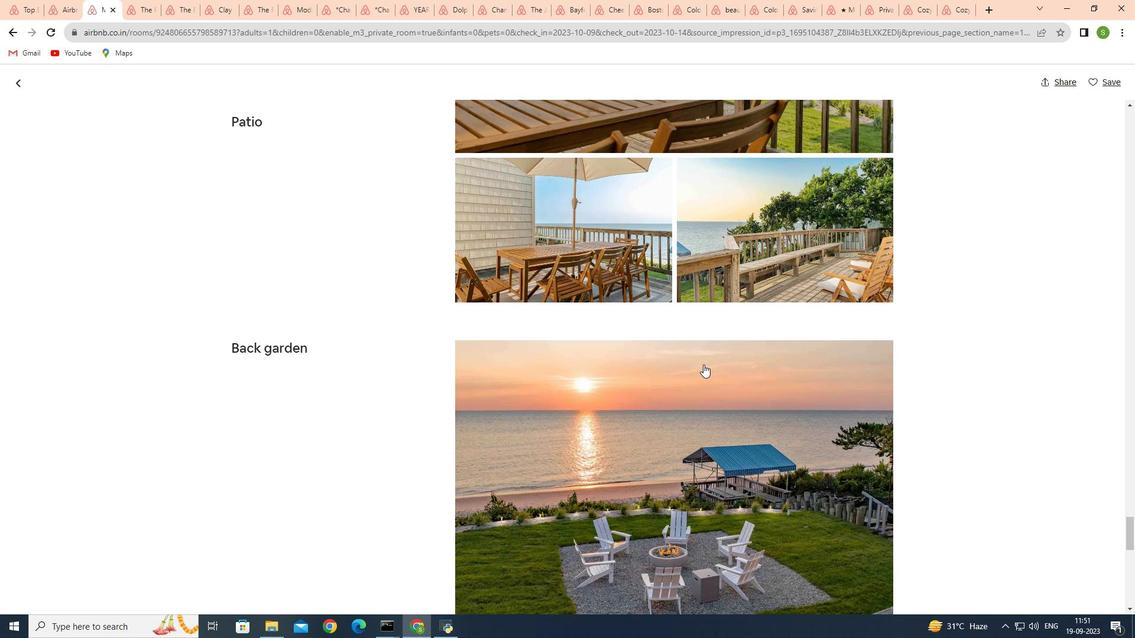 
Action: Mouse scrolled (703, 364) with delta (0, 0)
Screenshot: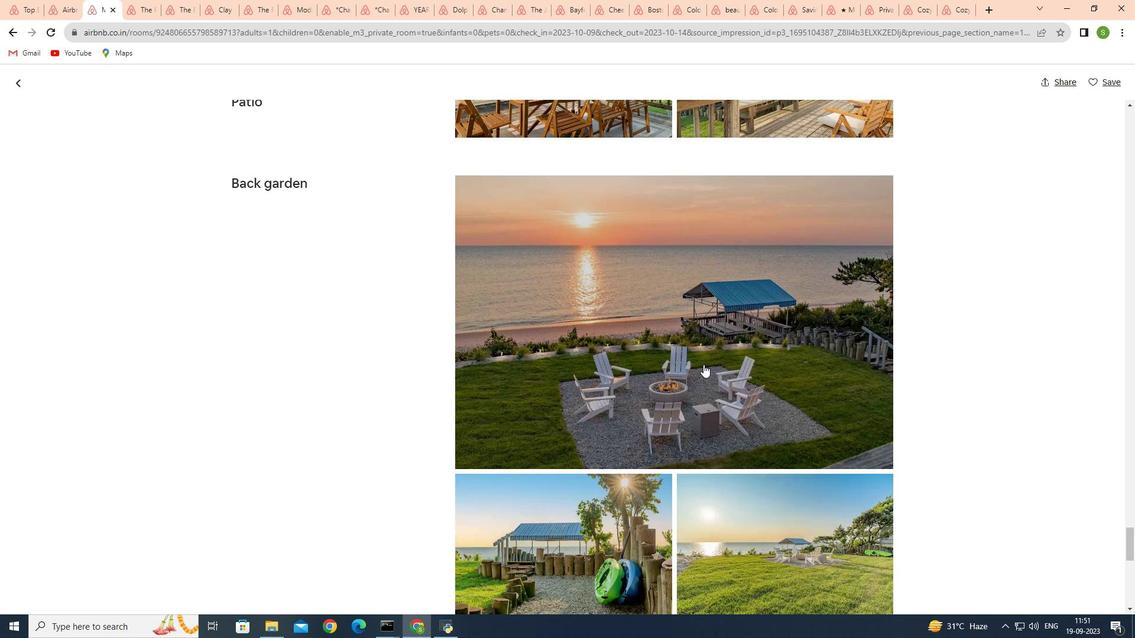 
Action: Mouse scrolled (703, 364) with delta (0, 0)
Screenshot: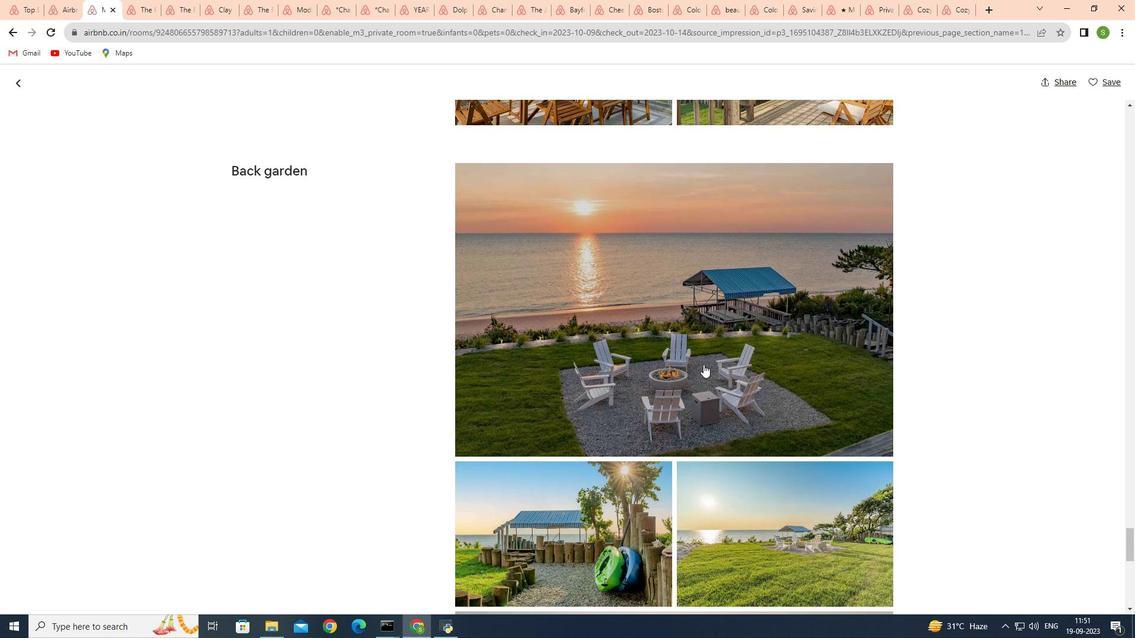 
Action: Mouse scrolled (703, 364) with delta (0, 0)
Screenshot: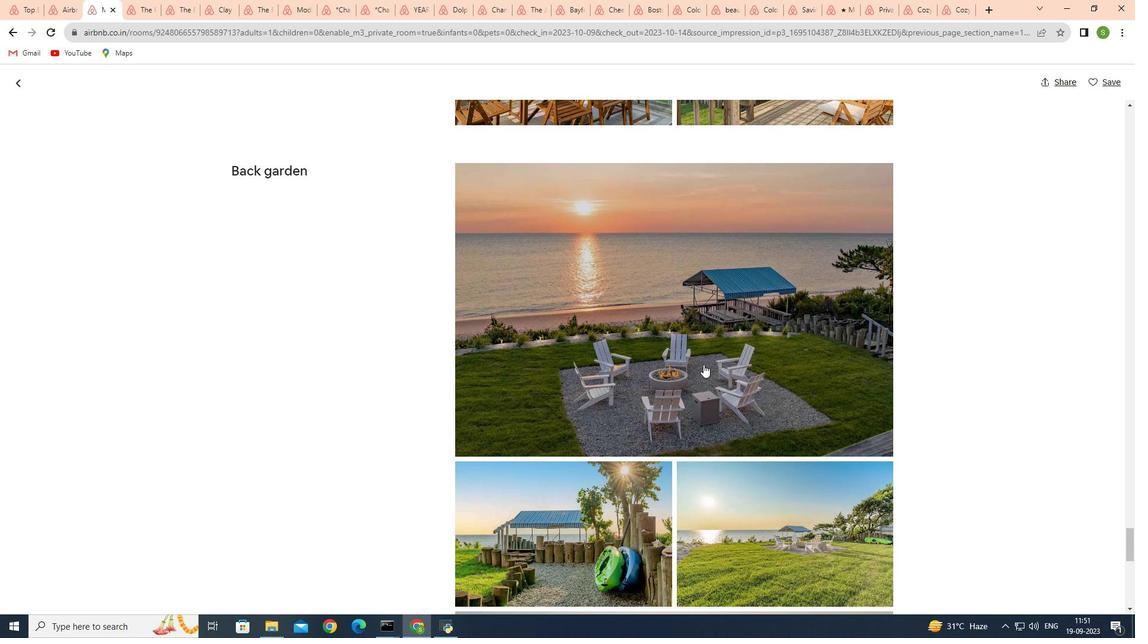 
Action: Mouse scrolled (703, 364) with delta (0, 0)
Screenshot: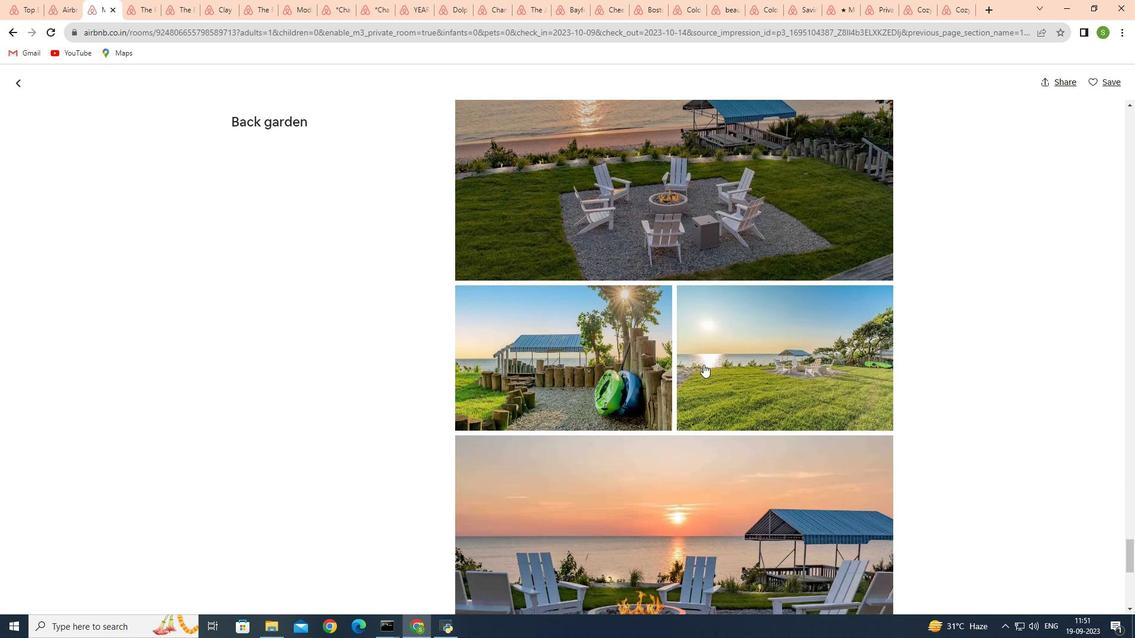 
Action: Mouse scrolled (703, 364) with delta (0, 0)
Screenshot: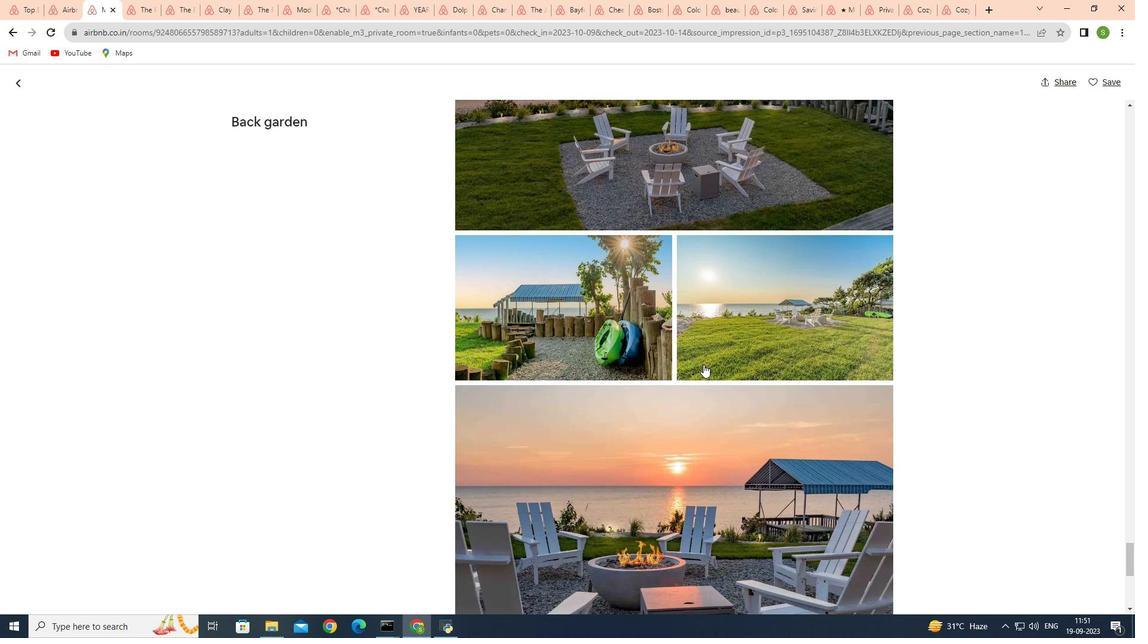 
Action: Mouse scrolled (703, 364) with delta (0, 0)
Screenshot: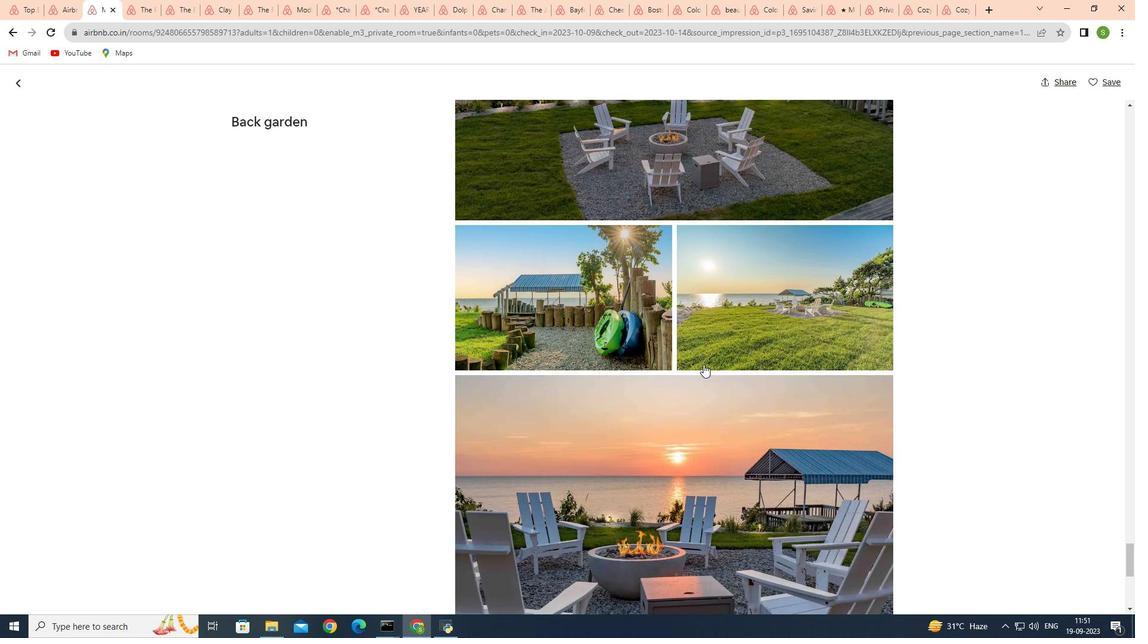 
Action: Mouse scrolled (703, 364) with delta (0, 0)
Screenshot: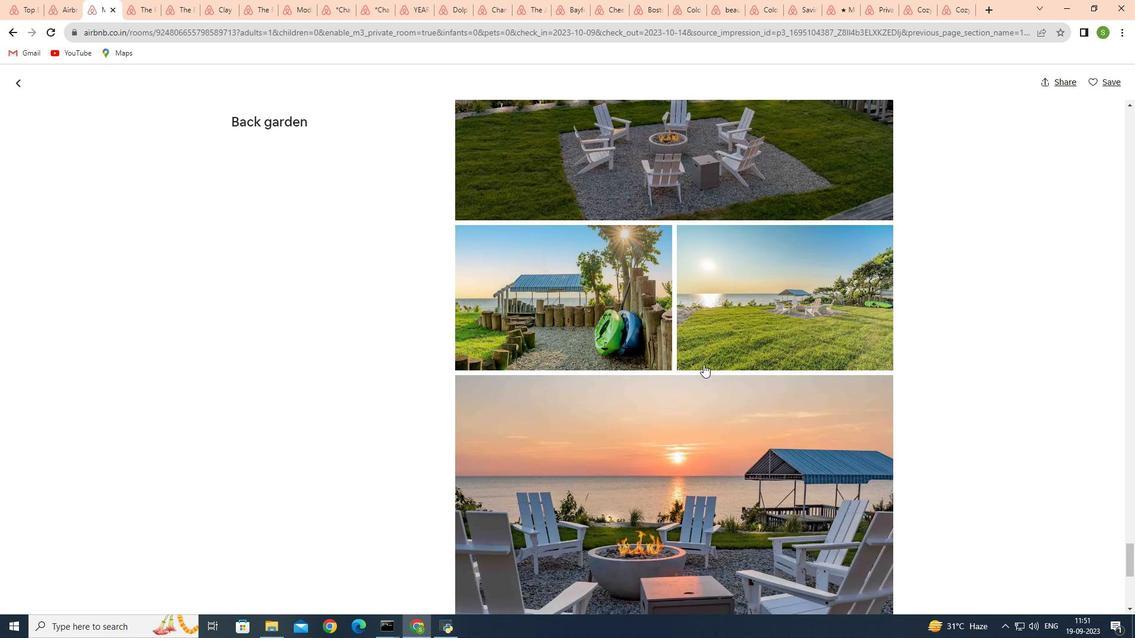 
Action: Mouse scrolled (703, 364) with delta (0, 0)
Screenshot: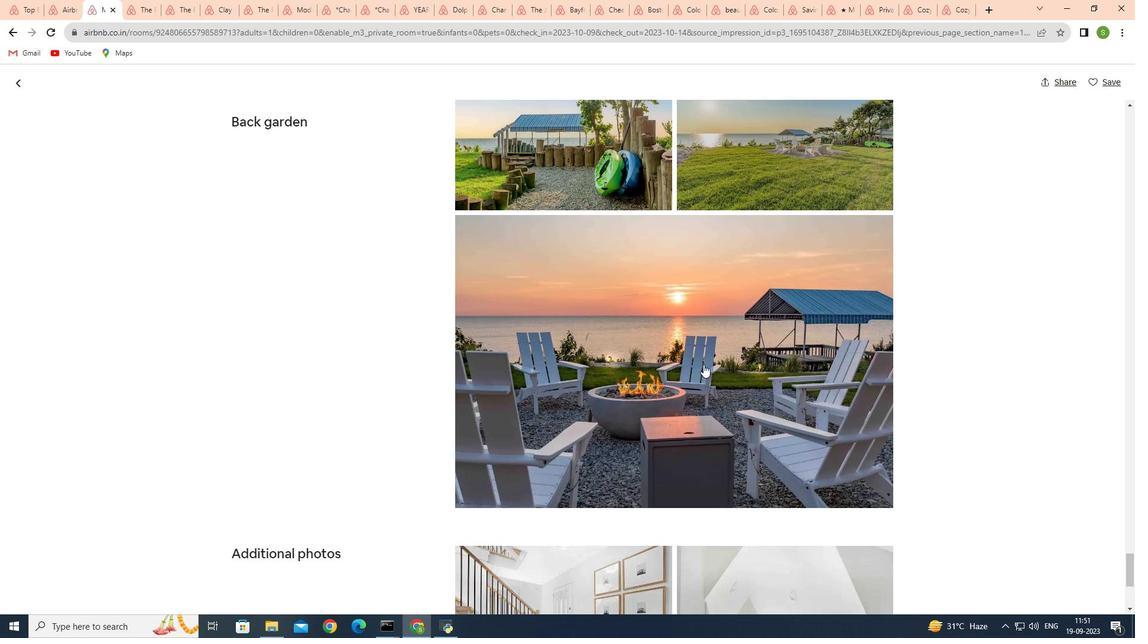 
Action: Mouse scrolled (703, 364) with delta (0, 0)
Screenshot: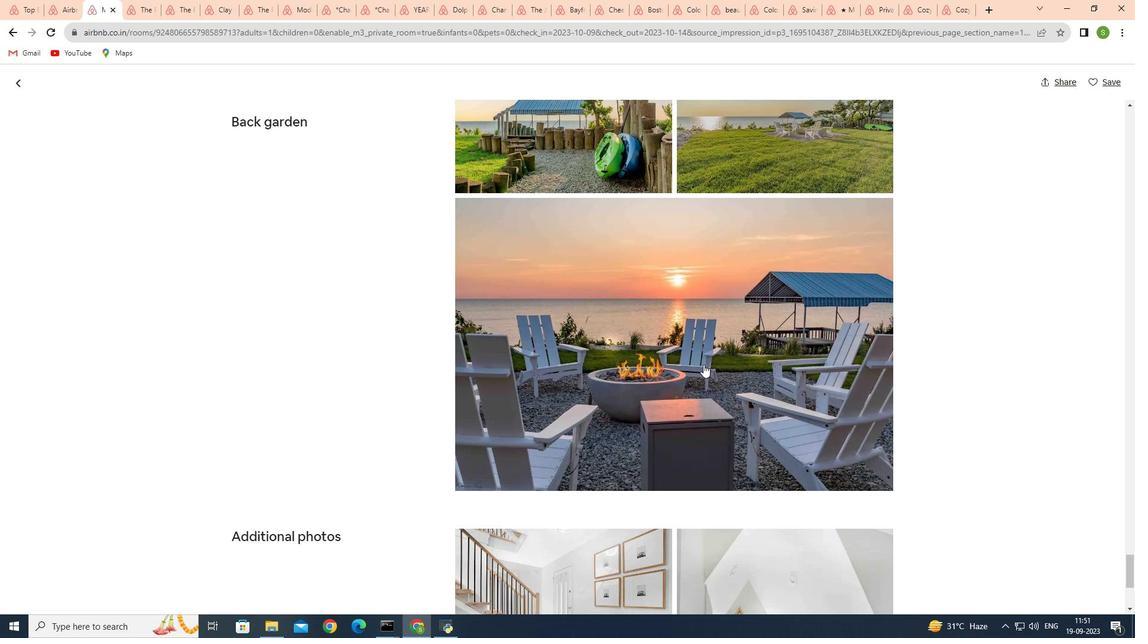 
Action: Mouse scrolled (703, 364) with delta (0, 0)
Screenshot: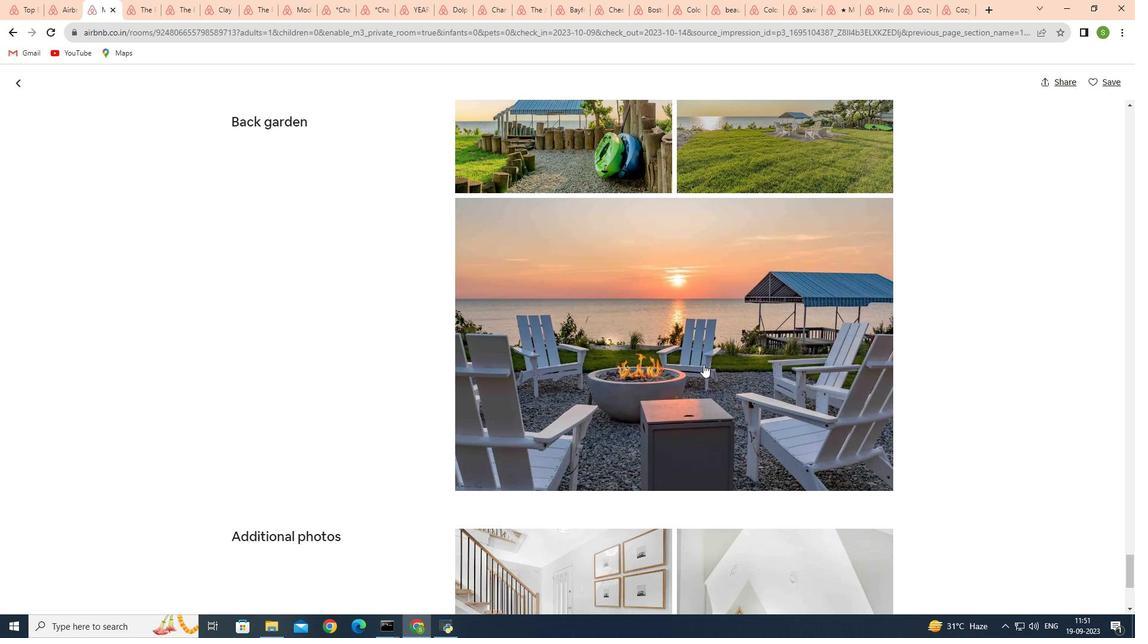 
Action: Mouse scrolled (703, 364) with delta (0, 0)
Screenshot: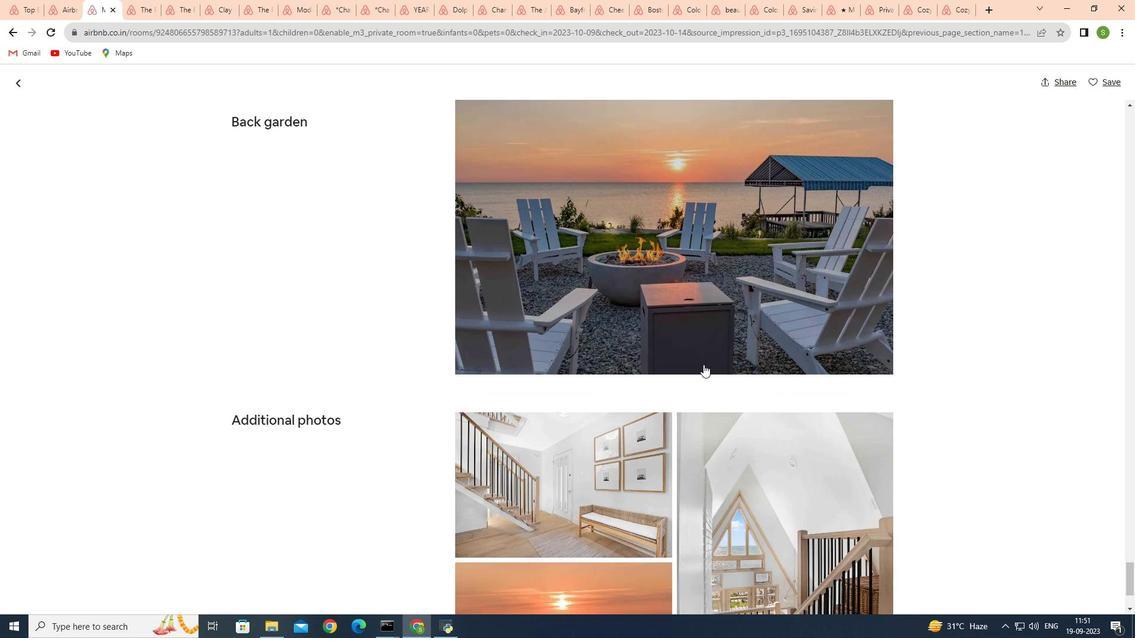 
Action: Mouse scrolled (703, 364) with delta (0, 0)
Screenshot: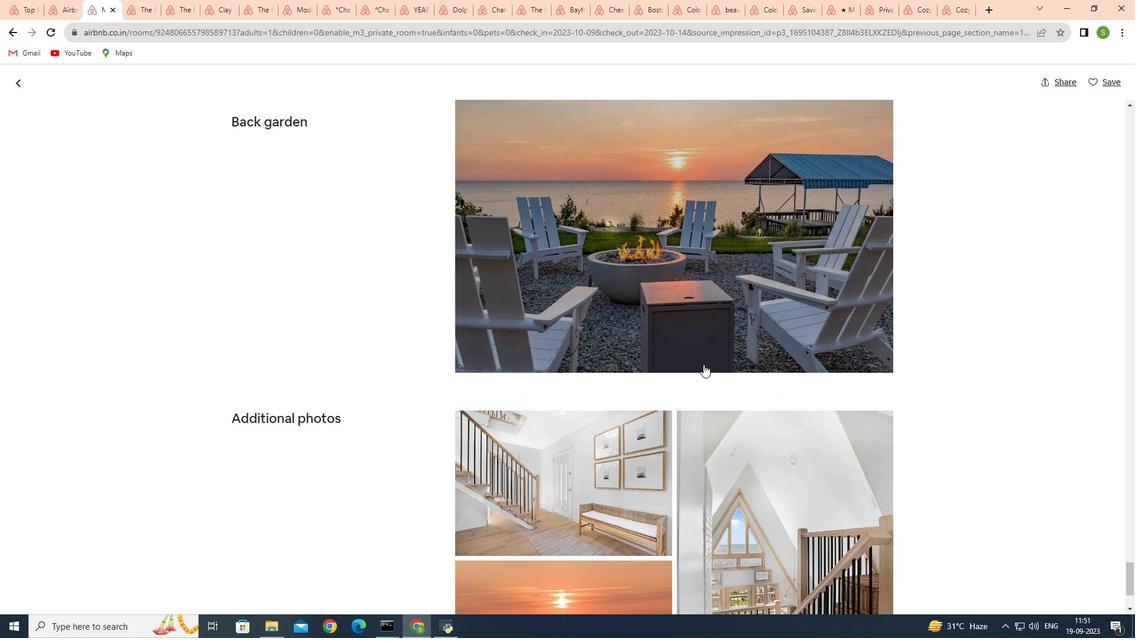 
Action: Mouse scrolled (703, 364) with delta (0, 0)
Screenshot: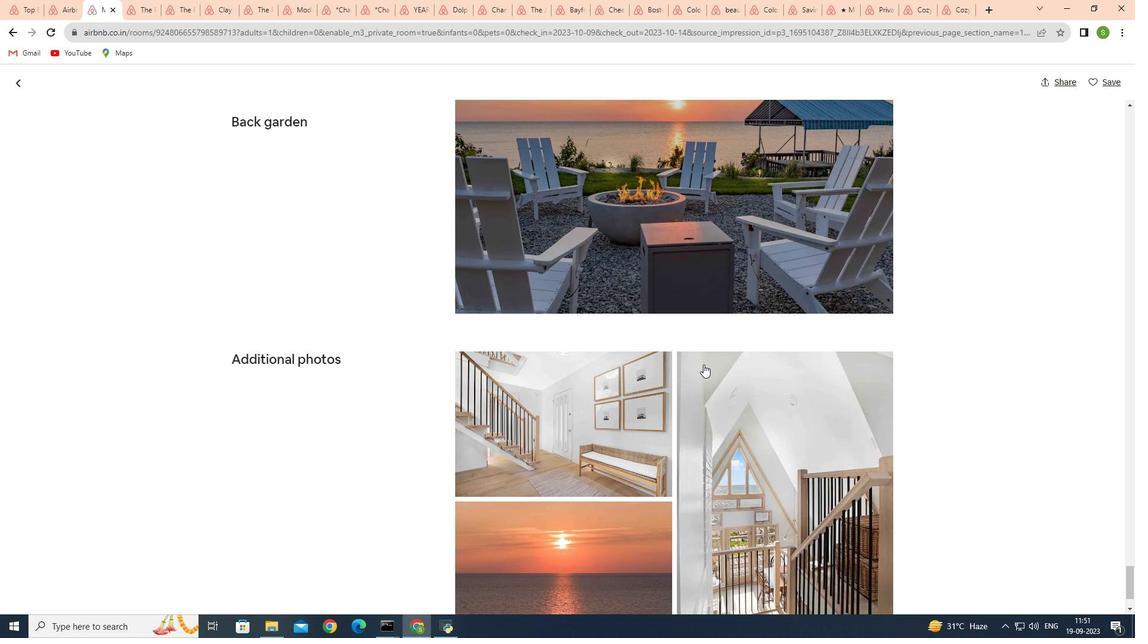 
Action: Mouse scrolled (703, 364) with delta (0, 0)
Screenshot: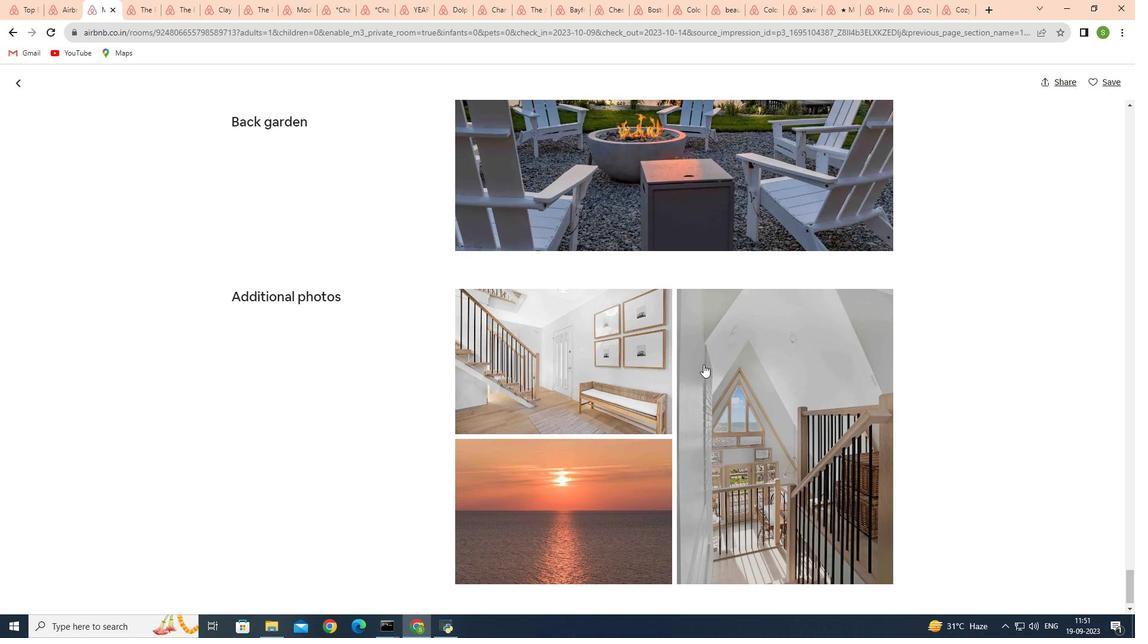 
Action: Mouse scrolled (703, 364) with delta (0, 0)
Screenshot: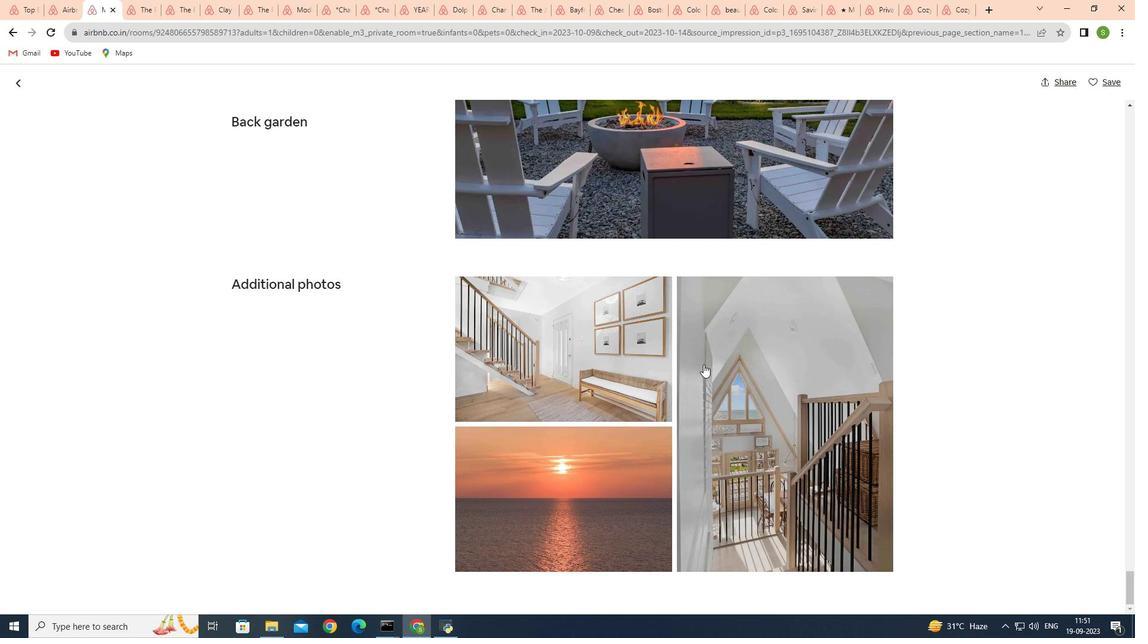 
Action: Mouse scrolled (703, 364) with delta (0, 0)
Screenshot: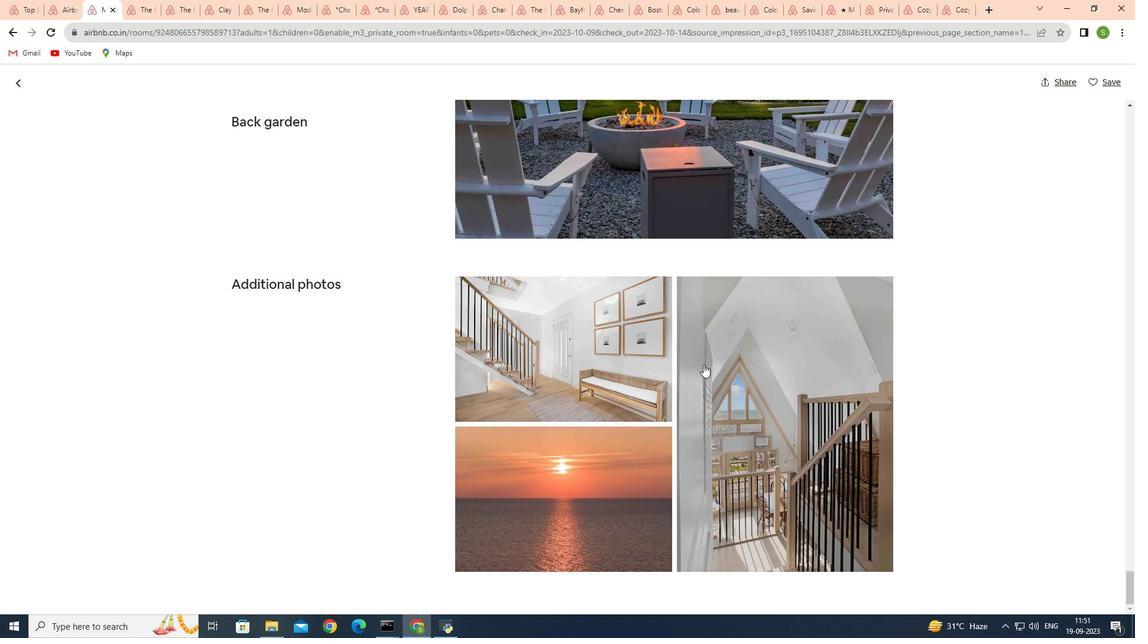 
Action: Mouse scrolled (703, 364) with delta (0, 0)
Screenshot: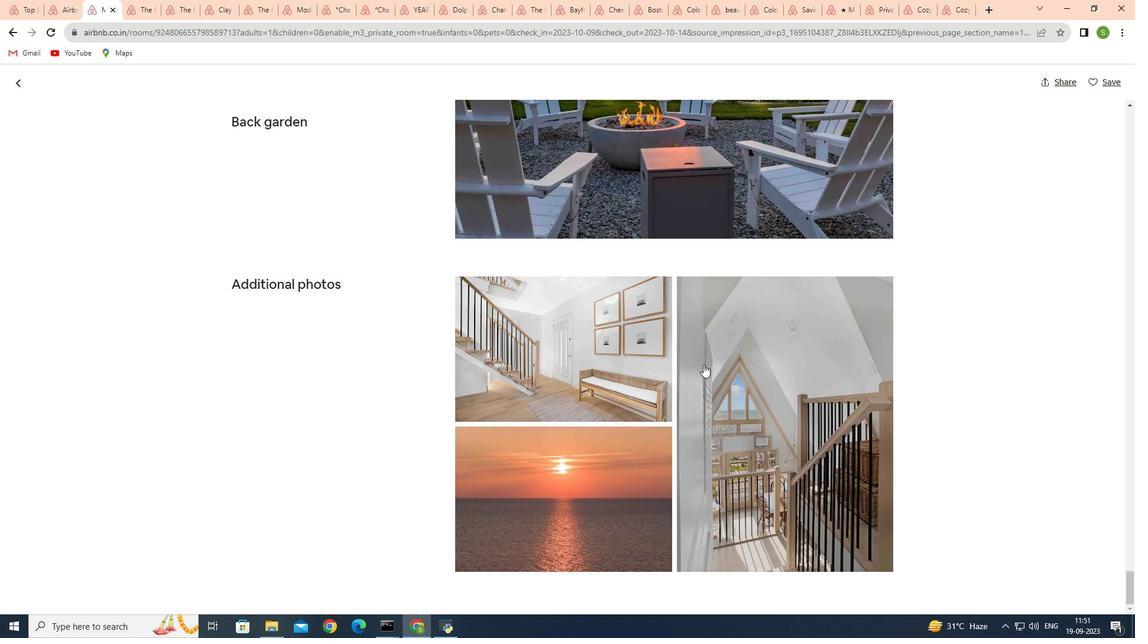 
Action: Mouse scrolled (703, 364) with delta (0, 0)
Screenshot: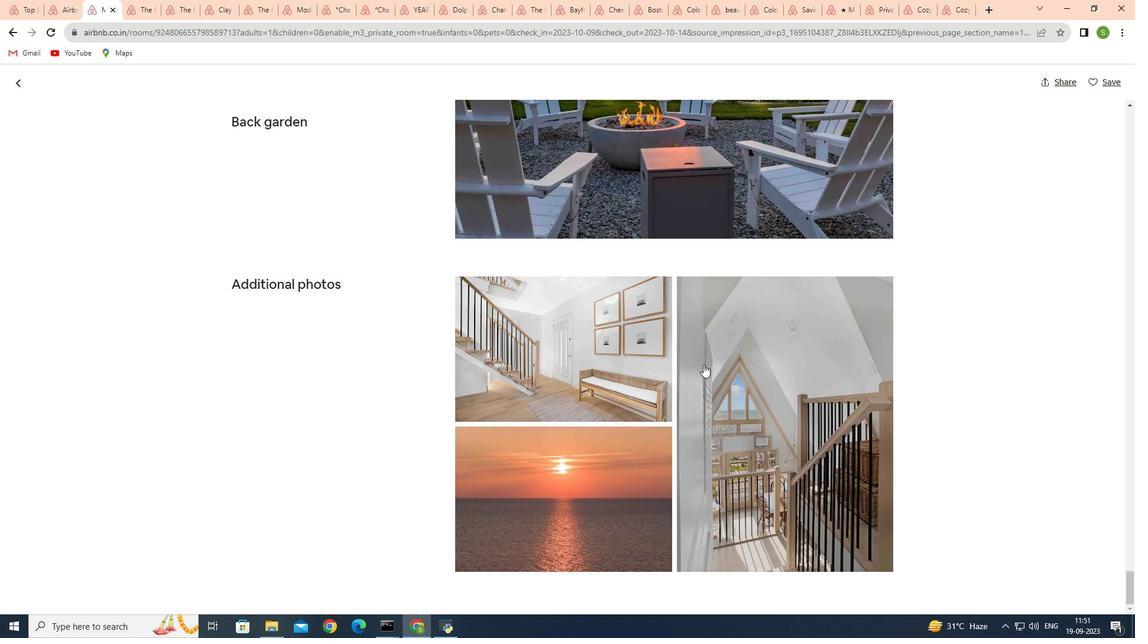 
Action: Mouse scrolled (703, 364) with delta (0, 0)
Screenshot: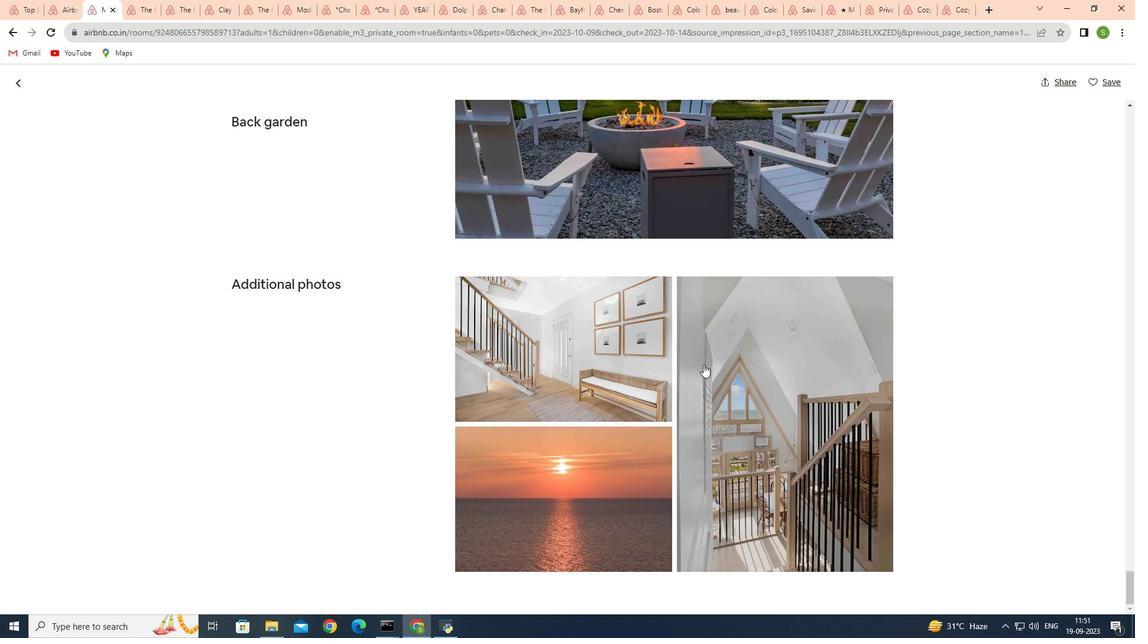 
Action: Mouse scrolled (703, 364) with delta (0, 0)
Screenshot: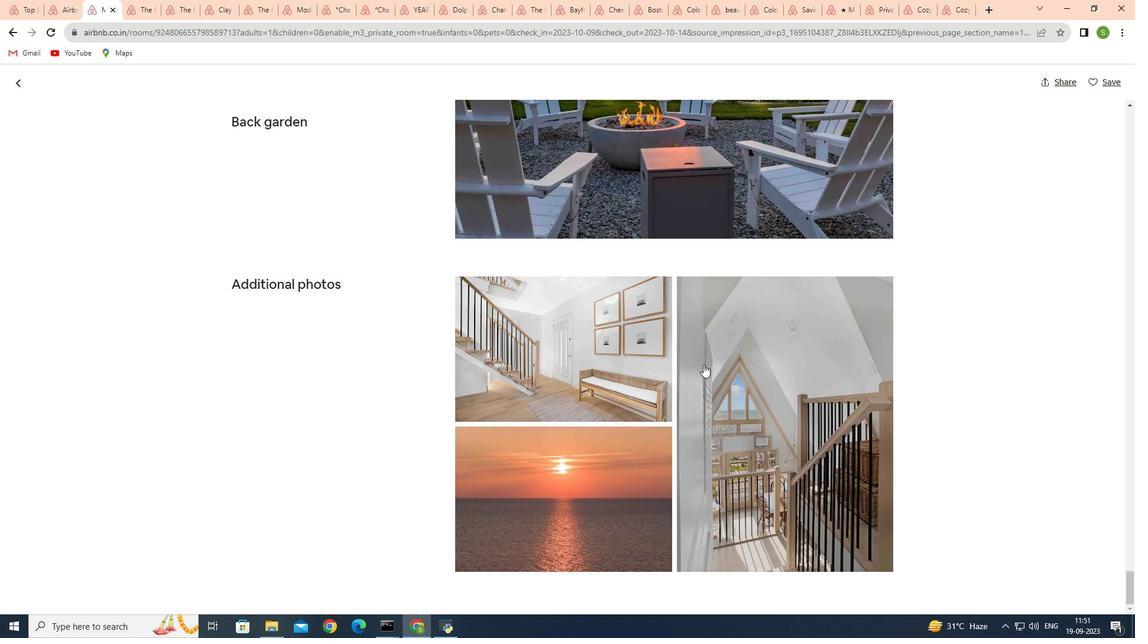
Action: Mouse scrolled (703, 364) with delta (0, 0)
Screenshot: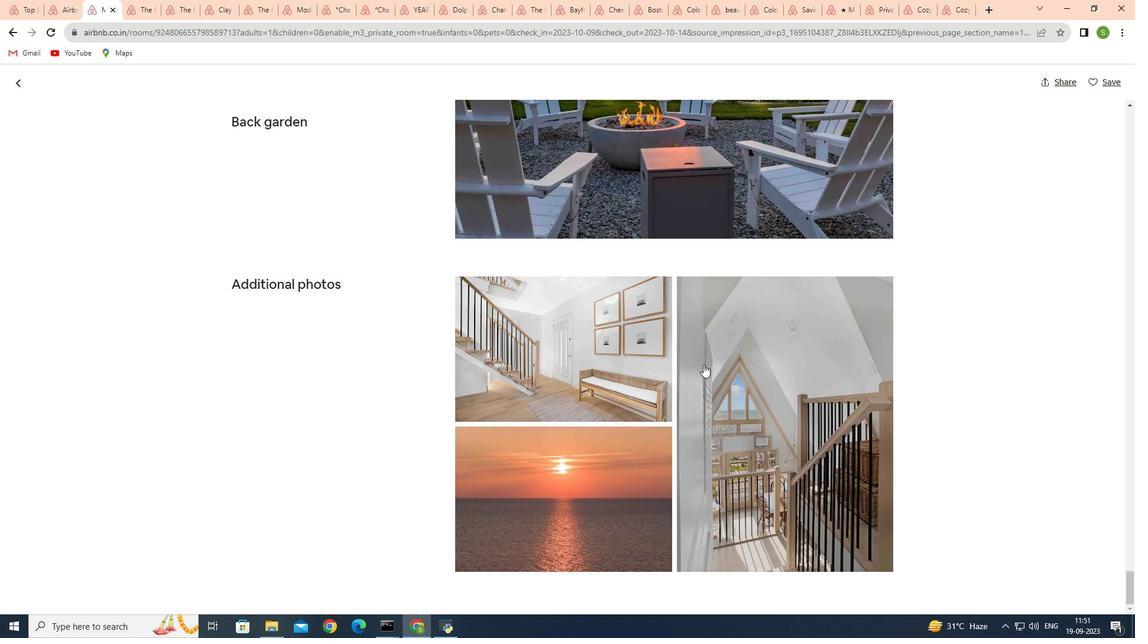 
Action: Mouse scrolled (703, 364) with delta (0, 0)
Screenshot: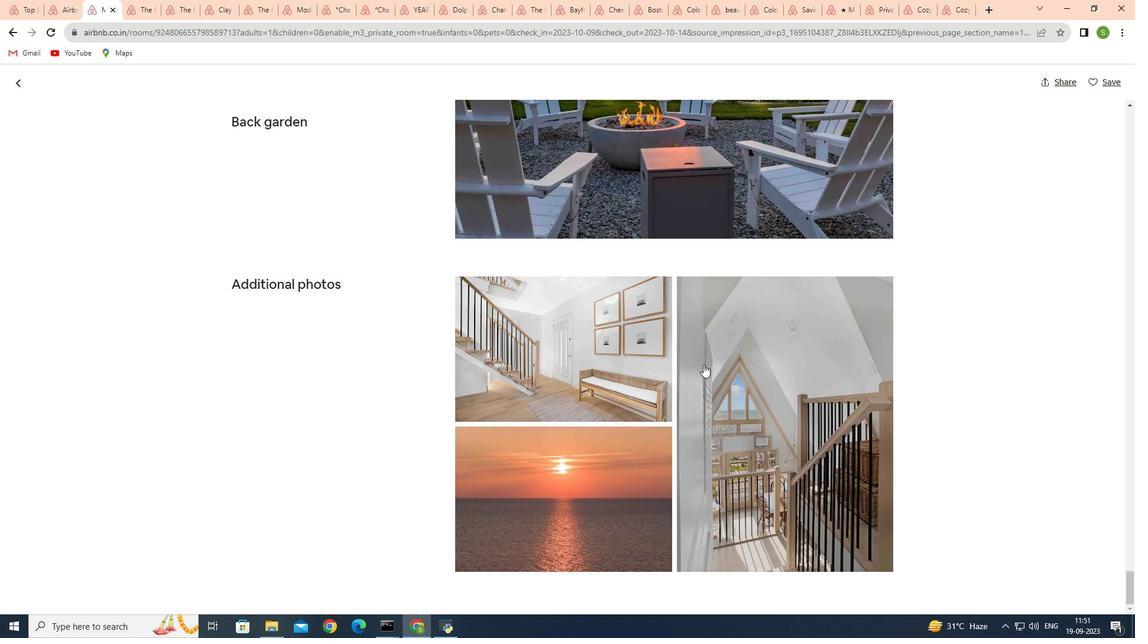 
Action: Mouse scrolled (703, 364) with delta (0, 0)
Screenshot: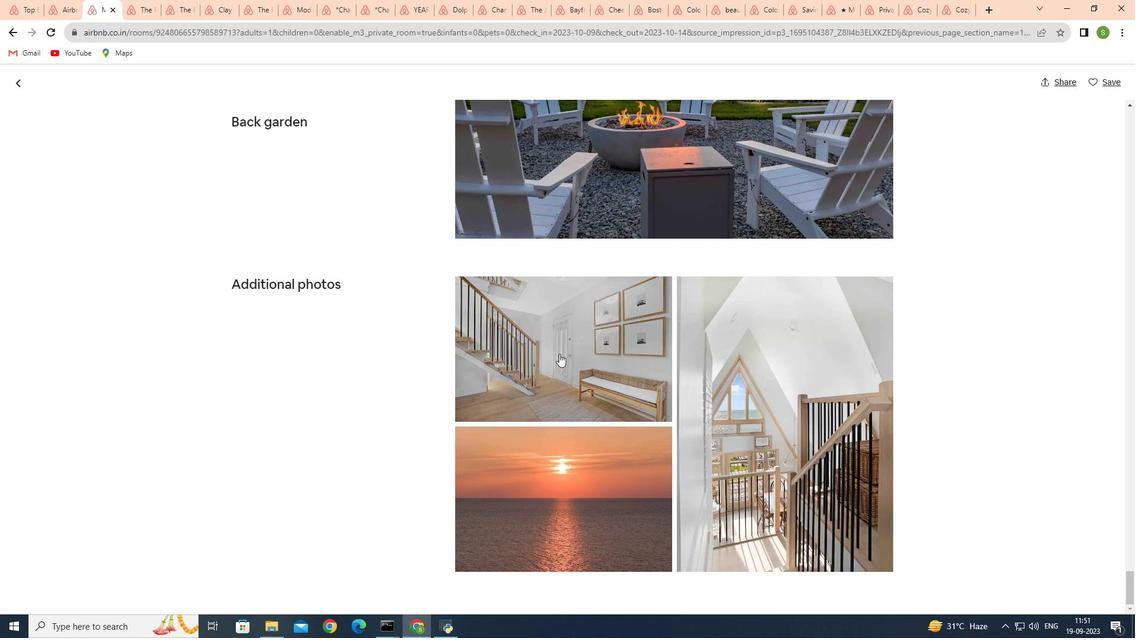
Action: Mouse moved to (18, 83)
Screenshot: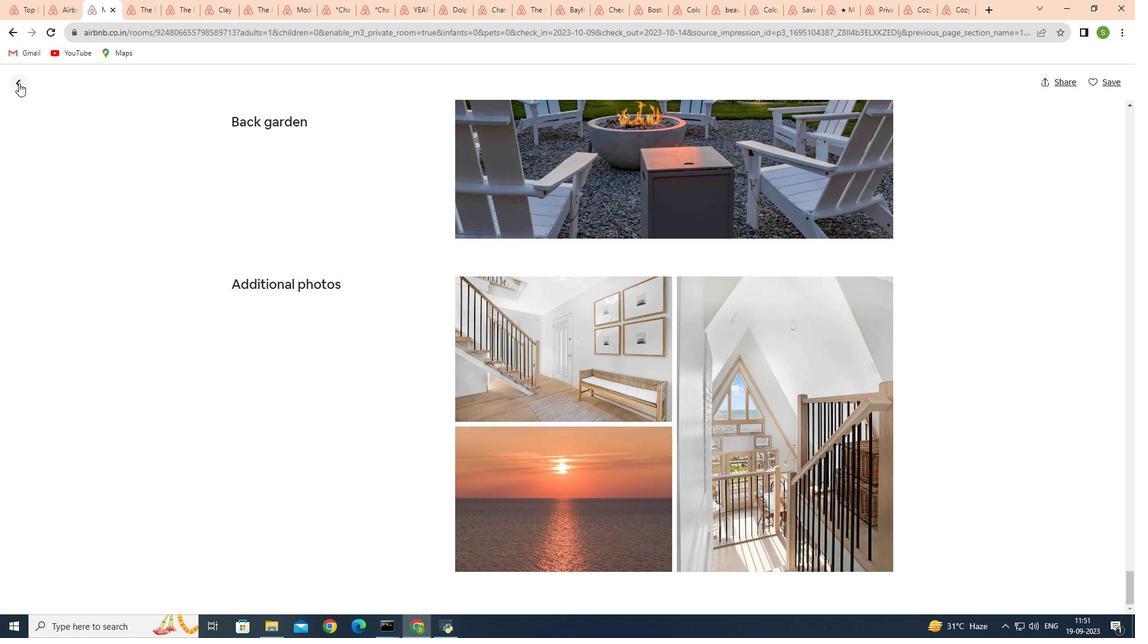 
Action: Mouse pressed left at (18, 83)
Screenshot: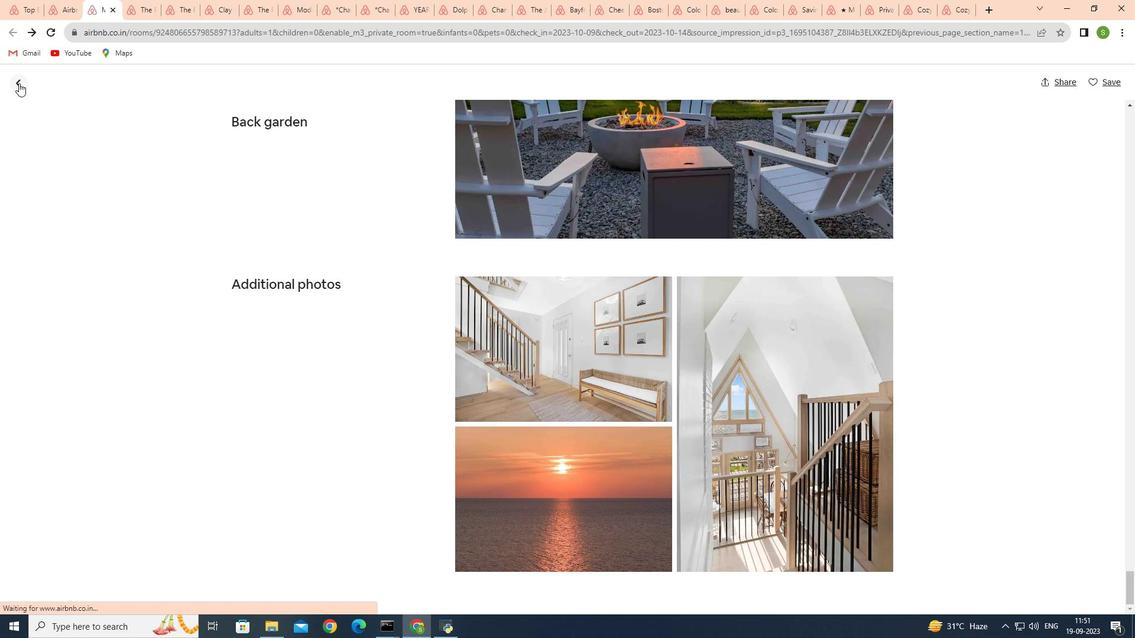 
Action: Mouse moved to (509, 293)
Screenshot: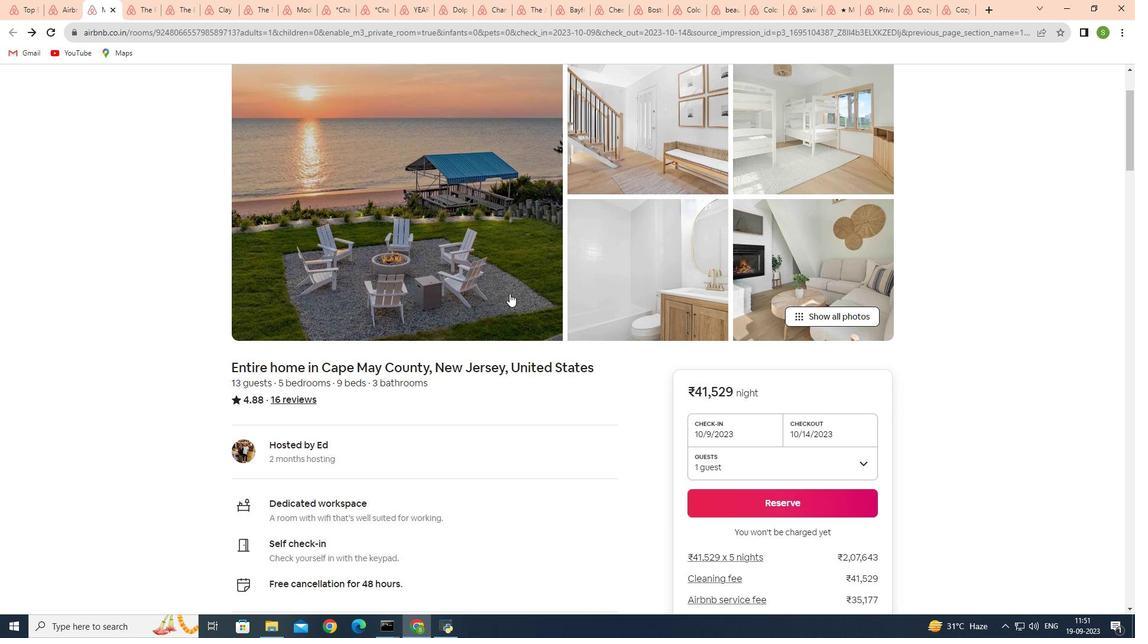 
Action: Mouse scrolled (509, 293) with delta (0, 0)
Screenshot: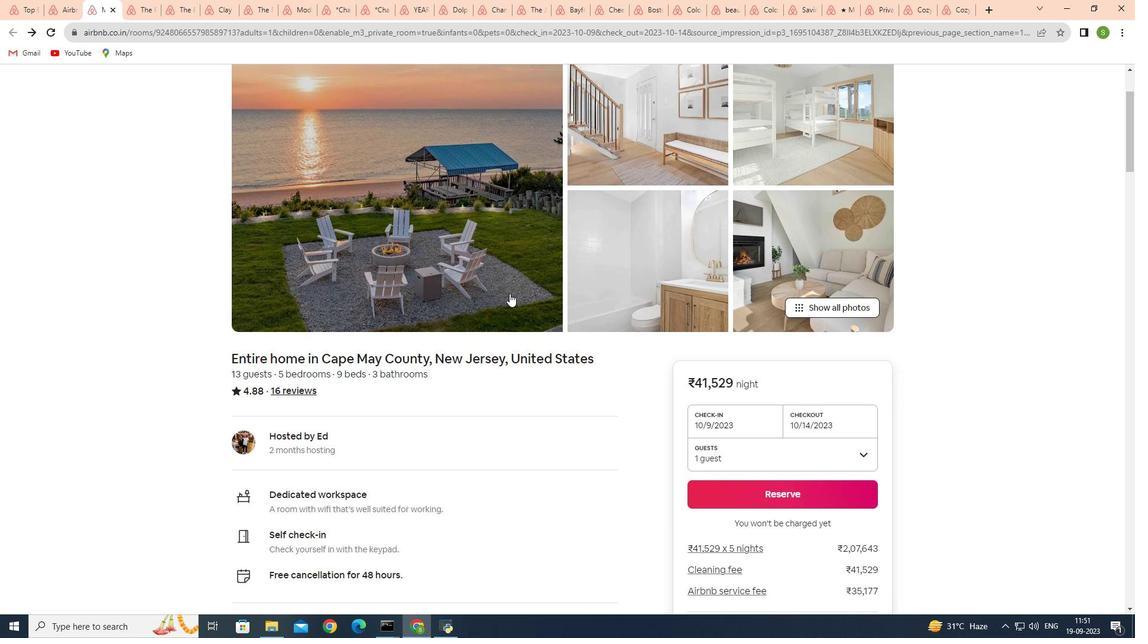 
Action: Mouse scrolled (509, 293) with delta (0, 0)
Screenshot: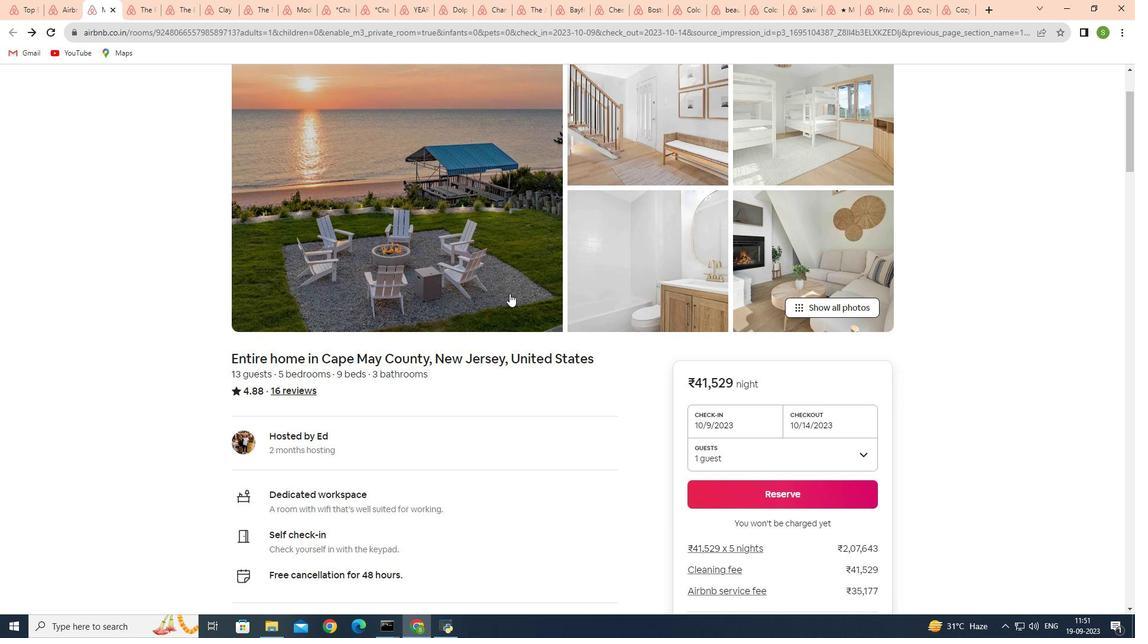 
Action: Mouse scrolled (509, 293) with delta (0, 0)
Screenshot: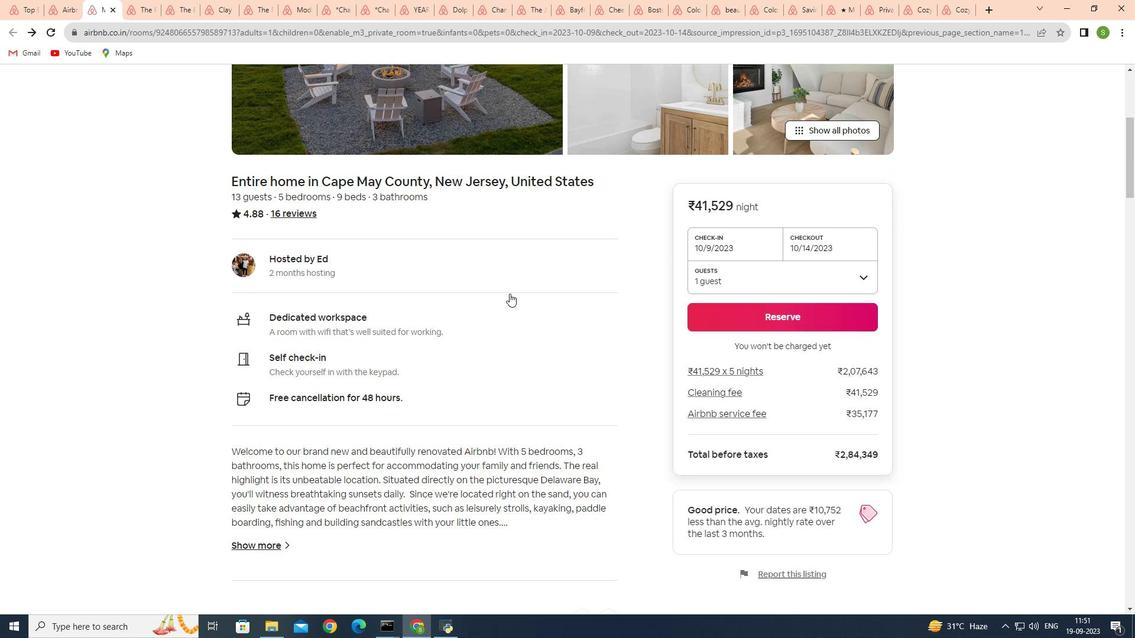
Action: Mouse scrolled (509, 293) with delta (0, 0)
Screenshot: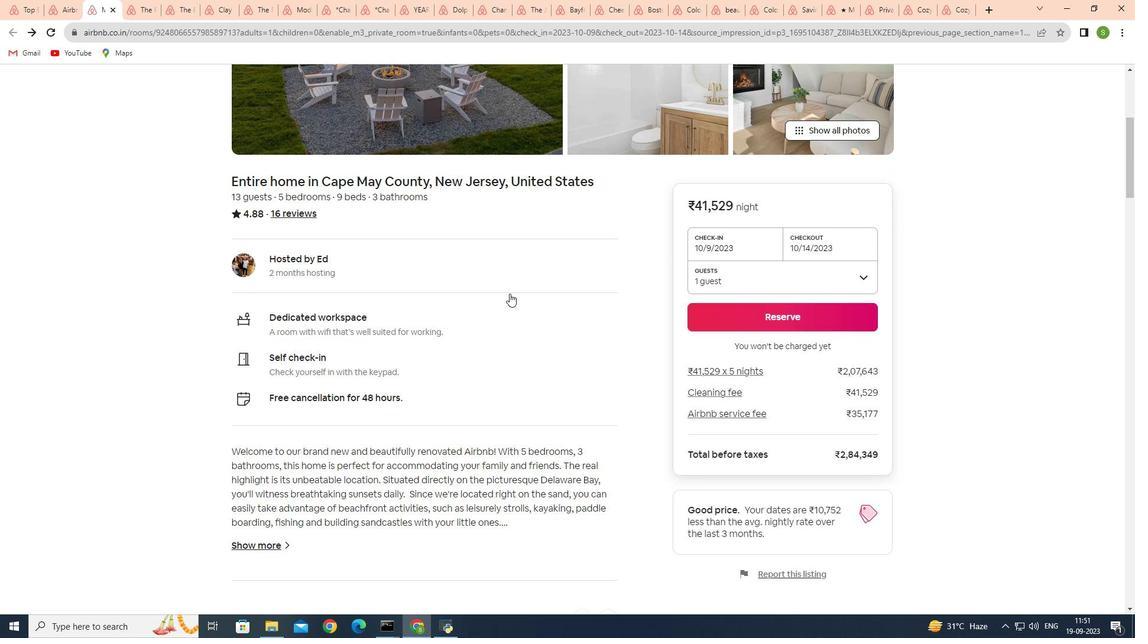 
Action: Mouse scrolled (509, 293) with delta (0, 0)
Screenshot: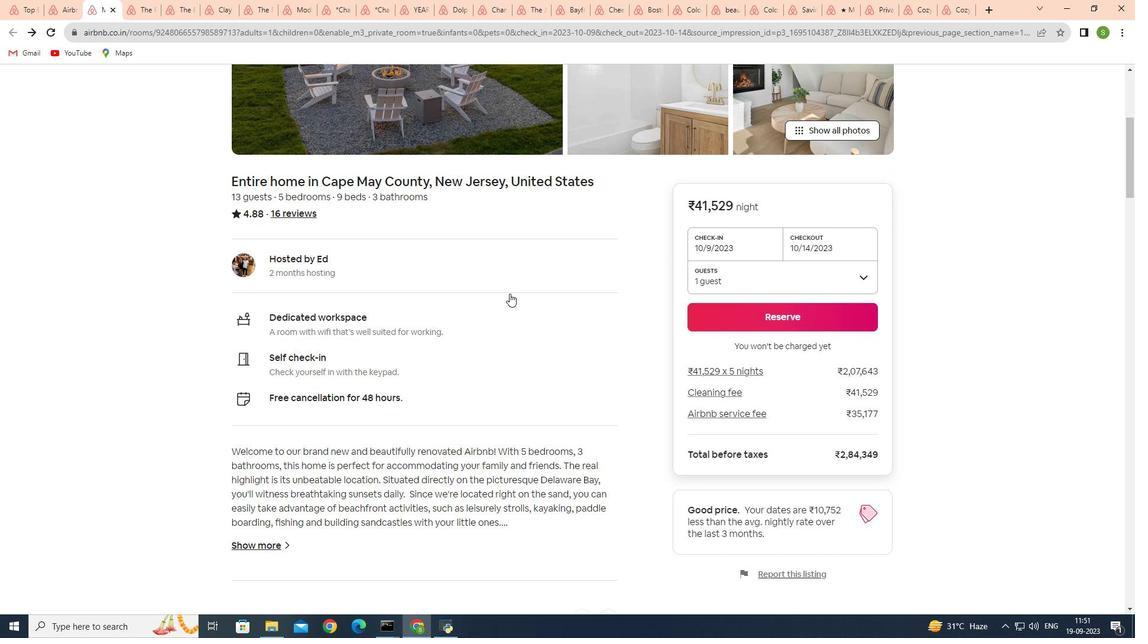 
Action: Mouse moved to (510, 294)
Screenshot: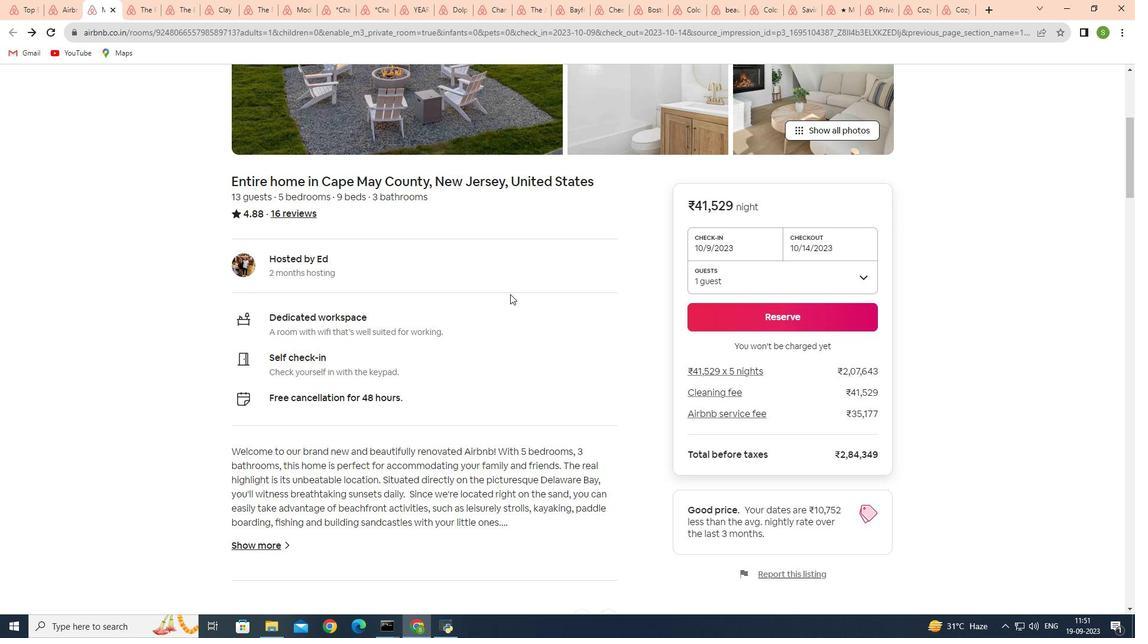 
Action: Mouse scrolled (510, 293) with delta (0, 0)
Screenshot: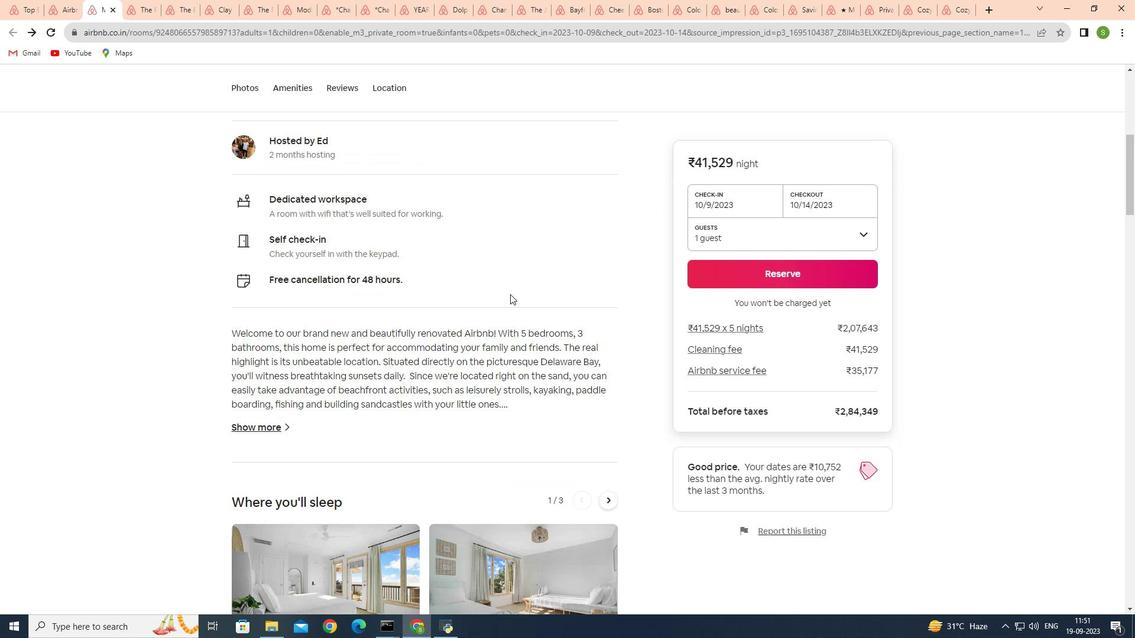 
Action: Mouse scrolled (510, 293) with delta (0, 0)
Screenshot: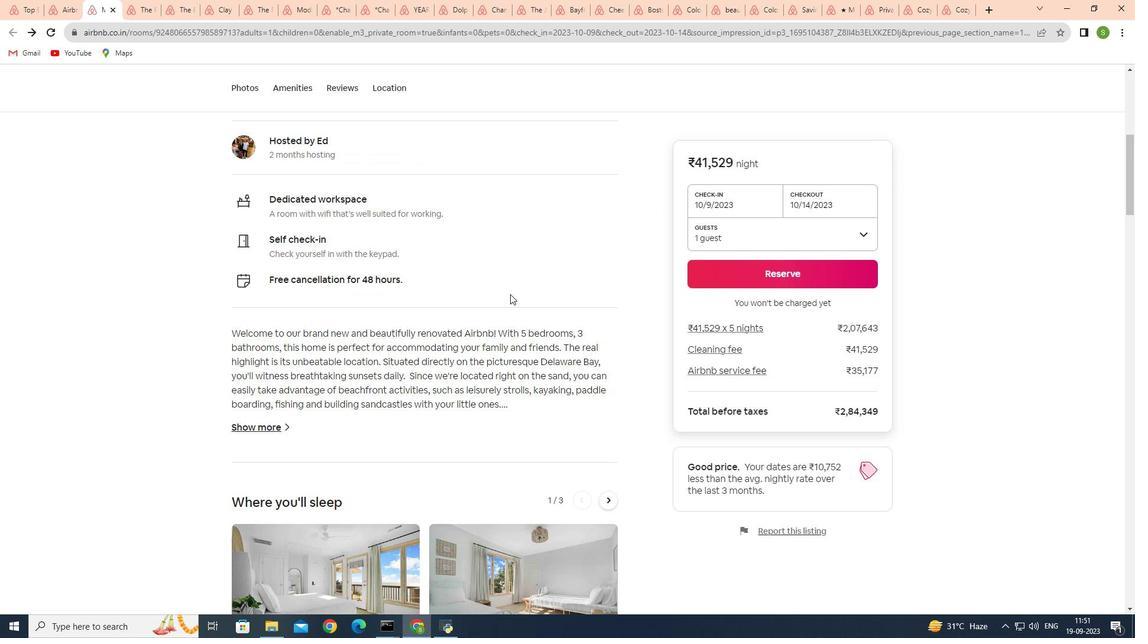 
Action: Mouse scrolled (510, 293) with delta (0, 0)
Screenshot: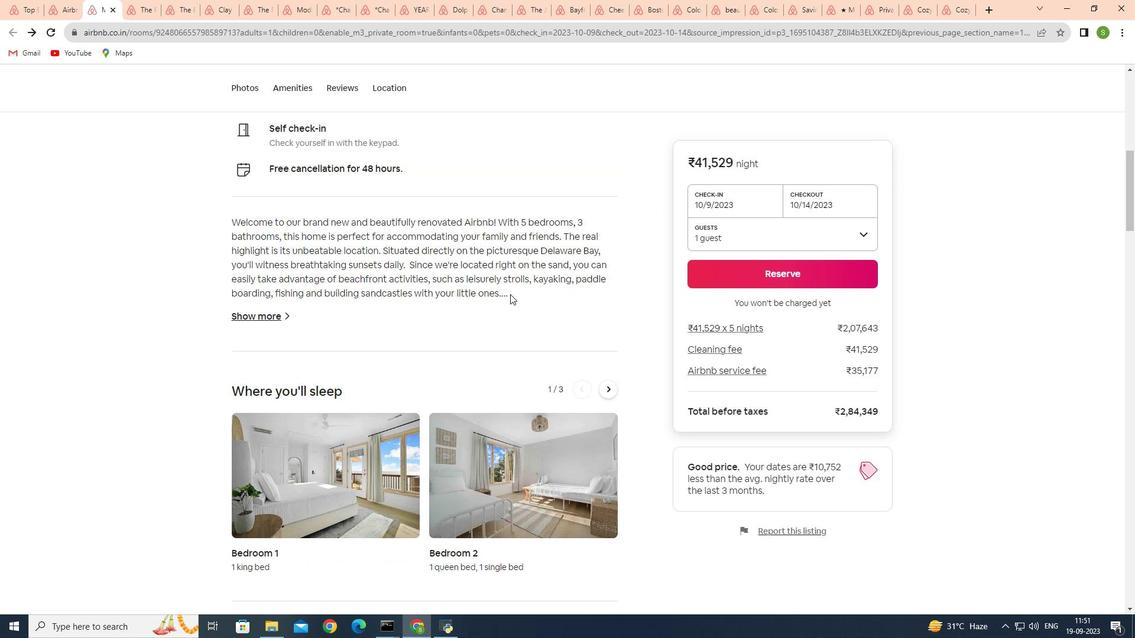 
Action: Mouse scrolled (510, 293) with delta (0, 0)
Screenshot: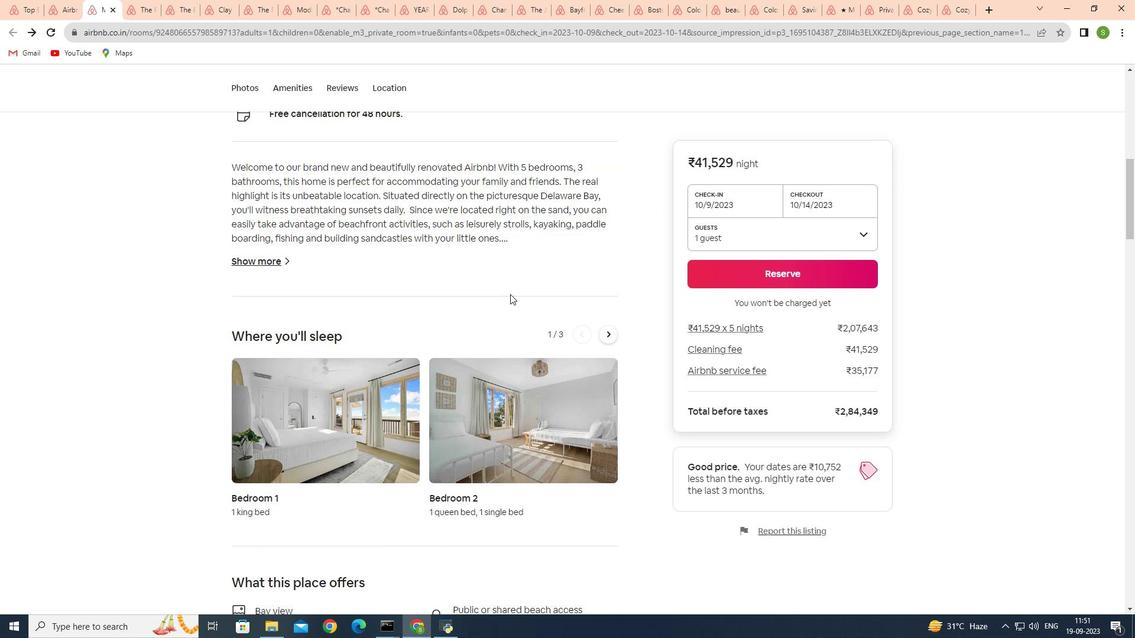 
Action: Mouse scrolled (510, 293) with delta (0, 0)
Screenshot: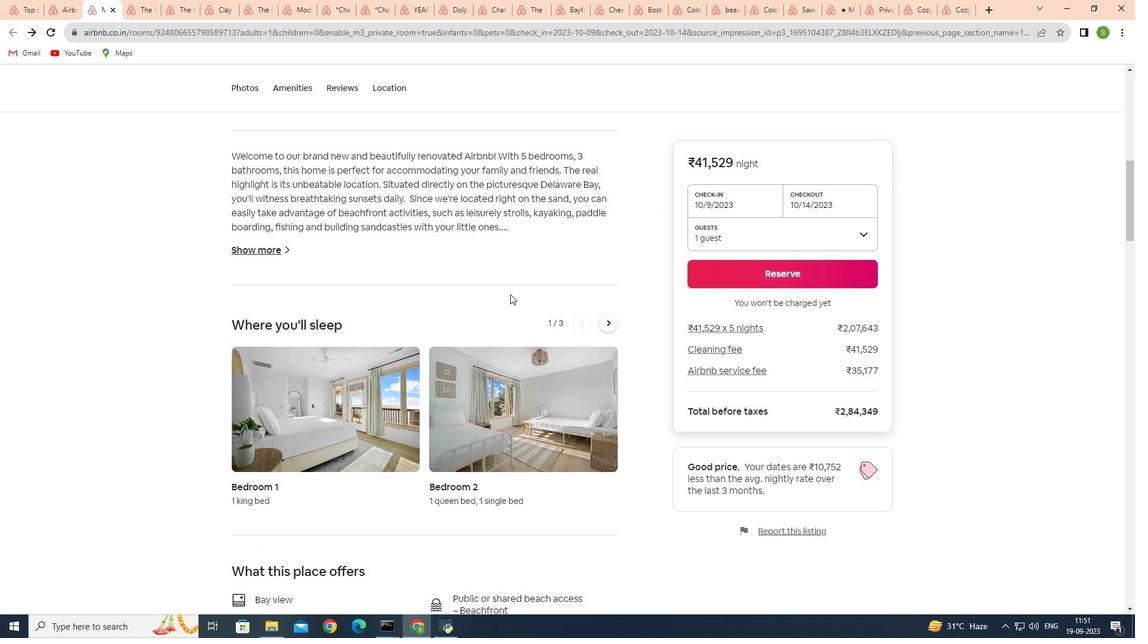 
Action: Mouse scrolled (510, 293) with delta (0, 0)
Screenshot: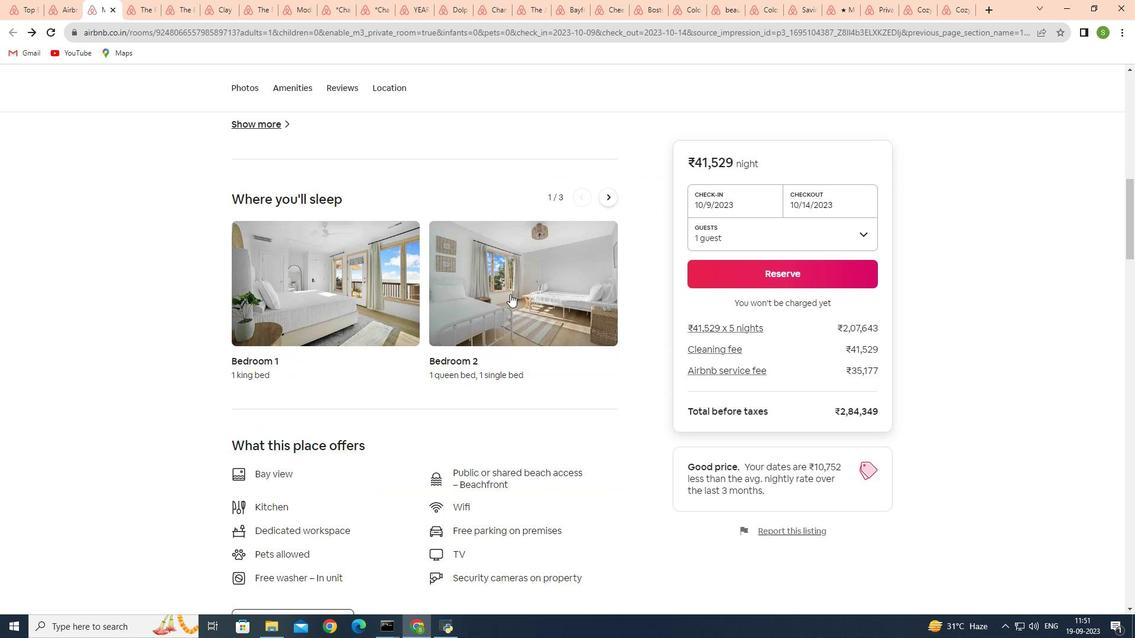 
Action: Mouse scrolled (510, 293) with delta (0, 0)
Screenshot: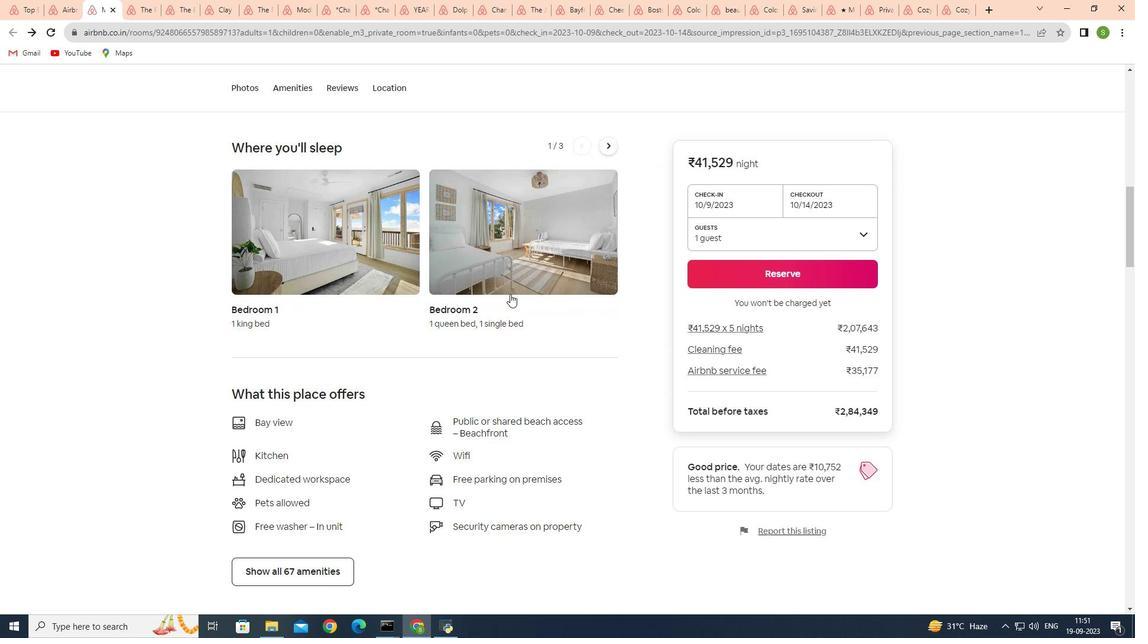 
Action: Mouse scrolled (510, 293) with delta (0, 0)
Screenshot: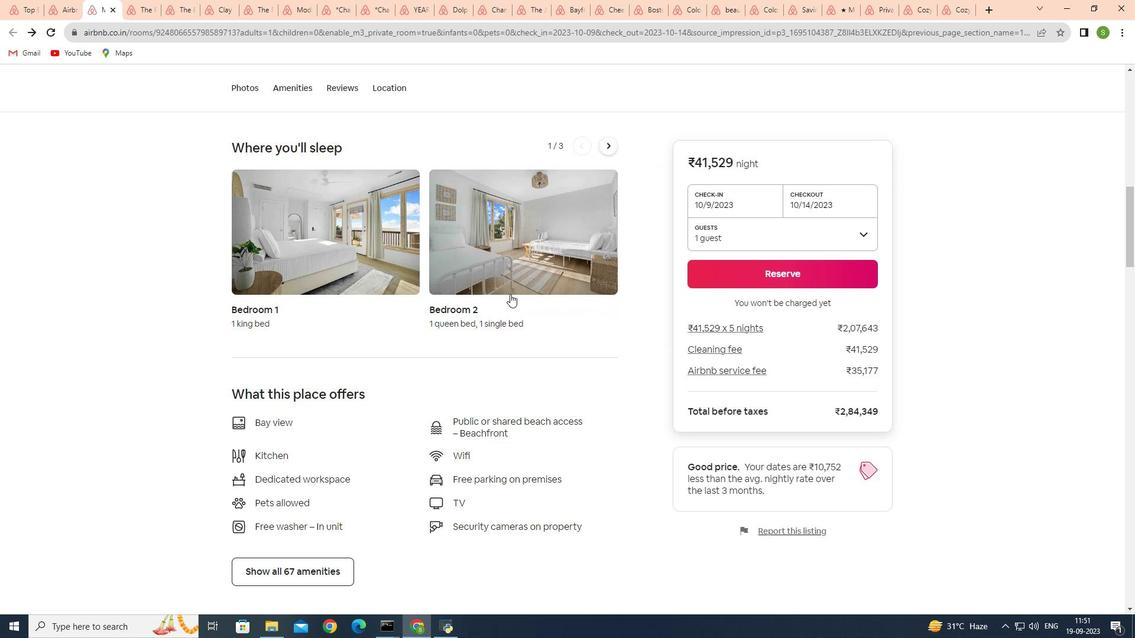 
Action: Mouse scrolled (510, 293) with delta (0, 0)
Screenshot: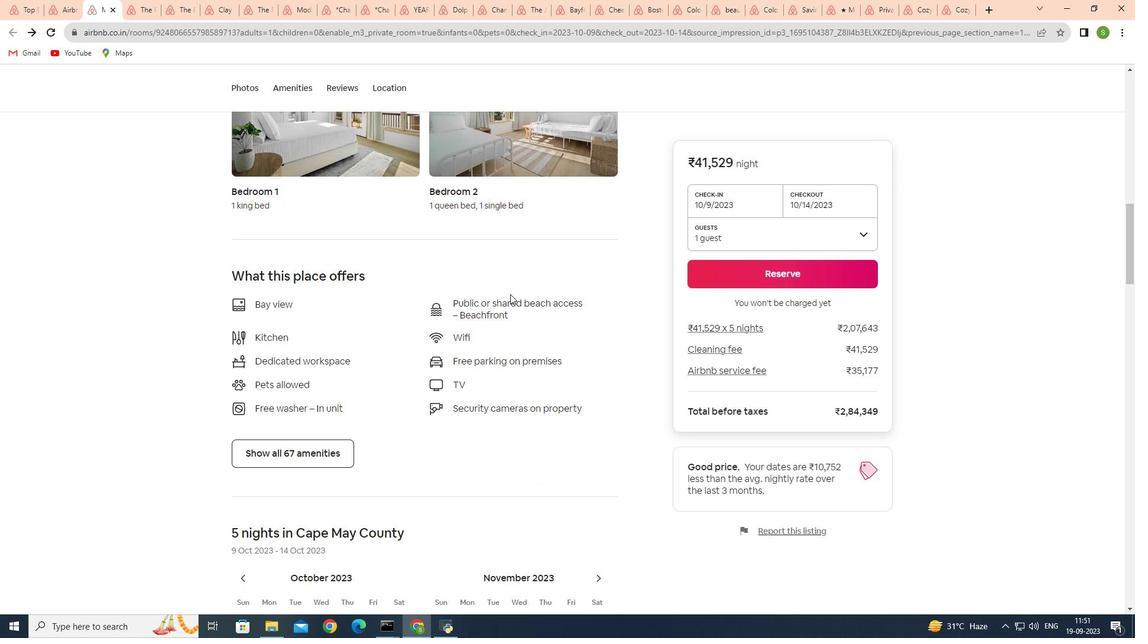 
Action: Mouse scrolled (510, 293) with delta (0, 0)
Screenshot: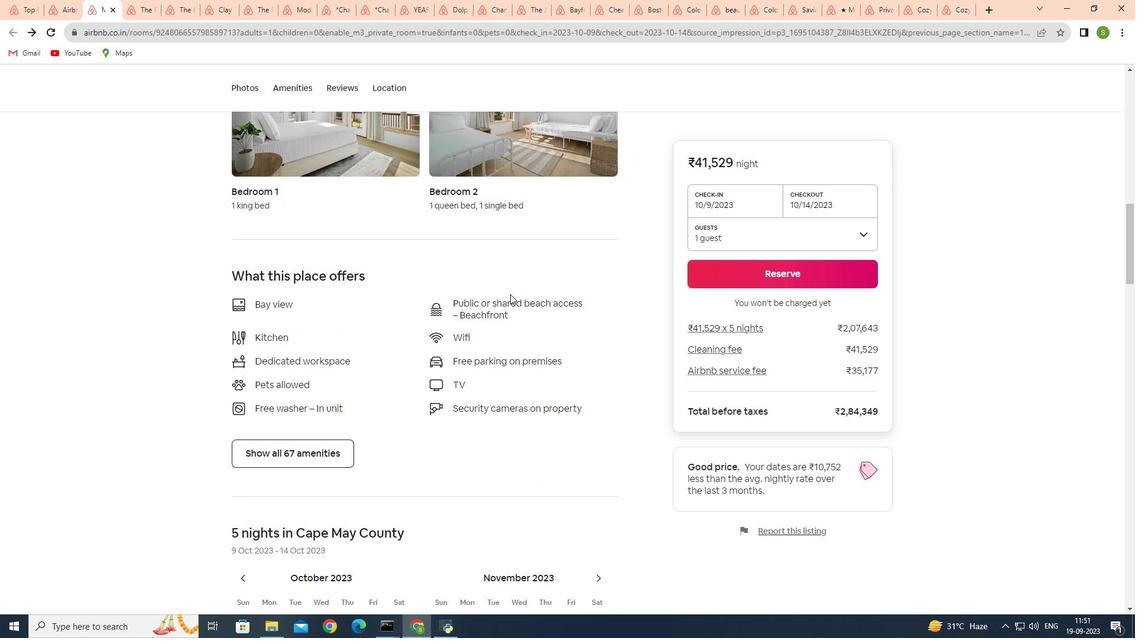 
Action: Mouse scrolled (510, 293) with delta (0, 0)
Screenshot: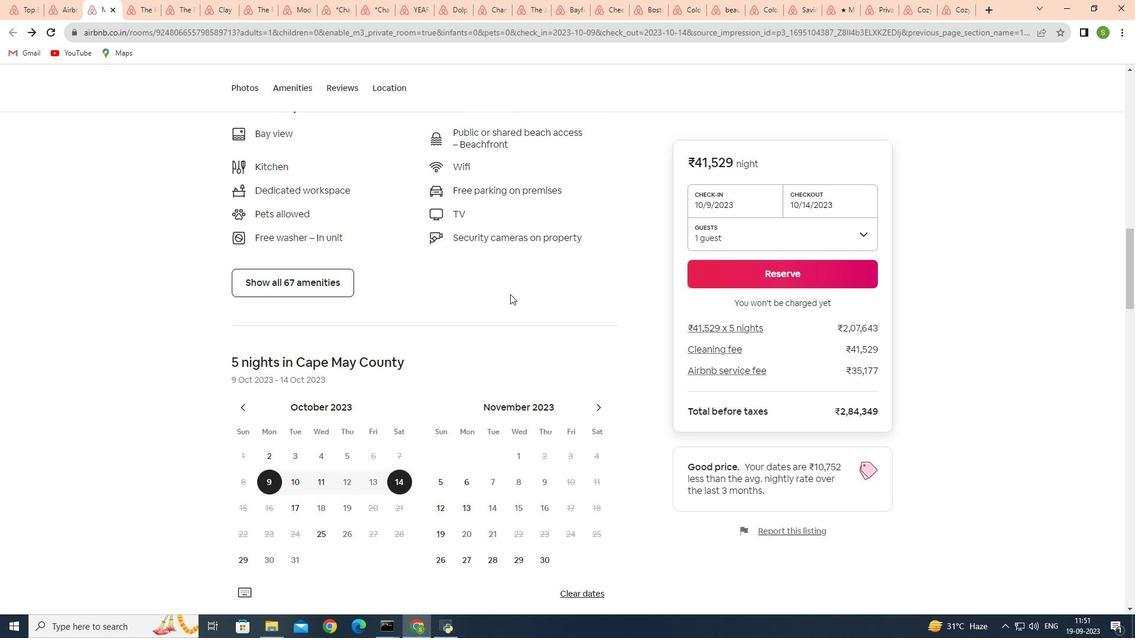 
Action: Mouse scrolled (510, 293) with delta (0, 0)
Screenshot: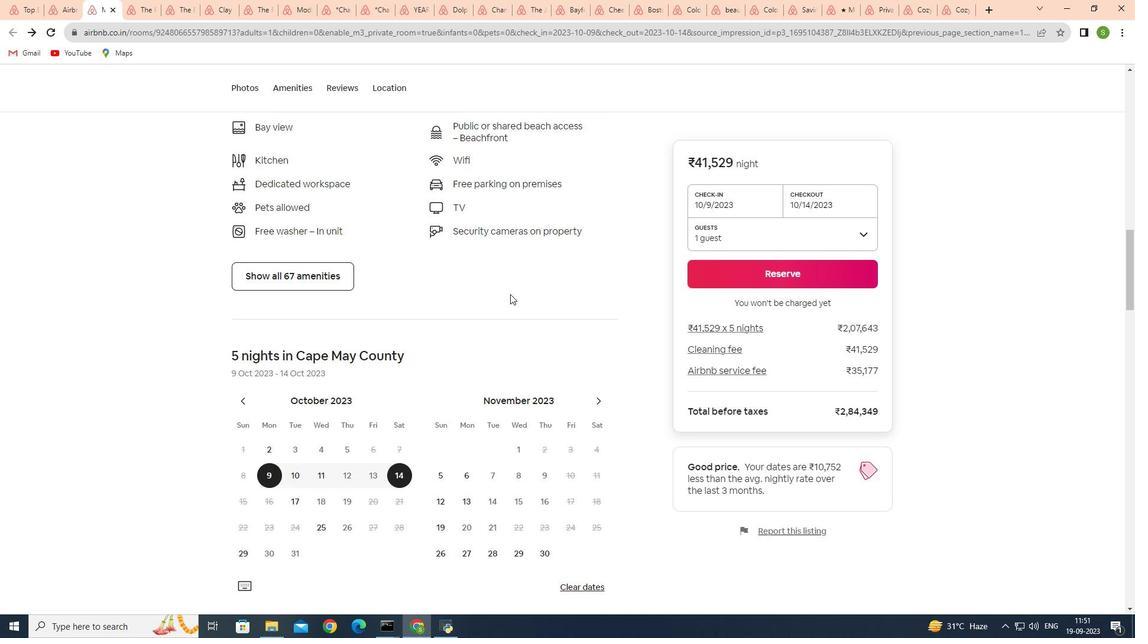 
Action: Mouse scrolled (510, 293) with delta (0, 0)
Screenshot: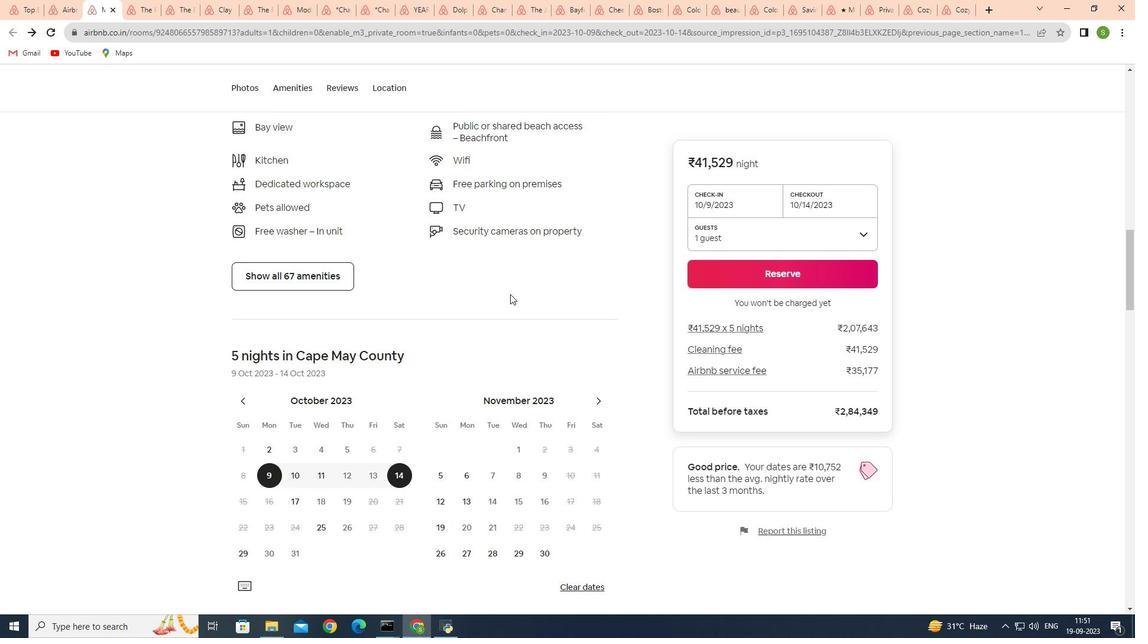 
Action: Mouse scrolled (510, 293) with delta (0, 0)
Screenshot: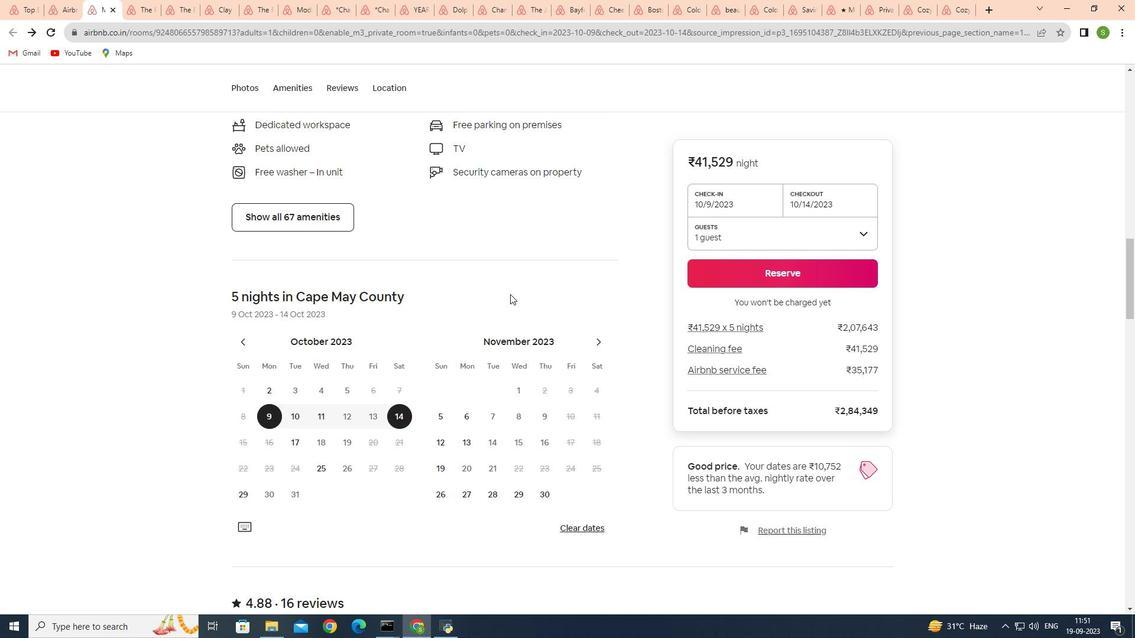 
Action: Mouse moved to (317, 224)
Screenshot: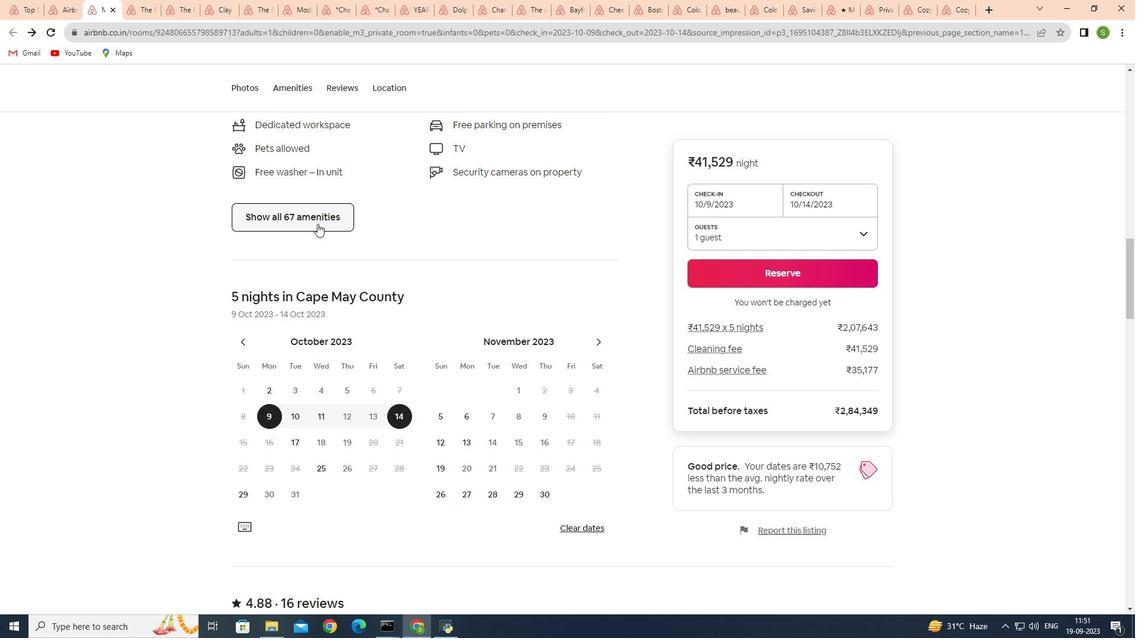 
Action: Mouse pressed left at (317, 224)
Screenshot: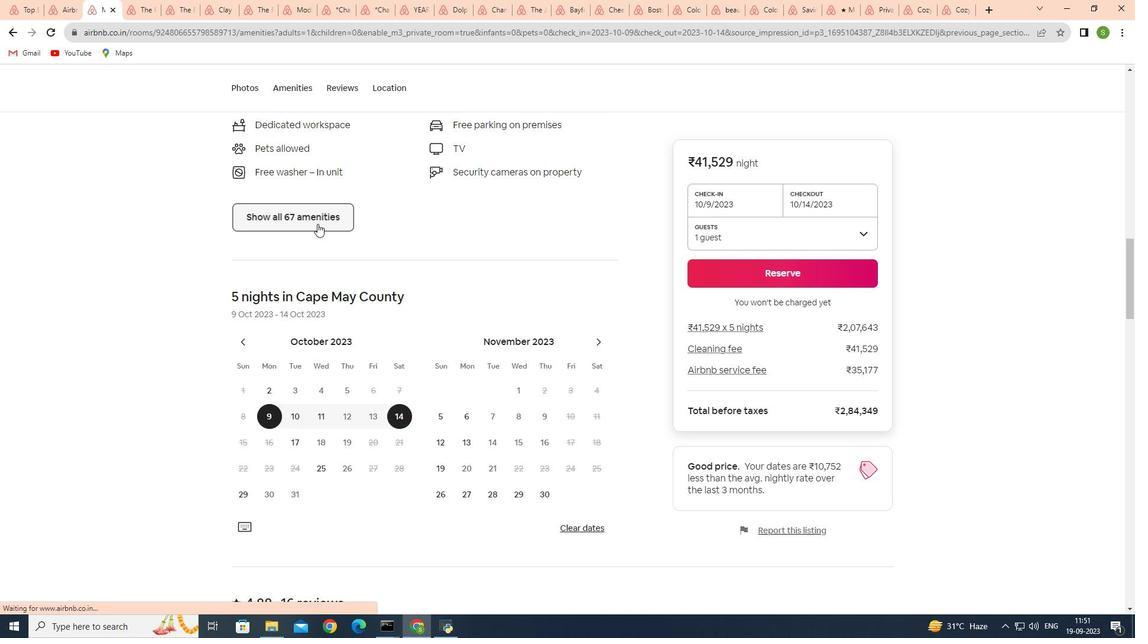 
Action: Mouse moved to (412, 230)
Screenshot: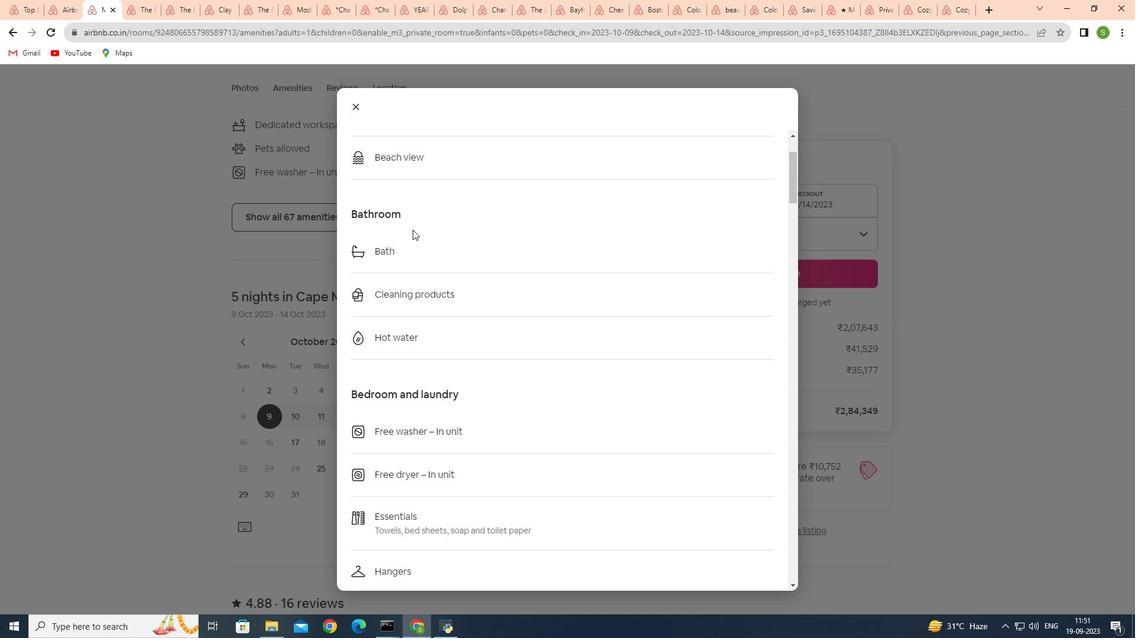 
Action: Mouse scrolled (412, 229) with delta (0, 0)
Screenshot: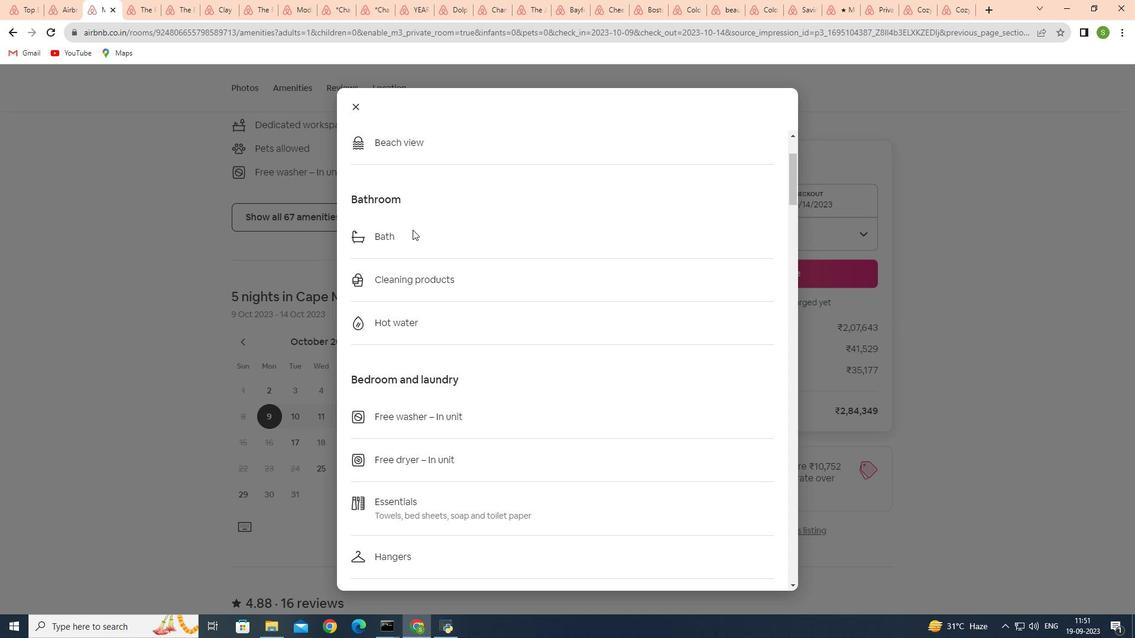 
Action: Mouse scrolled (412, 229) with delta (0, 0)
Screenshot: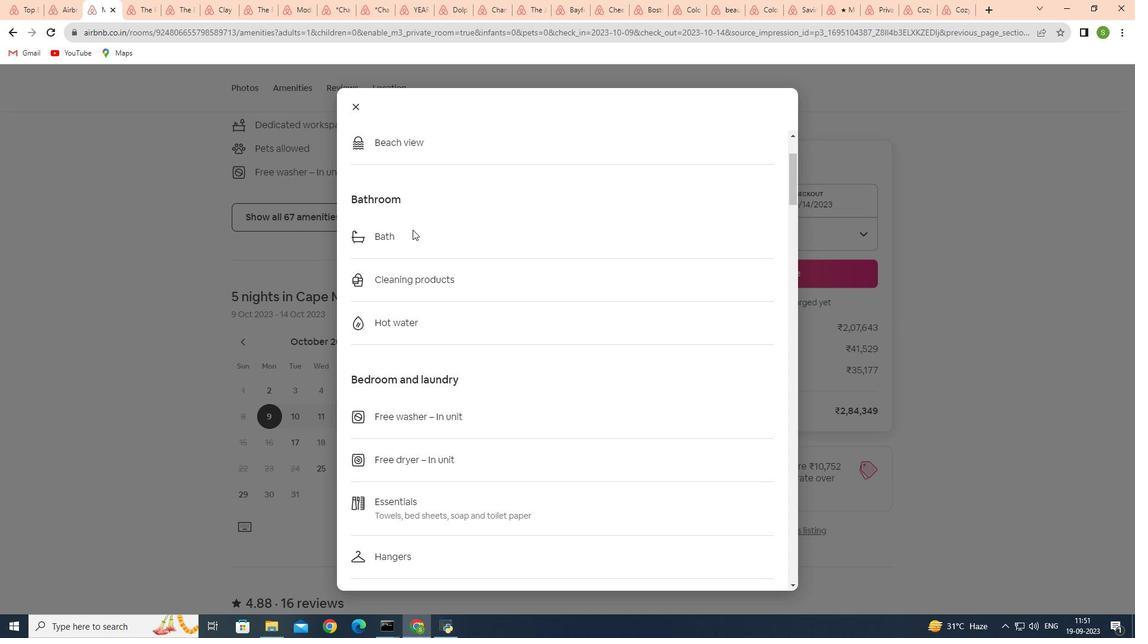 
Action: Mouse scrolled (412, 229) with delta (0, 0)
Screenshot: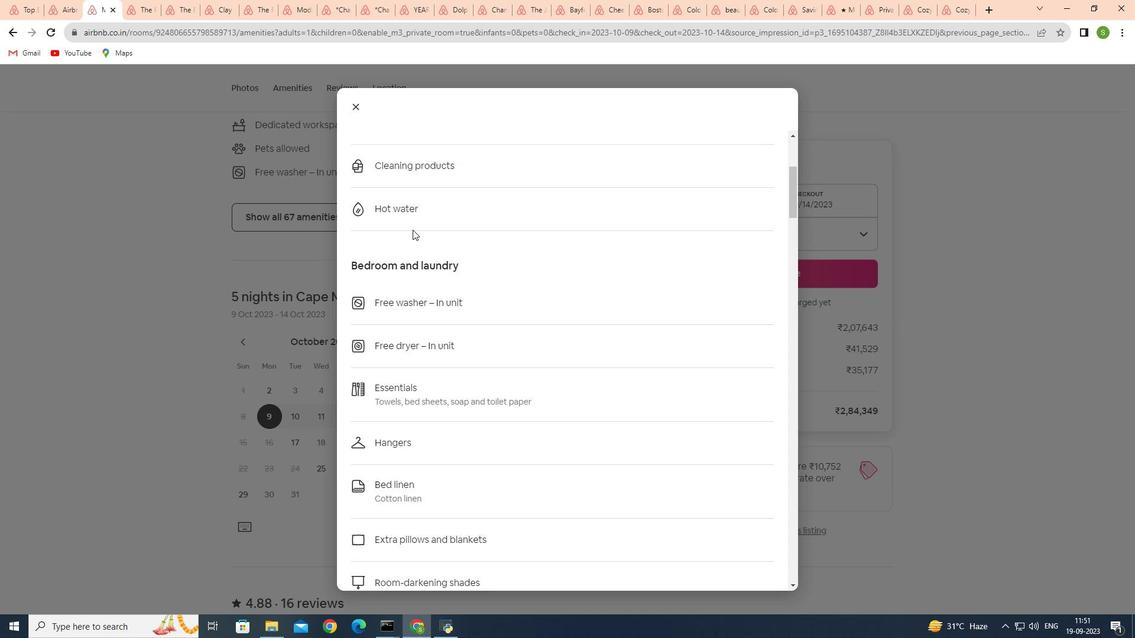 
Action: Mouse scrolled (412, 229) with delta (0, 0)
Screenshot: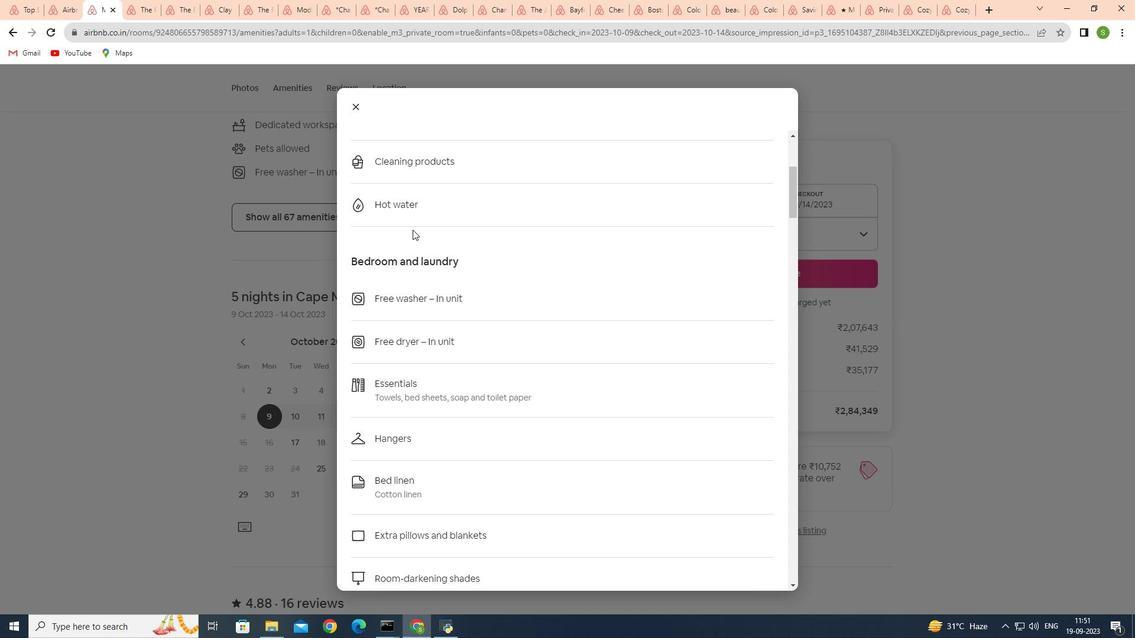 
Action: Mouse scrolled (412, 229) with delta (0, 0)
Screenshot: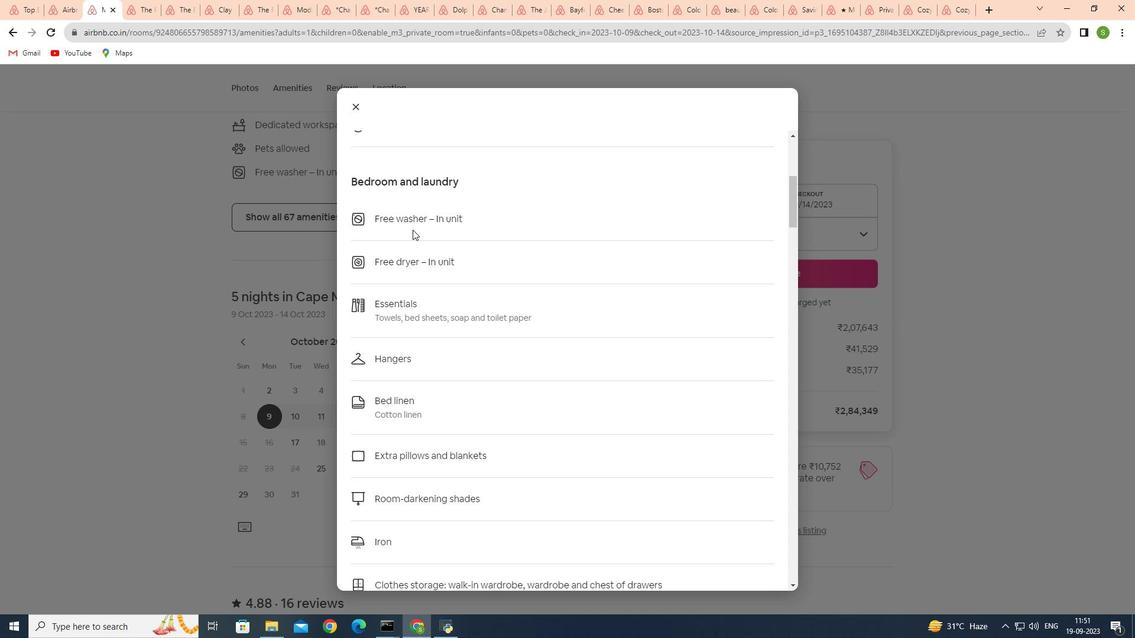 
Action: Mouse scrolled (412, 229) with delta (0, 0)
Screenshot: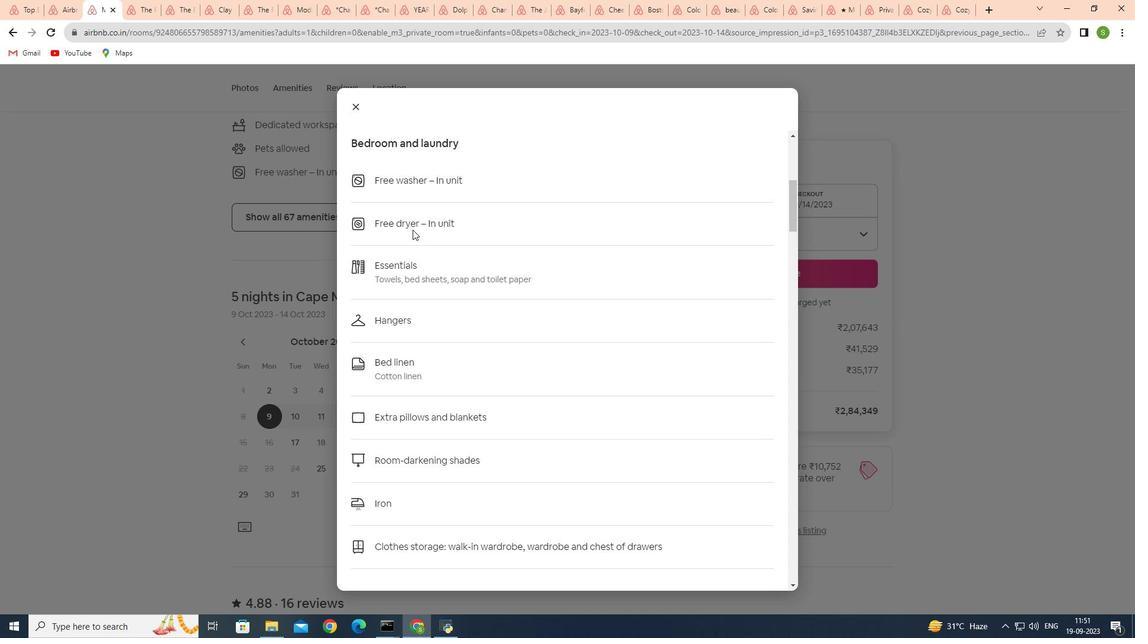 
Action: Mouse scrolled (412, 229) with delta (0, 0)
Screenshot: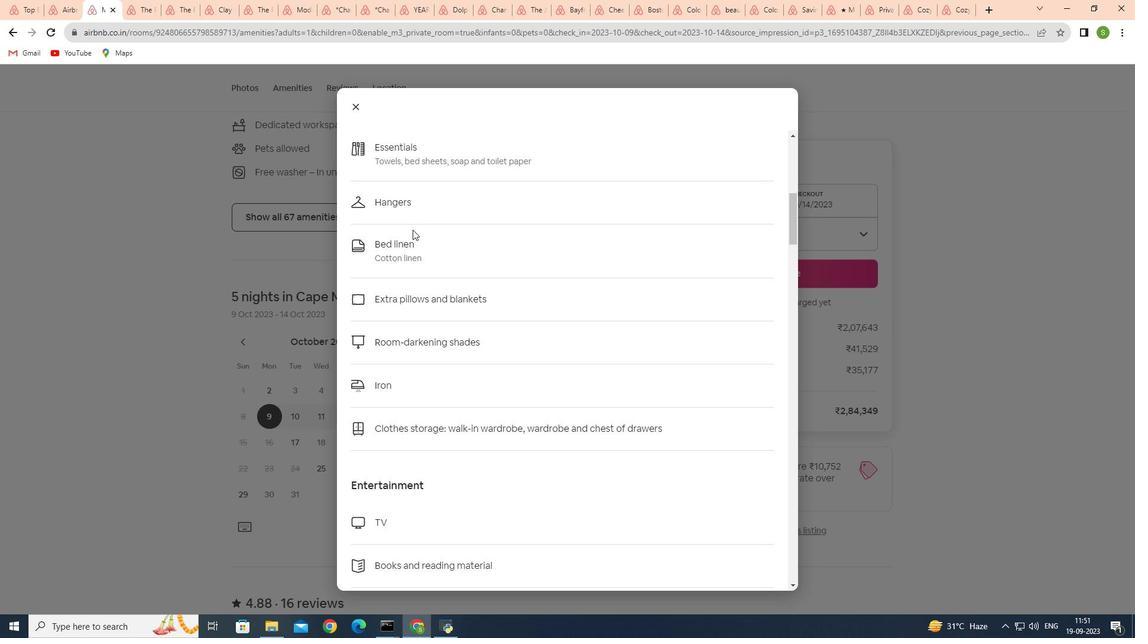 
Action: Mouse scrolled (412, 229) with delta (0, 0)
Screenshot: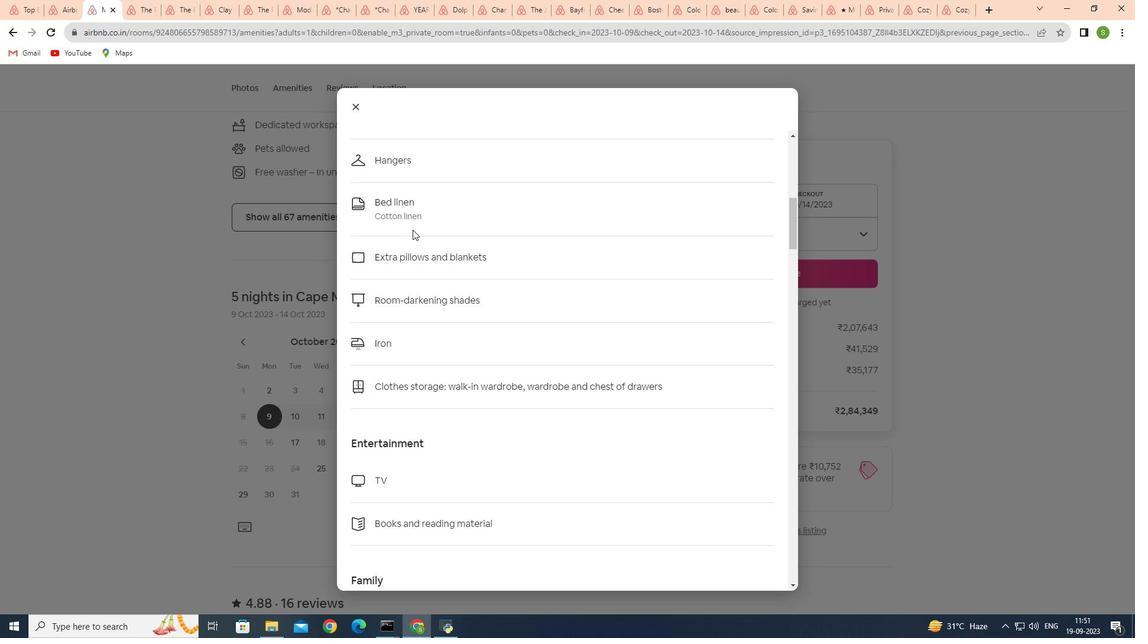 
Action: Mouse scrolled (412, 229) with delta (0, 0)
Screenshot: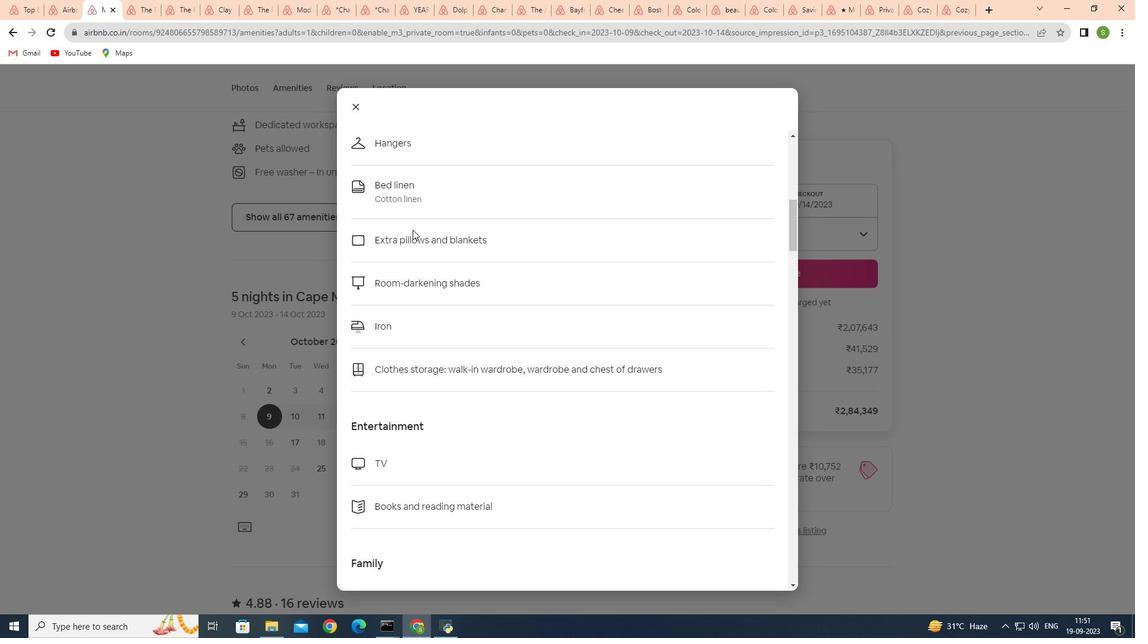 
Action: Mouse scrolled (412, 229) with delta (0, 0)
Screenshot: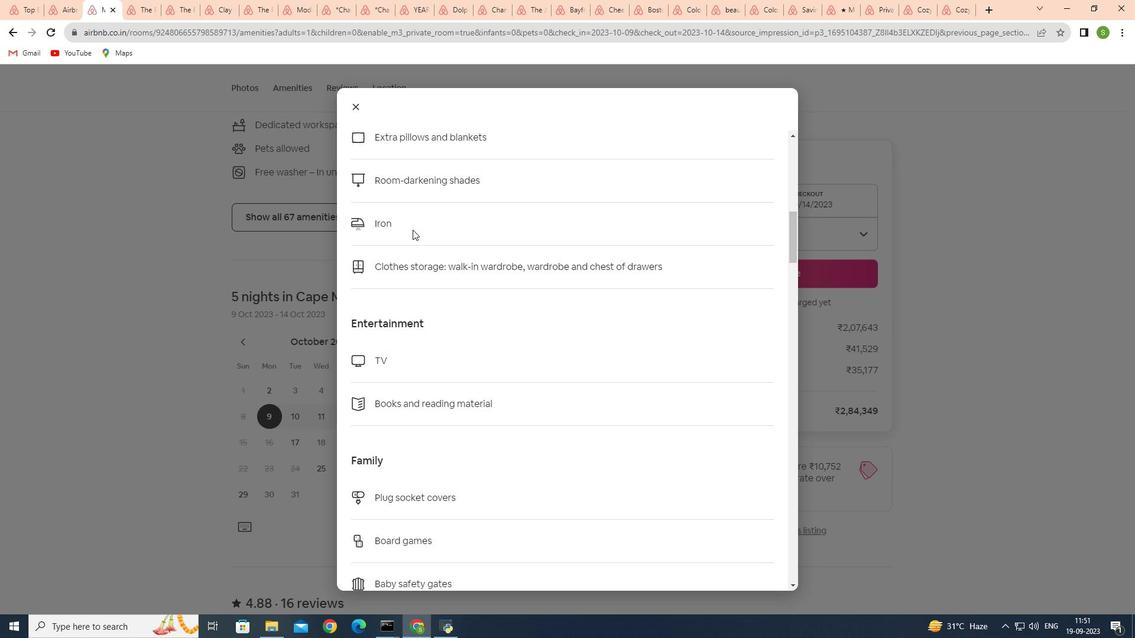 
Action: Mouse scrolled (412, 229) with delta (0, 0)
Screenshot: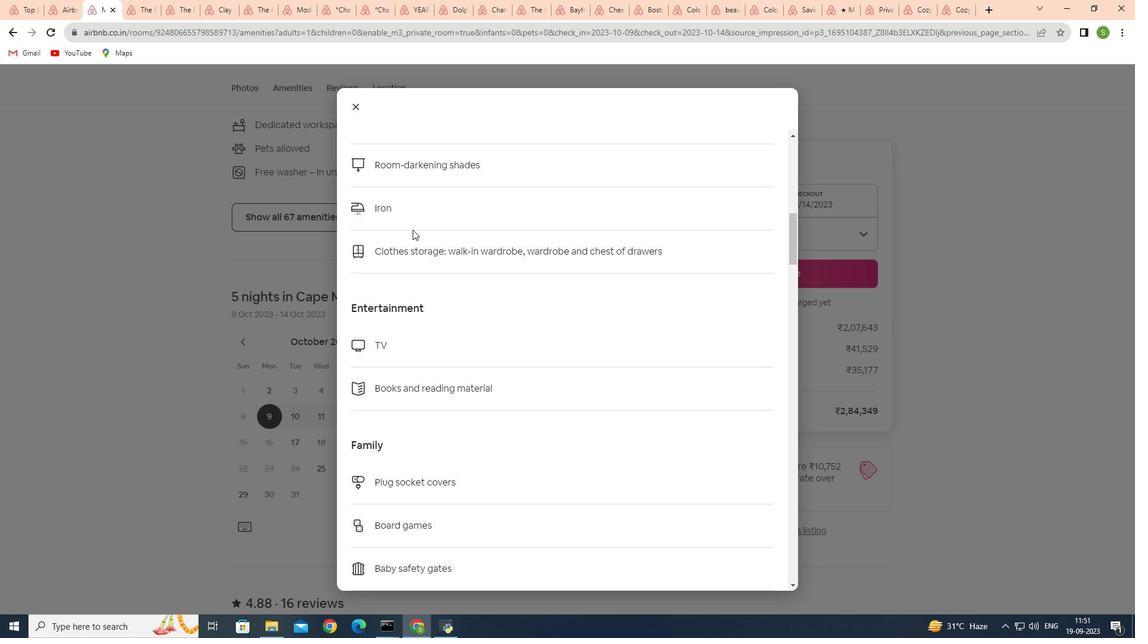 
Action: Mouse scrolled (412, 229) with delta (0, 0)
Screenshot: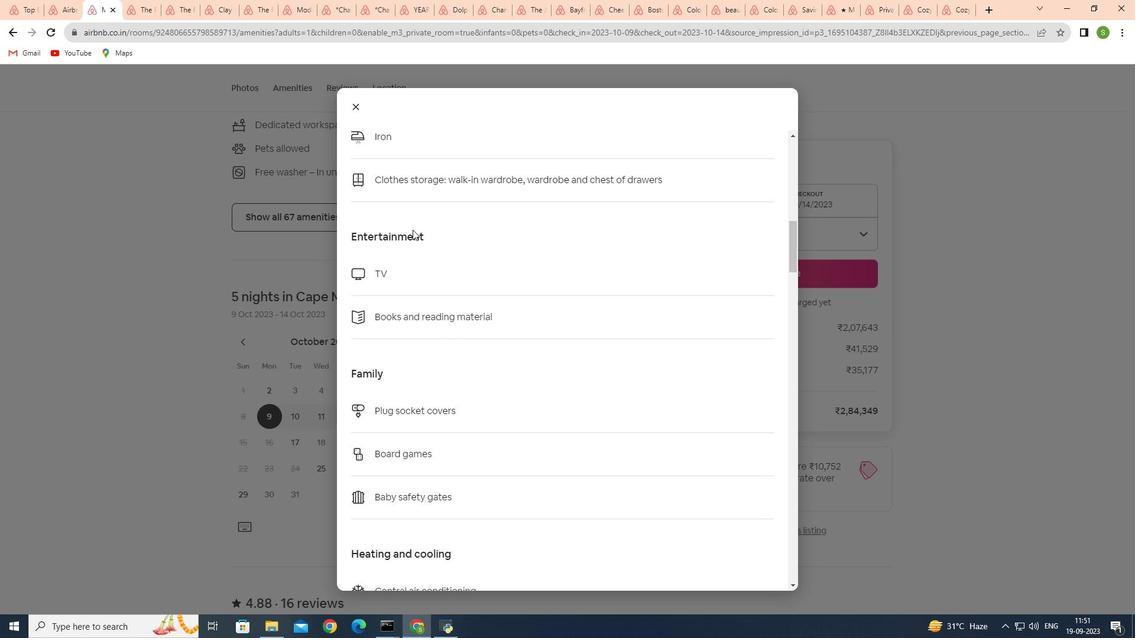 
Action: Mouse scrolled (412, 229) with delta (0, 0)
Screenshot: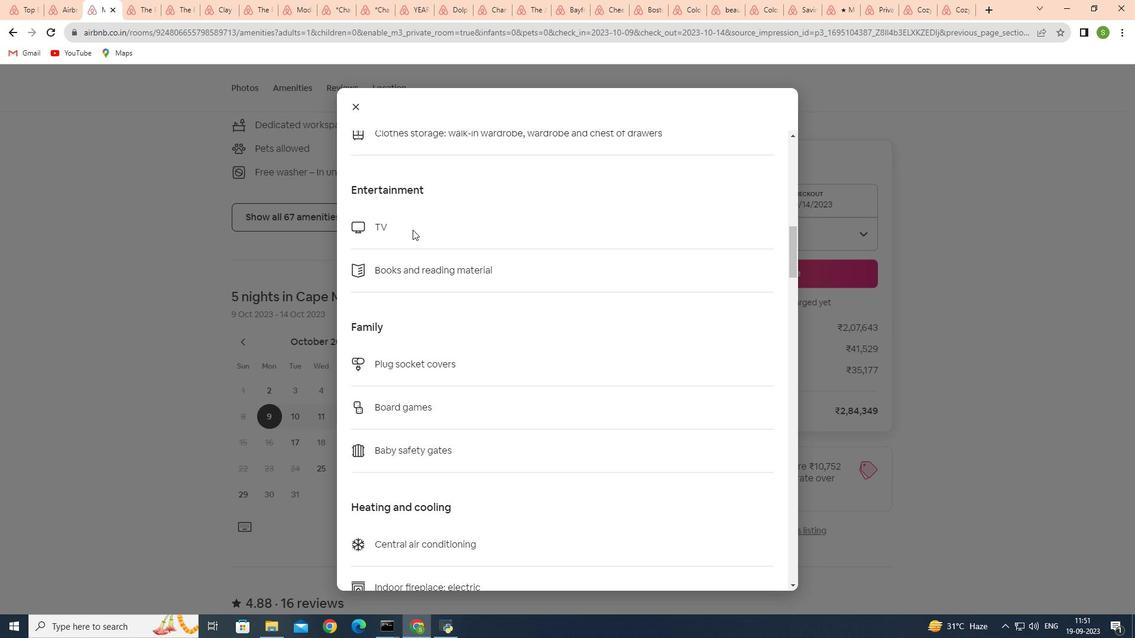 
Action: Mouse scrolled (412, 229) with delta (0, 0)
Screenshot: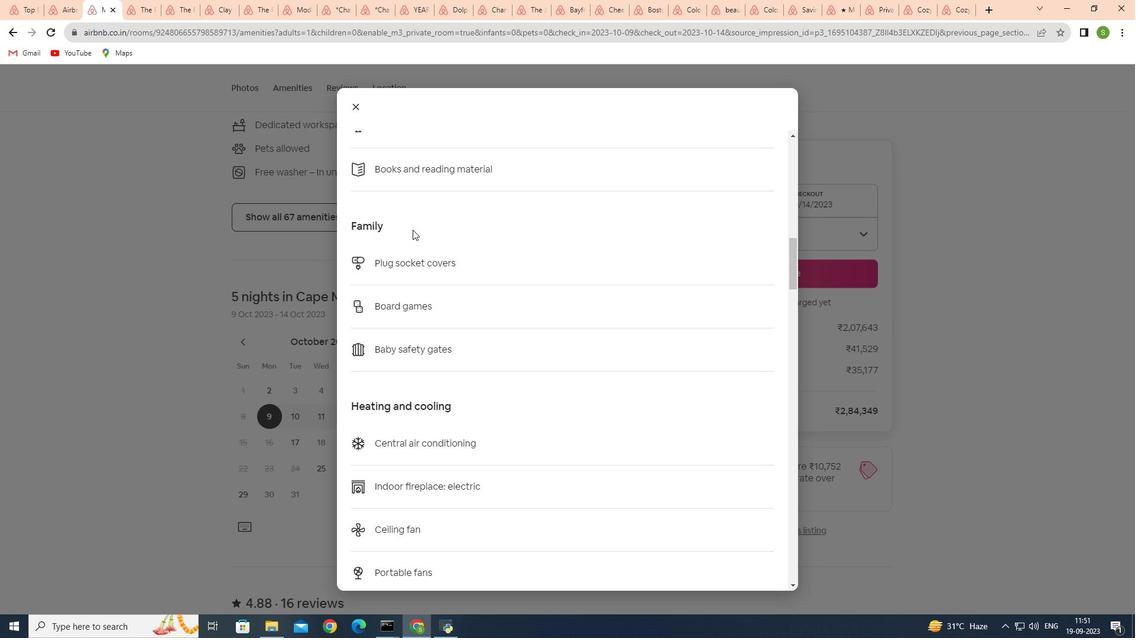
Action: Mouse scrolled (412, 229) with delta (0, 0)
Screenshot: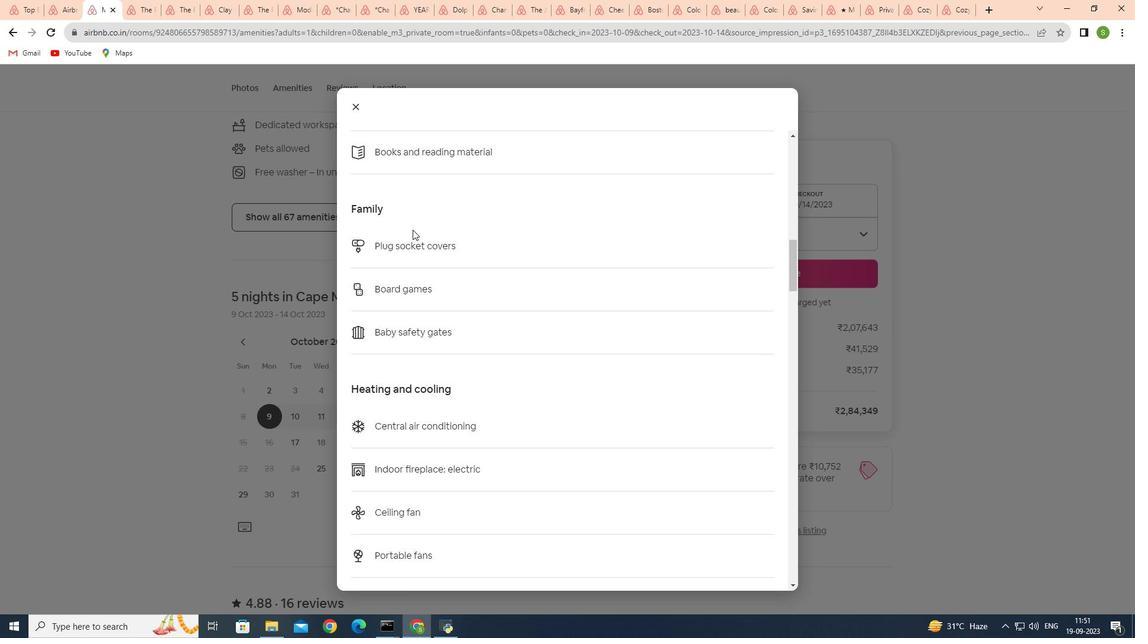 
Action: Mouse scrolled (412, 229) with delta (0, 0)
Screenshot: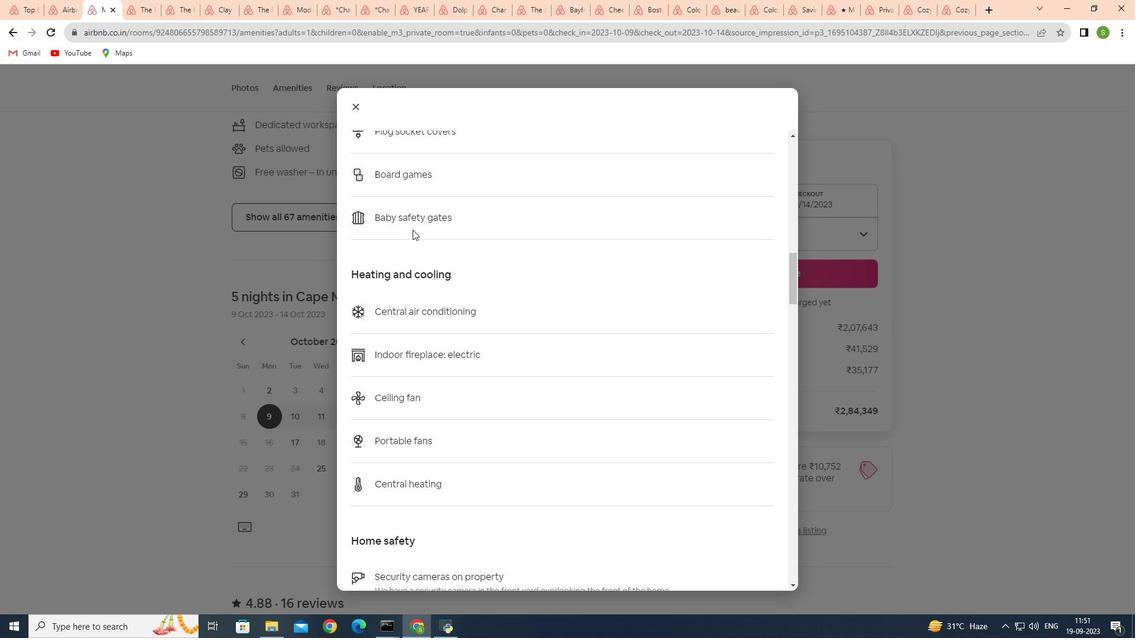 
Action: Mouse scrolled (412, 229) with delta (0, 0)
Screenshot: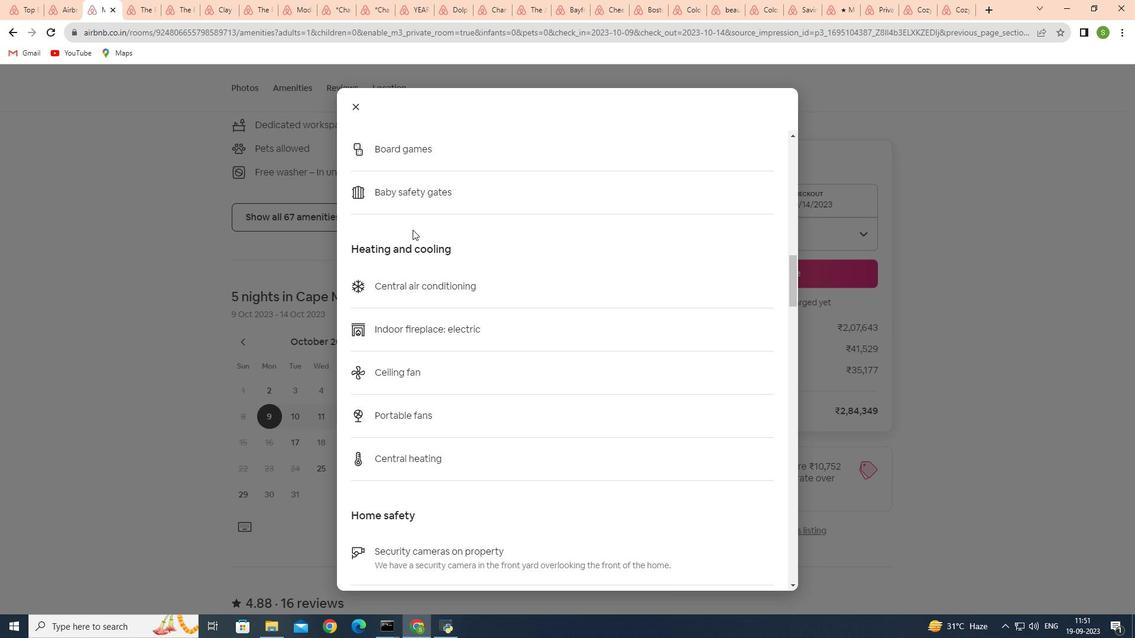 
Action: Mouse scrolled (412, 229) with delta (0, 0)
Screenshot: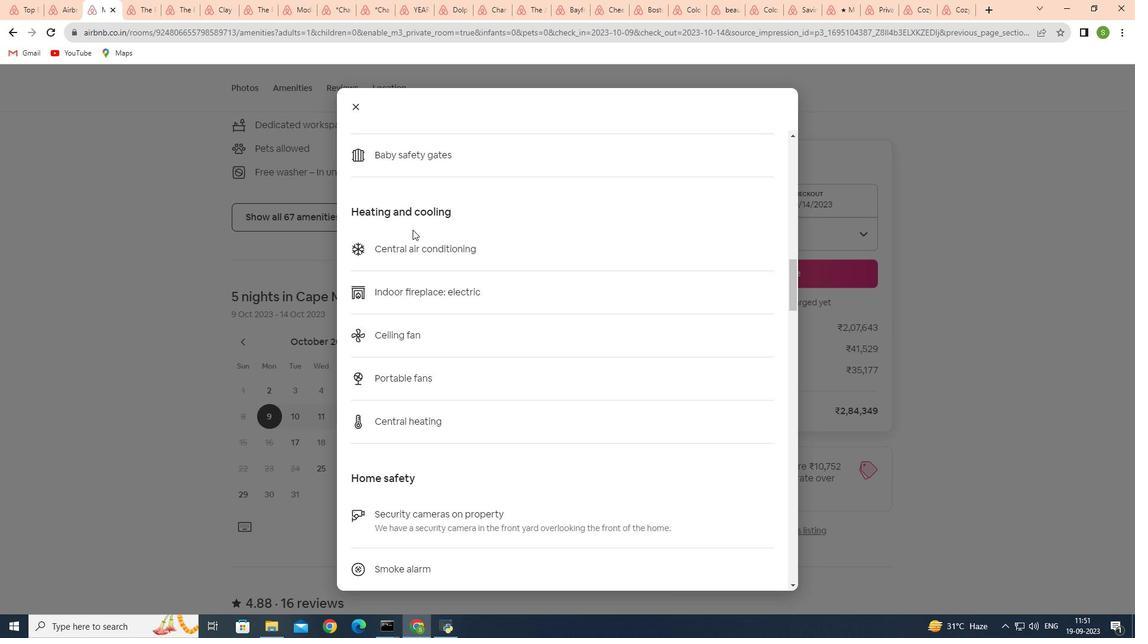 
Action: Mouse scrolled (412, 229) with delta (0, 0)
Screenshot: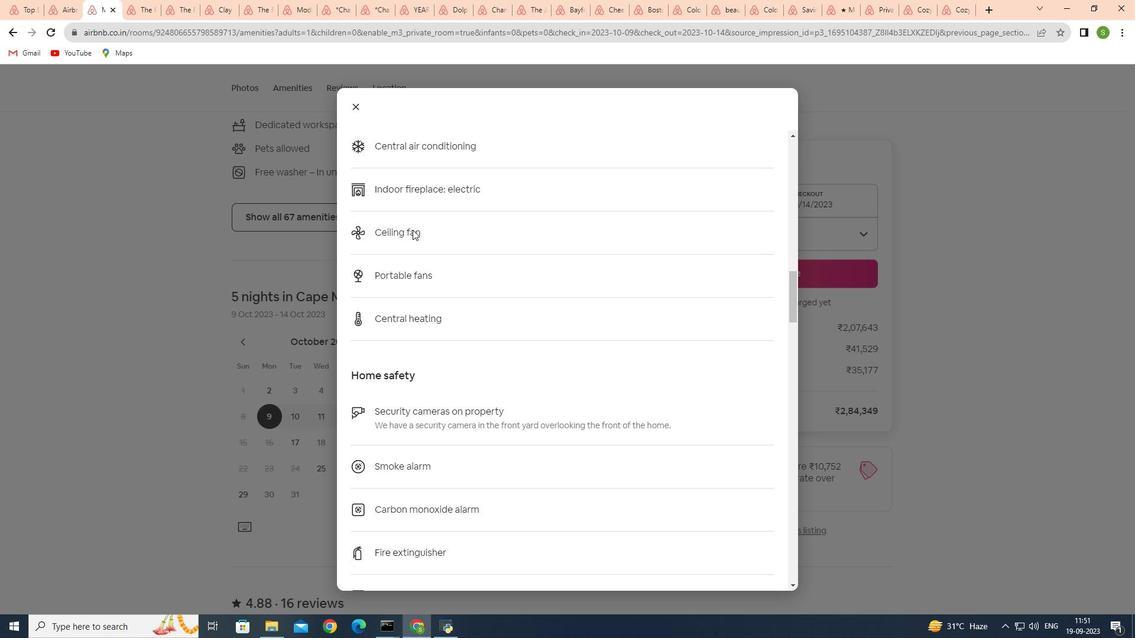 
Action: Mouse scrolled (412, 229) with delta (0, 0)
